 Task: Mix a track in mono and use stereo effects sparingly for focused sound placement.
Action: Mouse moved to (85, 3)
Screenshot: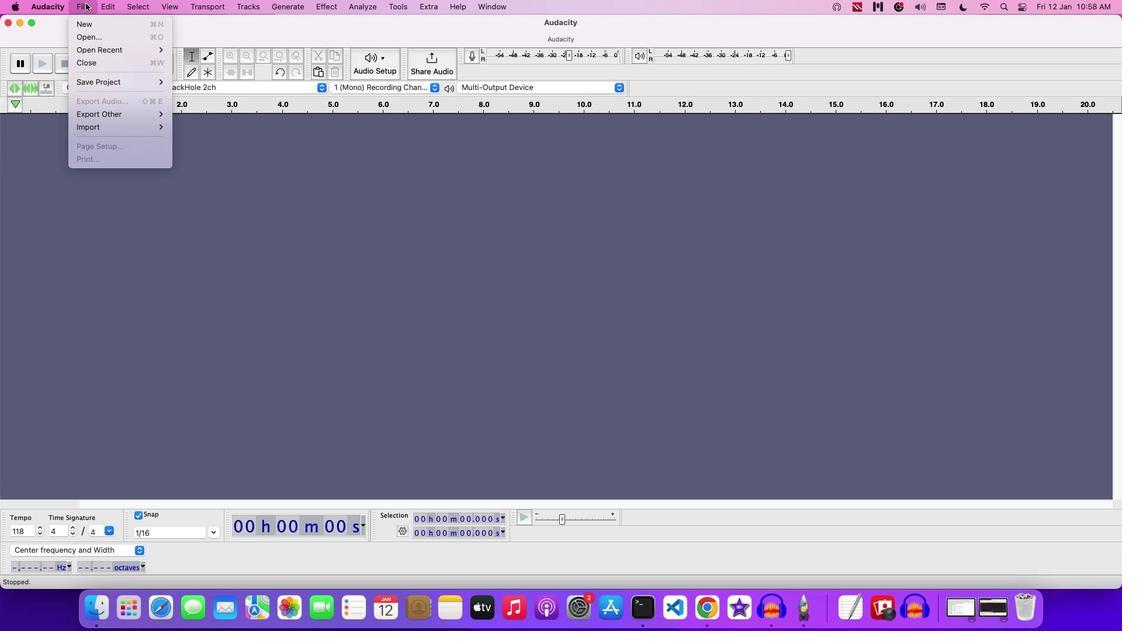 
Action: Mouse pressed left at (85, 3)
Screenshot: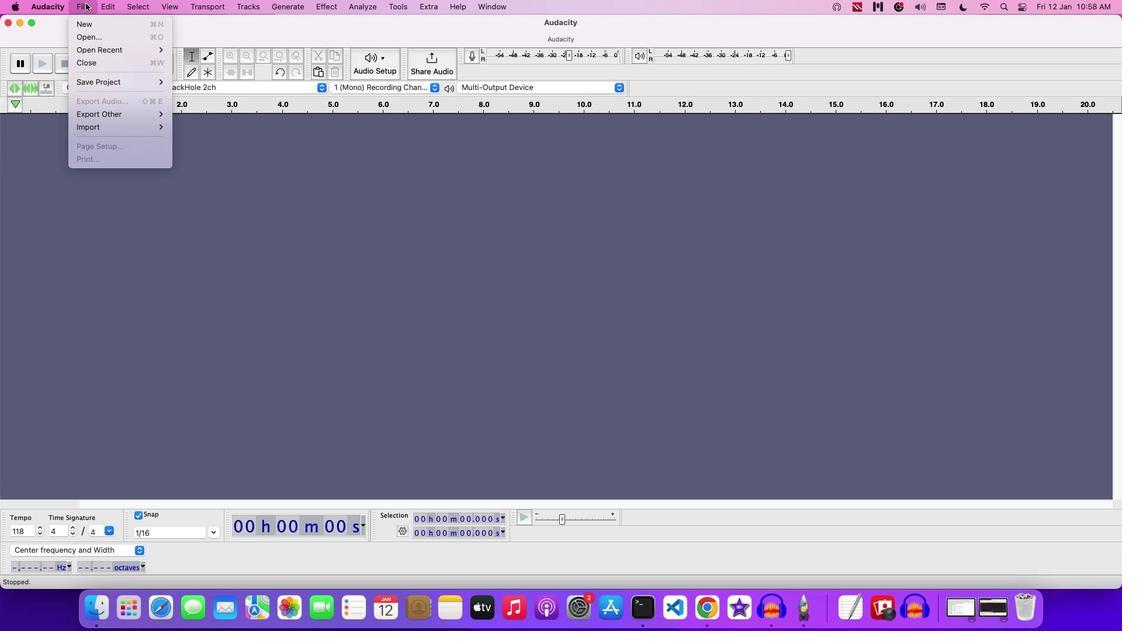 
Action: Mouse moved to (93, 40)
Screenshot: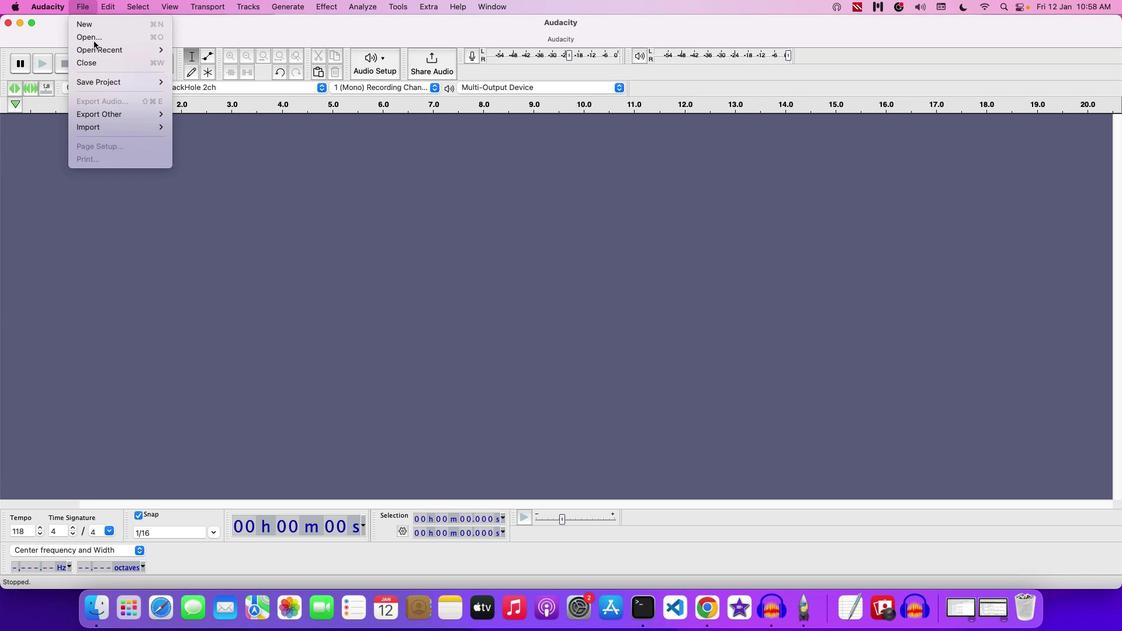 
Action: Mouse pressed left at (93, 40)
Screenshot: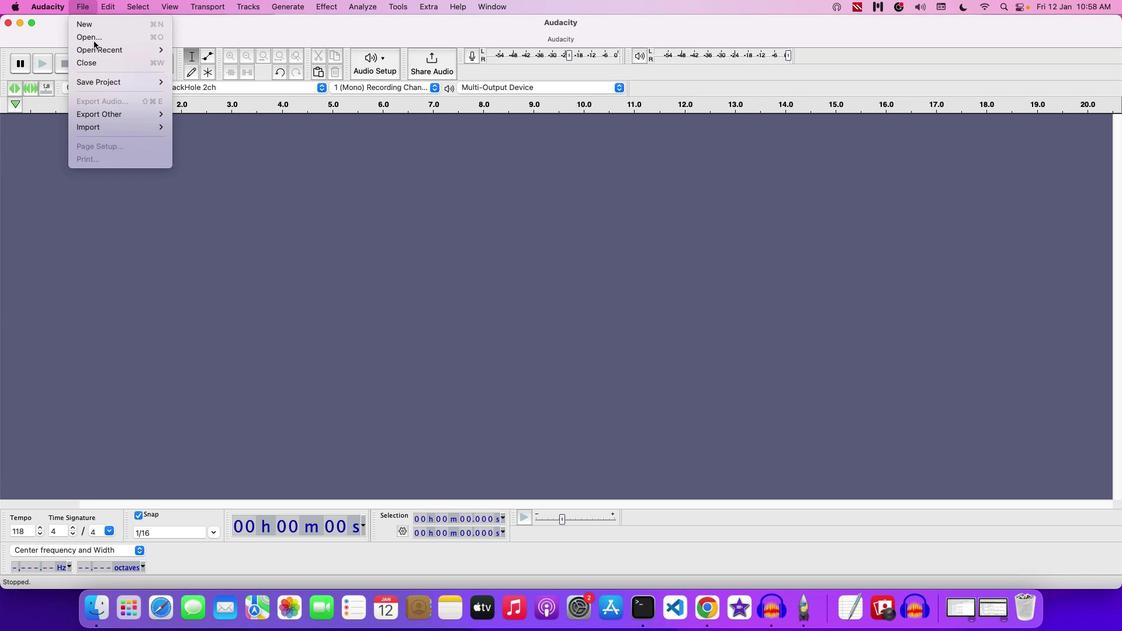 
Action: Mouse moved to (601, 131)
Screenshot: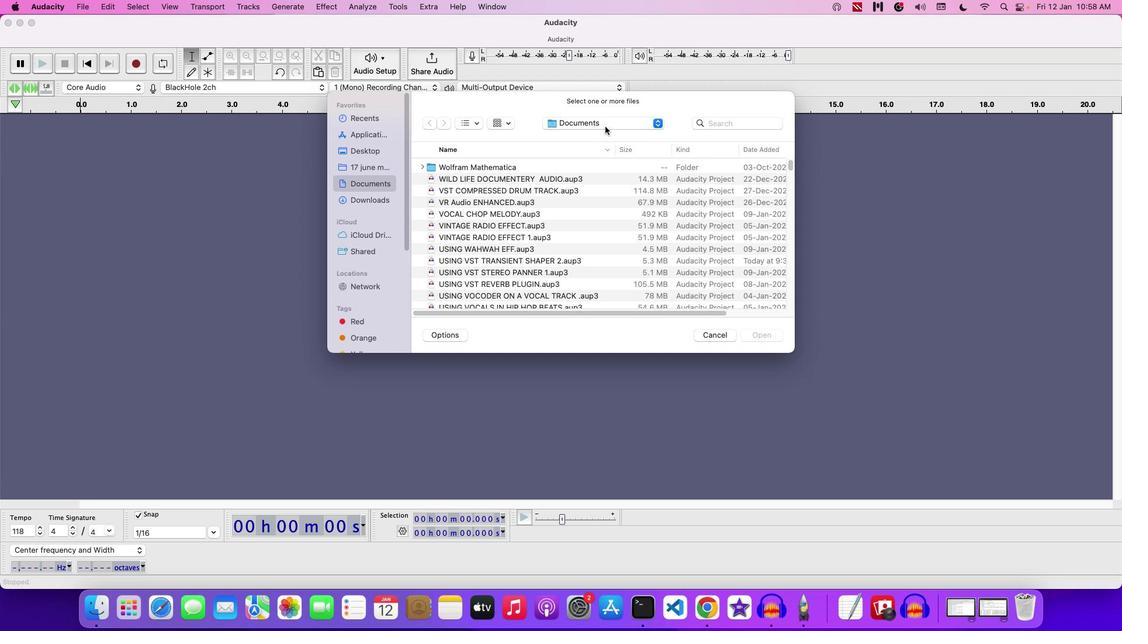 
Action: Mouse pressed left at (601, 131)
Screenshot: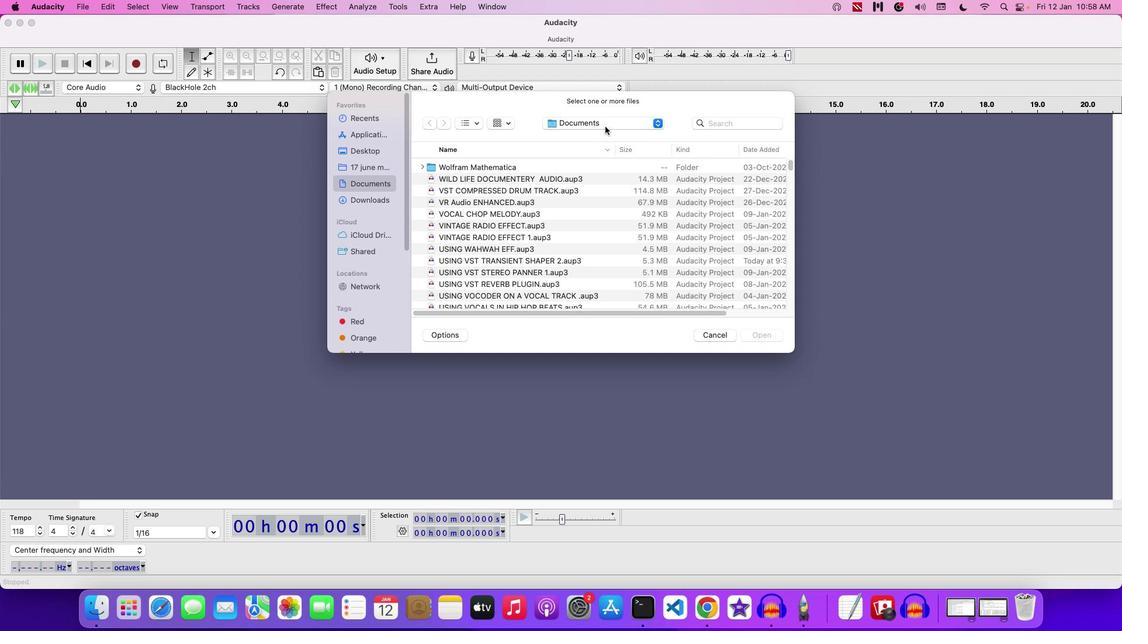 
Action: Mouse moved to (605, 126)
Screenshot: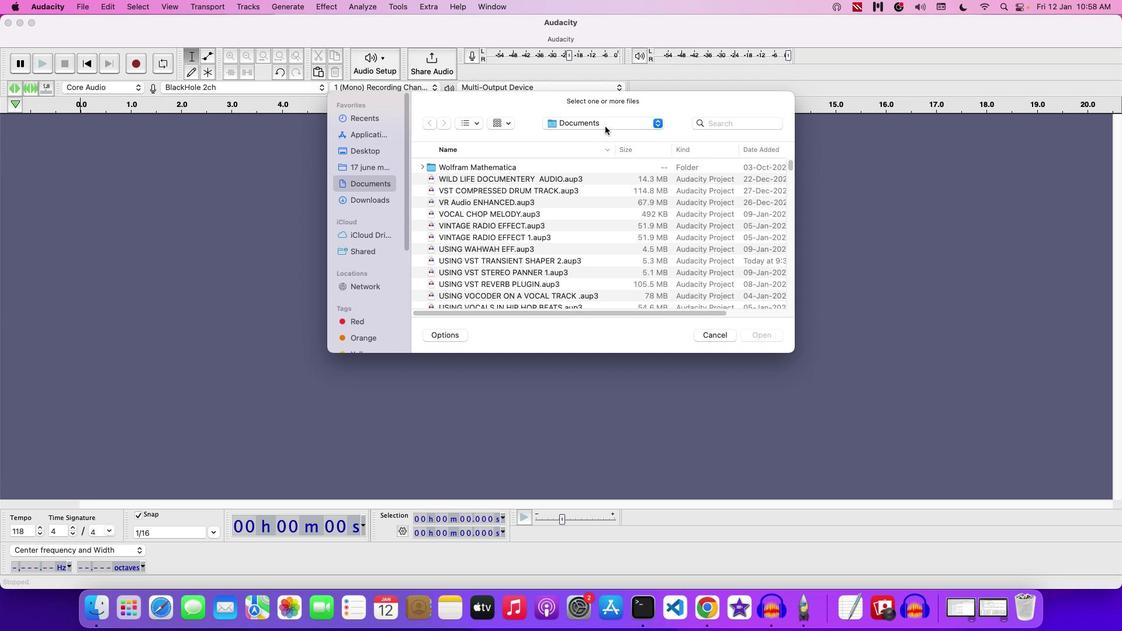 
Action: Mouse pressed left at (605, 126)
Screenshot: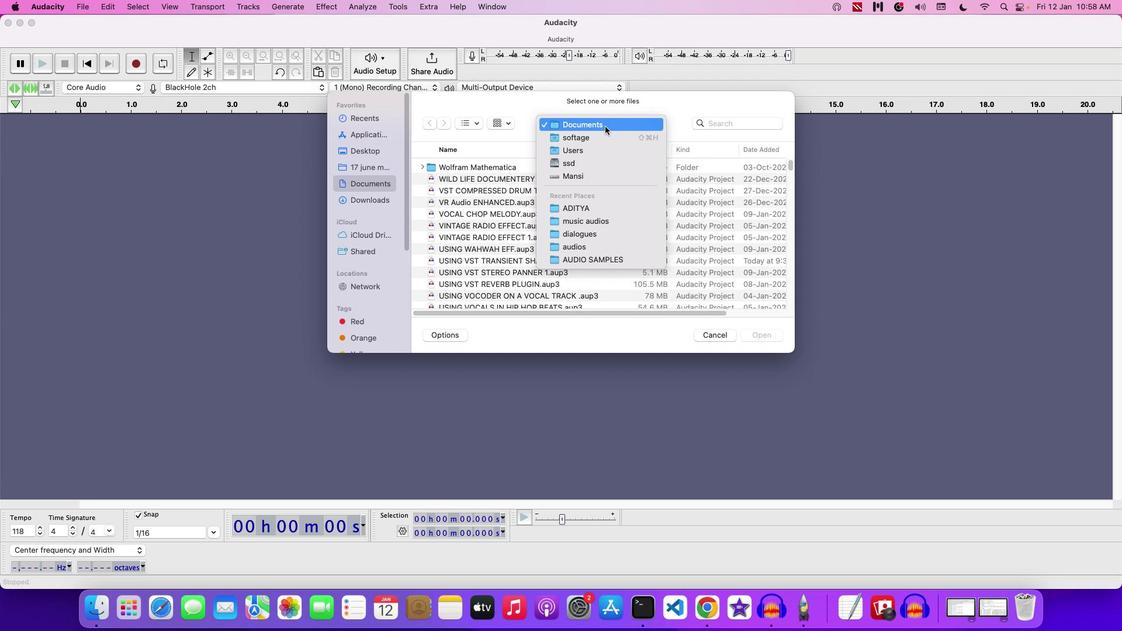 
Action: Mouse moved to (572, 221)
Screenshot: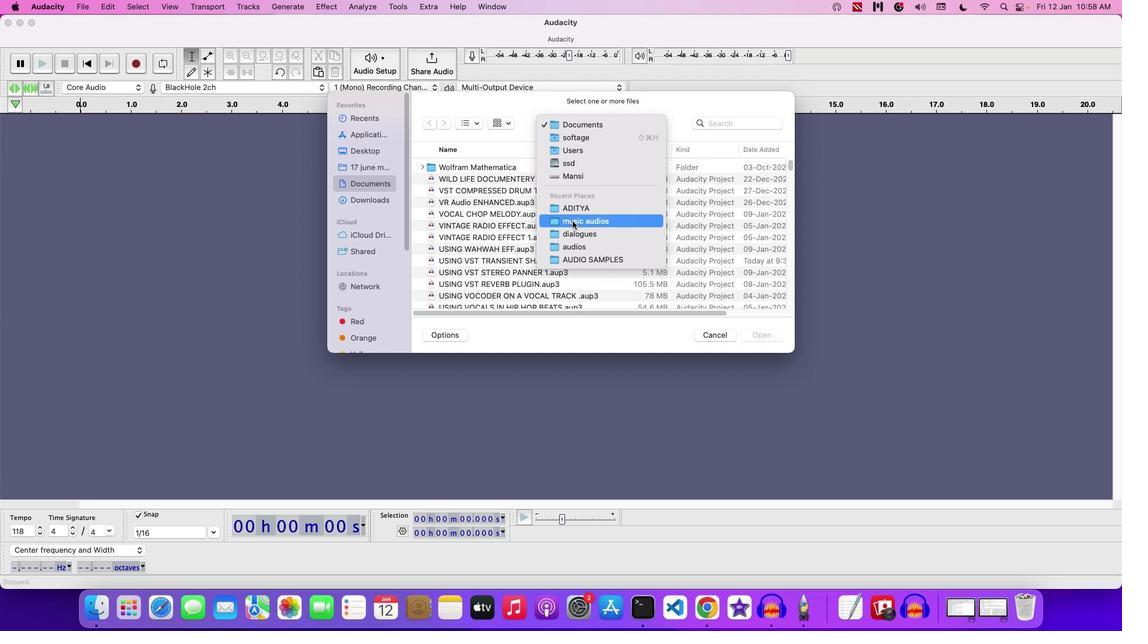 
Action: Mouse pressed left at (572, 221)
Screenshot: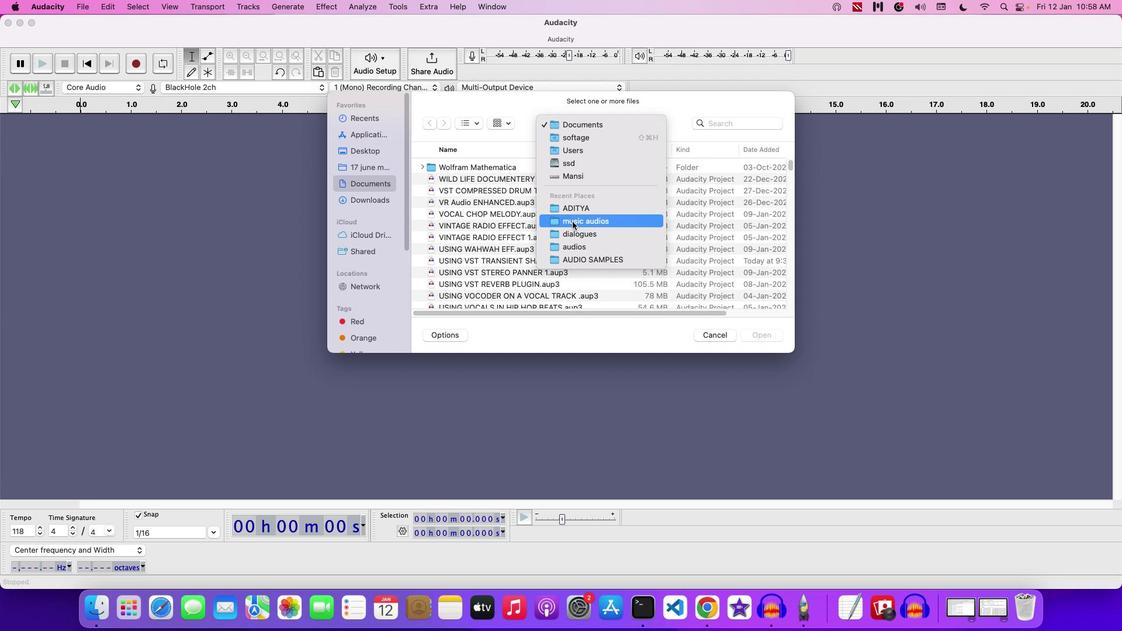 
Action: Mouse moved to (471, 194)
Screenshot: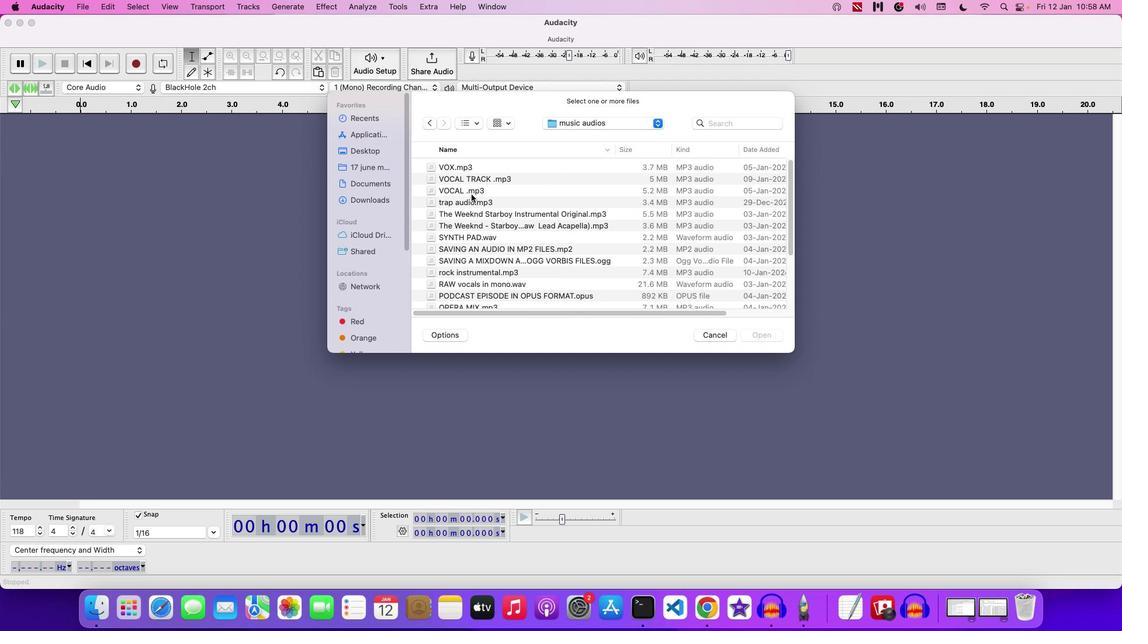
Action: Mouse pressed left at (471, 194)
Screenshot: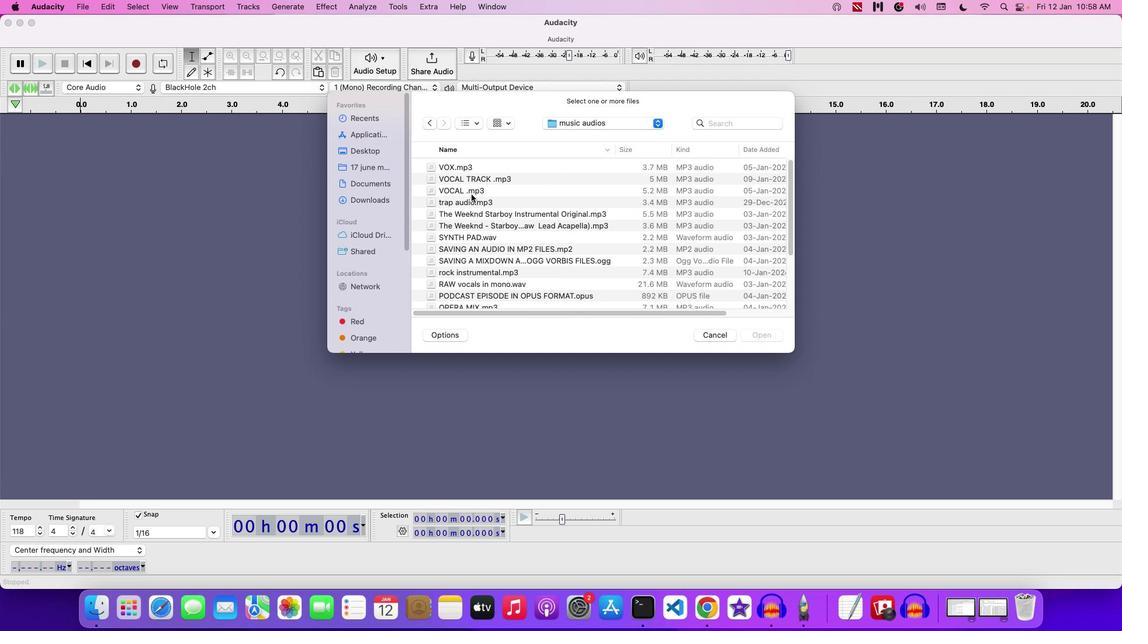 
Action: Mouse moved to (483, 191)
Screenshot: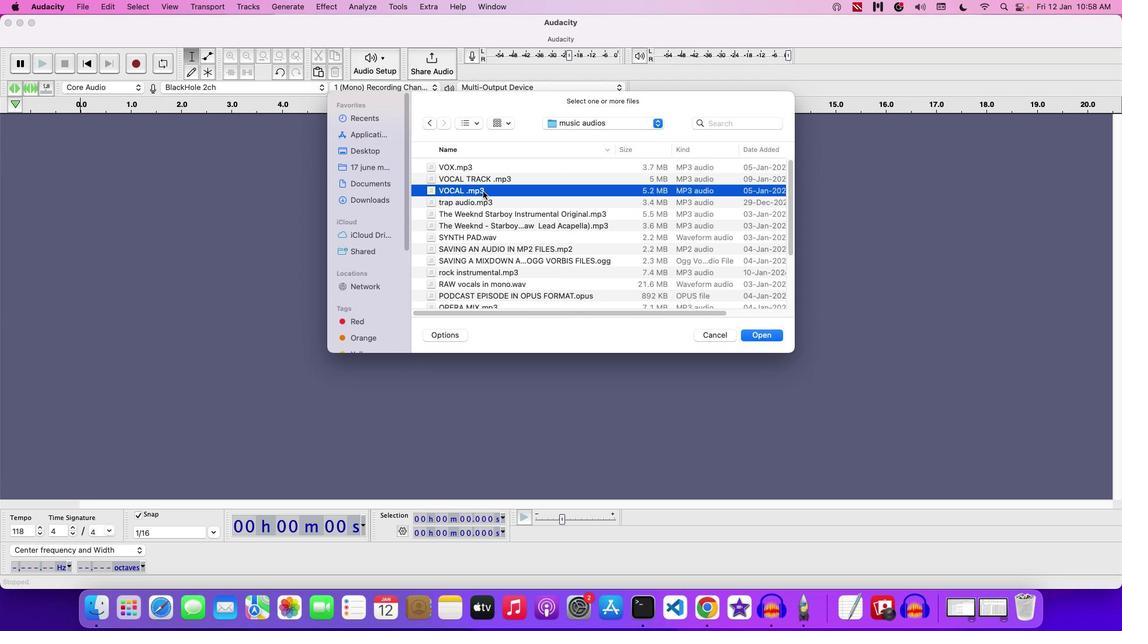 
Action: Mouse pressed left at (483, 191)
Screenshot: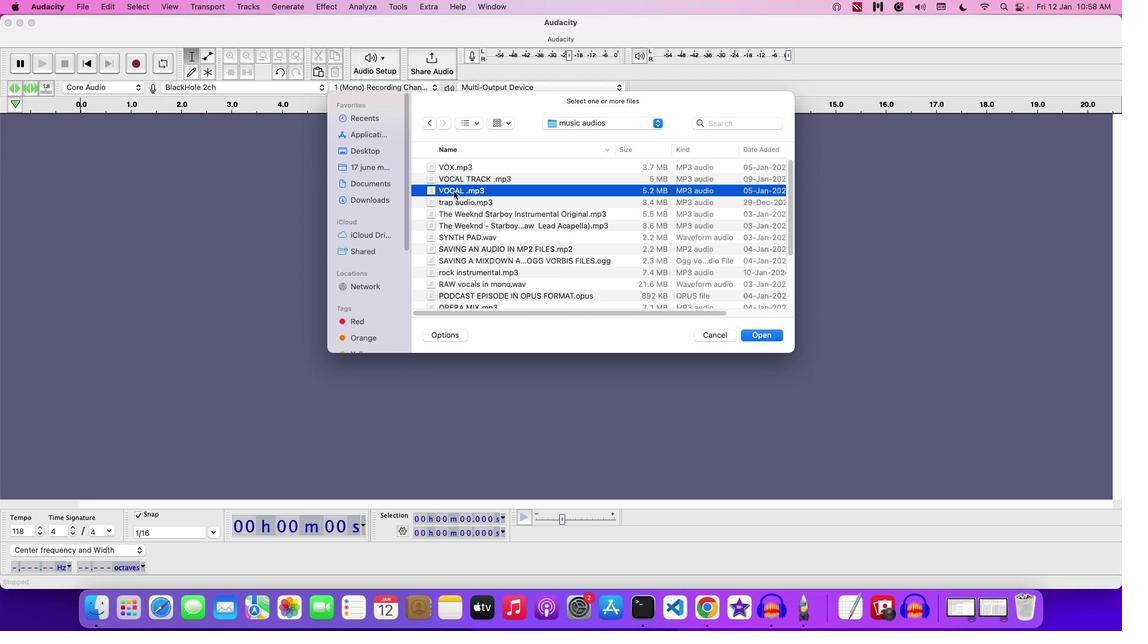 
Action: Mouse moved to (533, 232)
Screenshot: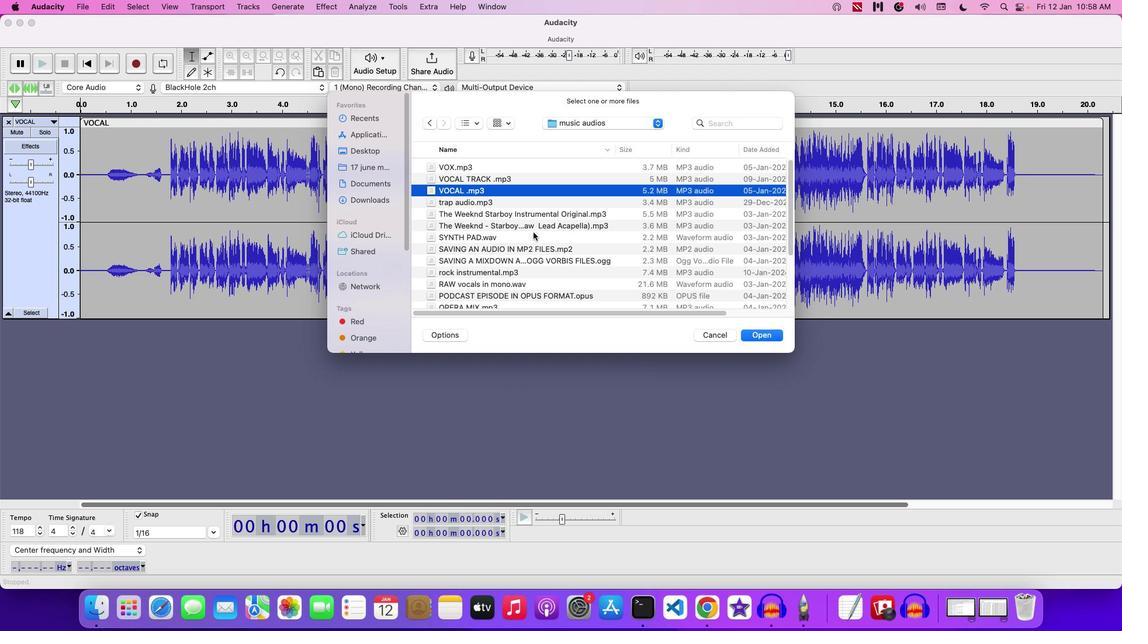 
Action: Mouse scrolled (533, 232) with delta (0, 0)
Screenshot: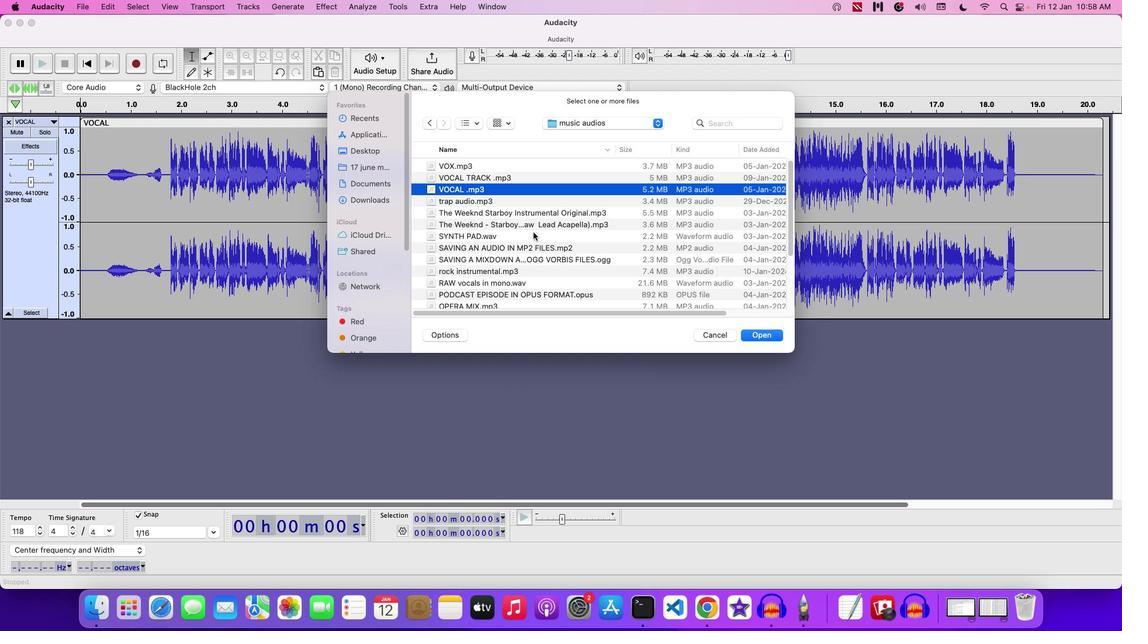 
Action: Mouse scrolled (533, 232) with delta (0, 0)
Screenshot: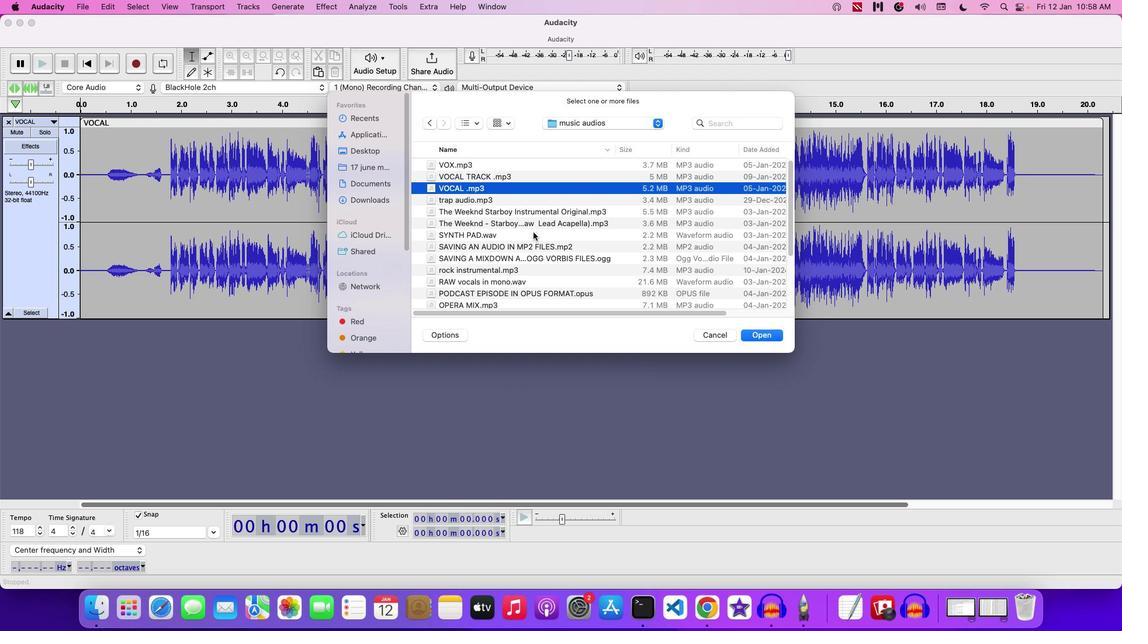 
Action: Mouse scrolled (533, 232) with delta (0, 0)
Screenshot: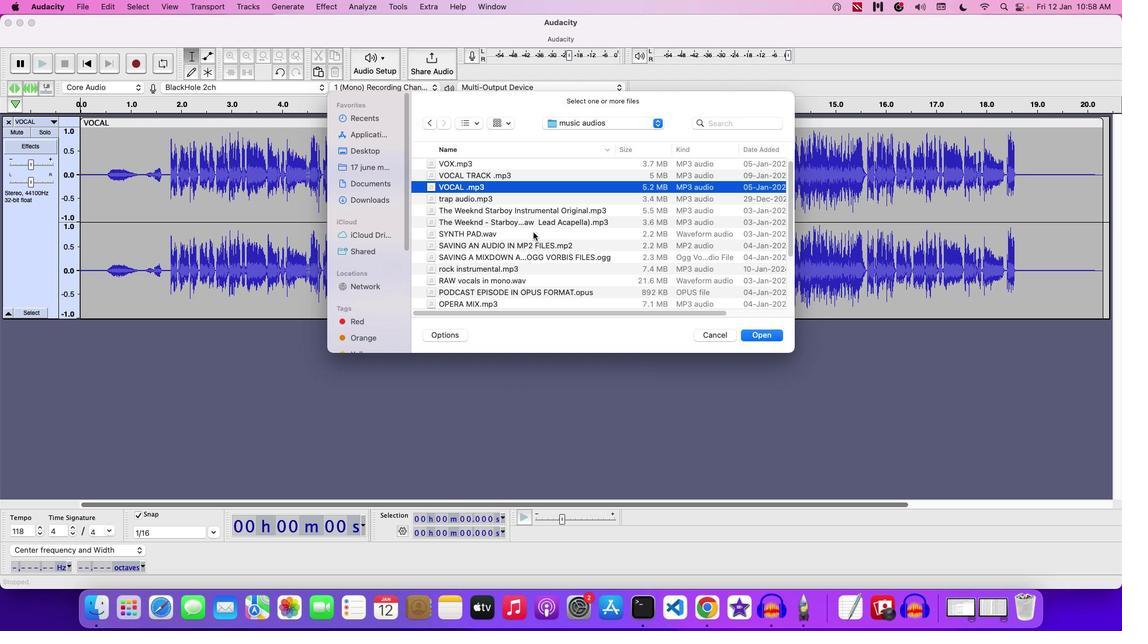 
Action: Mouse scrolled (533, 232) with delta (0, 0)
Screenshot: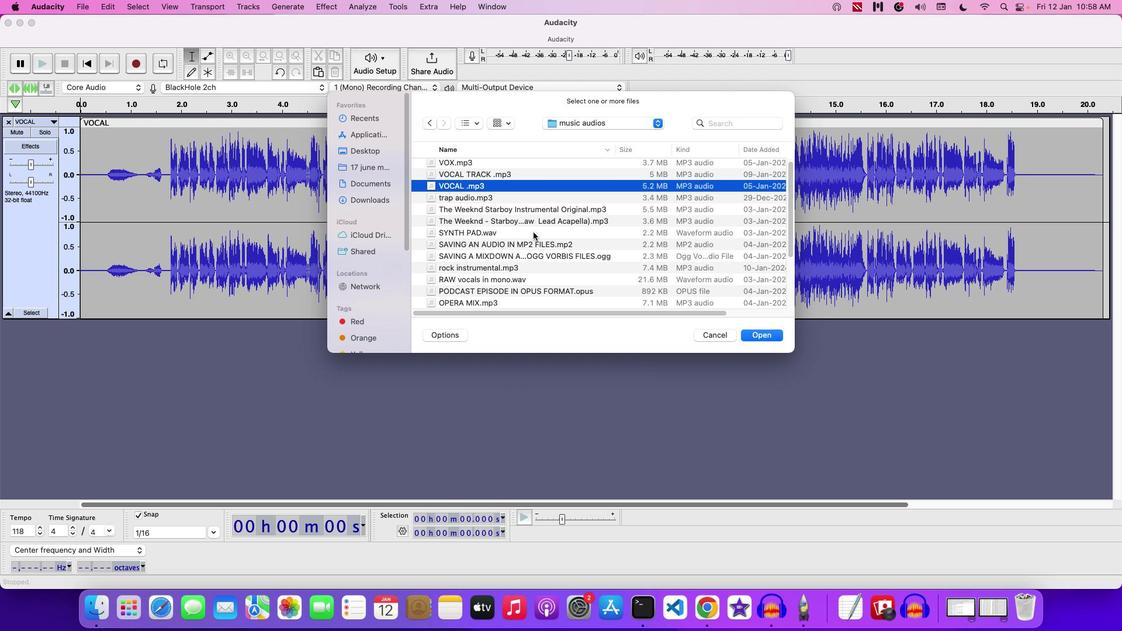 
Action: Mouse scrolled (533, 232) with delta (0, 0)
Screenshot: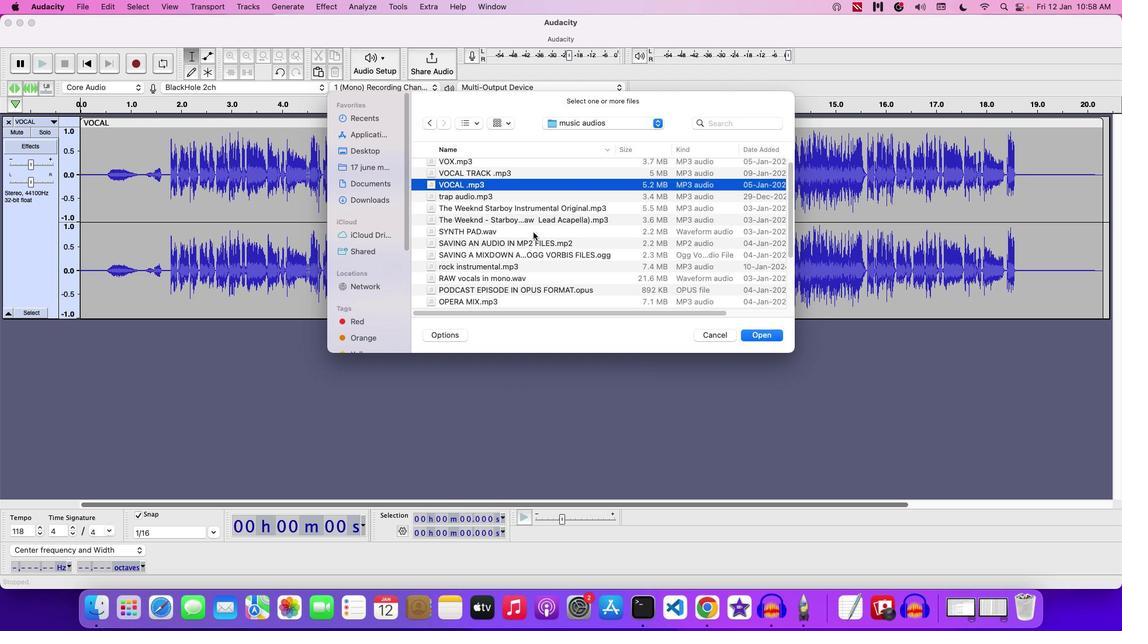 
Action: Mouse scrolled (533, 232) with delta (0, 0)
Screenshot: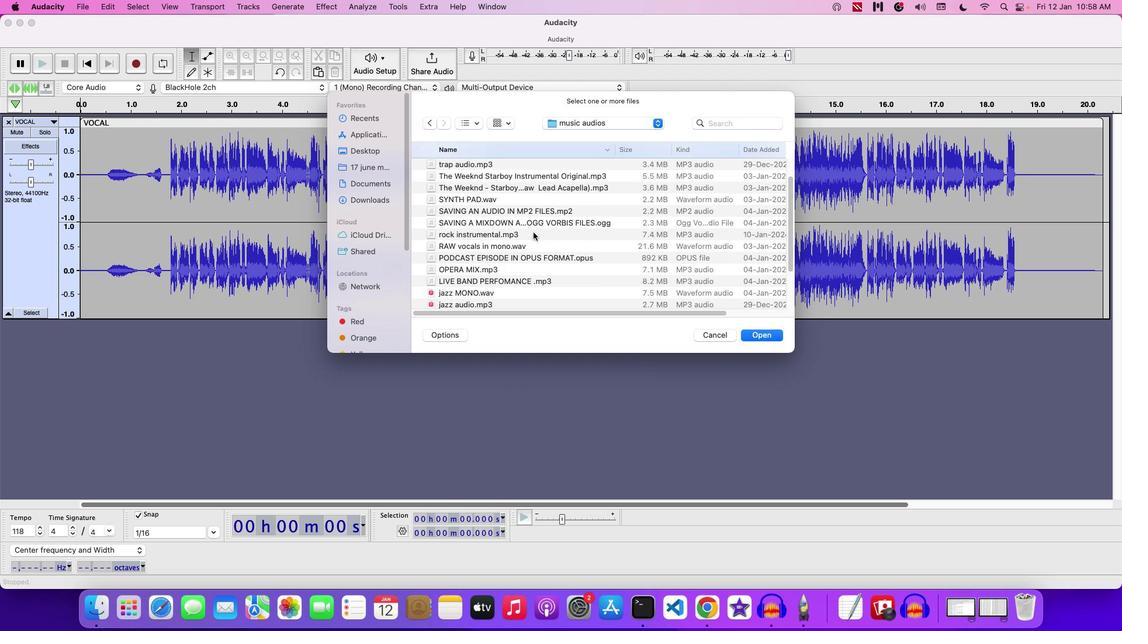 
Action: Mouse scrolled (533, 232) with delta (0, 0)
Screenshot: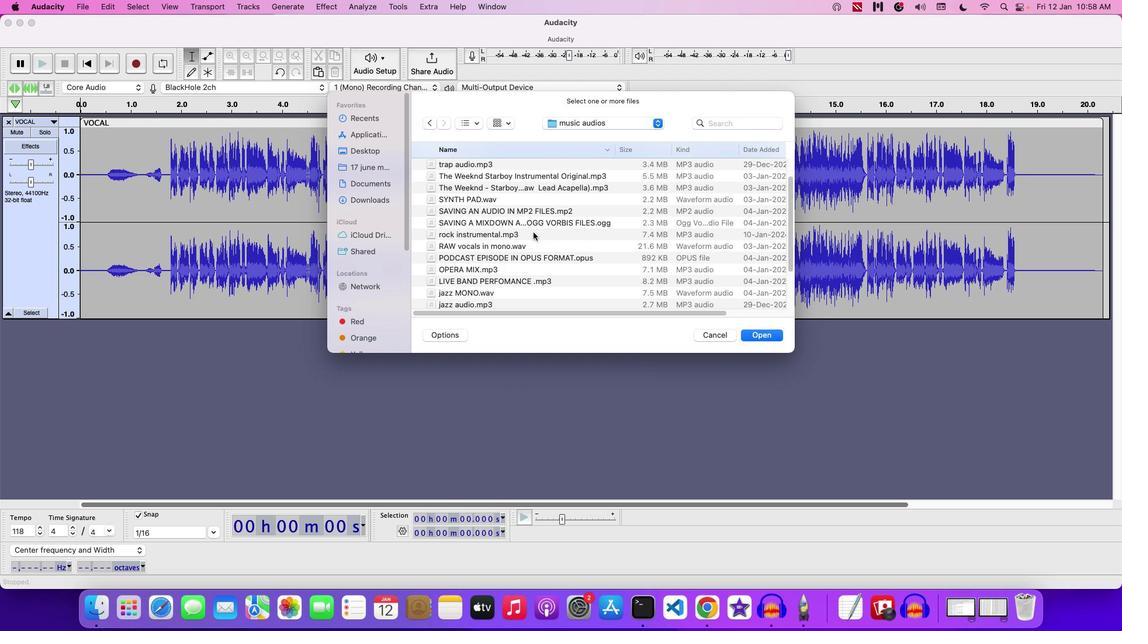 
Action: Mouse scrolled (533, 232) with delta (0, -1)
Screenshot: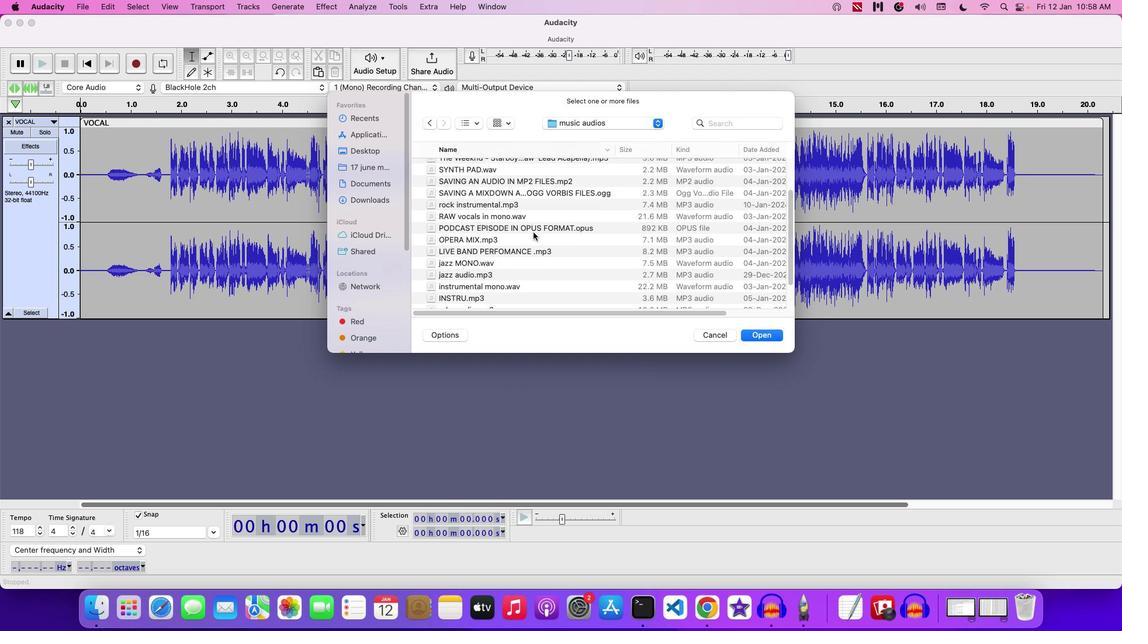 
Action: Mouse scrolled (533, 232) with delta (0, -1)
Screenshot: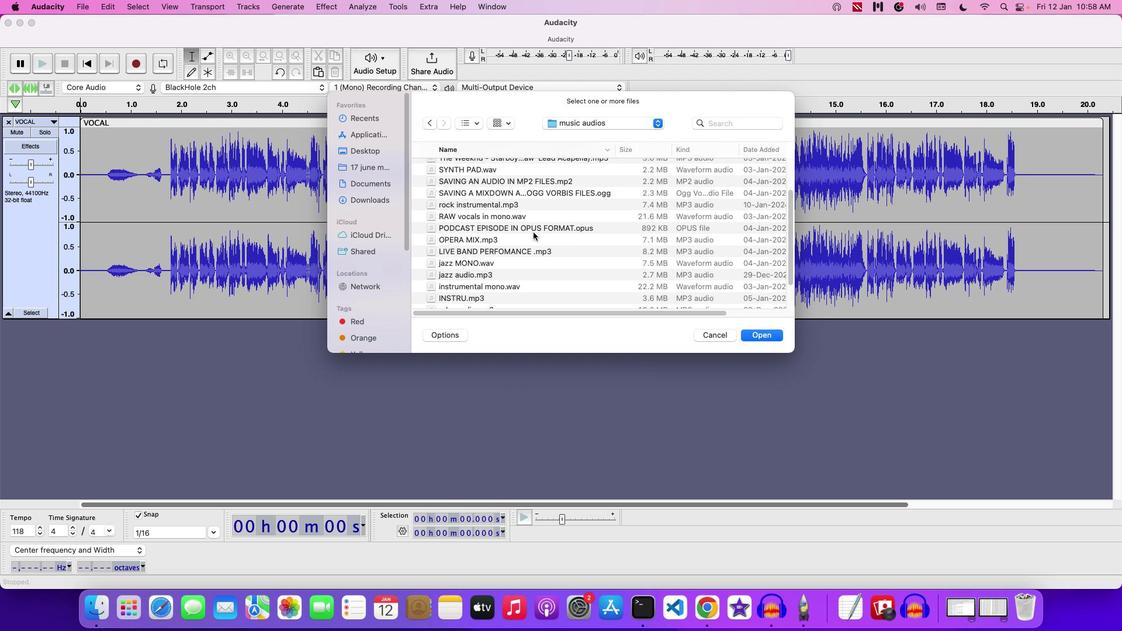 
Action: Mouse scrolled (533, 232) with delta (0, 0)
Screenshot: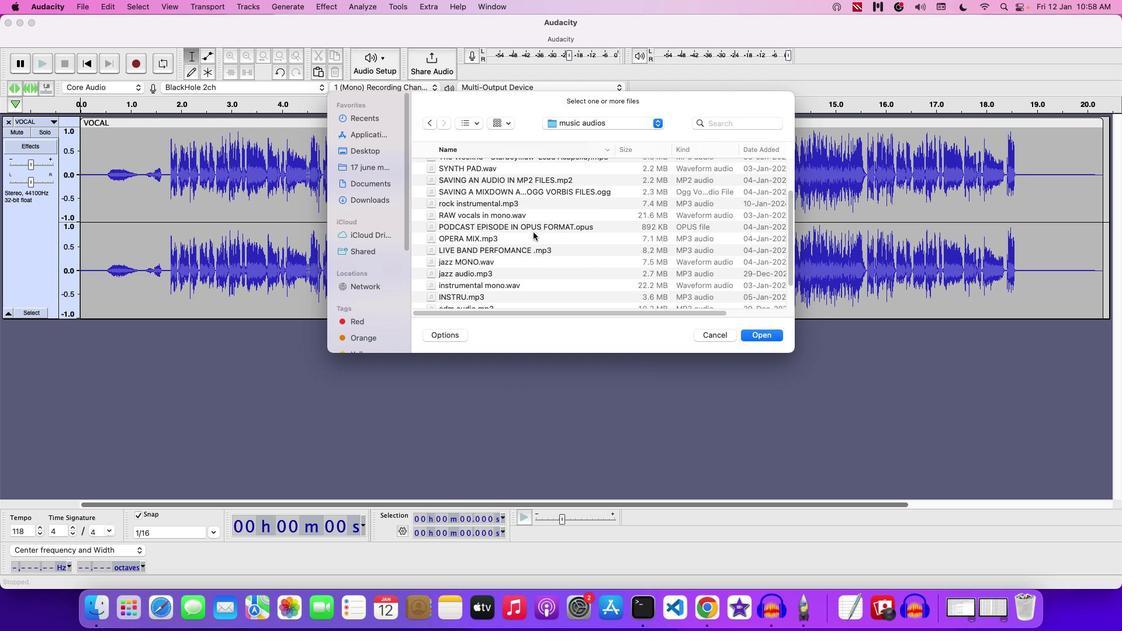 
Action: Mouse scrolled (533, 232) with delta (0, 0)
Screenshot: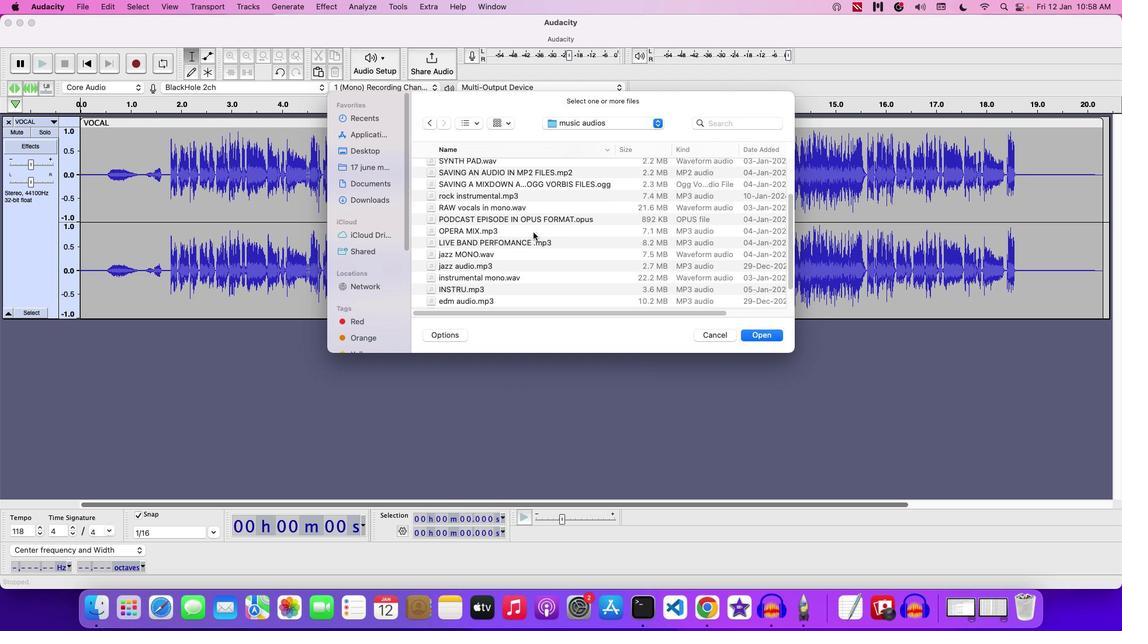 
Action: Mouse scrolled (533, 232) with delta (0, 0)
Screenshot: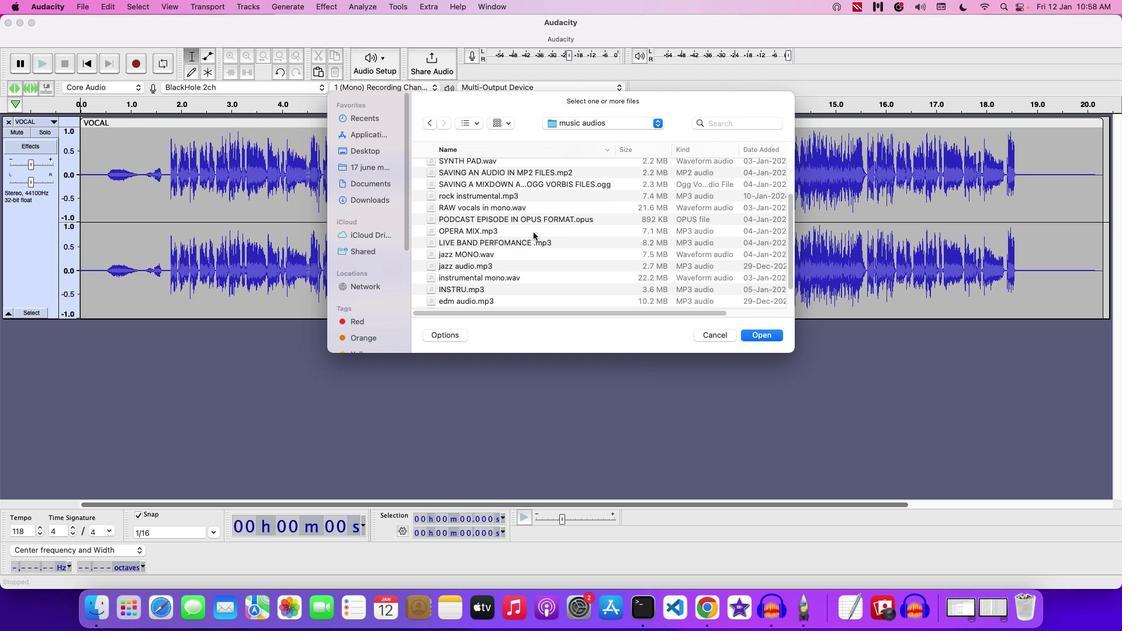 
Action: Mouse scrolled (533, 232) with delta (0, 0)
Screenshot: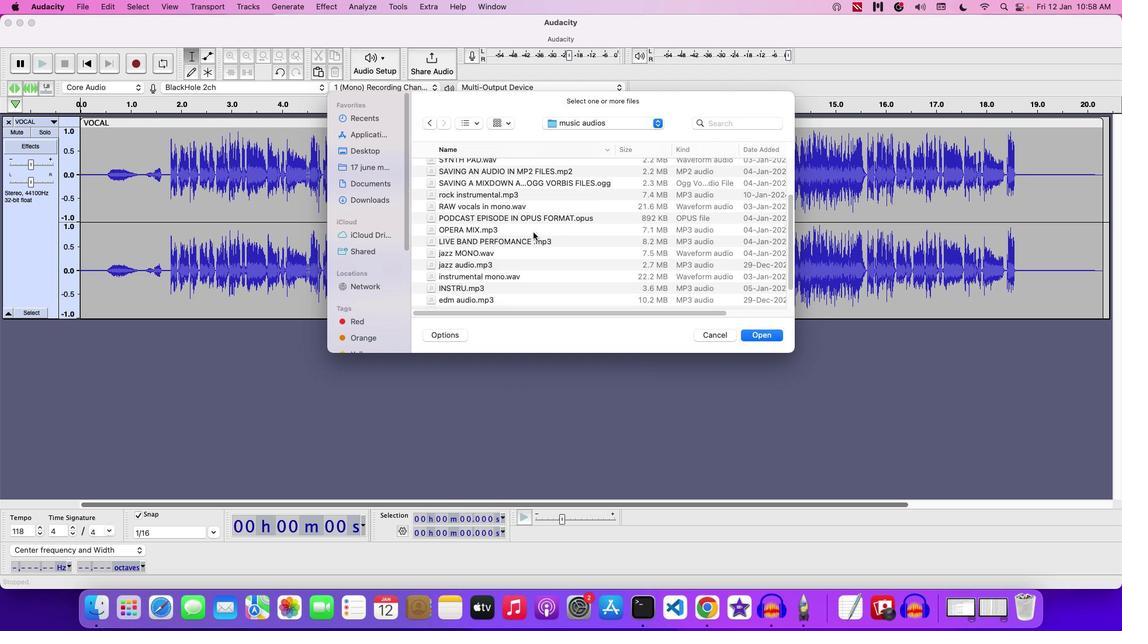 
Action: Mouse scrolled (533, 232) with delta (0, 0)
Screenshot: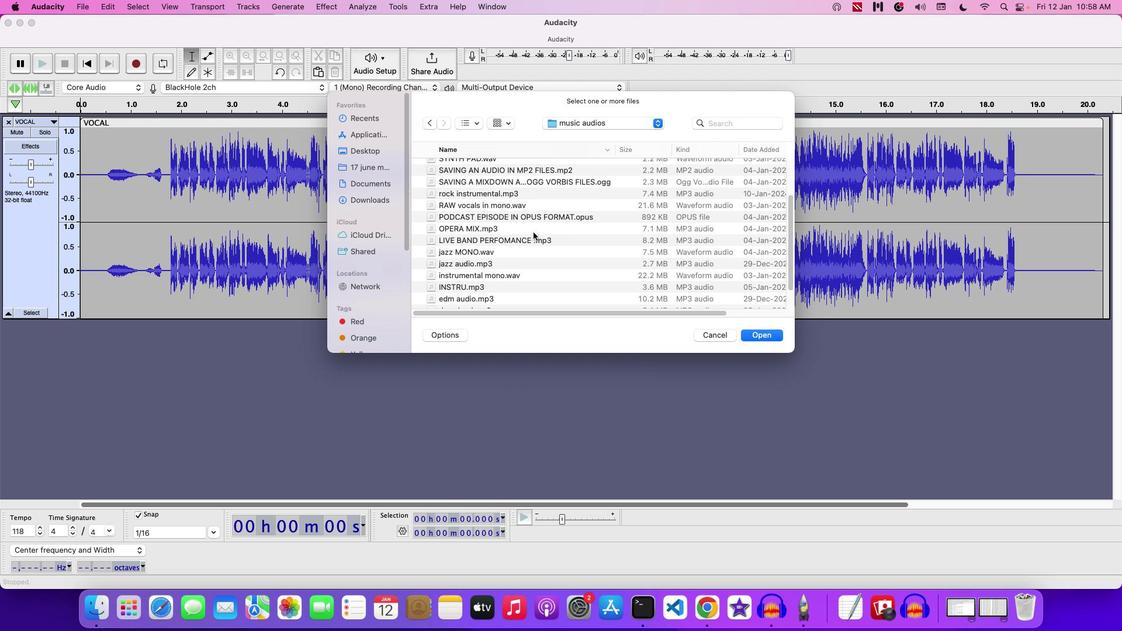 
Action: Mouse scrolled (533, 232) with delta (0, 0)
Screenshot: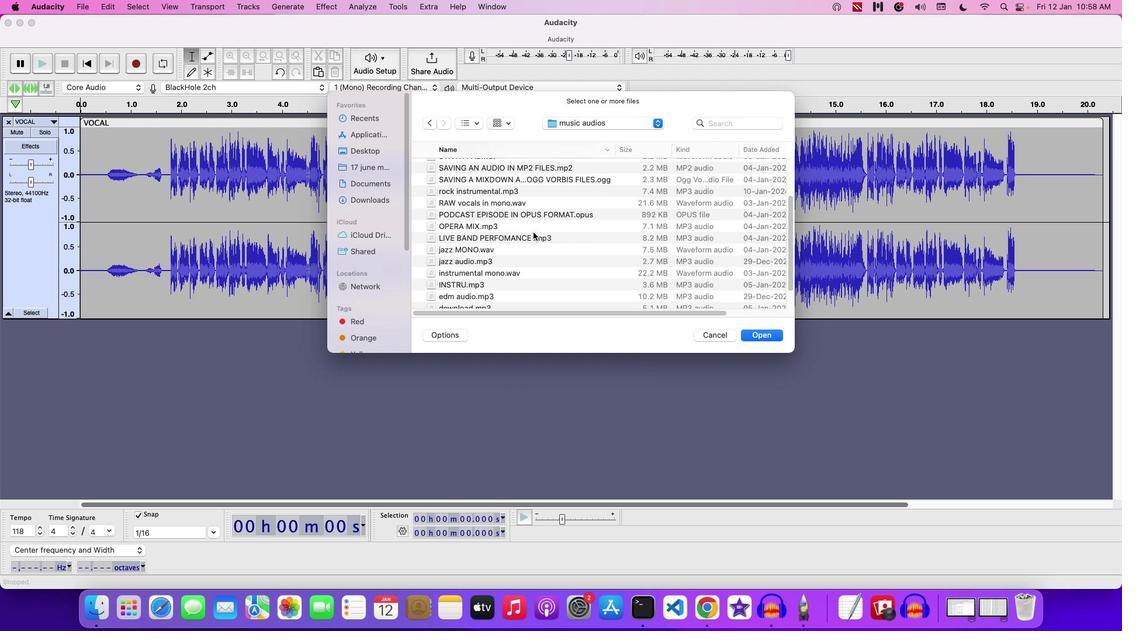 
Action: Mouse scrolled (533, 232) with delta (0, 0)
Screenshot: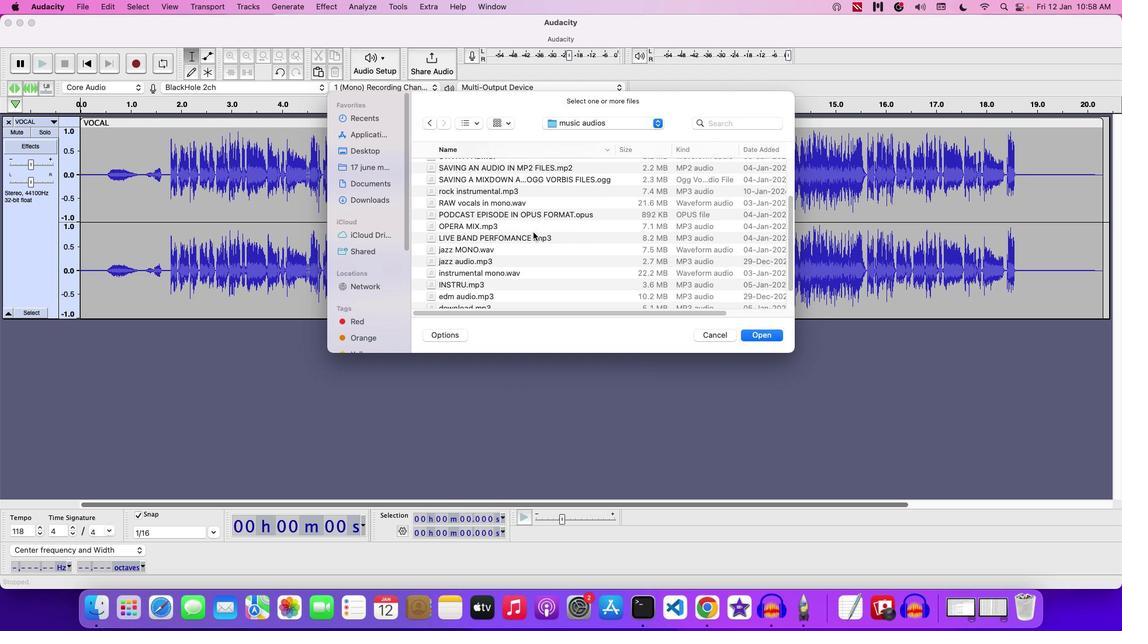 
Action: Mouse scrolled (533, 232) with delta (0, 0)
Screenshot: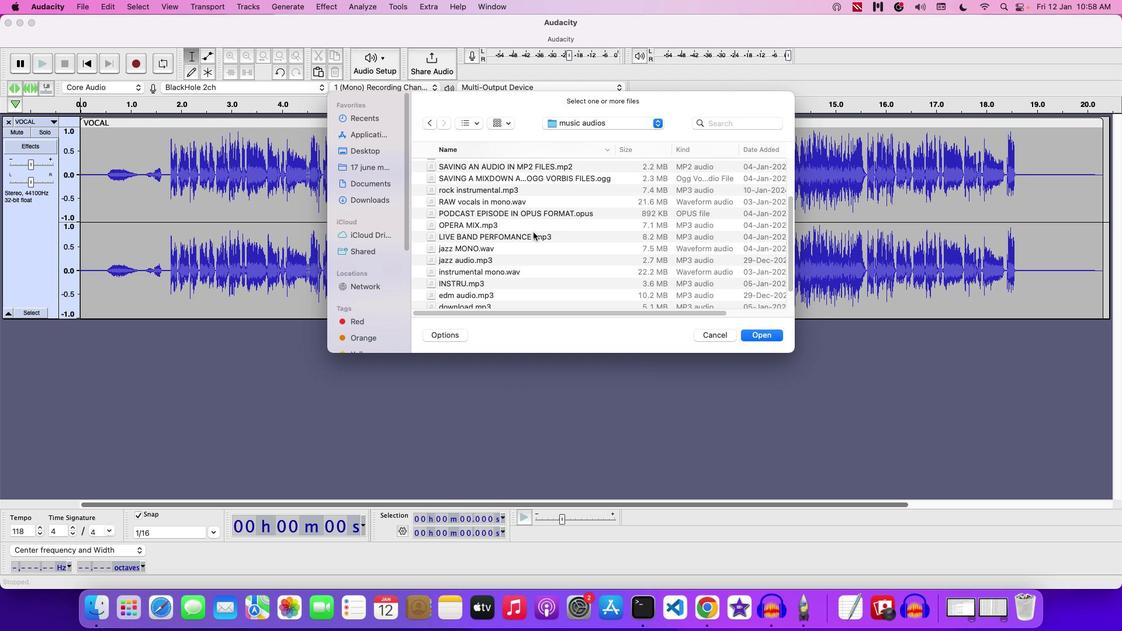 
Action: Mouse scrolled (533, 232) with delta (0, 0)
Screenshot: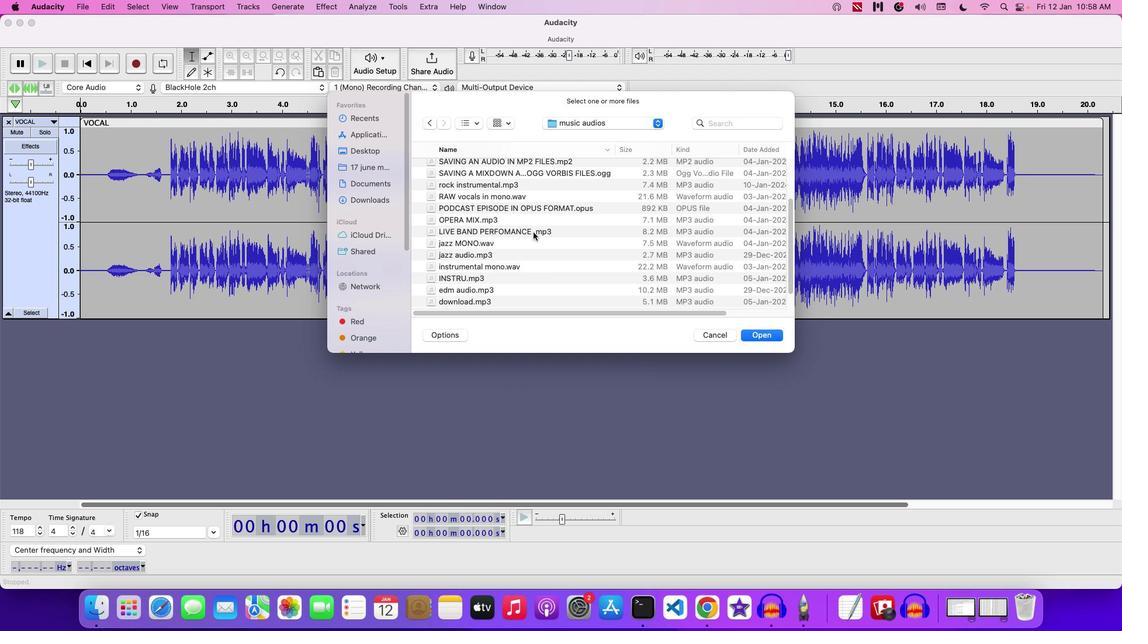 
Action: Mouse scrolled (533, 232) with delta (0, 0)
Screenshot: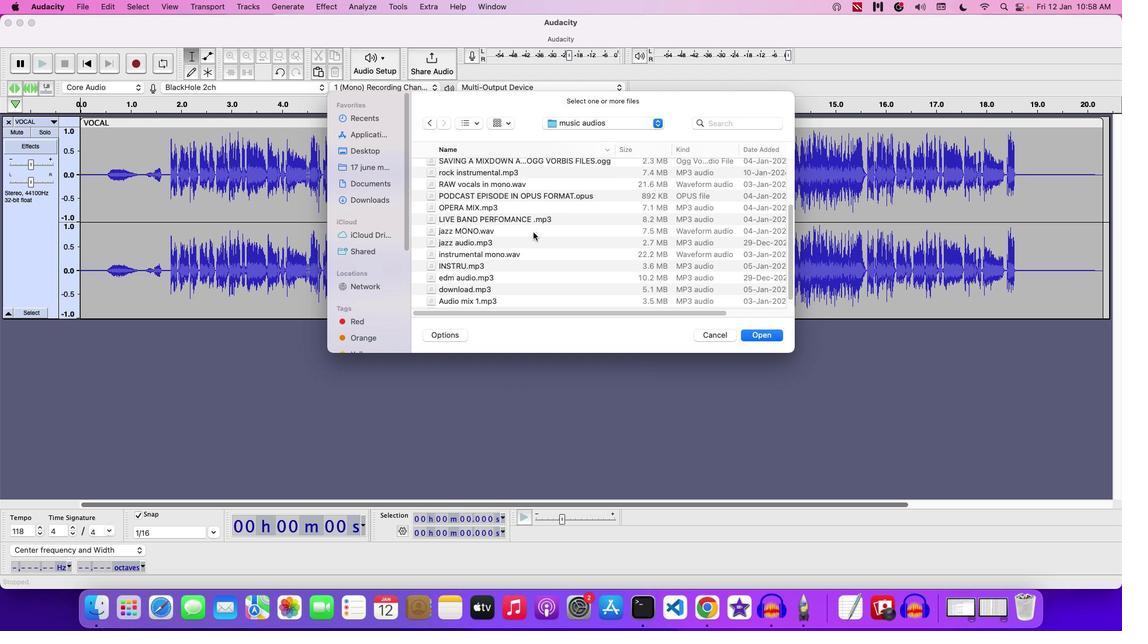 
Action: Mouse scrolled (533, 232) with delta (0, 0)
Screenshot: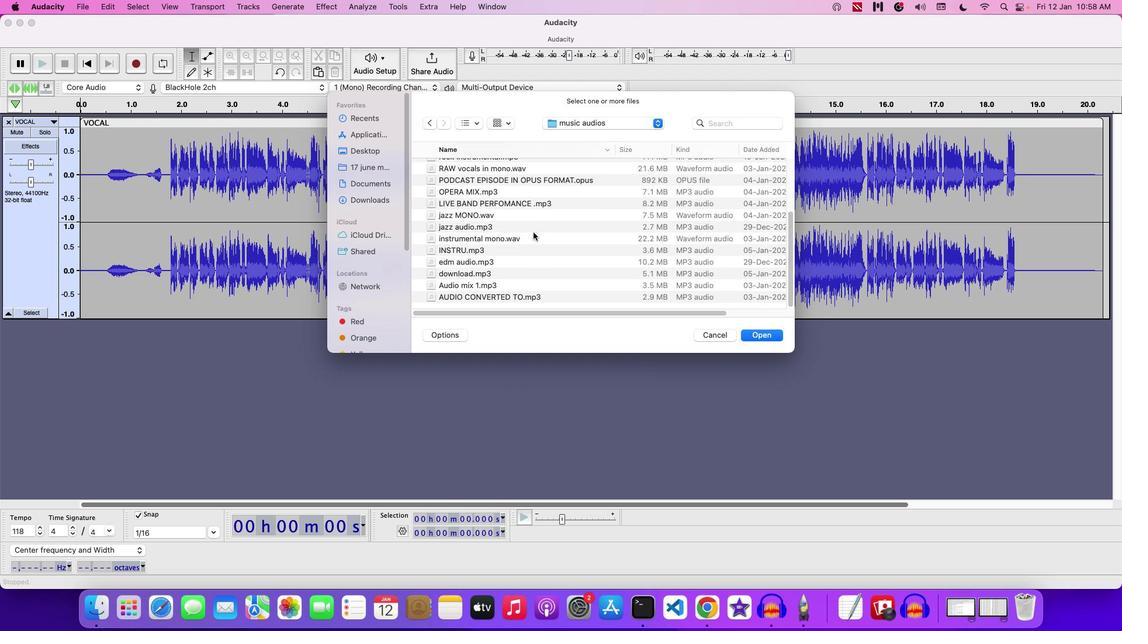 
Action: Mouse scrolled (533, 232) with delta (0, 0)
Screenshot: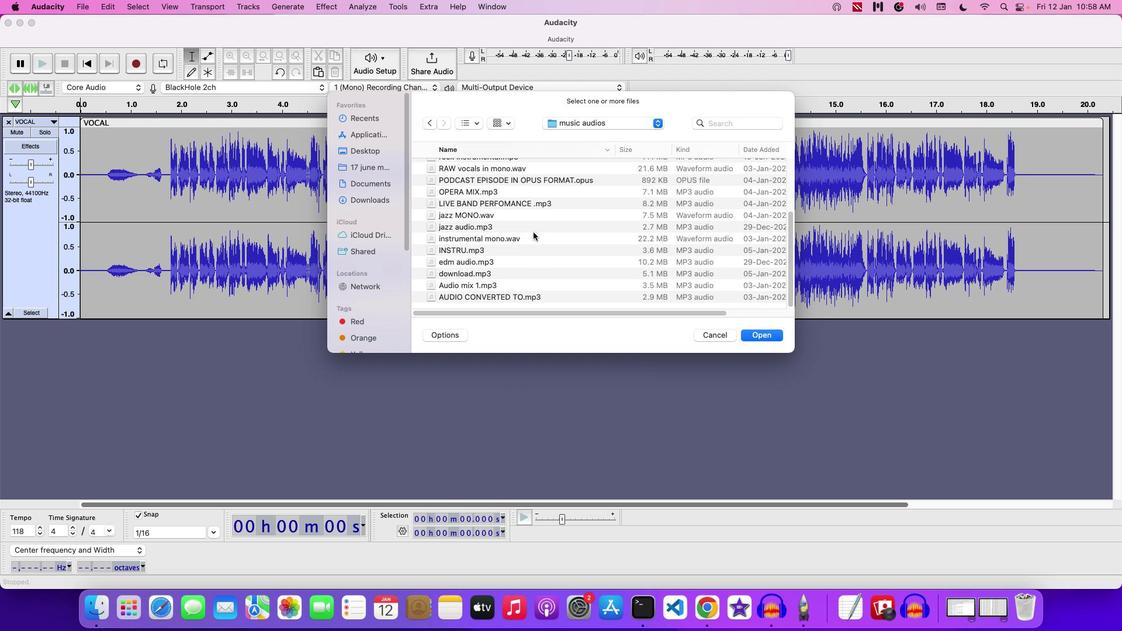 
Action: Mouse scrolled (533, 232) with delta (0, 0)
Screenshot: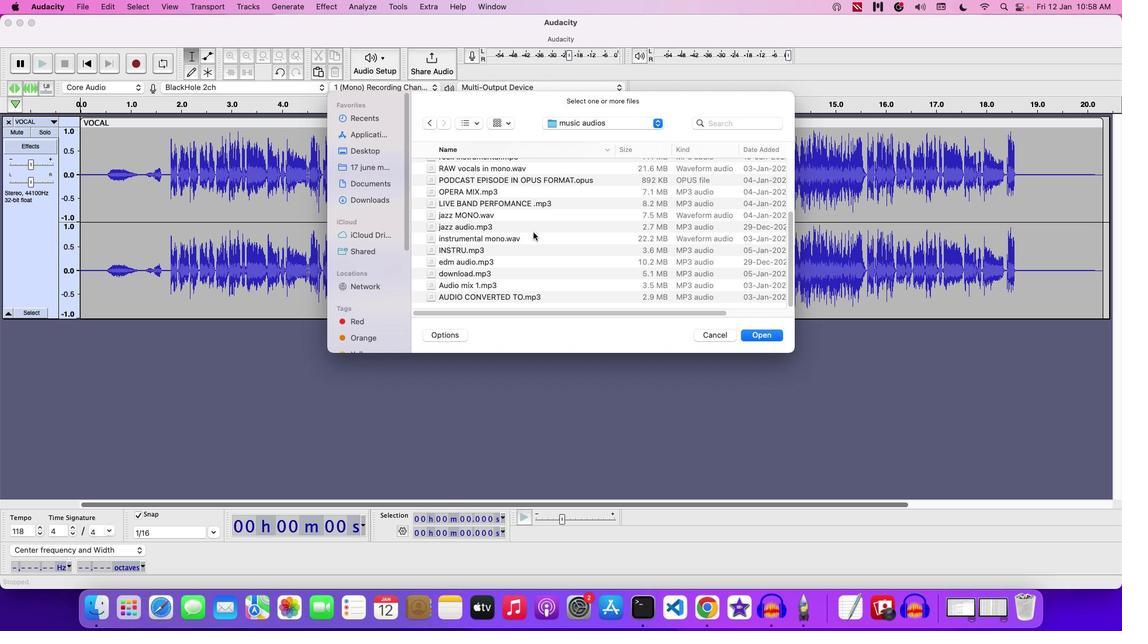 
Action: Mouse scrolled (533, 232) with delta (0, 0)
Screenshot: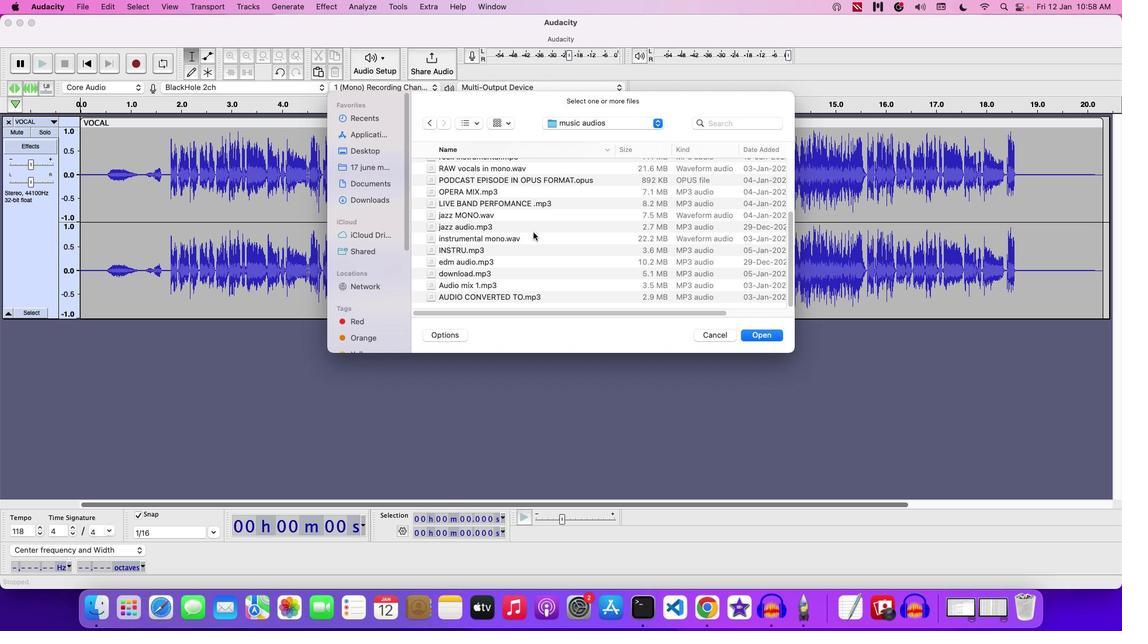 
Action: Mouse scrolled (533, 232) with delta (0, 0)
Screenshot: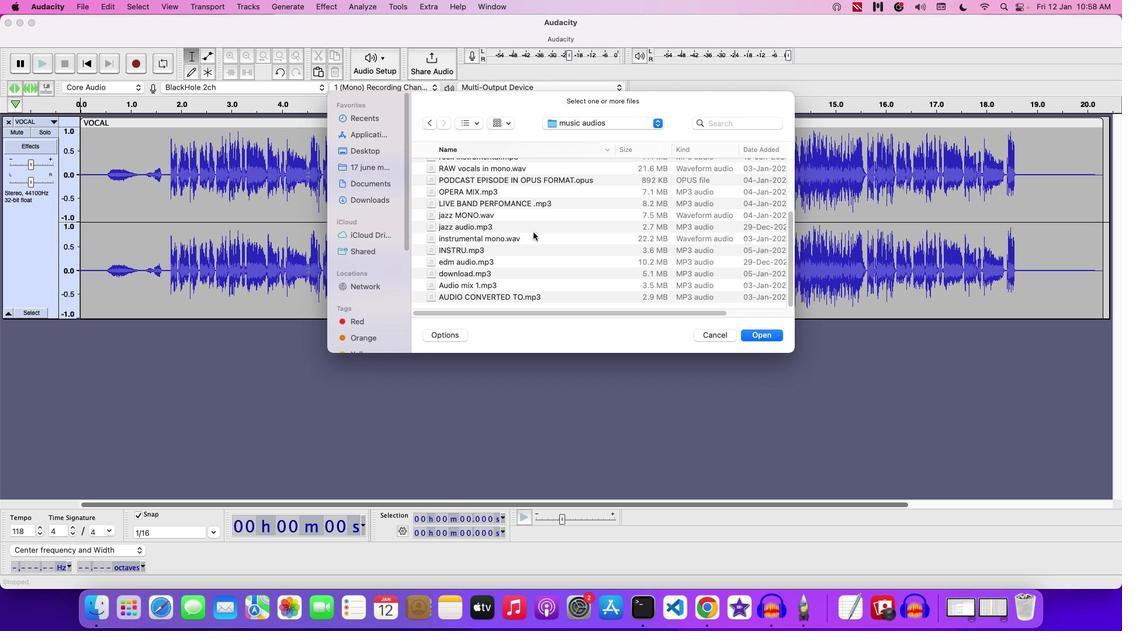 
Action: Mouse scrolled (533, 232) with delta (0, 0)
Screenshot: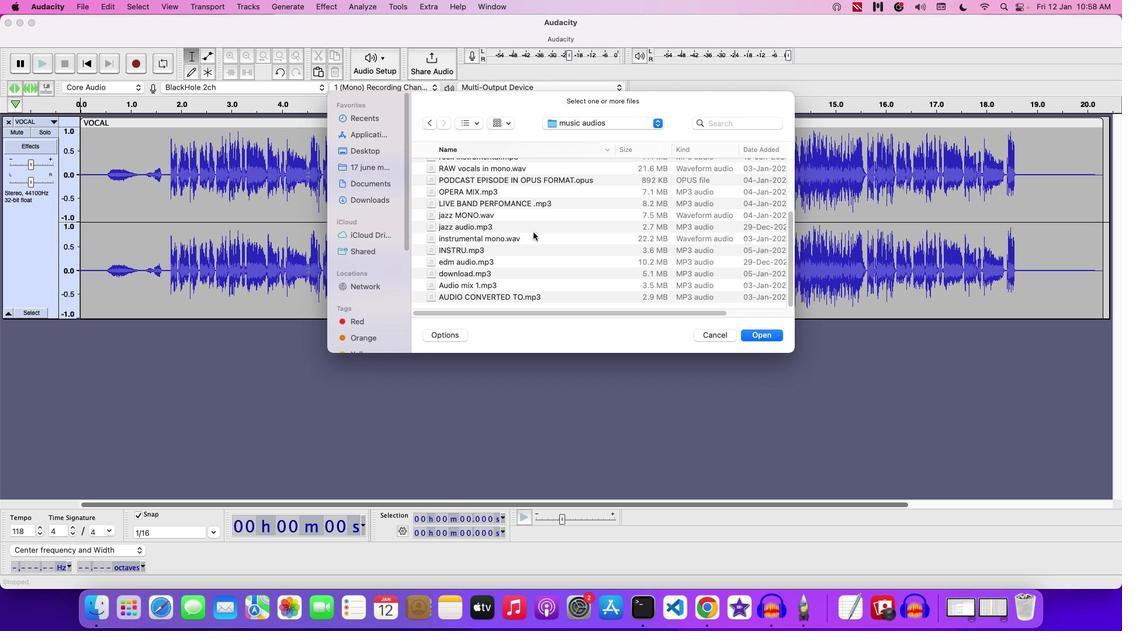 
Action: Mouse moved to (499, 275)
Screenshot: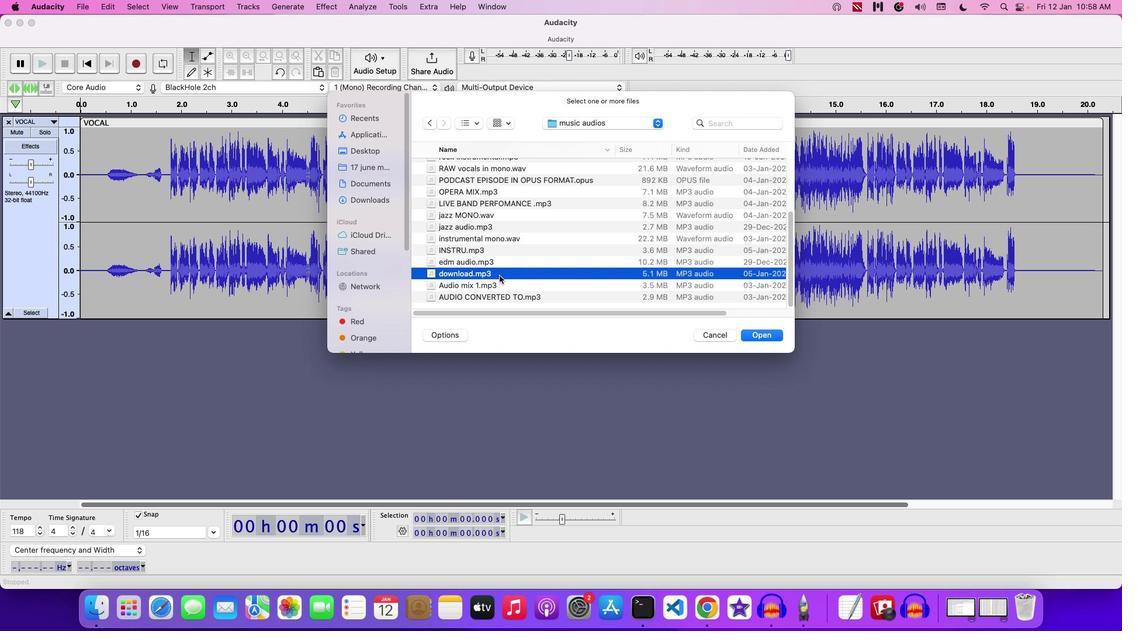 
Action: Mouse pressed left at (499, 275)
Screenshot: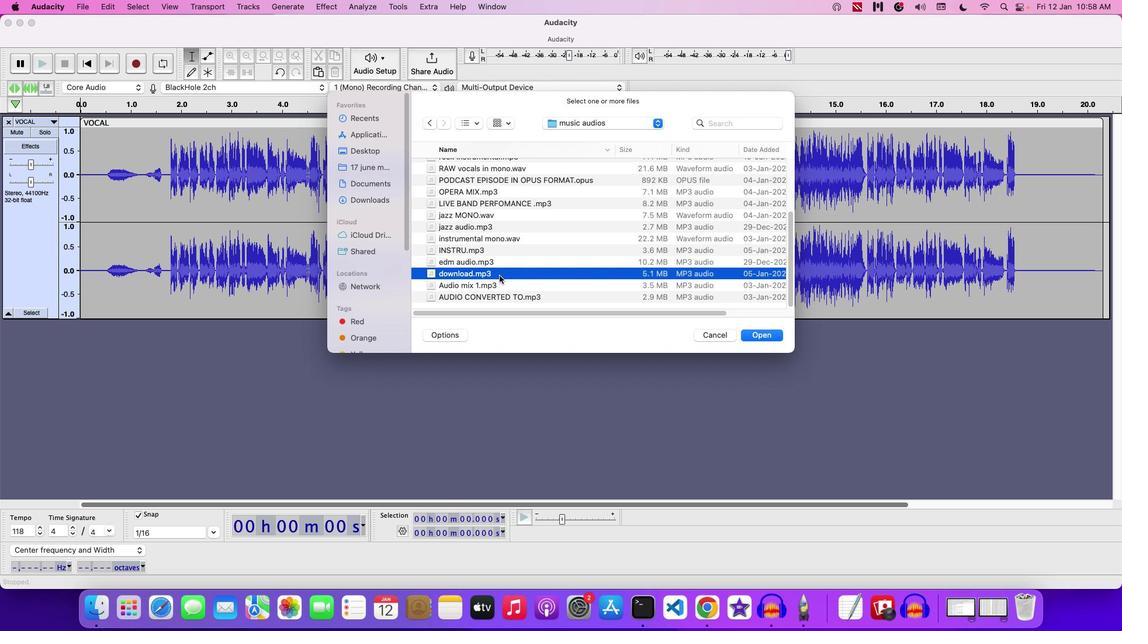 
Action: Mouse moved to (506, 274)
Screenshot: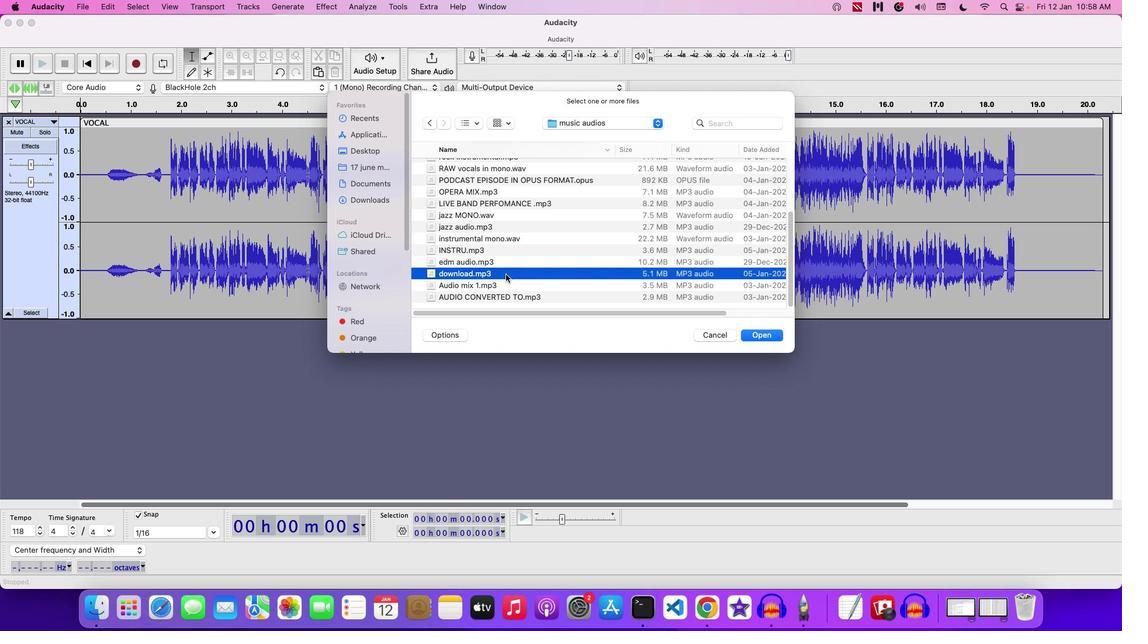 
Action: Mouse pressed left at (506, 274)
Screenshot: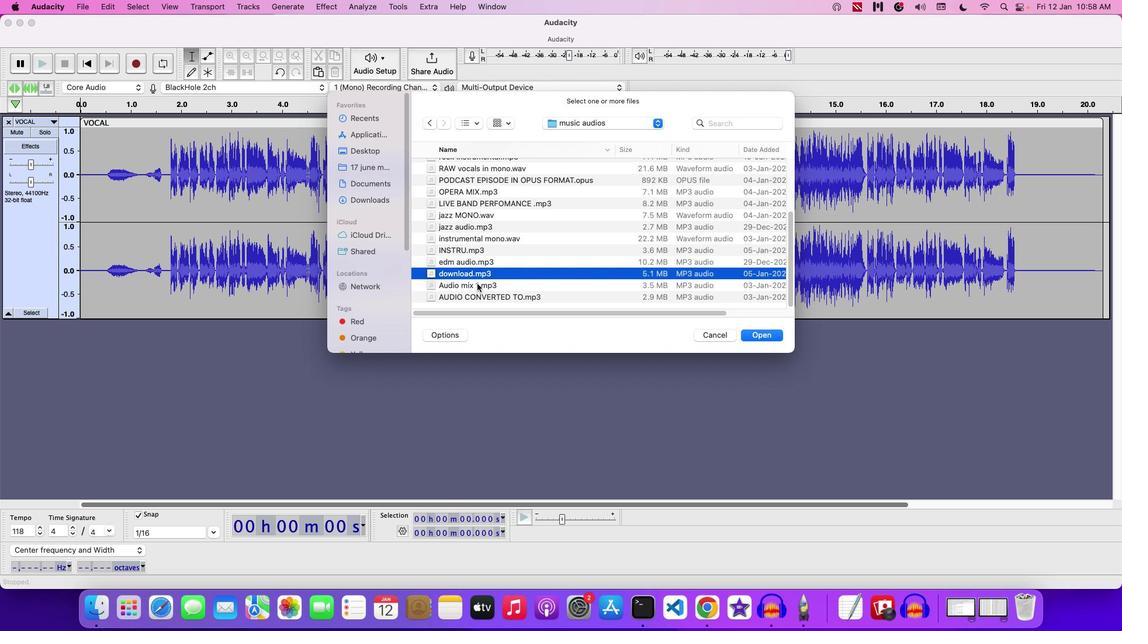 
Action: Mouse moved to (711, 336)
Screenshot: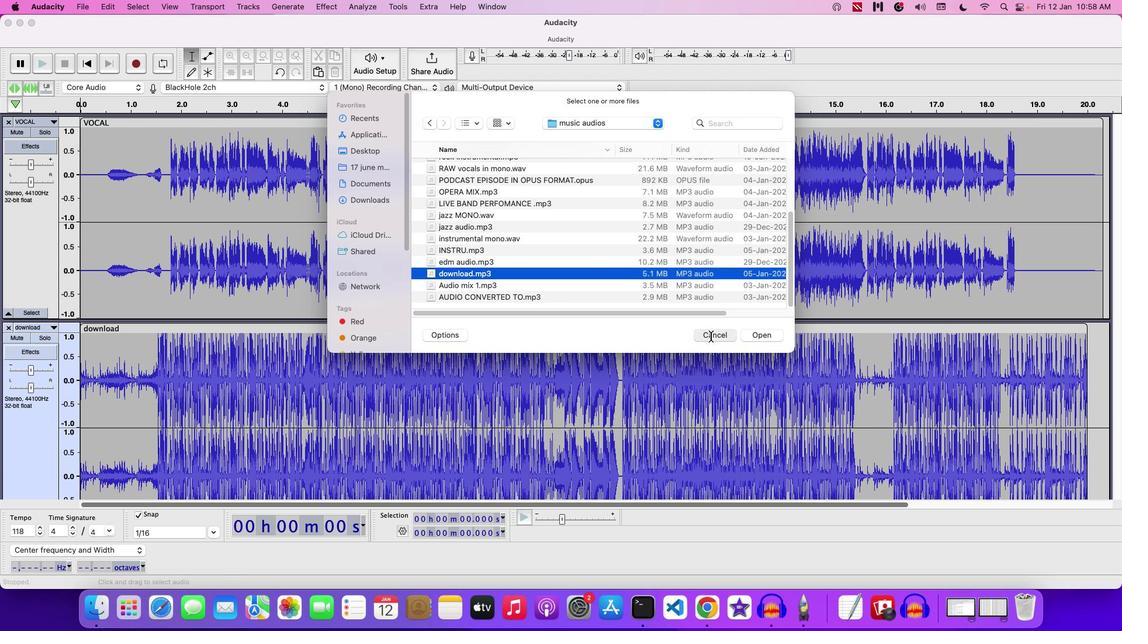 
Action: Mouse pressed left at (711, 336)
Screenshot: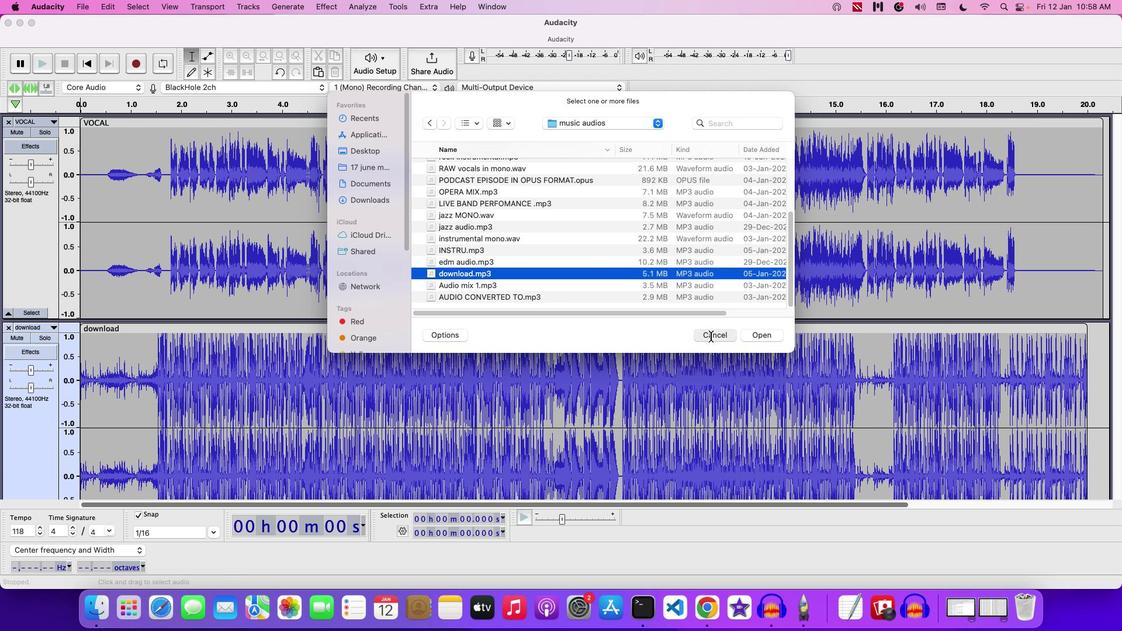 
Action: Mouse moved to (128, 202)
Screenshot: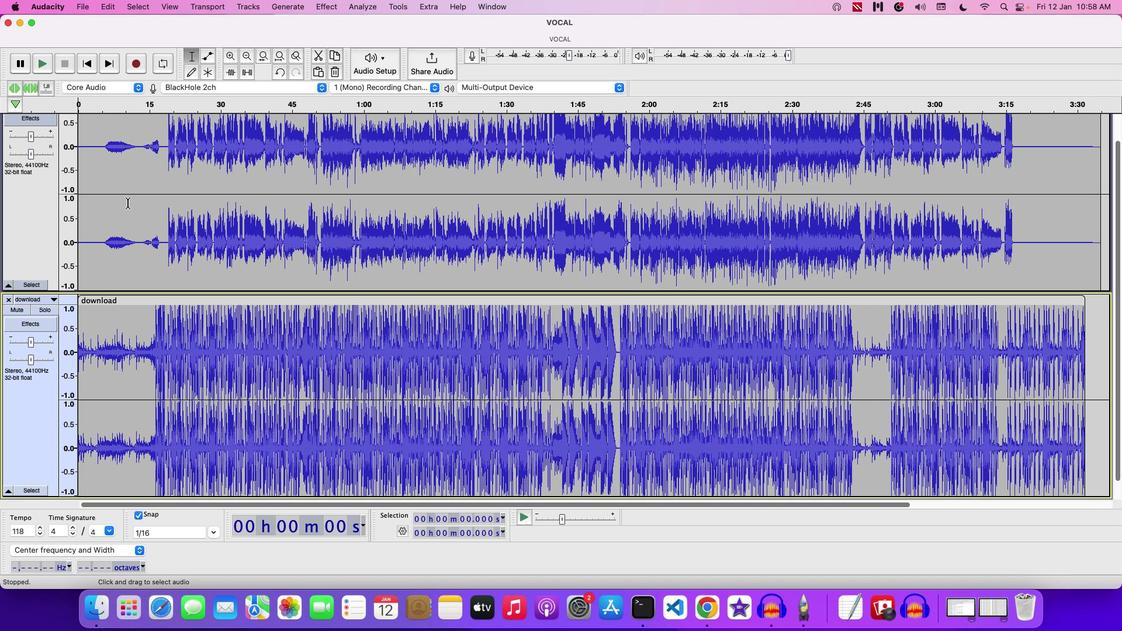
Action: Key pressed Key.space
Screenshot: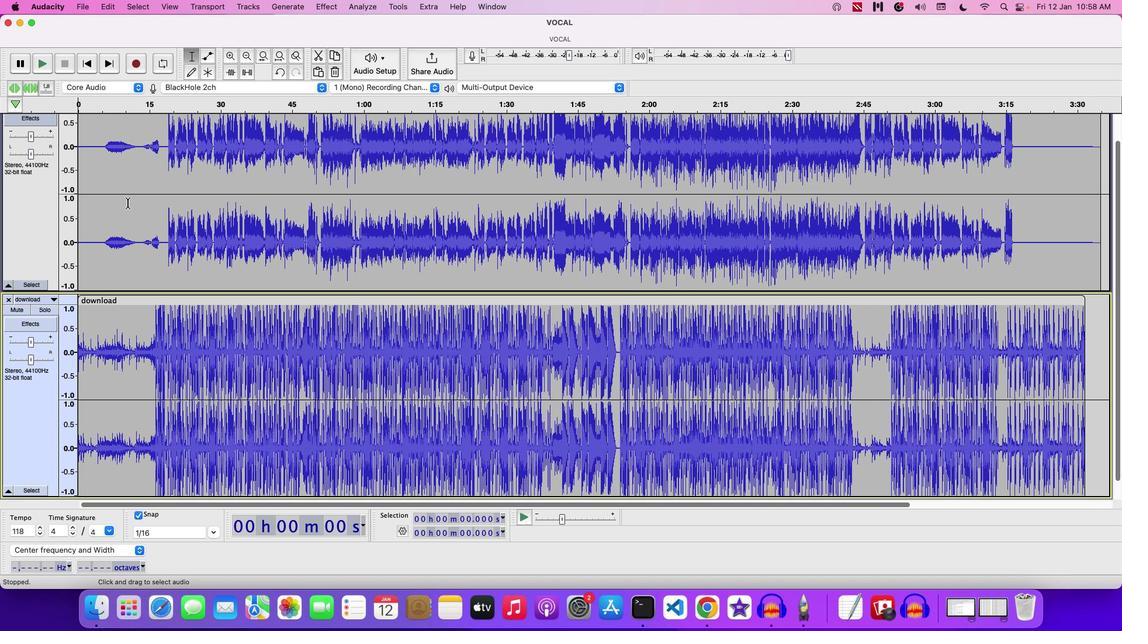 
Action: Mouse moved to (117, 222)
Screenshot: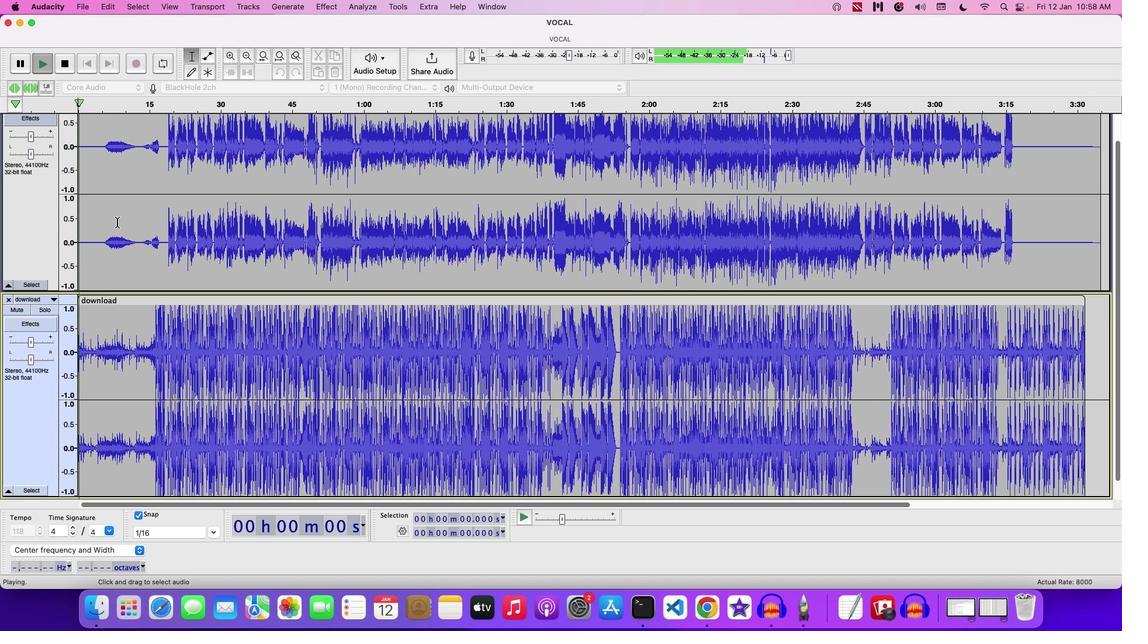 
Action: Key pressed Key.space
Screenshot: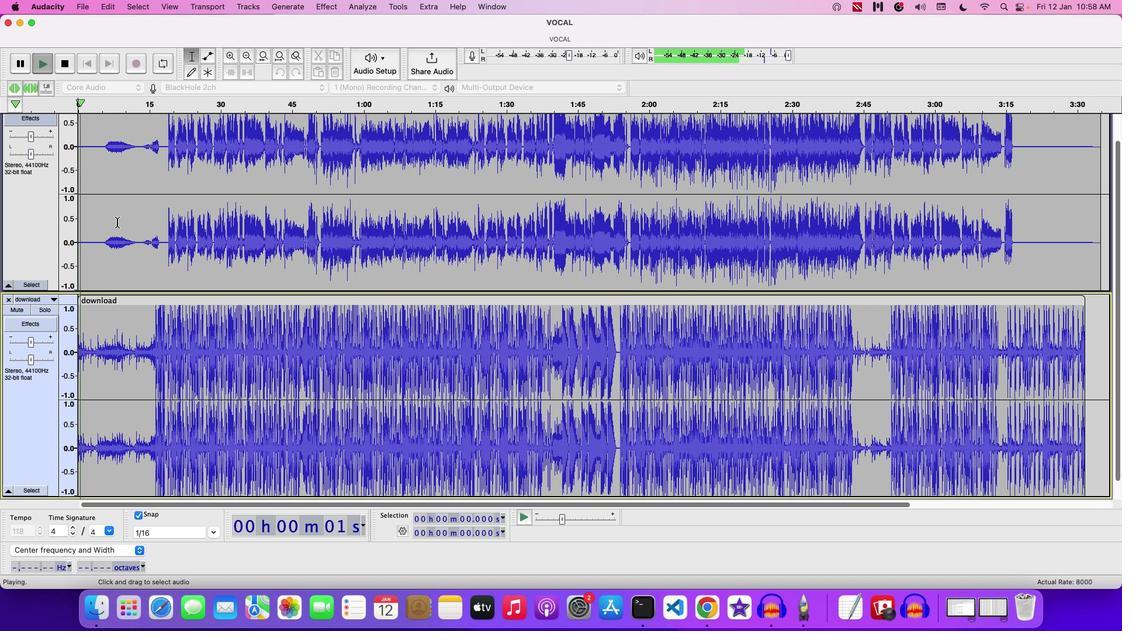 
Action: Mouse scrolled (117, 222) with delta (0, 0)
Screenshot: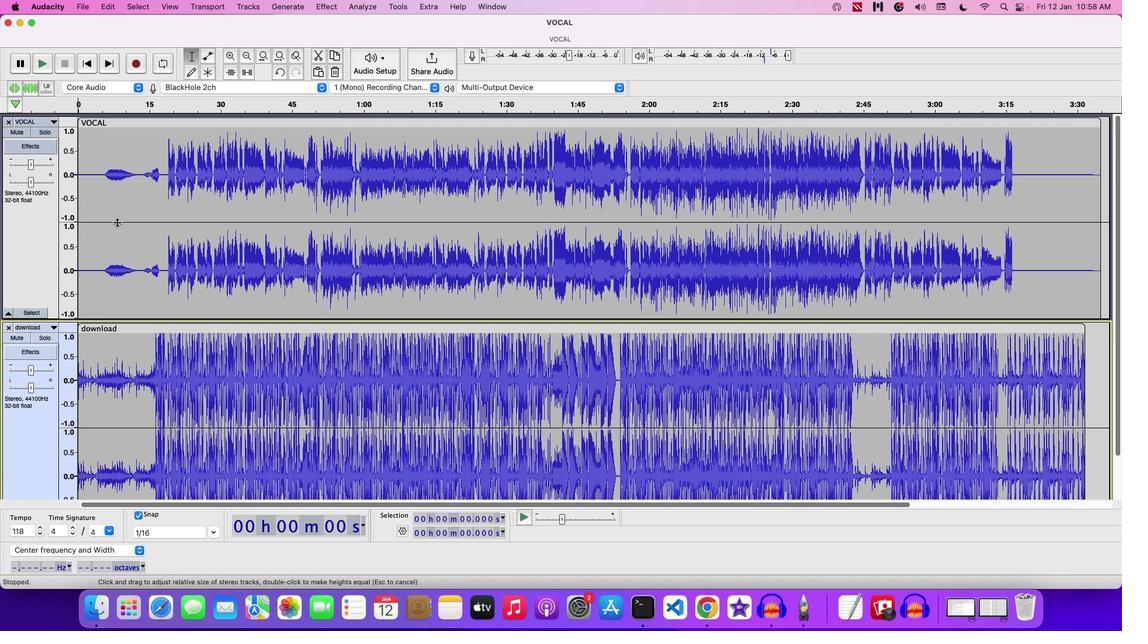 
Action: Mouse scrolled (117, 222) with delta (0, 2)
Screenshot: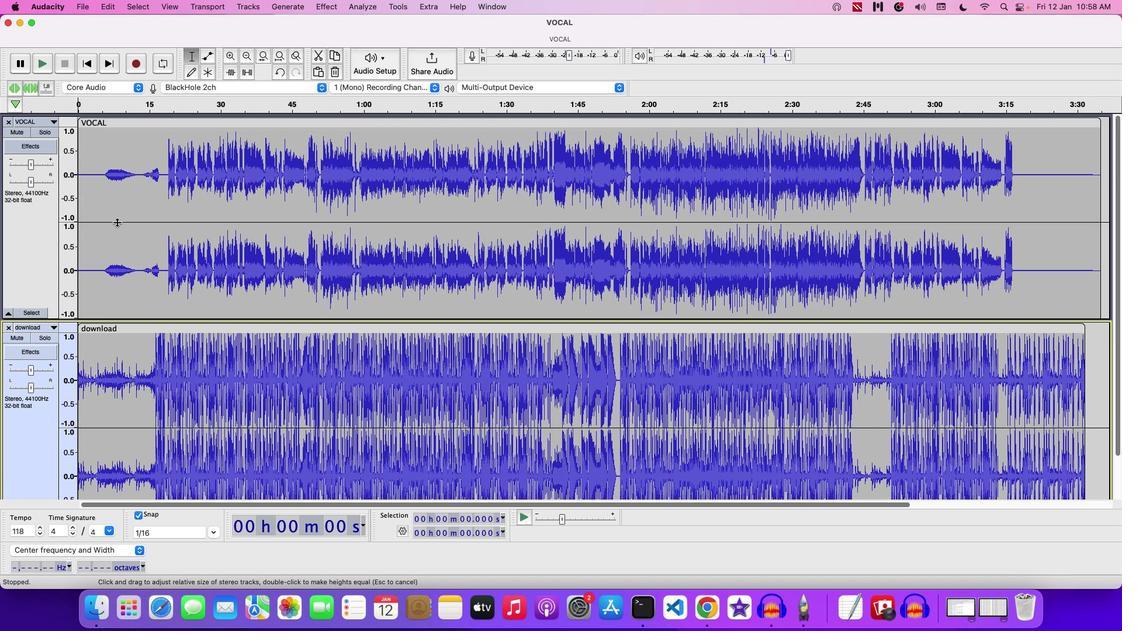 
Action: Mouse scrolled (117, 222) with delta (0, 1)
Screenshot: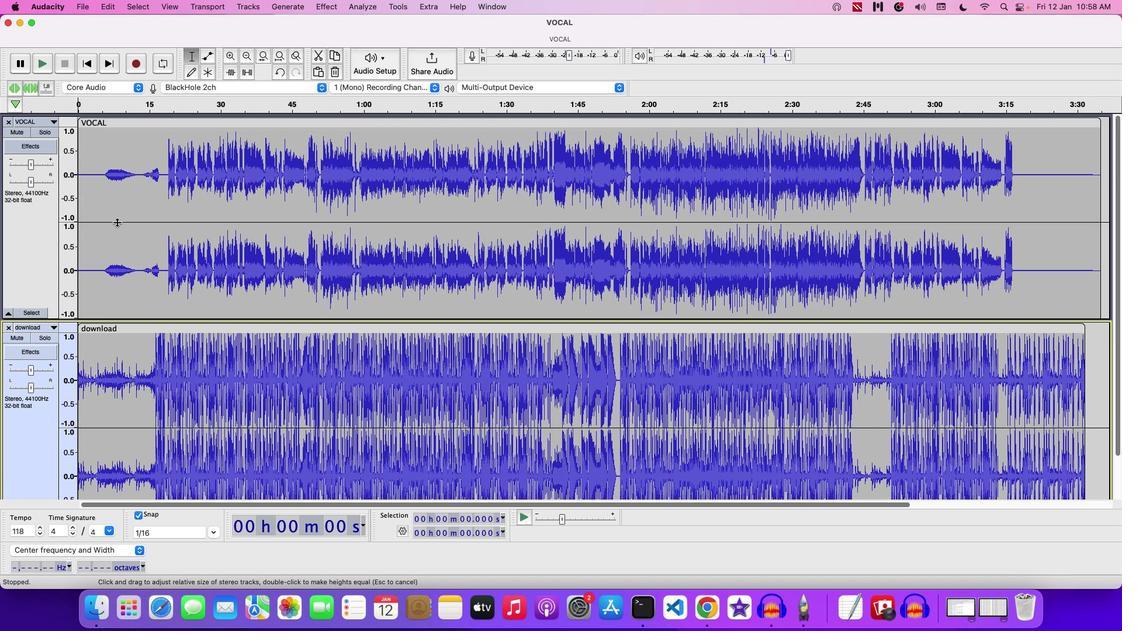 
Action: Mouse moved to (99, 175)
Screenshot: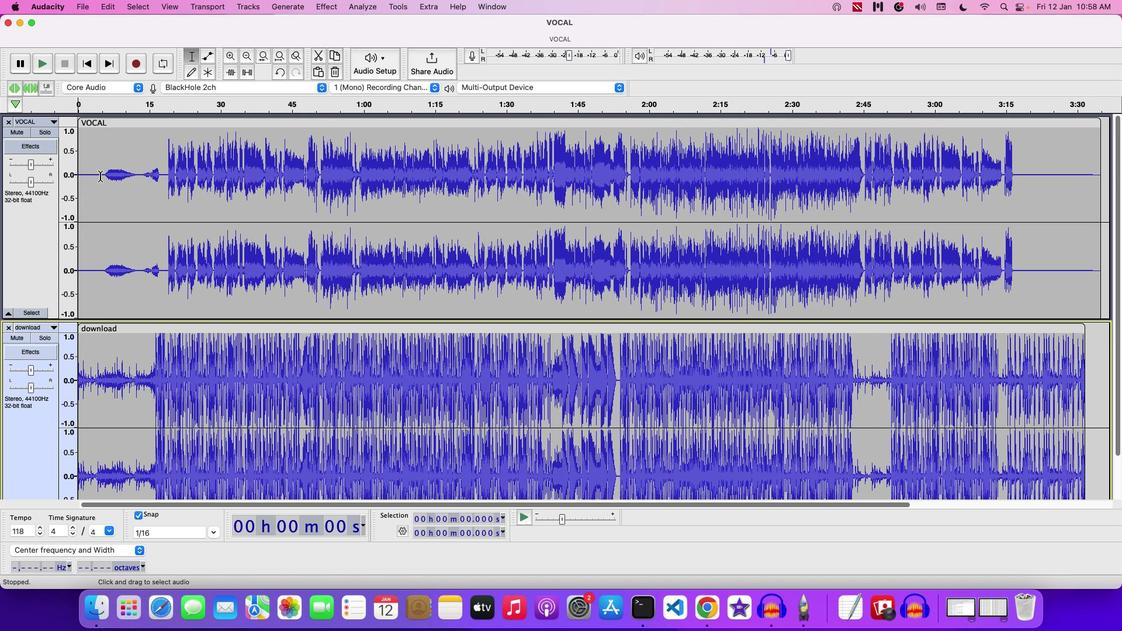 
Action: Mouse pressed left at (99, 175)
Screenshot: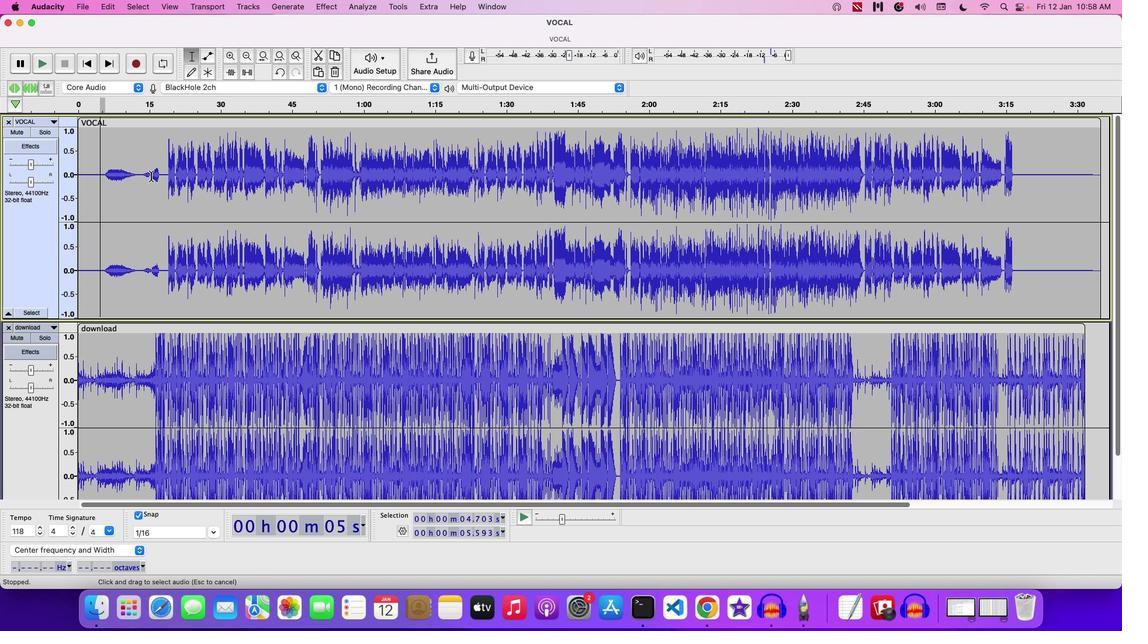 
Action: Mouse moved to (150, 175)
Screenshot: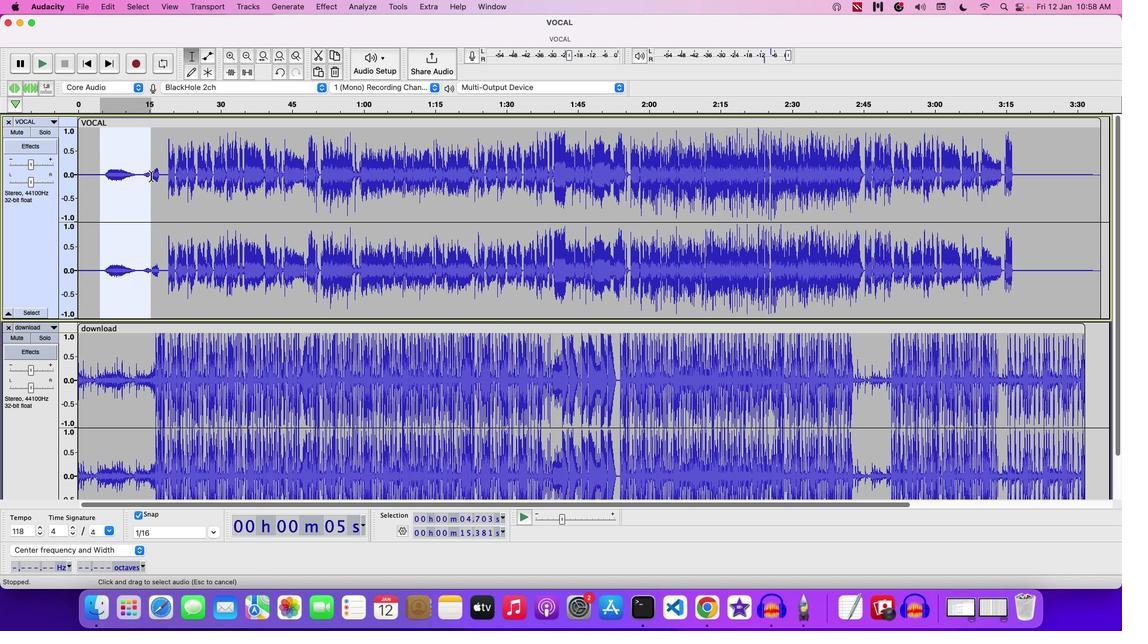
Action: Key pressed Key.space
Screenshot: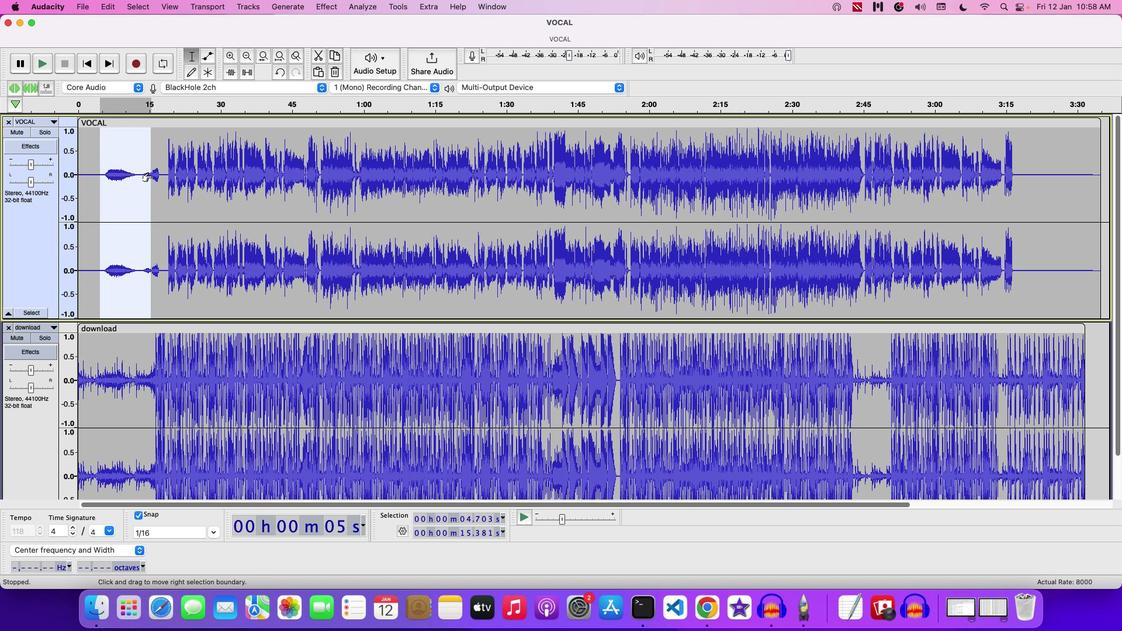 
Action: Mouse moved to (151, 256)
Screenshot: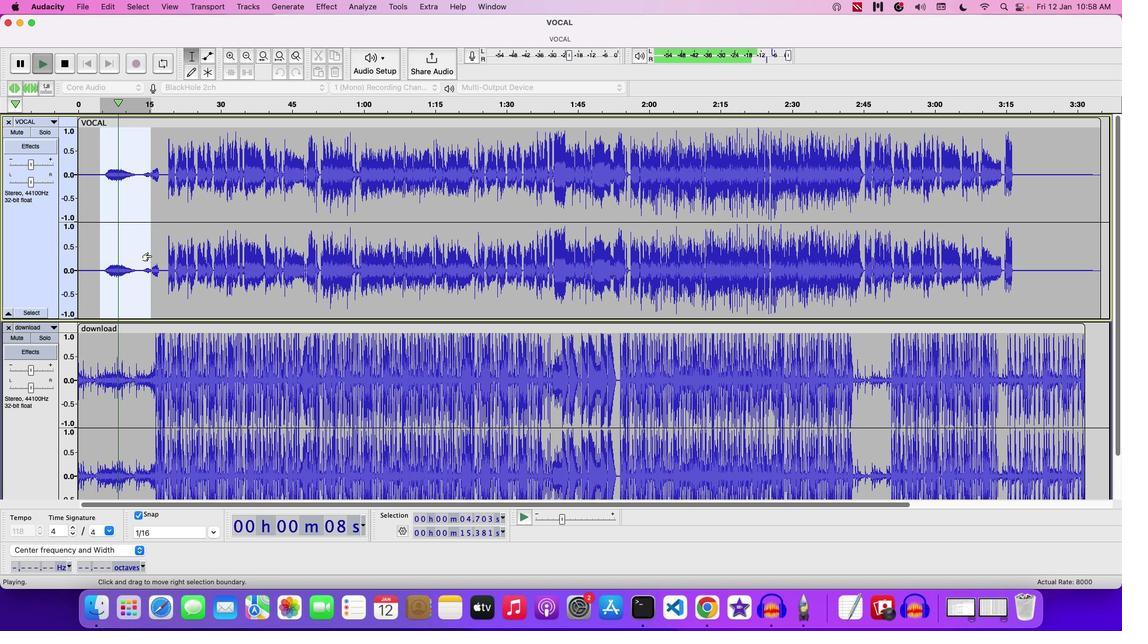 
Action: Key pressed Key.space
Screenshot: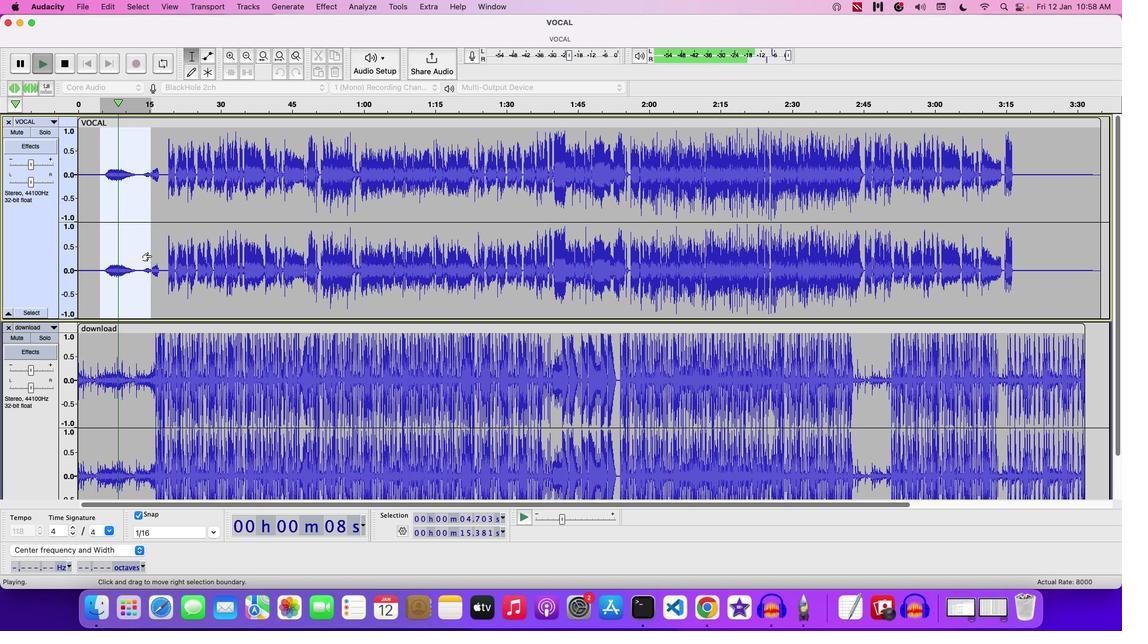 
Action: Mouse moved to (79, 125)
Screenshot: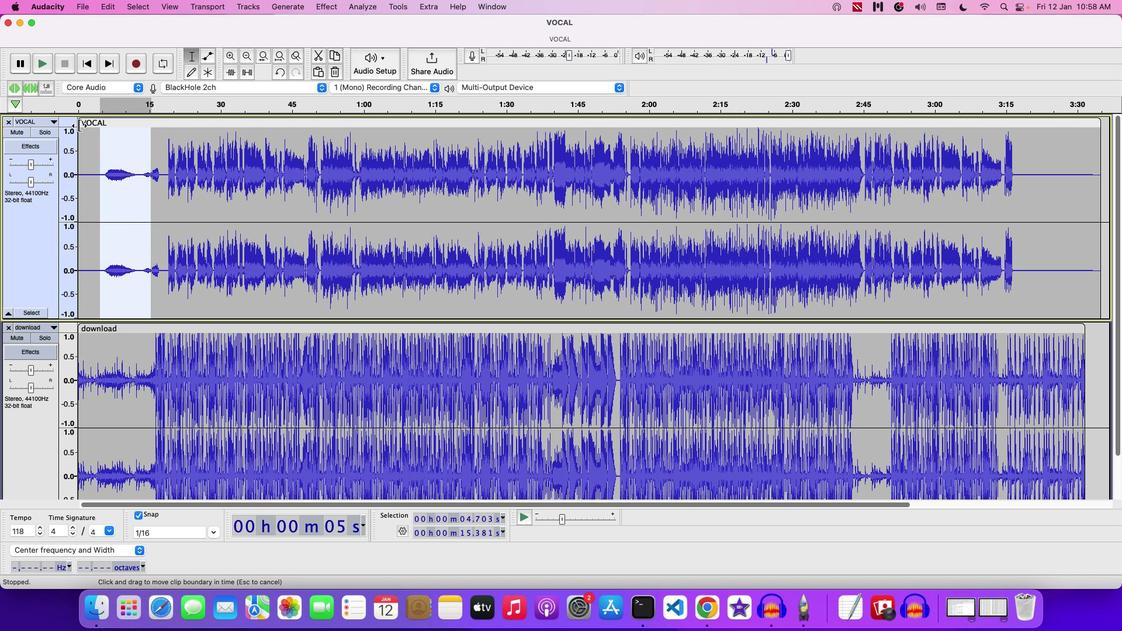 
Action: Mouse pressed left at (79, 125)
Screenshot: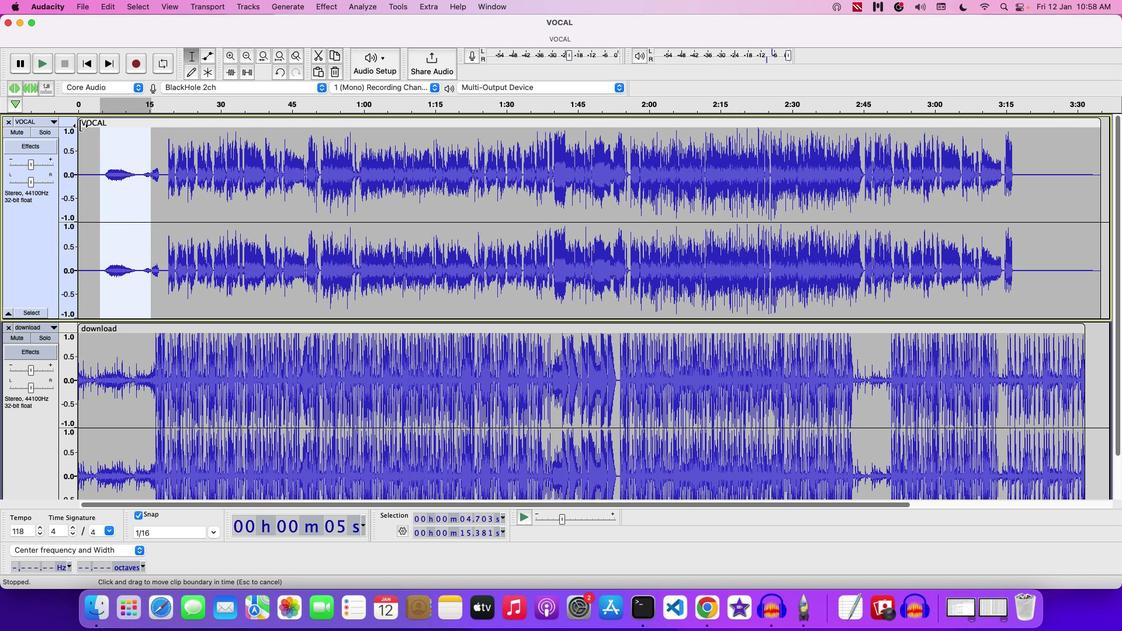
Action: Mouse moved to (42, 230)
Screenshot: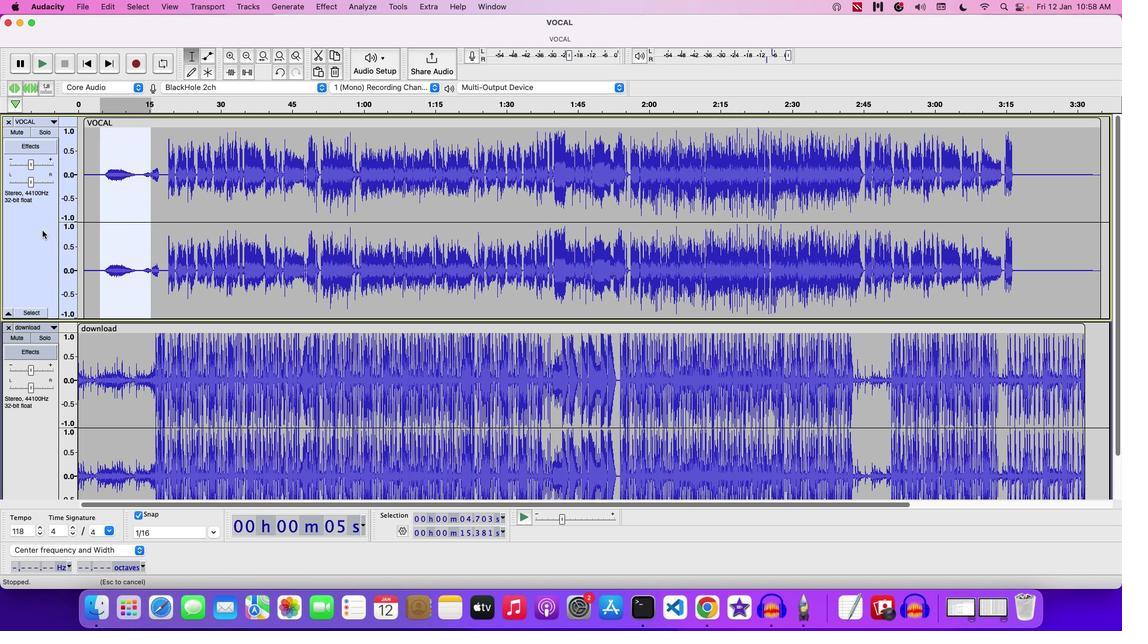 
Action: Mouse pressed right at (42, 230)
Screenshot: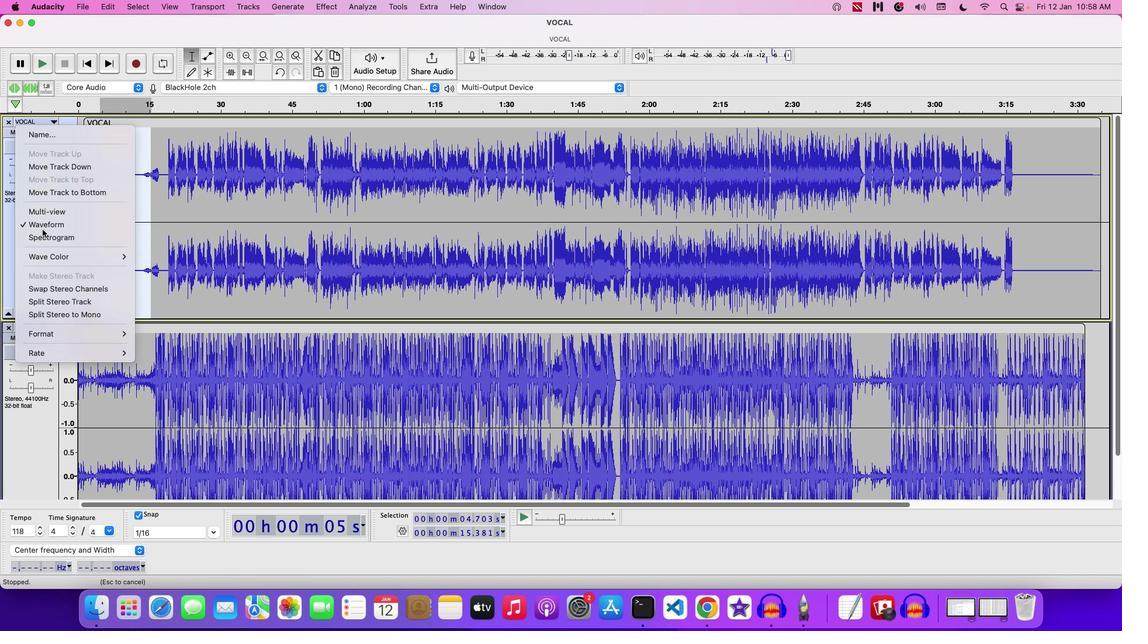 
Action: Mouse moved to (84, 311)
Screenshot: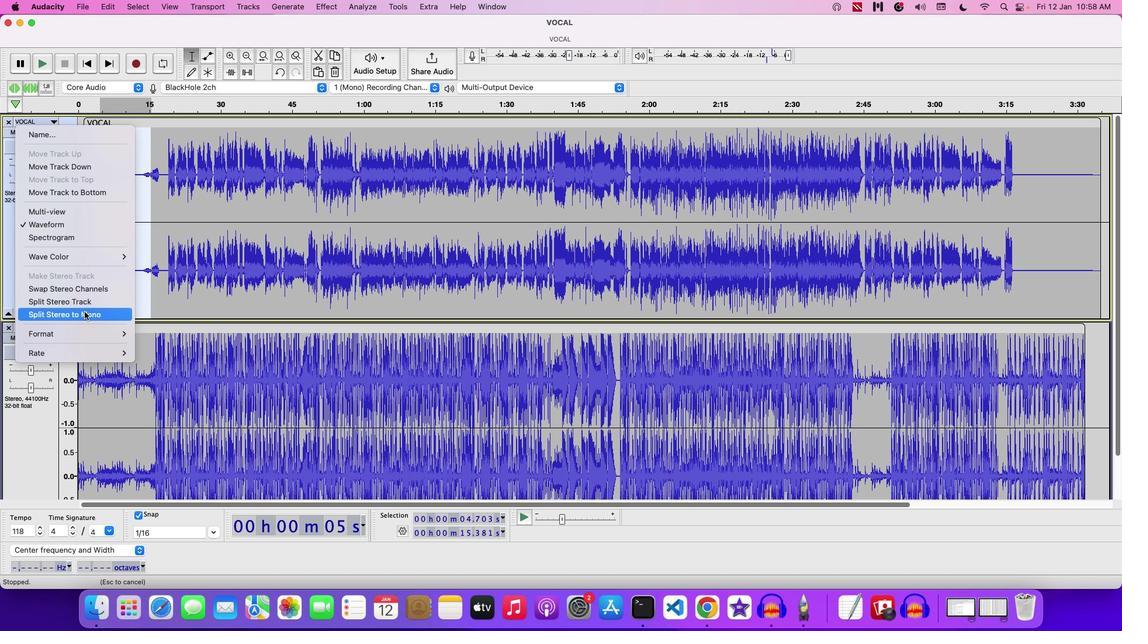 
Action: Mouse pressed left at (84, 311)
Screenshot: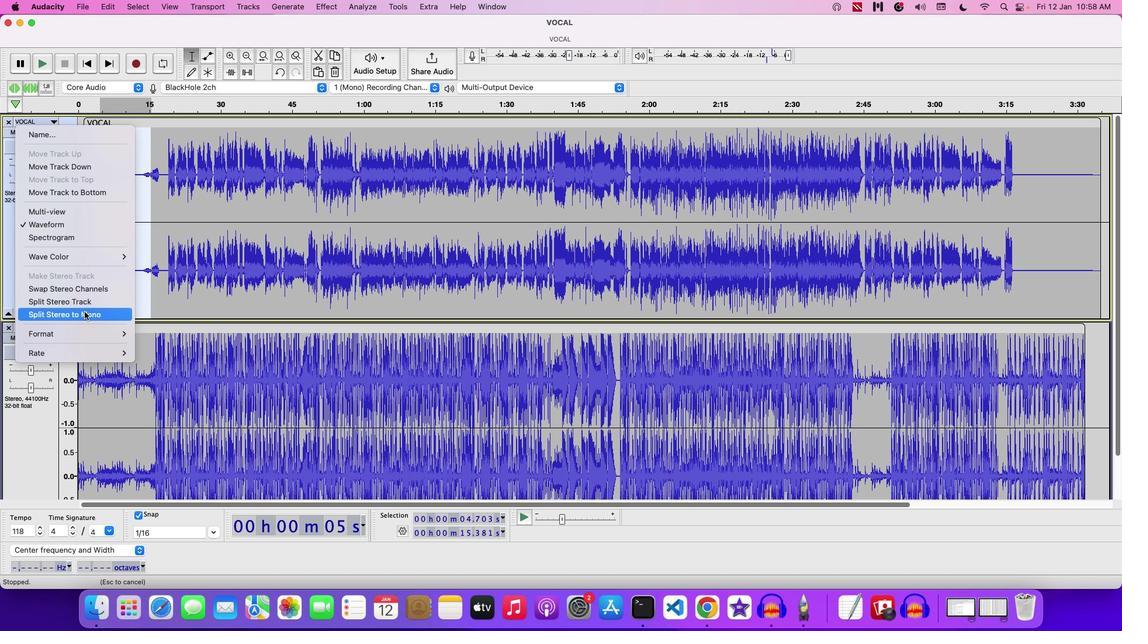 
Action: Mouse moved to (31, 436)
Screenshot: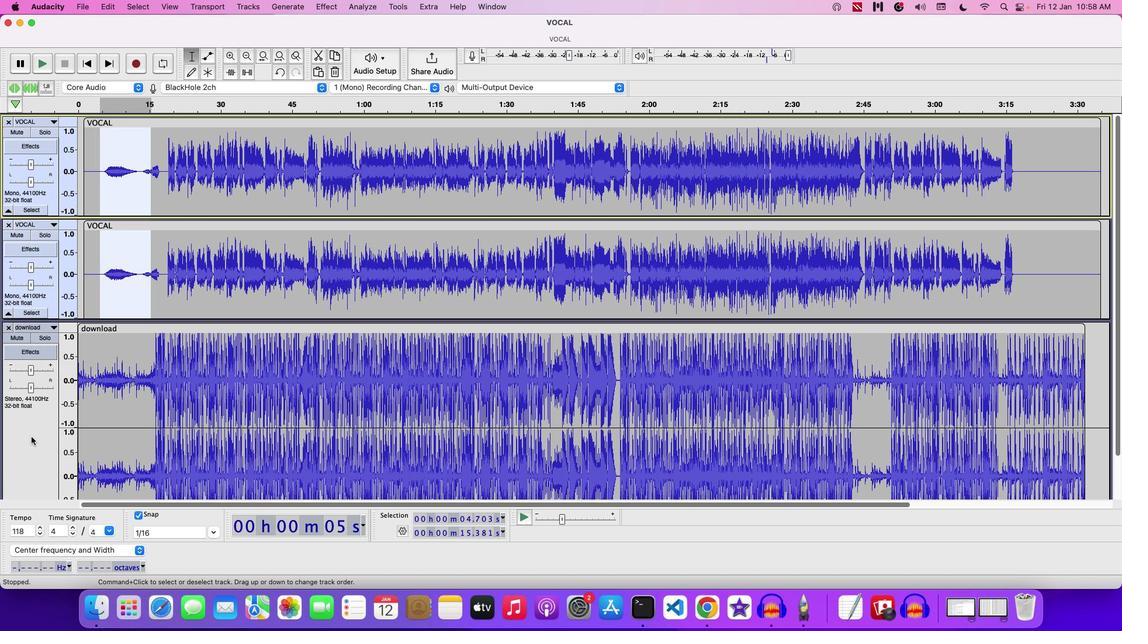 
Action: Mouse pressed right at (31, 436)
Screenshot: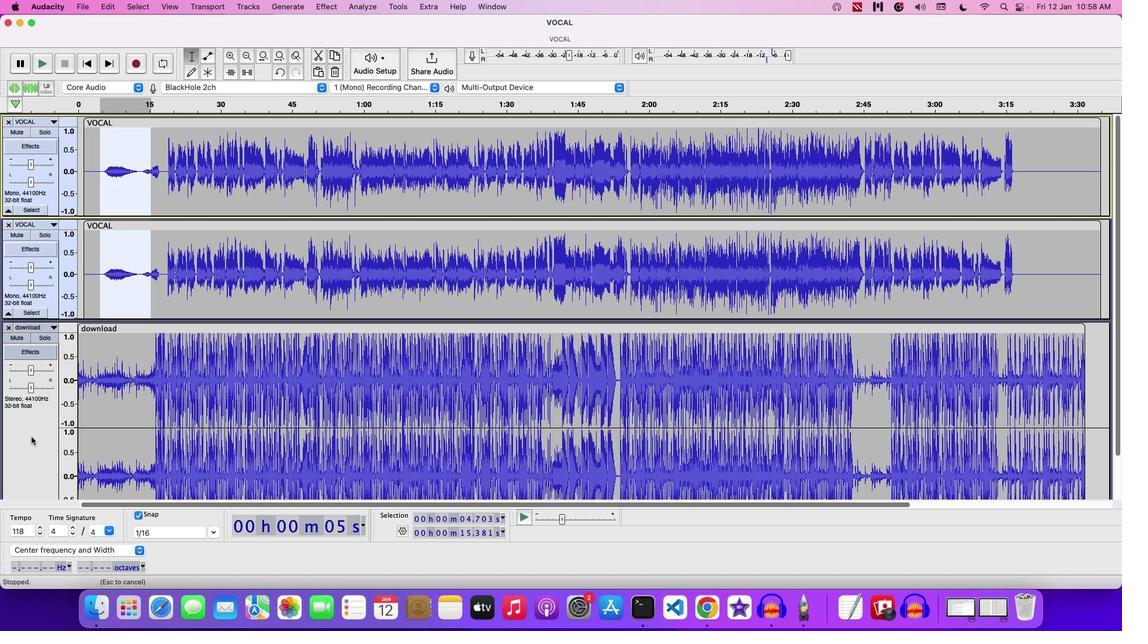
Action: Mouse moved to (60, 520)
Screenshot: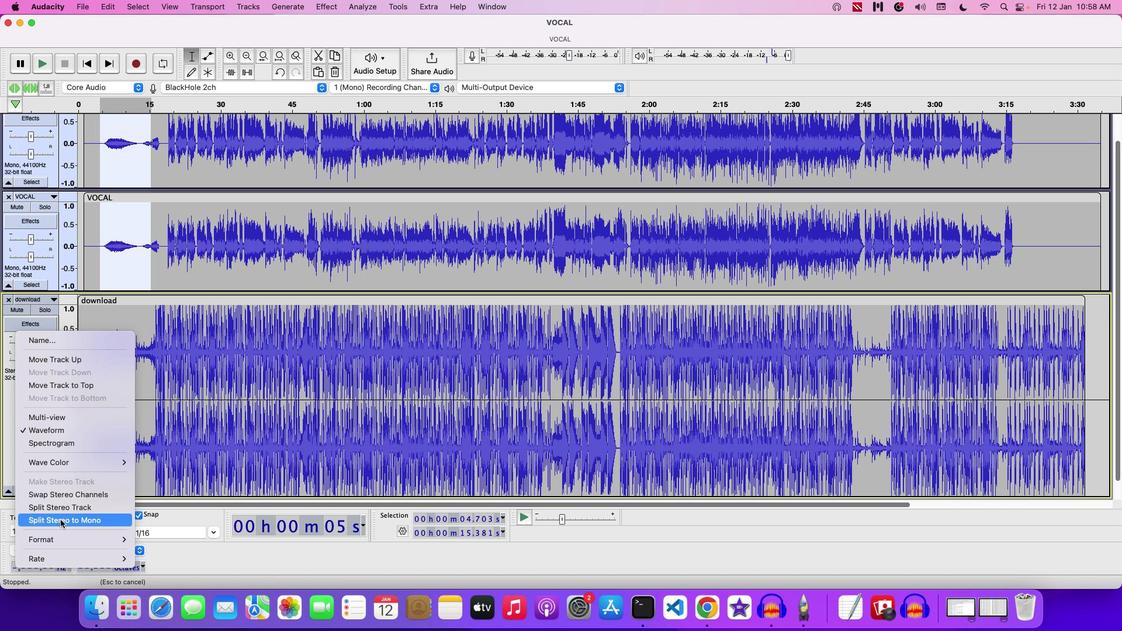 
Action: Mouse pressed left at (60, 520)
Screenshot: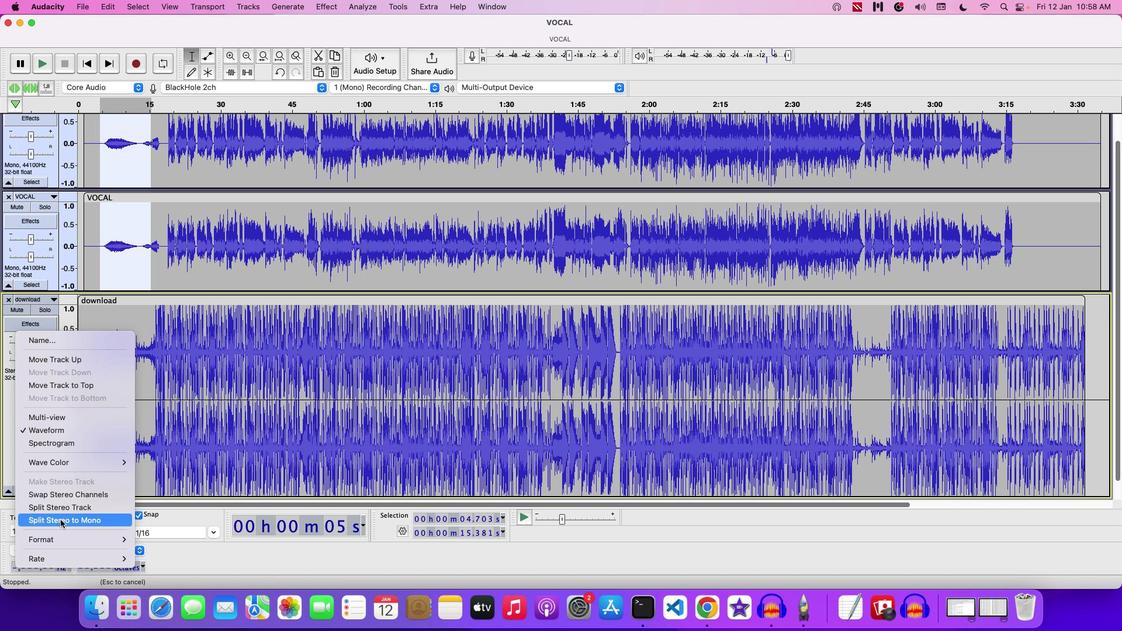 
Action: Mouse moved to (5, 403)
Screenshot: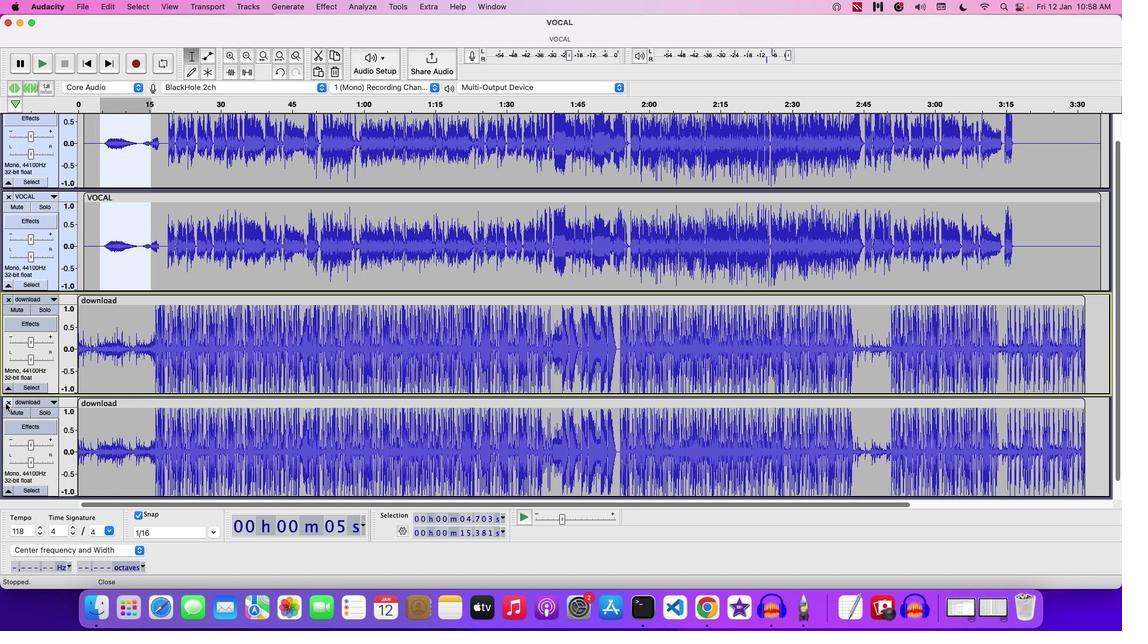
Action: Mouse pressed left at (5, 403)
Screenshot: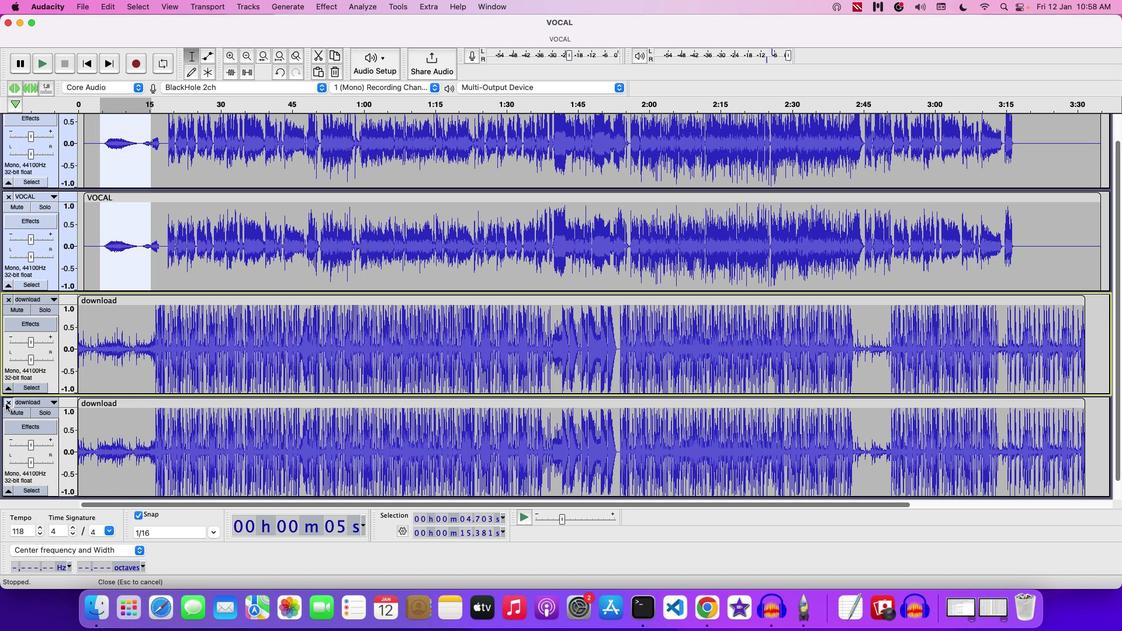 
Action: Mouse moved to (7, 225)
Screenshot: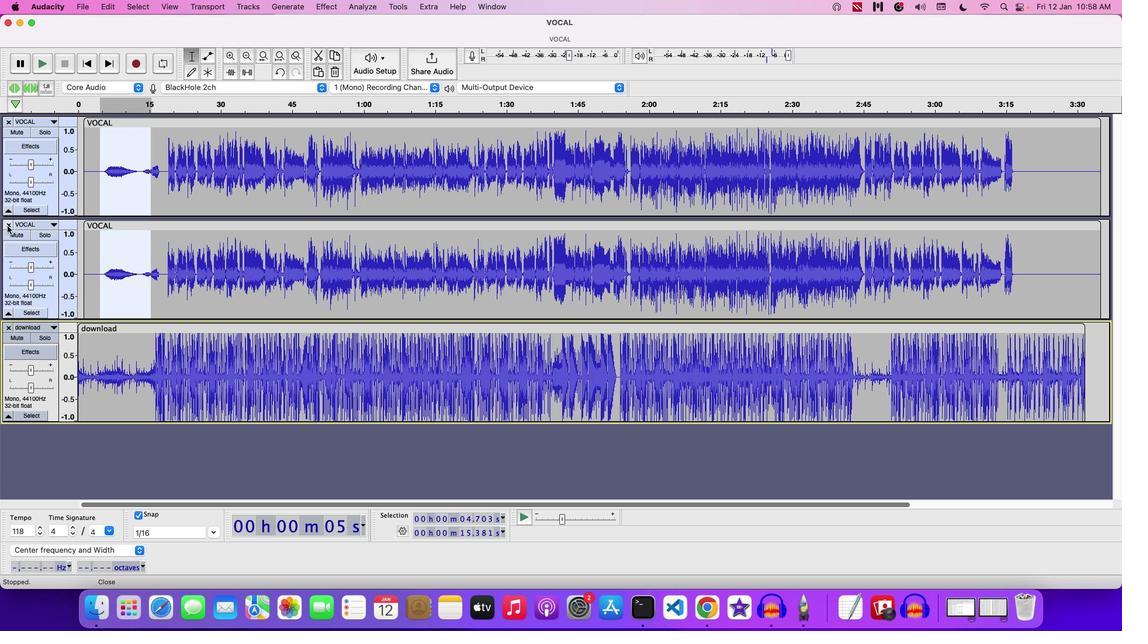 
Action: Mouse pressed left at (7, 225)
Screenshot: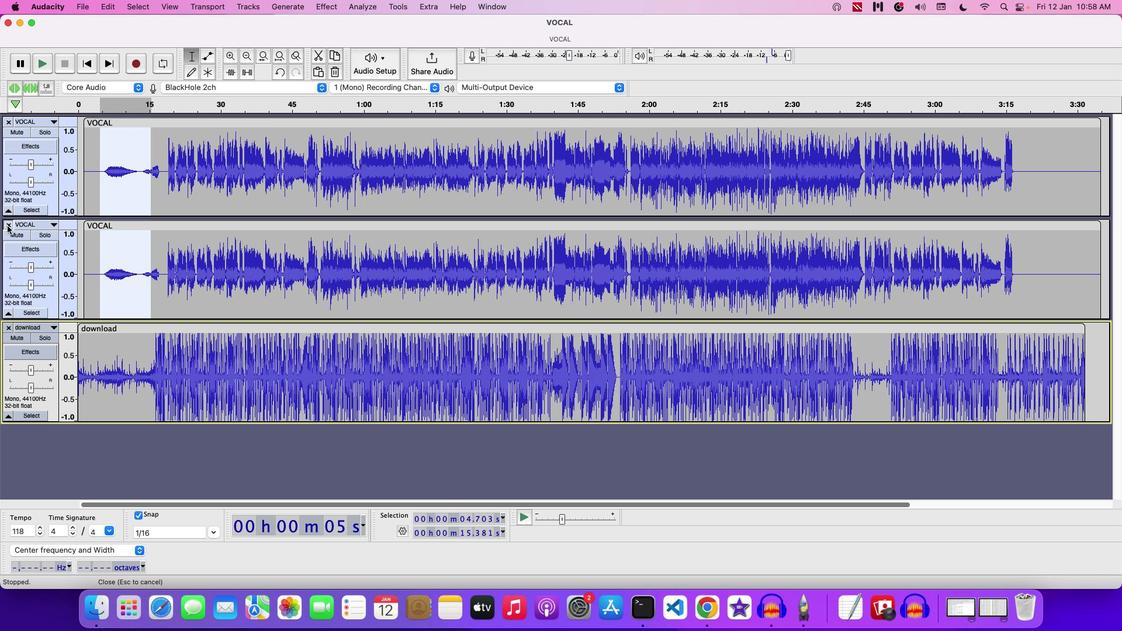 
Action: Mouse moved to (161, 150)
Screenshot: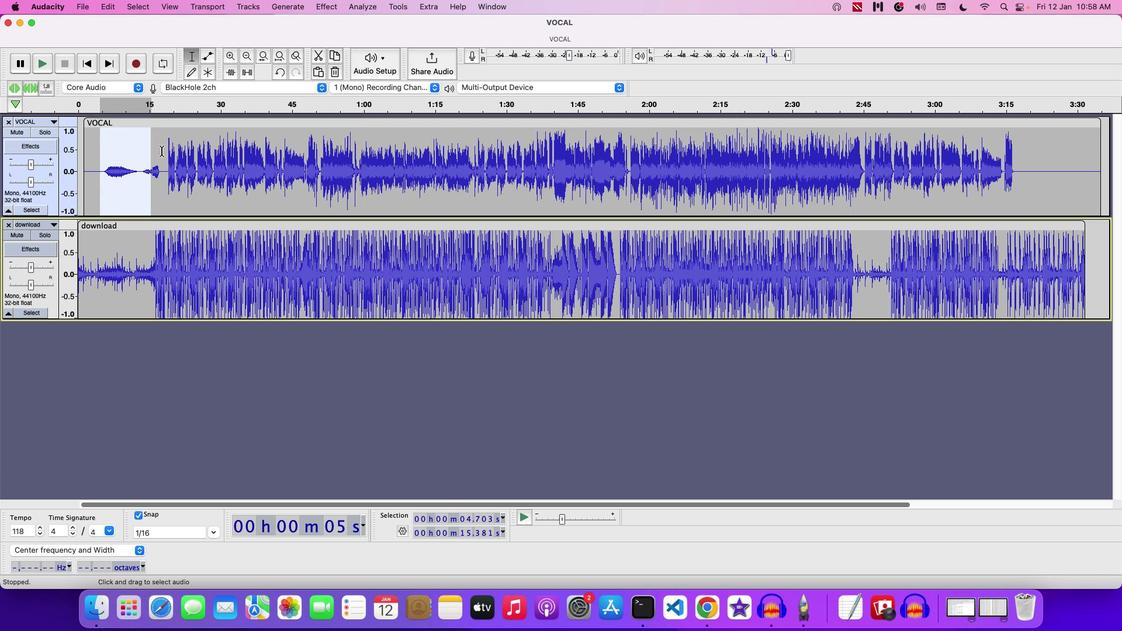 
Action: Mouse pressed left at (161, 150)
Screenshot: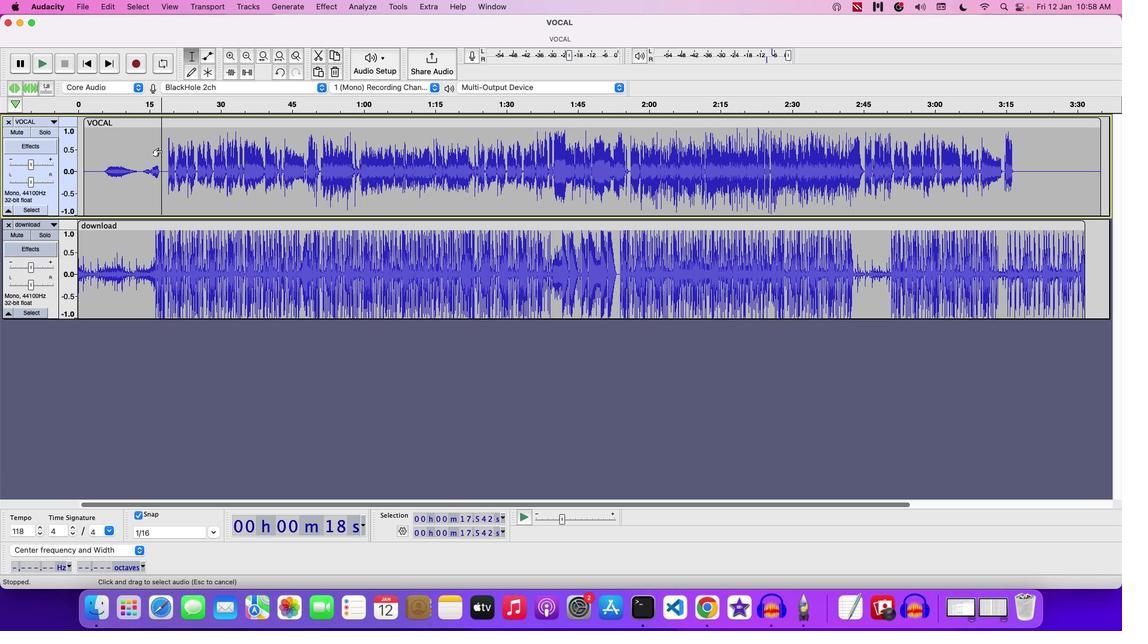 
Action: Key pressed Key.space
Screenshot: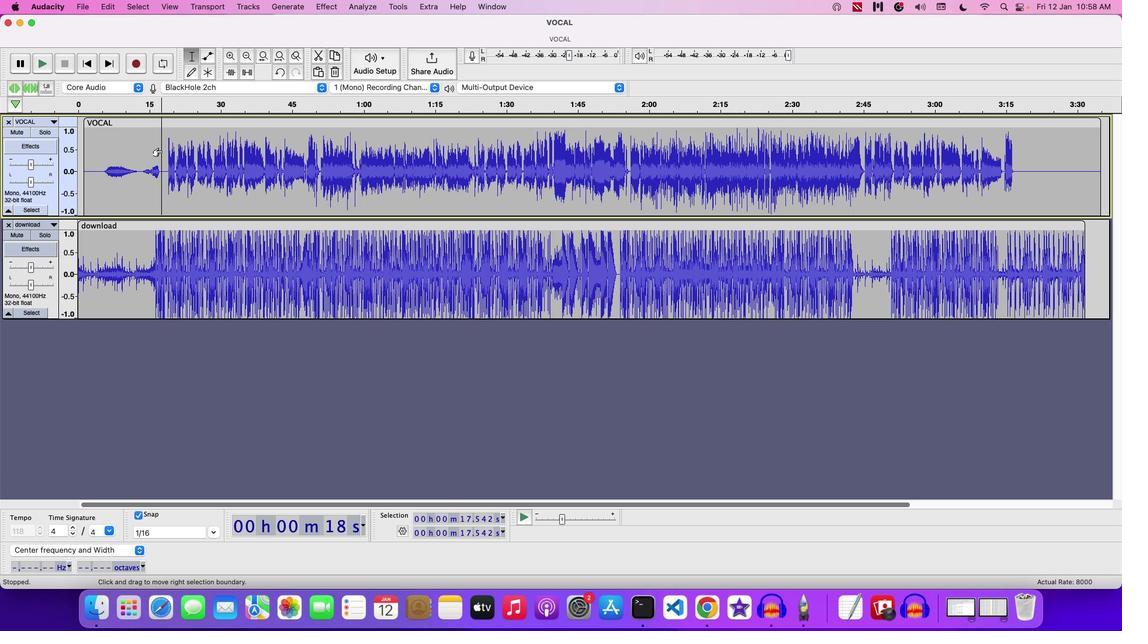 
Action: Mouse moved to (155, 153)
Screenshot: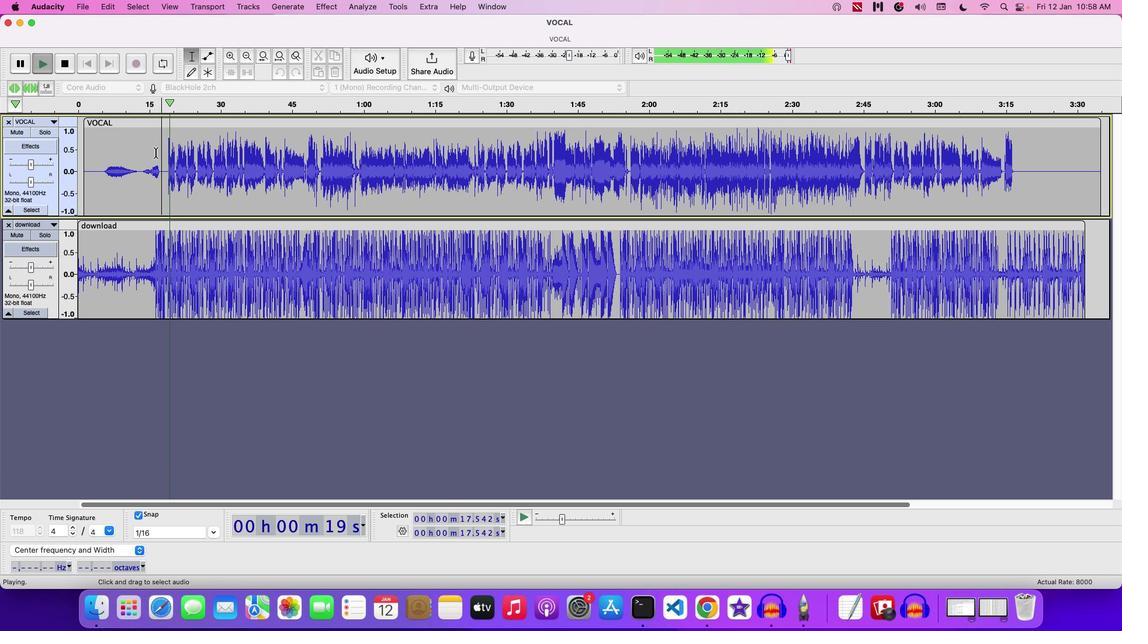 
Action: Key pressed Key.space
Screenshot: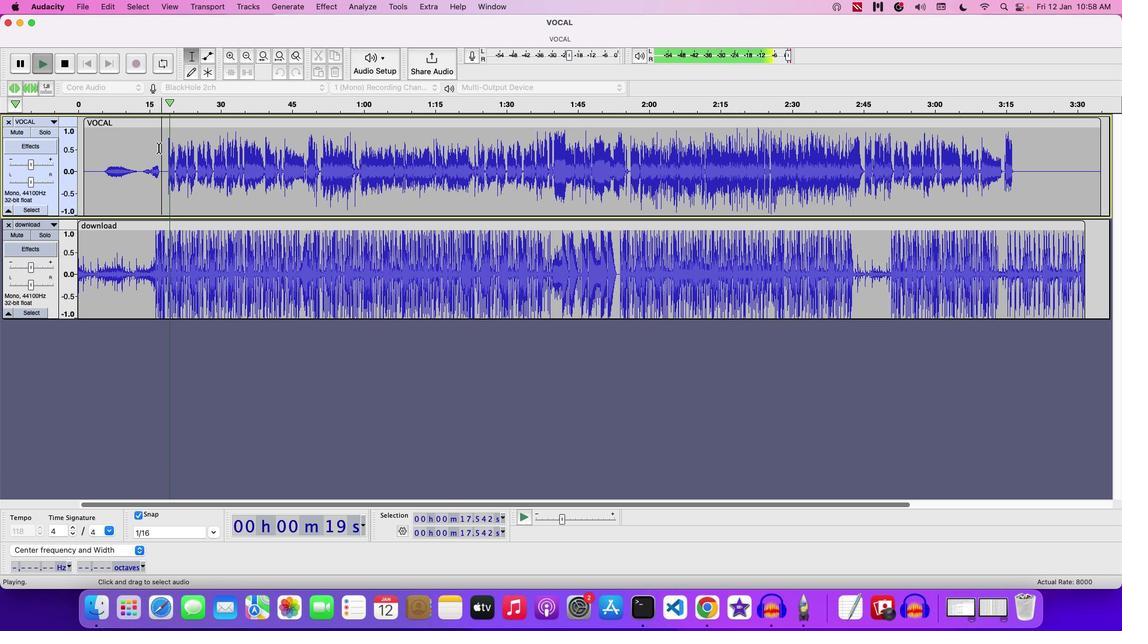 
Action: Mouse moved to (146, 142)
Screenshot: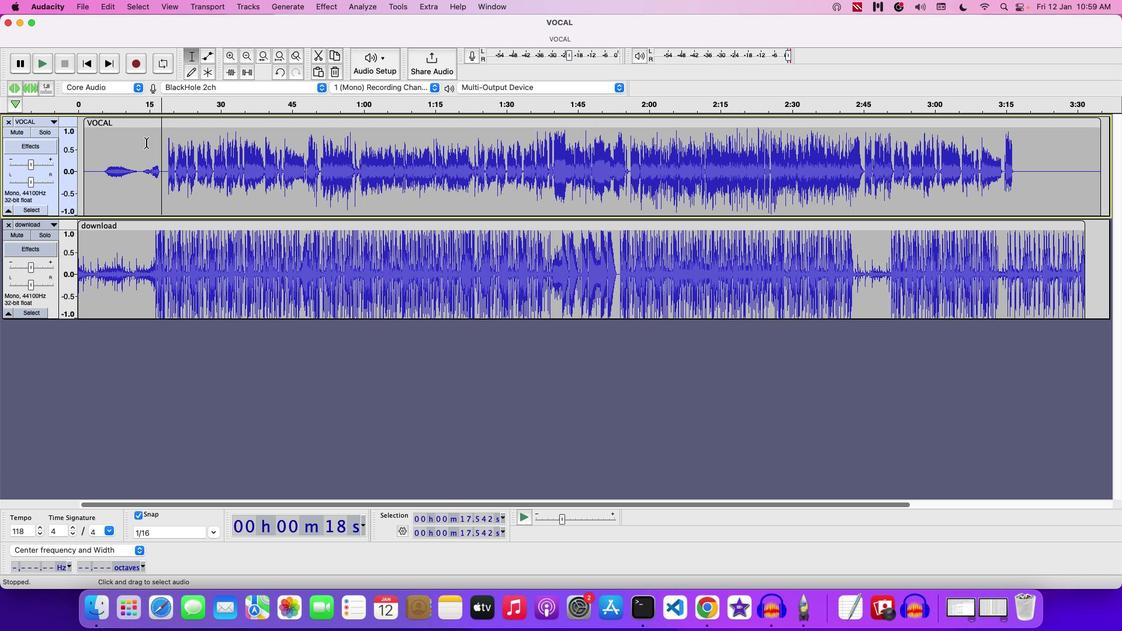 
Action: Mouse pressed left at (146, 142)
Screenshot: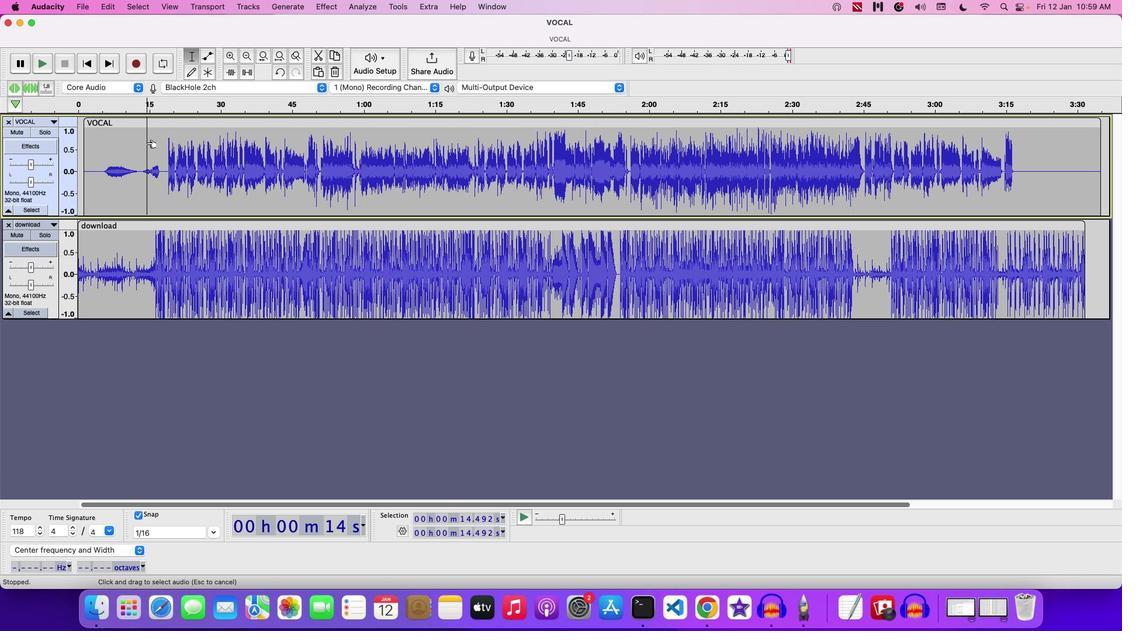 
Action: Key pressed Key.space
Screenshot: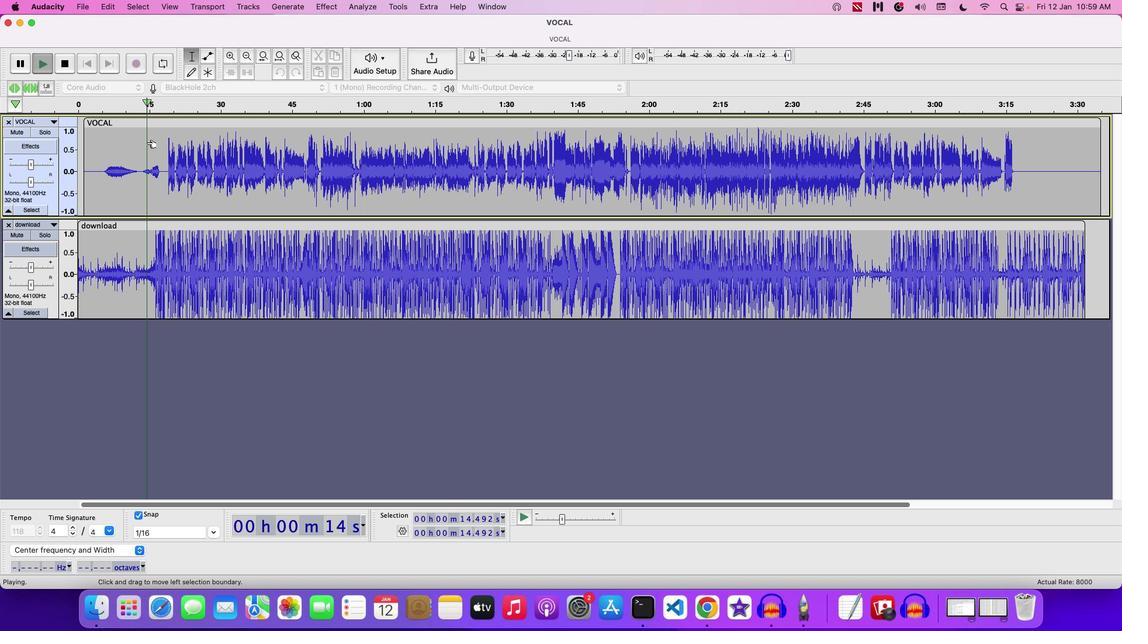 
Action: Mouse moved to (172, 166)
Screenshot: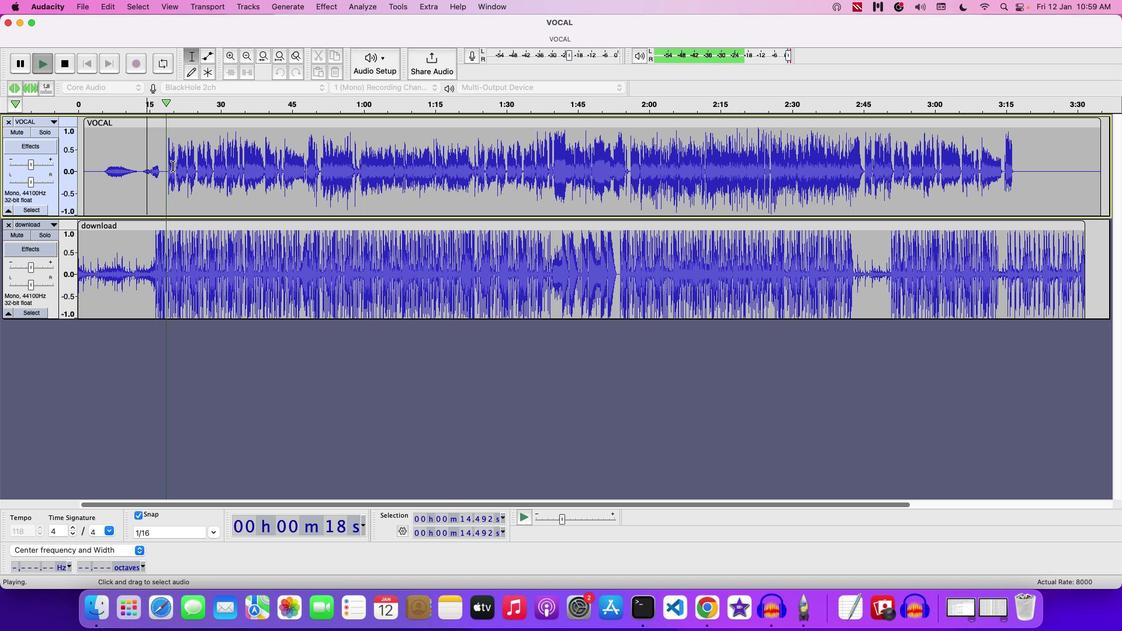 
Action: Key pressed Key.space
Screenshot: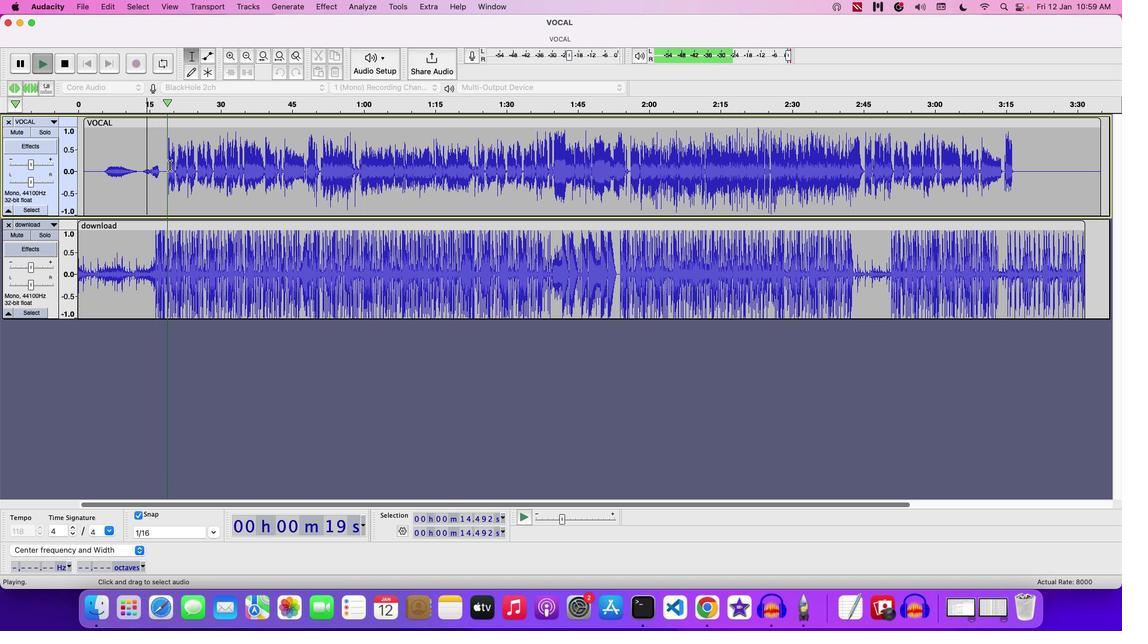
Action: Mouse moved to (169, 123)
Screenshot: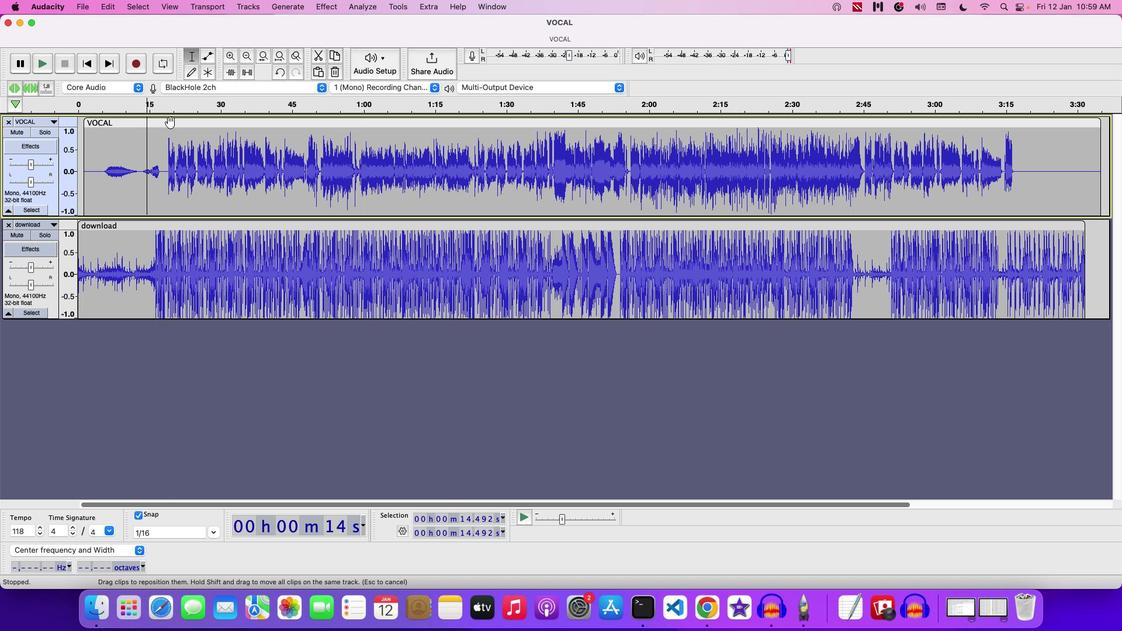 
Action: Mouse pressed left at (169, 123)
Screenshot: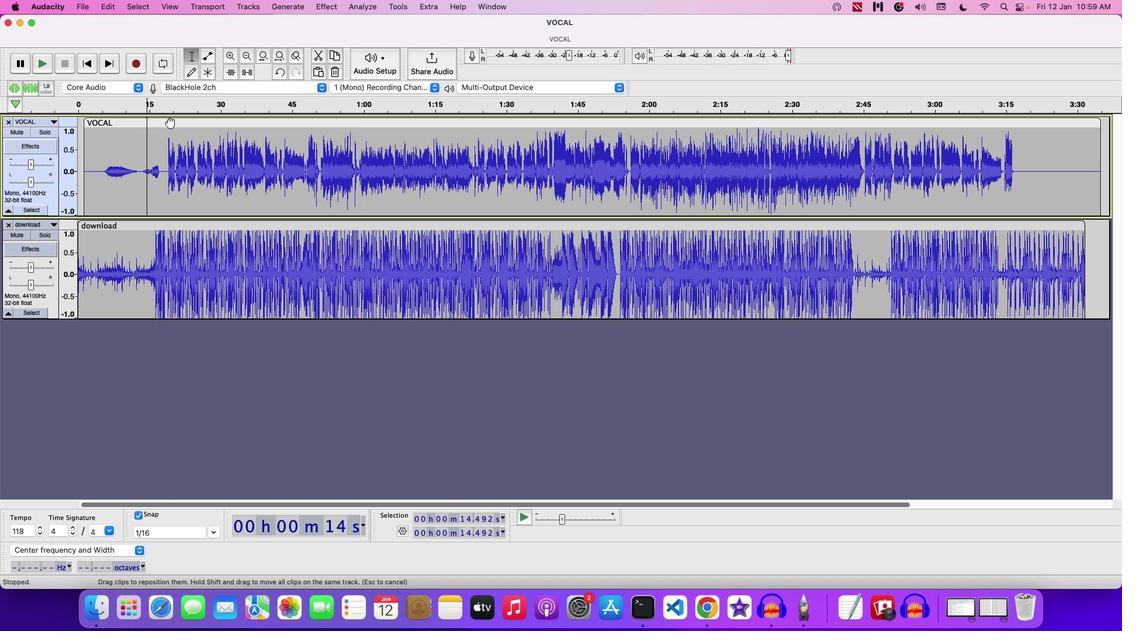 
Action: Mouse moved to (160, 123)
Screenshot: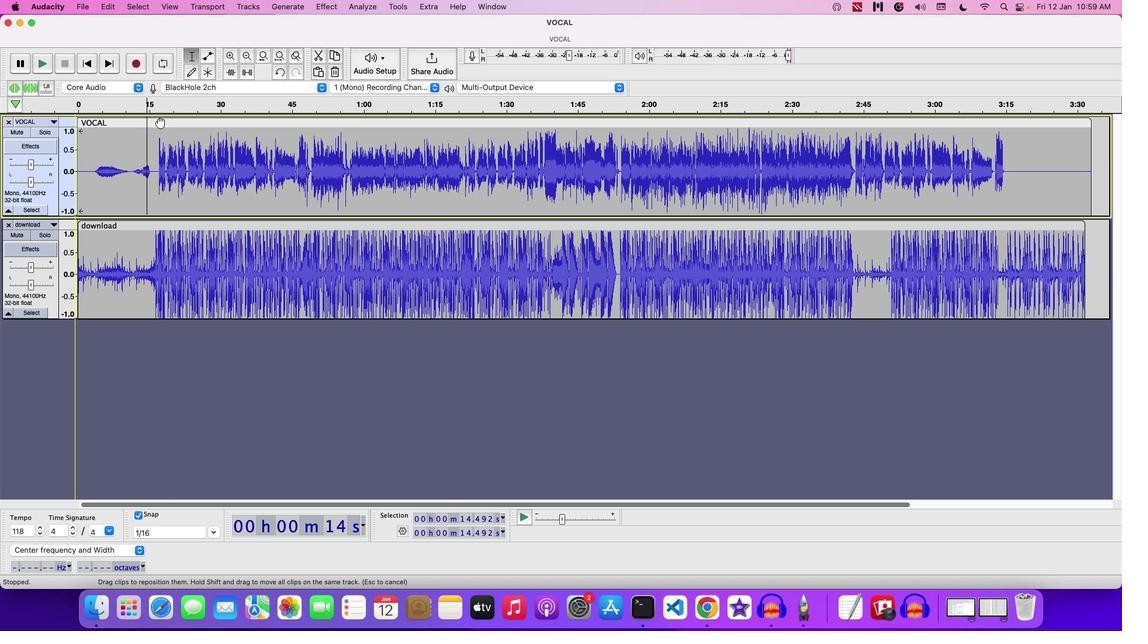 
Action: Key pressed Key.space
Screenshot: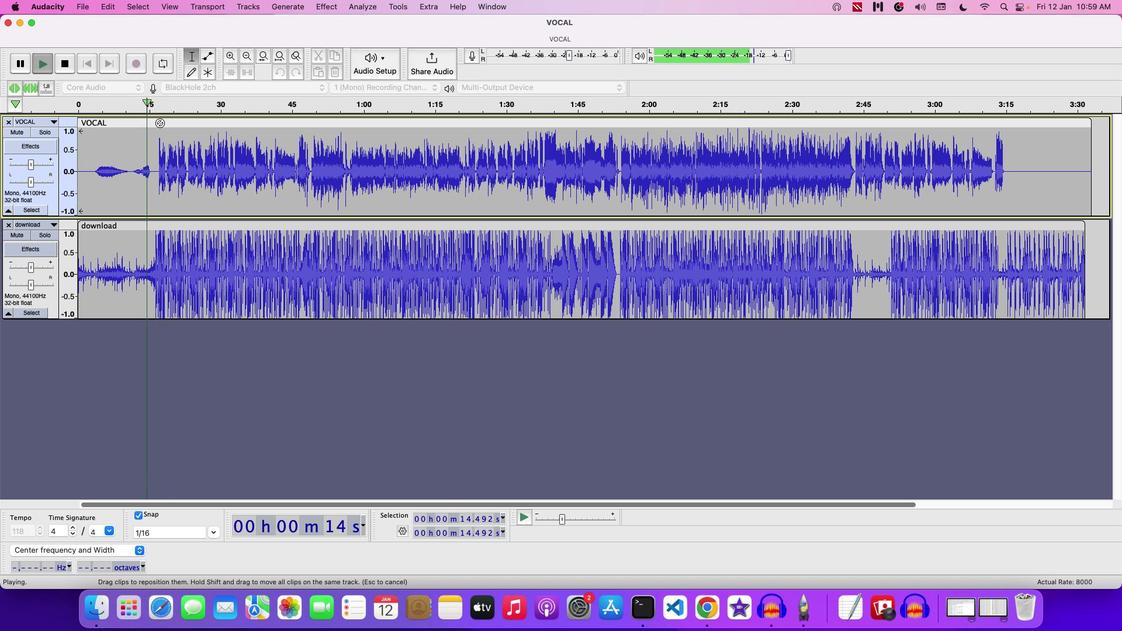 
Action: Mouse moved to (165, 124)
Screenshot: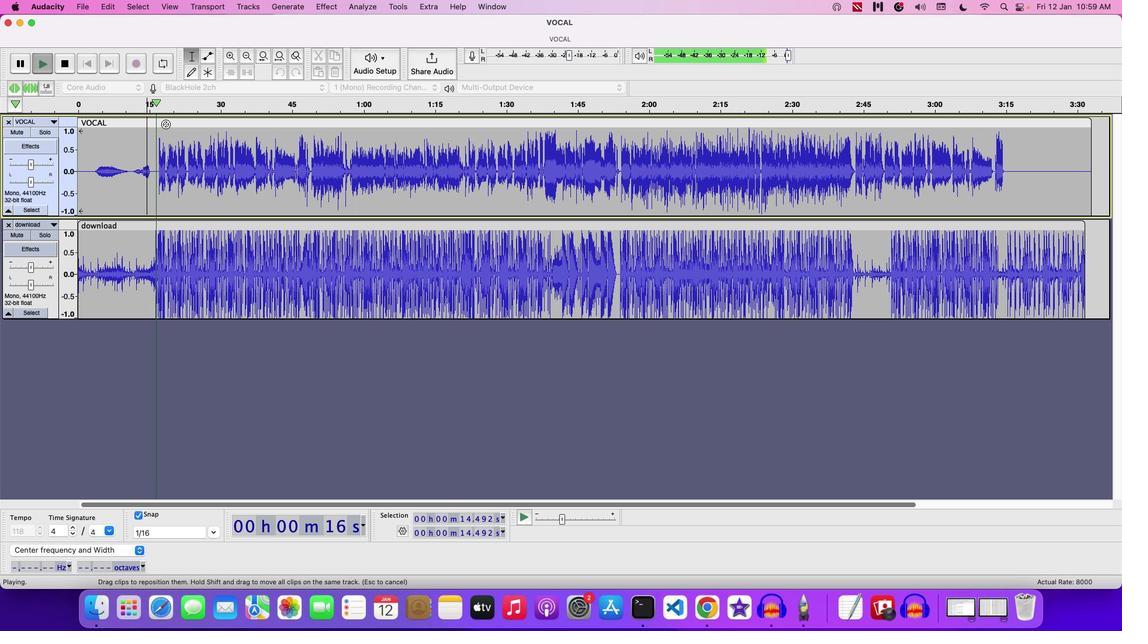 
Action: Key pressed Key.space
Screenshot: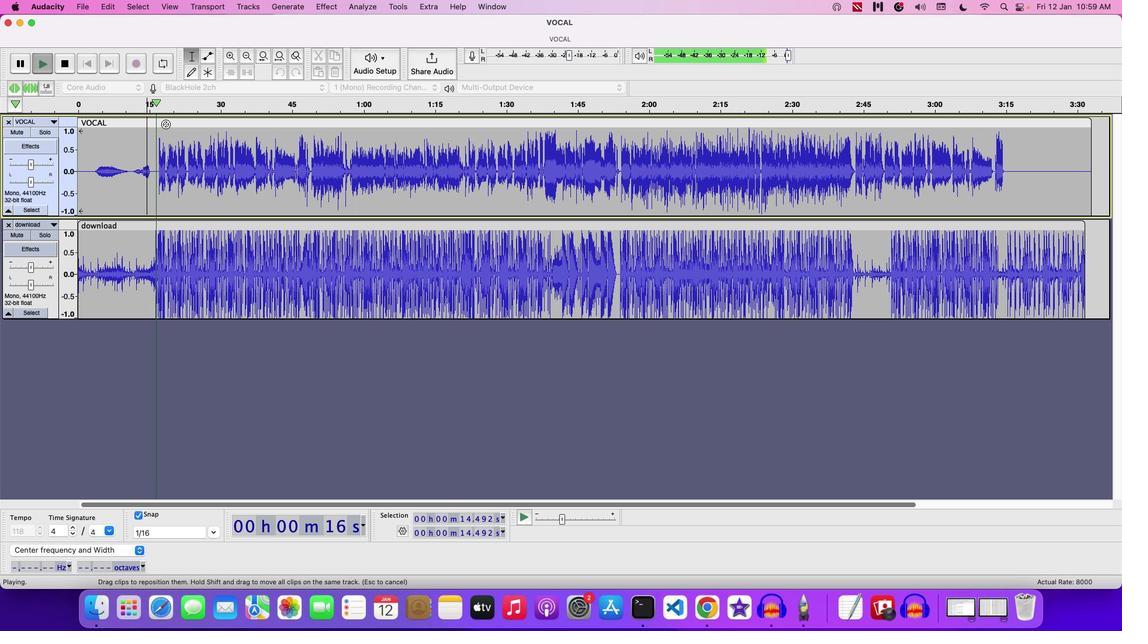
Action: Mouse moved to (166, 123)
Screenshot: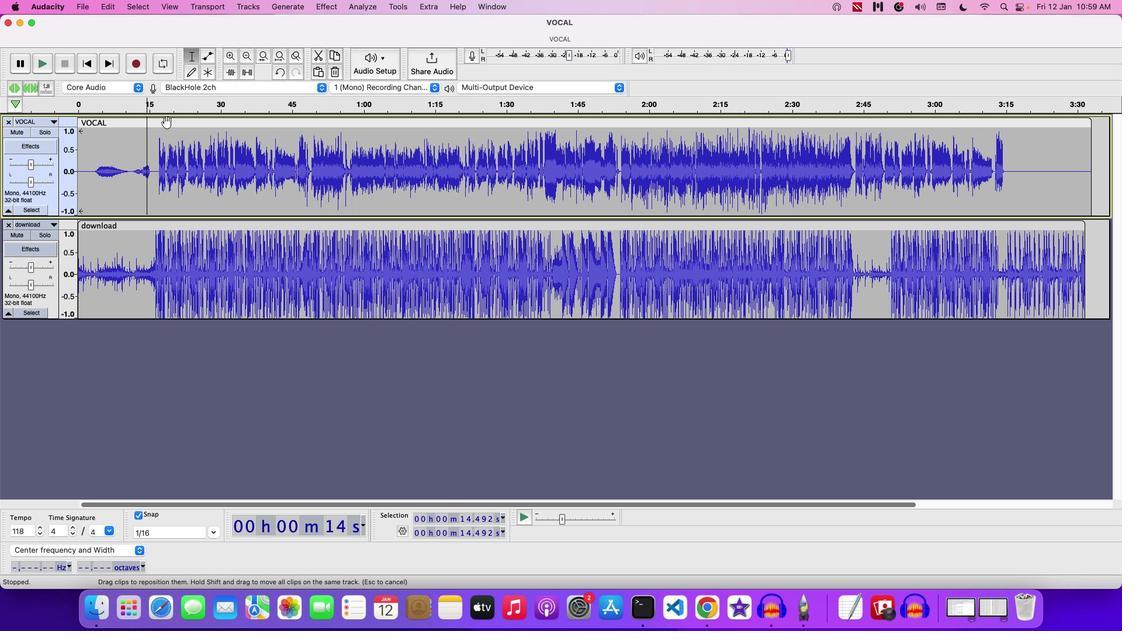 
Action: Mouse pressed left at (166, 123)
Screenshot: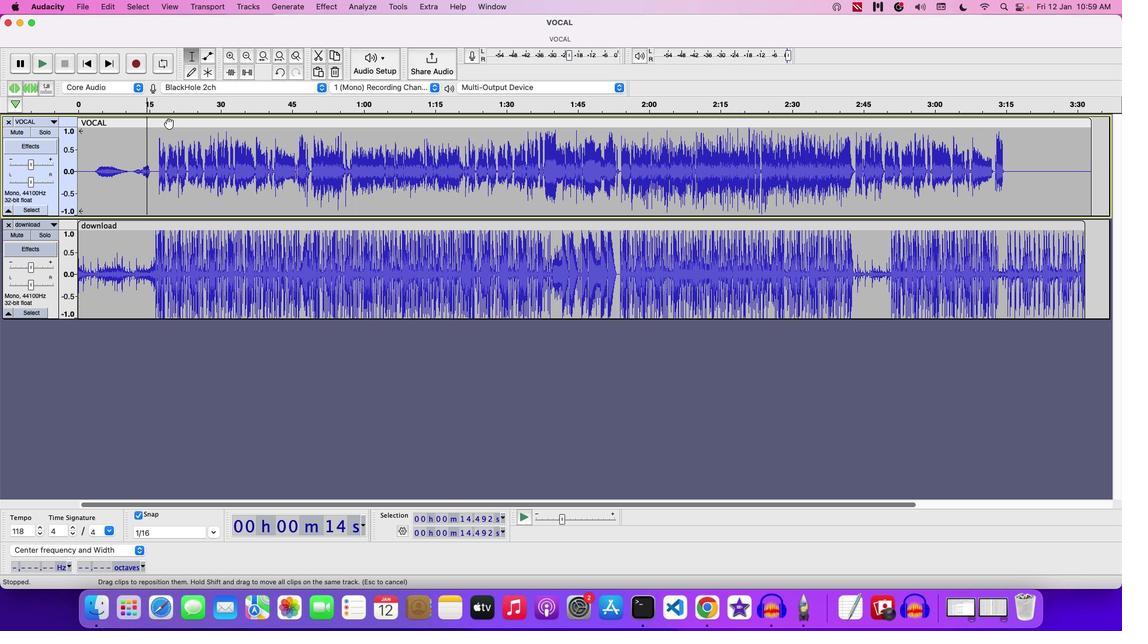 
Action: Mouse moved to (170, 123)
Screenshot: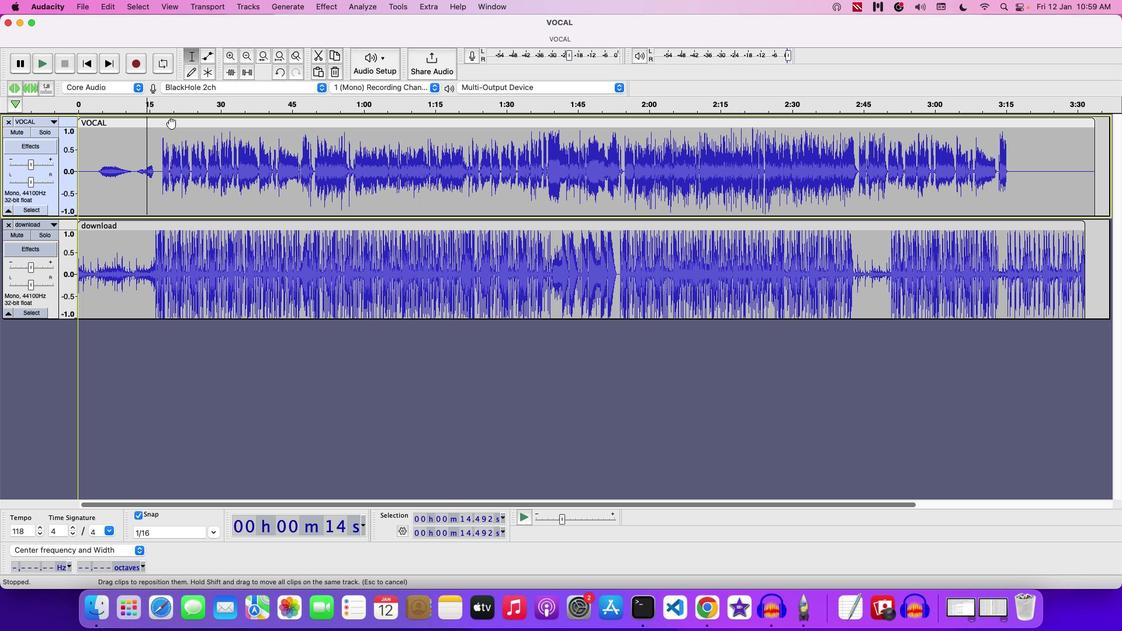 
Action: Key pressed Key.space
Screenshot: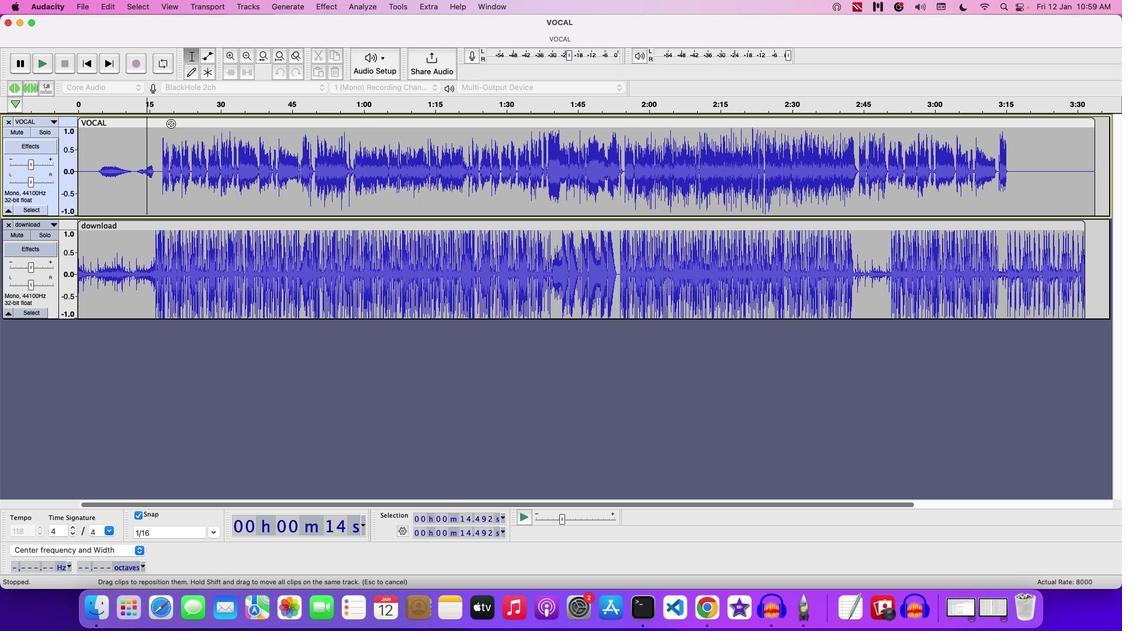 
Action: Mouse moved to (126, 126)
Screenshot: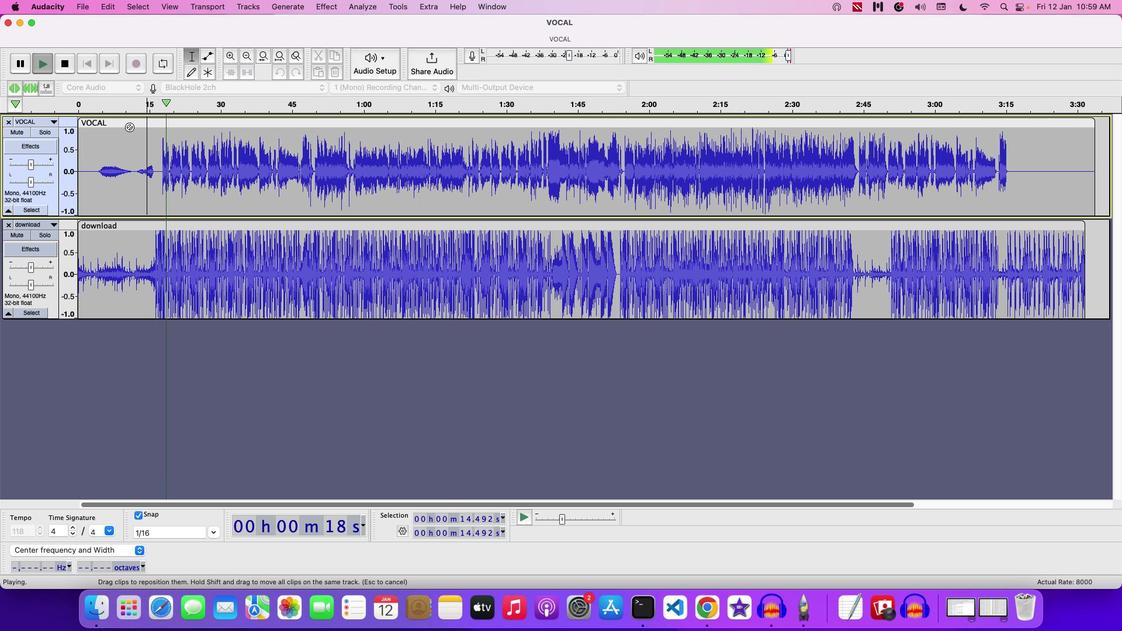 
Action: Key pressed Key.space
Screenshot: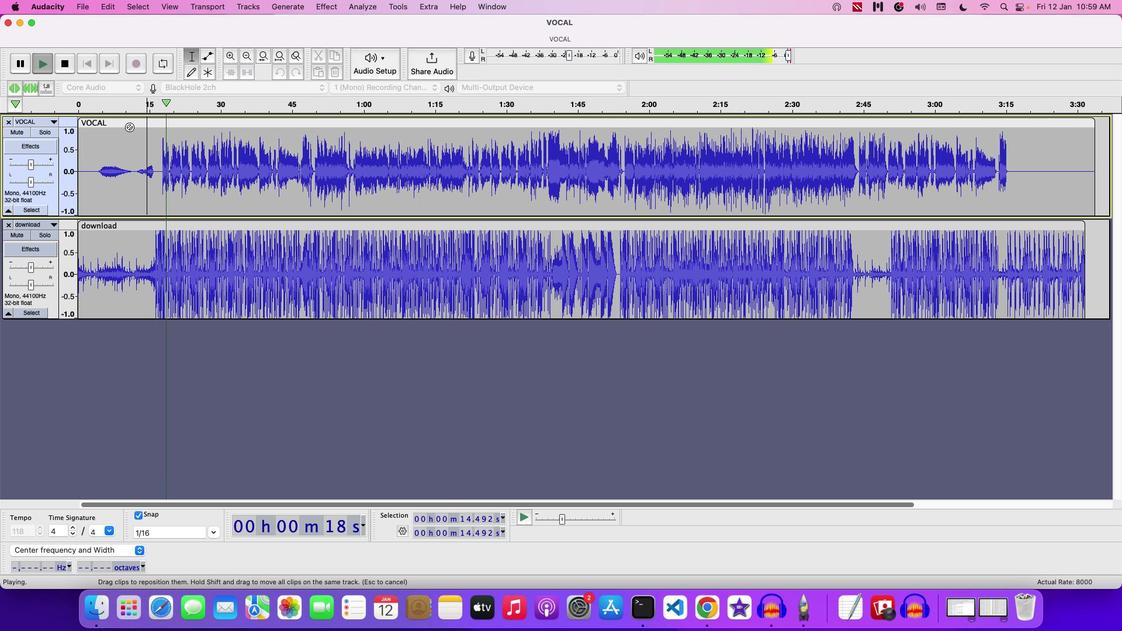 
Action: Mouse moved to (226, 53)
Screenshot: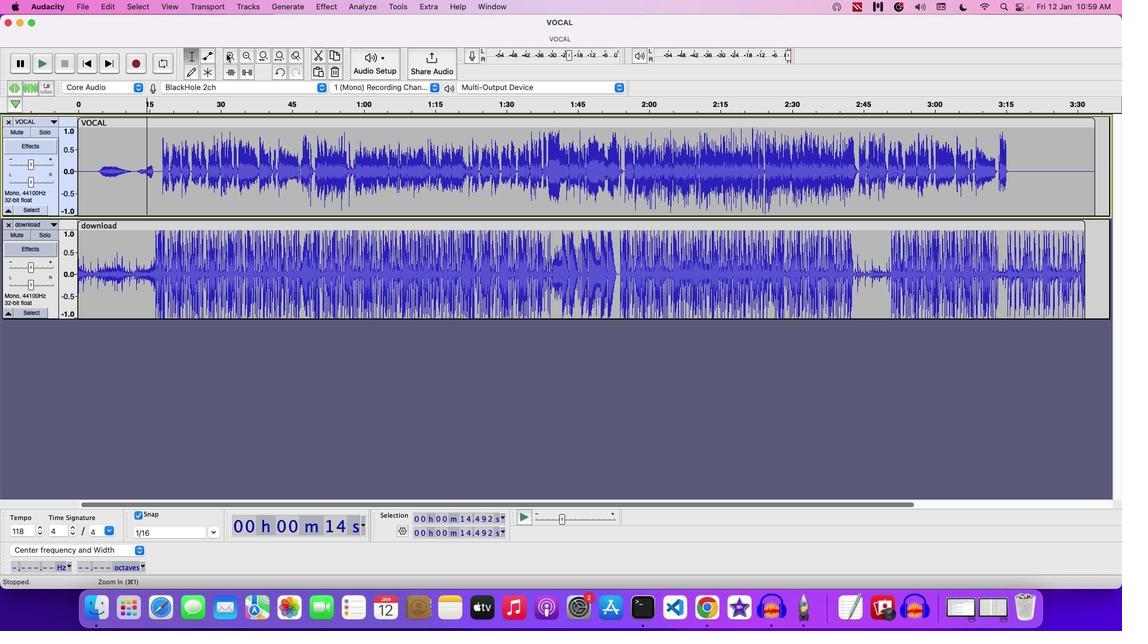 
Action: Mouse pressed left at (226, 53)
Screenshot: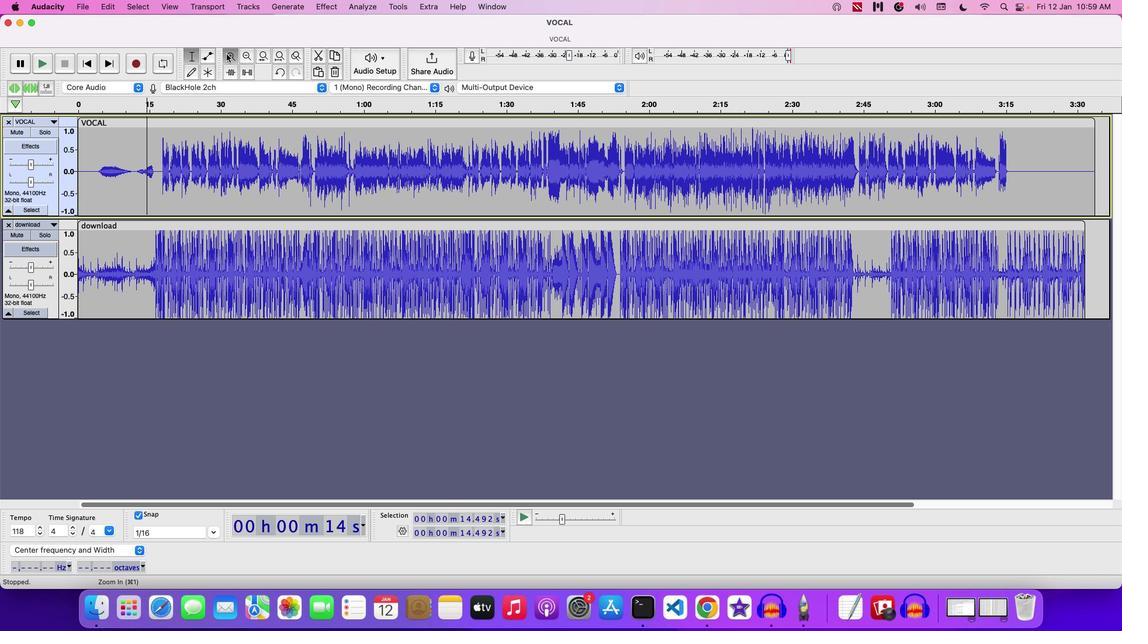
Action: Mouse pressed left at (226, 53)
Screenshot: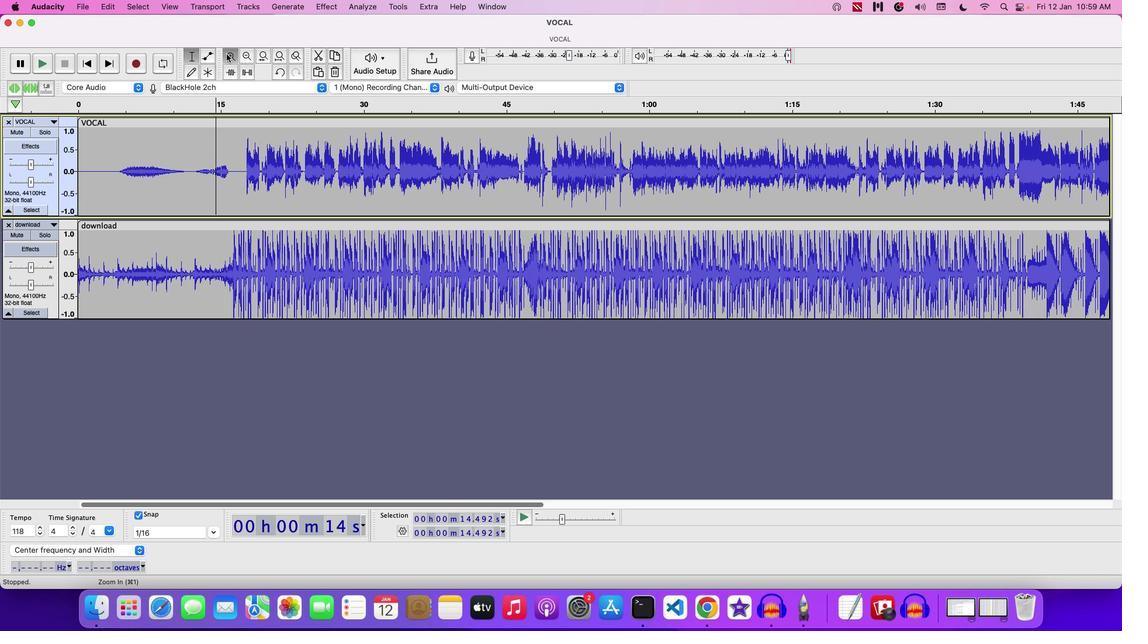 
Action: Mouse moved to (389, 129)
Screenshot: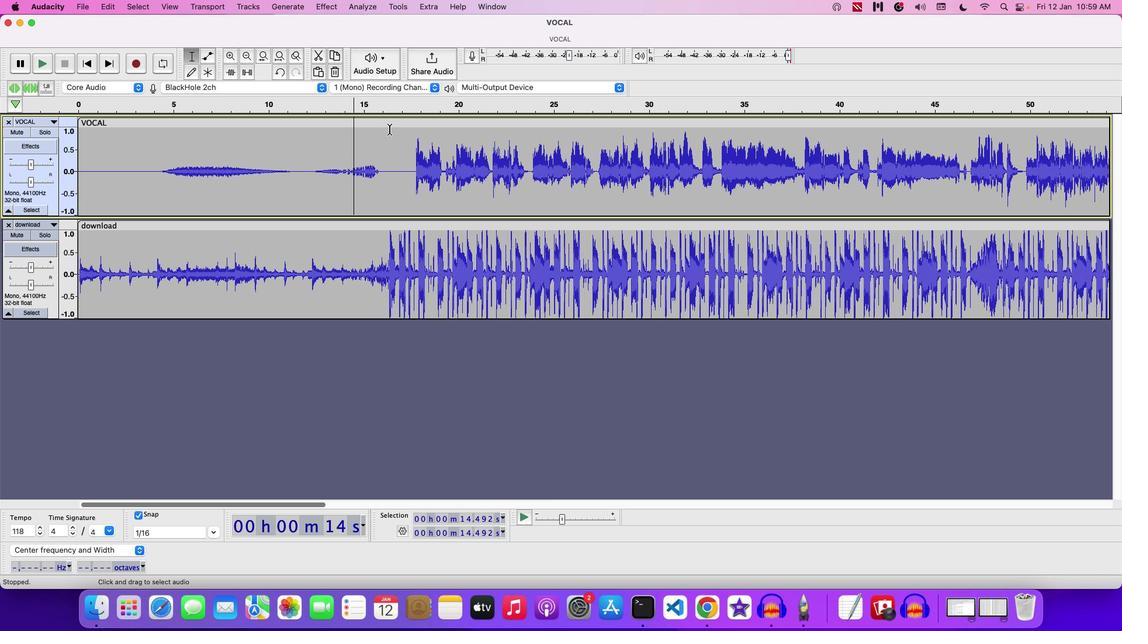 
Action: Mouse pressed left at (389, 129)
Screenshot: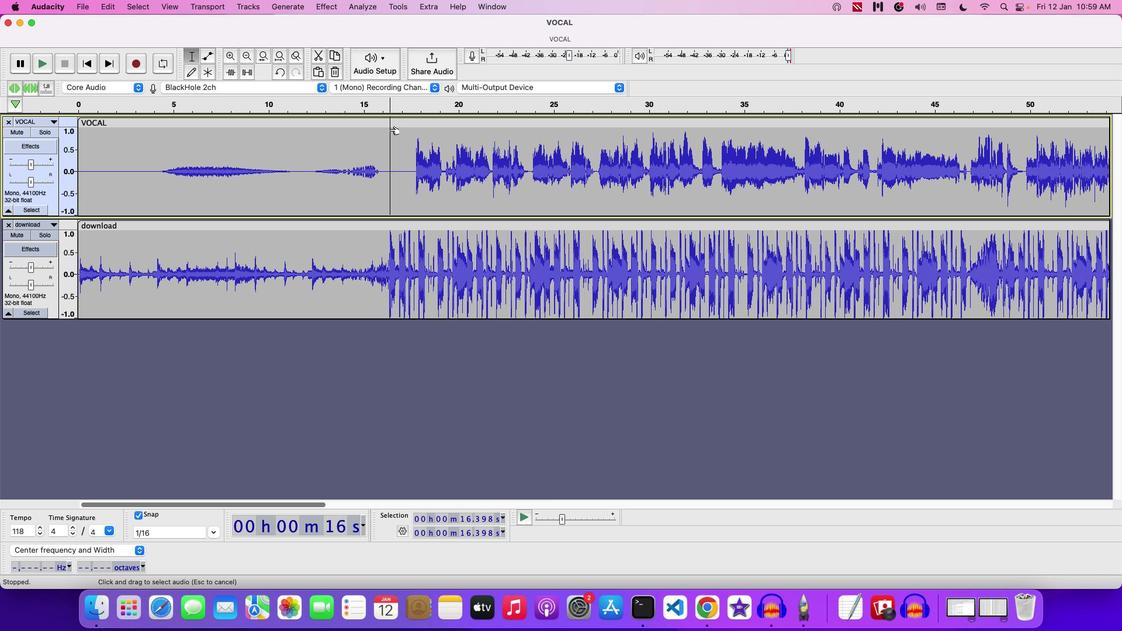 
Action: Mouse moved to (393, 125)
Screenshot: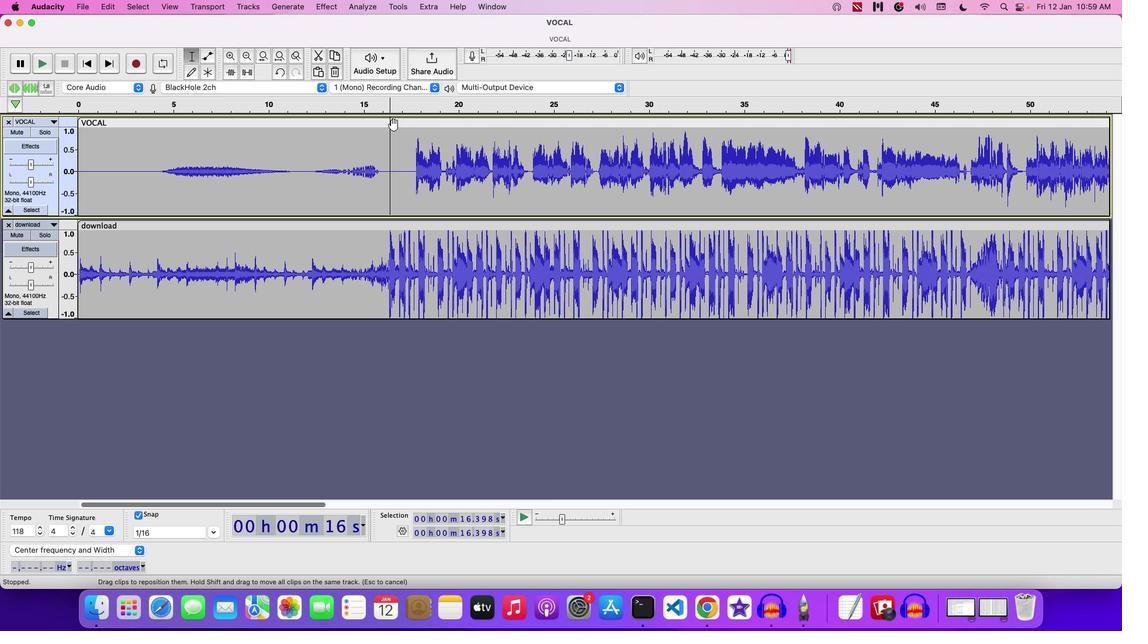
Action: Mouse pressed left at (393, 125)
Screenshot: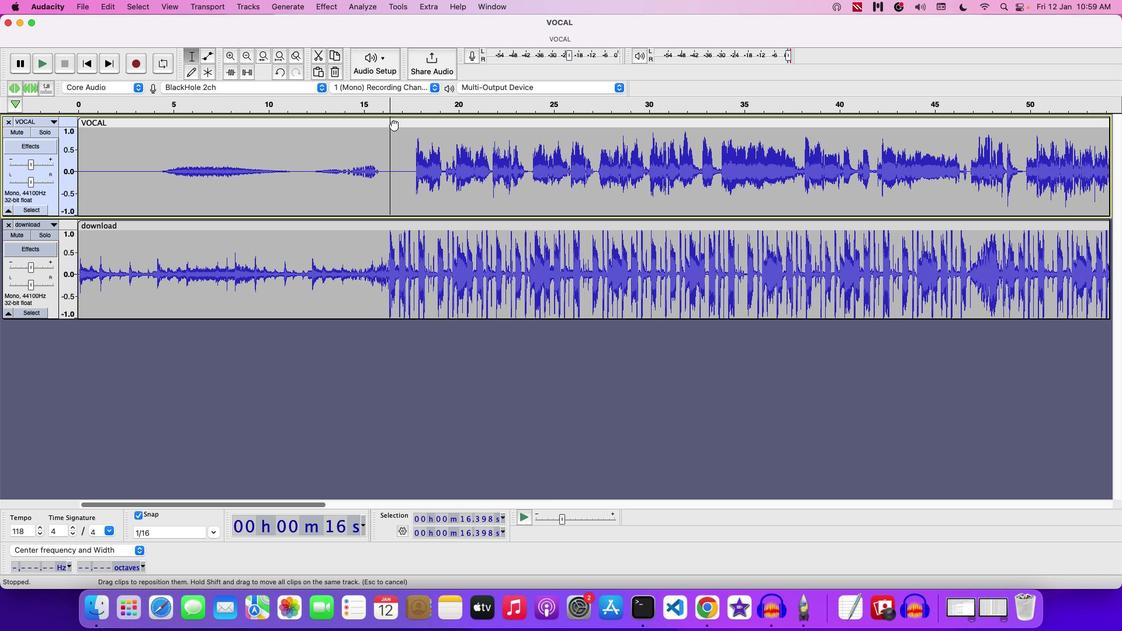 
Action: Mouse moved to (401, 123)
Screenshot: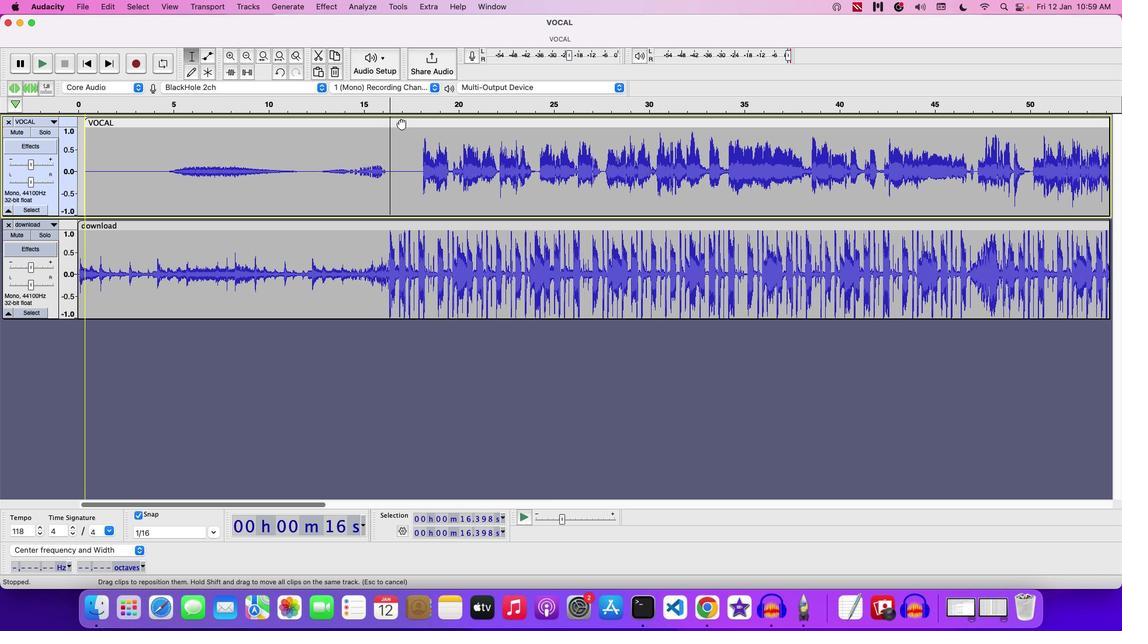 
Action: Key pressed Key.space
Screenshot: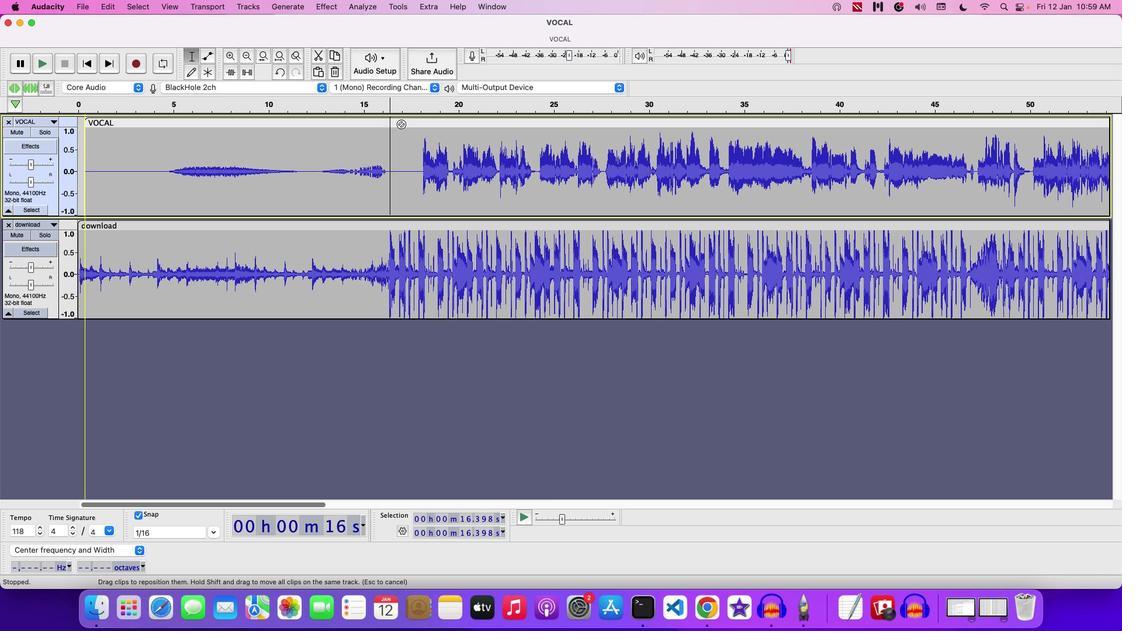 
Action: Mouse moved to (405, 123)
Screenshot: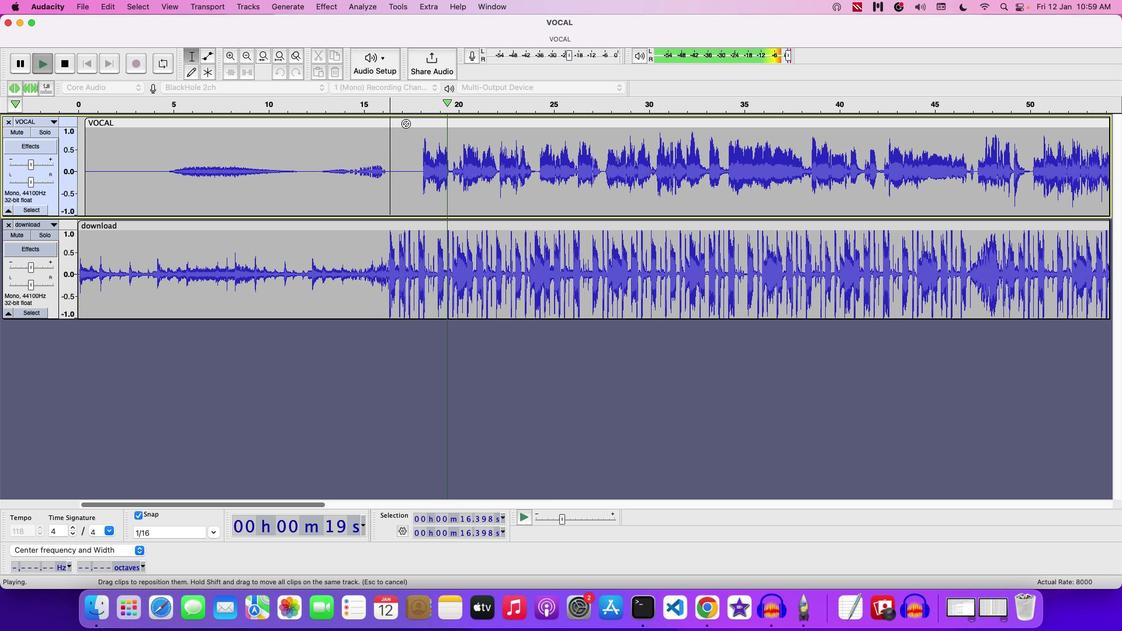 
Action: Key pressed Key.space
Screenshot: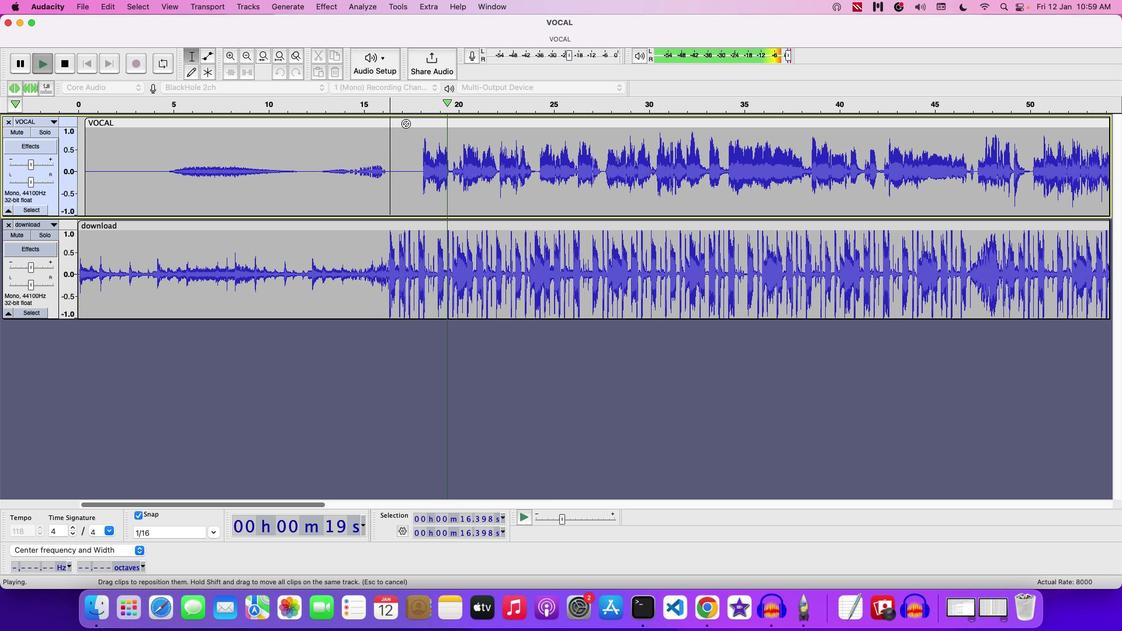 
Action: Mouse moved to (247, 141)
Screenshot: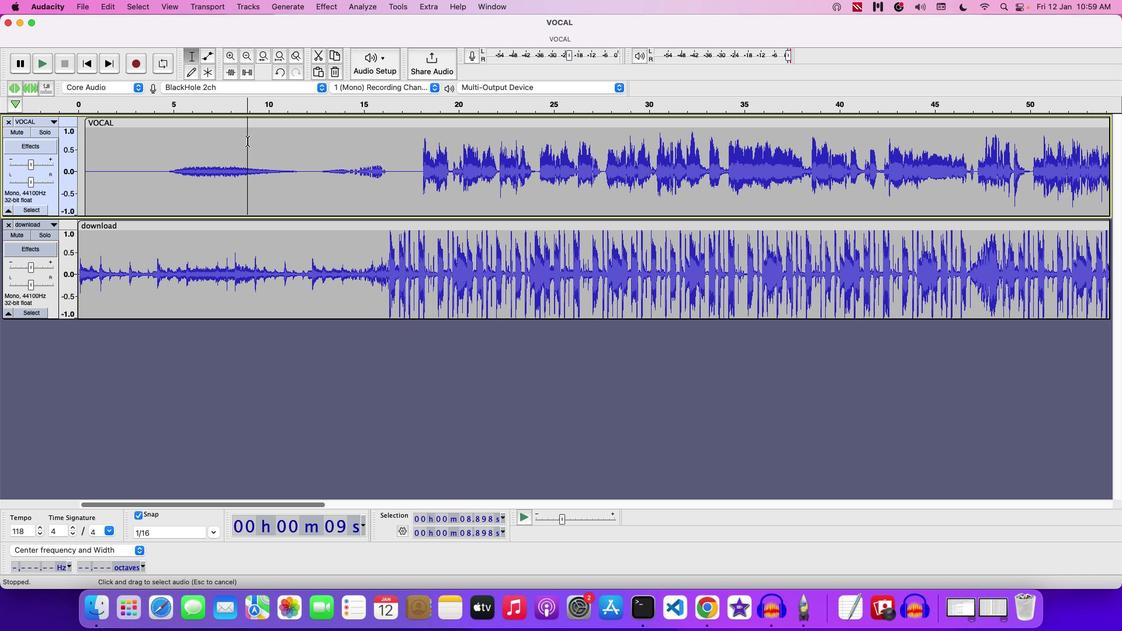 
Action: Mouse pressed left at (247, 141)
Screenshot: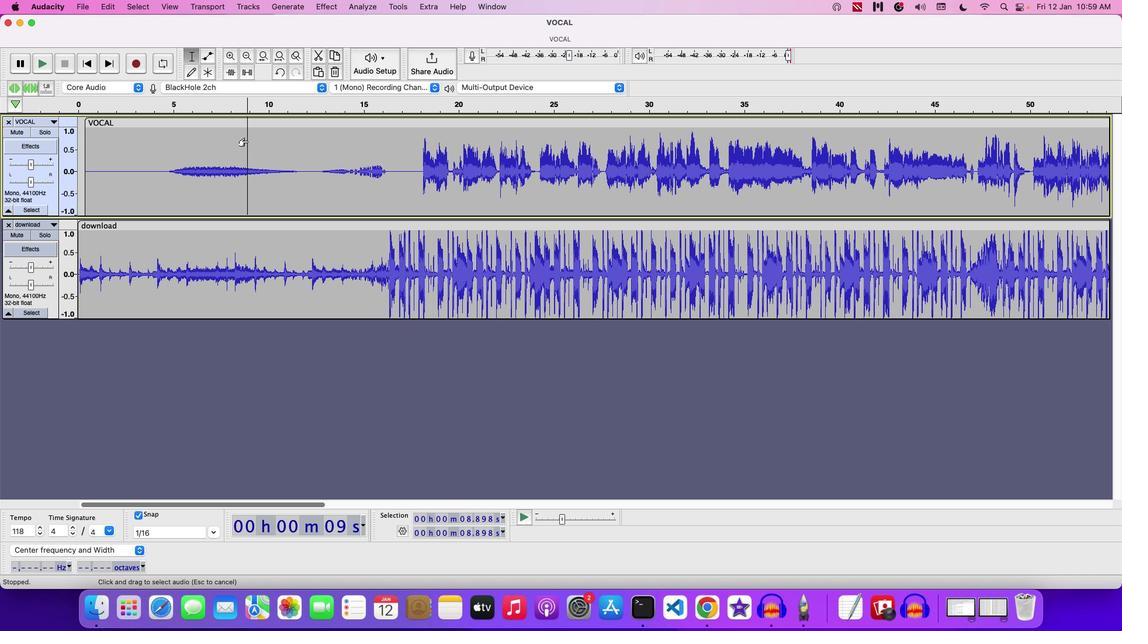
Action: Key pressed Key.space
Screenshot: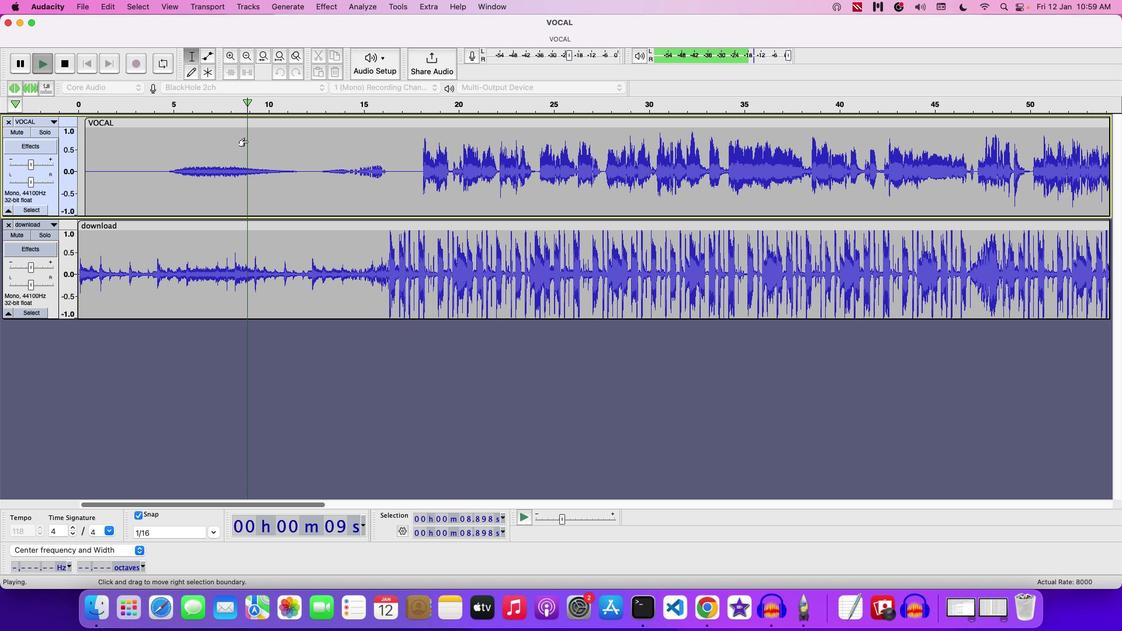 
Action: Mouse moved to (418, 118)
Screenshot: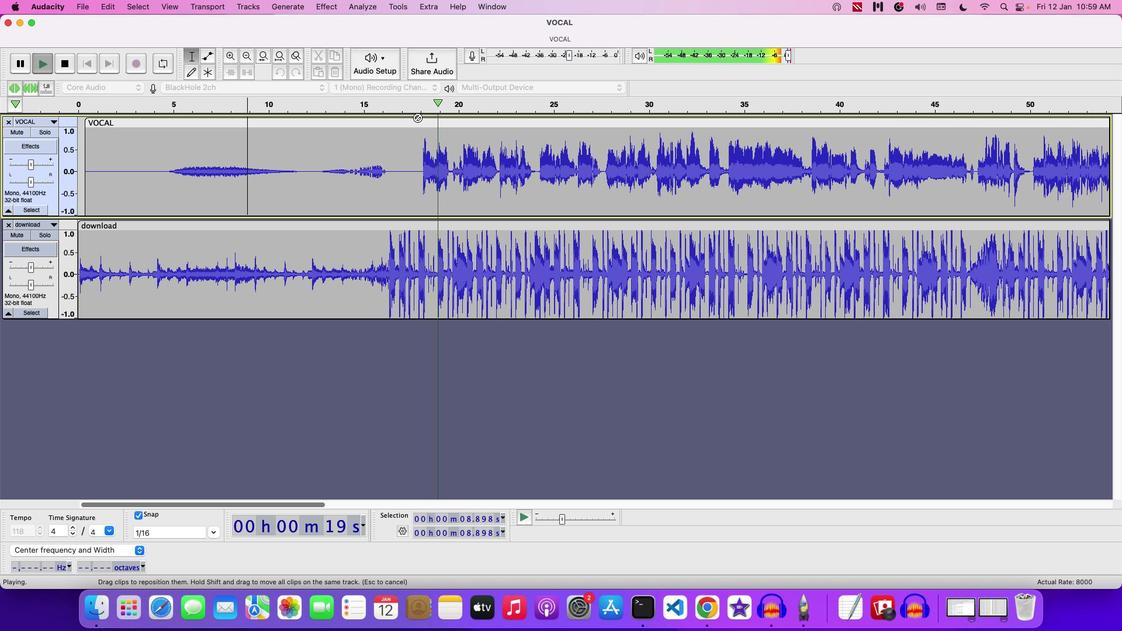 
Action: Key pressed Key.space
Screenshot: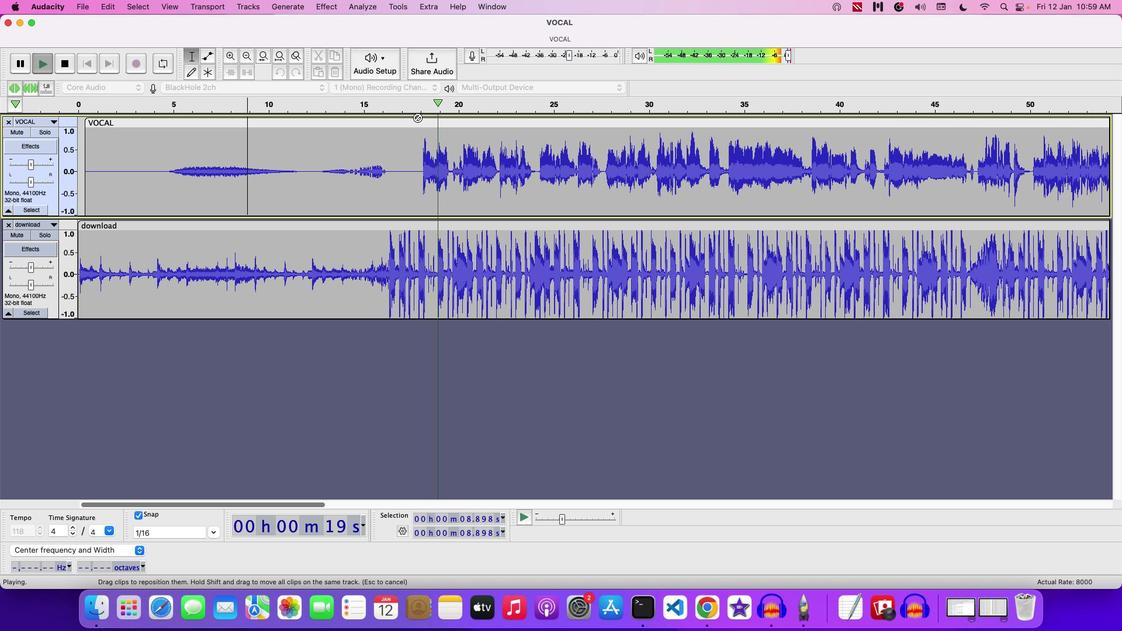 
Action: Mouse moved to (419, 121)
Screenshot: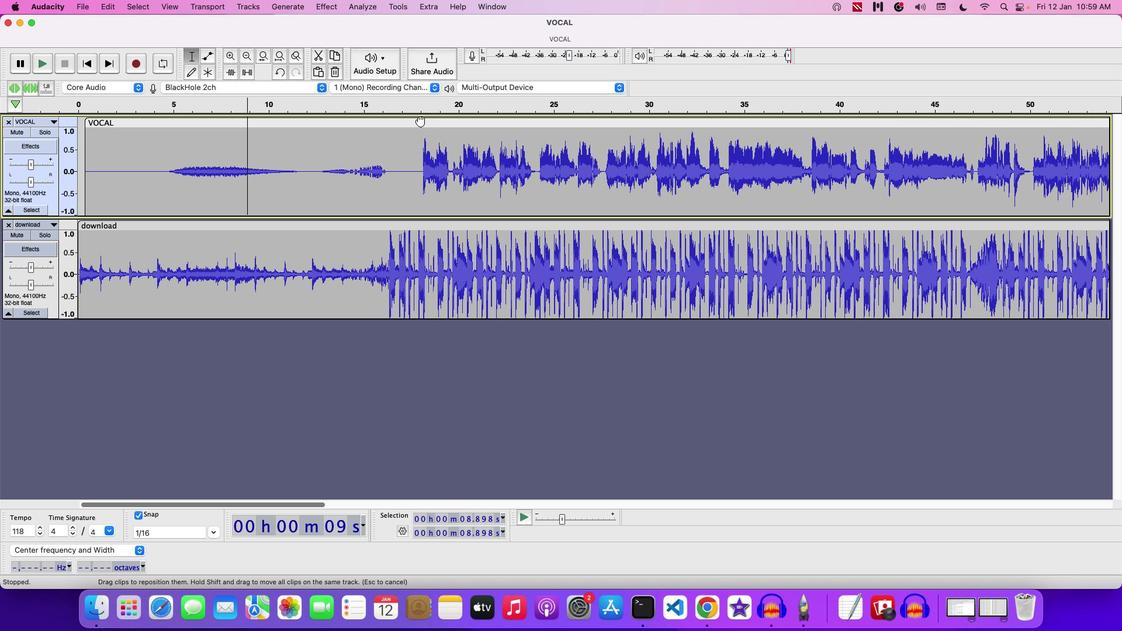 
Action: Mouse pressed left at (419, 121)
Screenshot: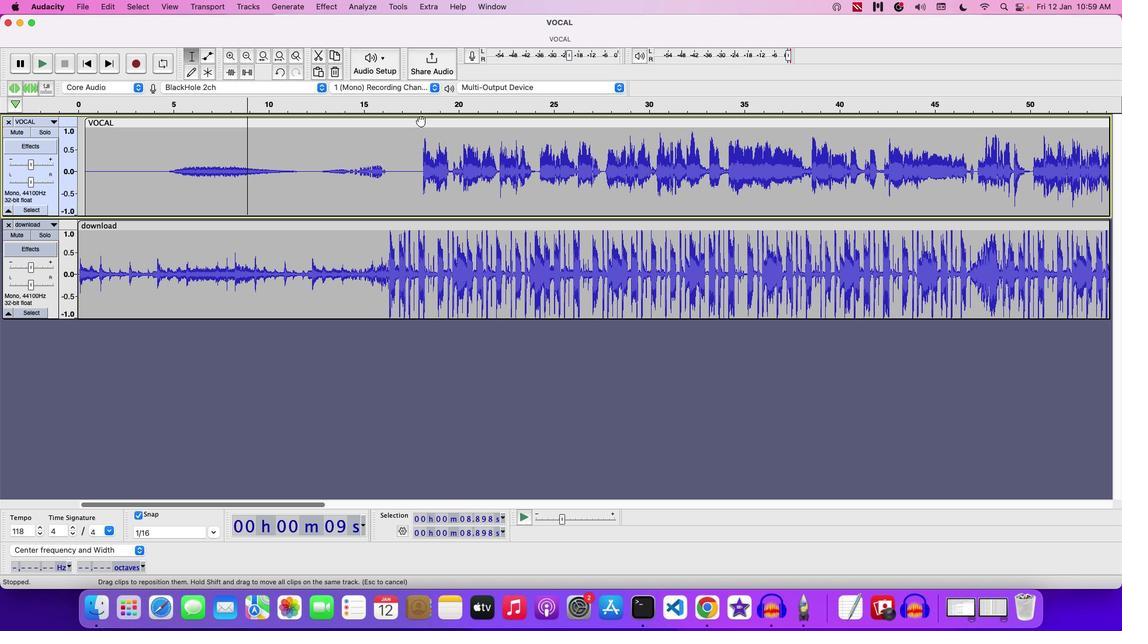 
Action: Mouse moved to (422, 120)
Screenshot: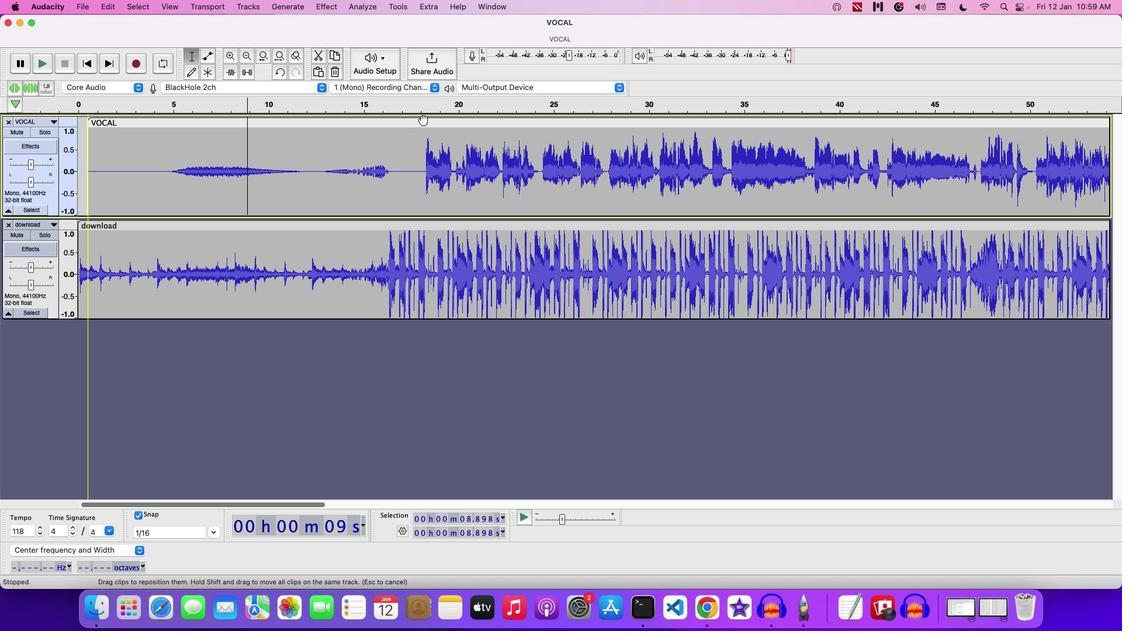 
Action: Key pressed Key.space
Screenshot: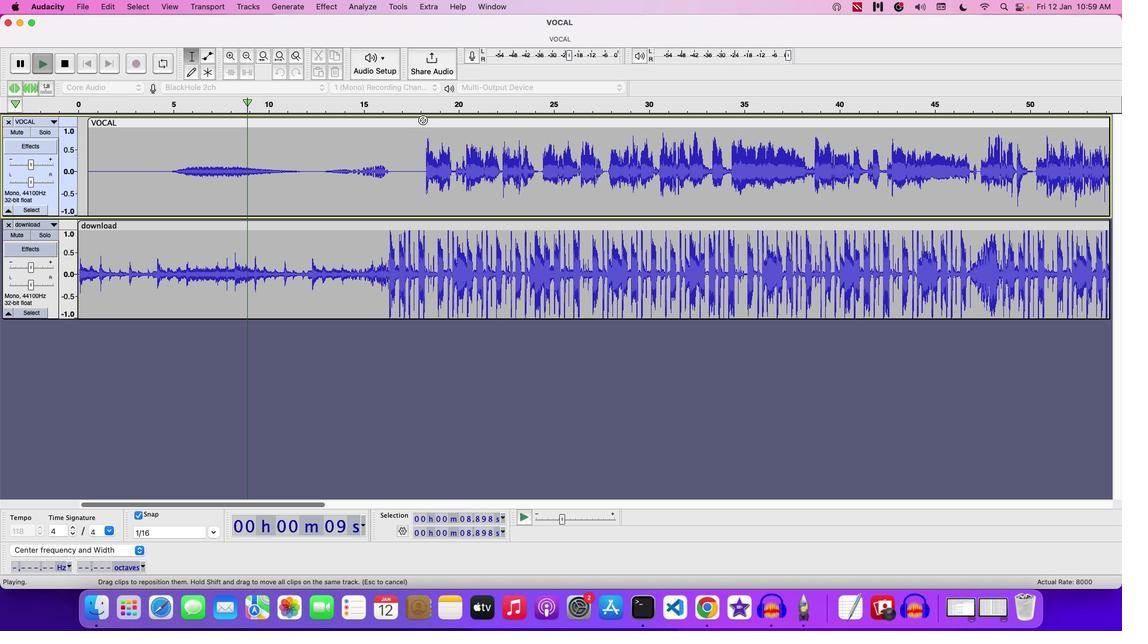 
Action: Mouse moved to (423, 119)
Screenshot: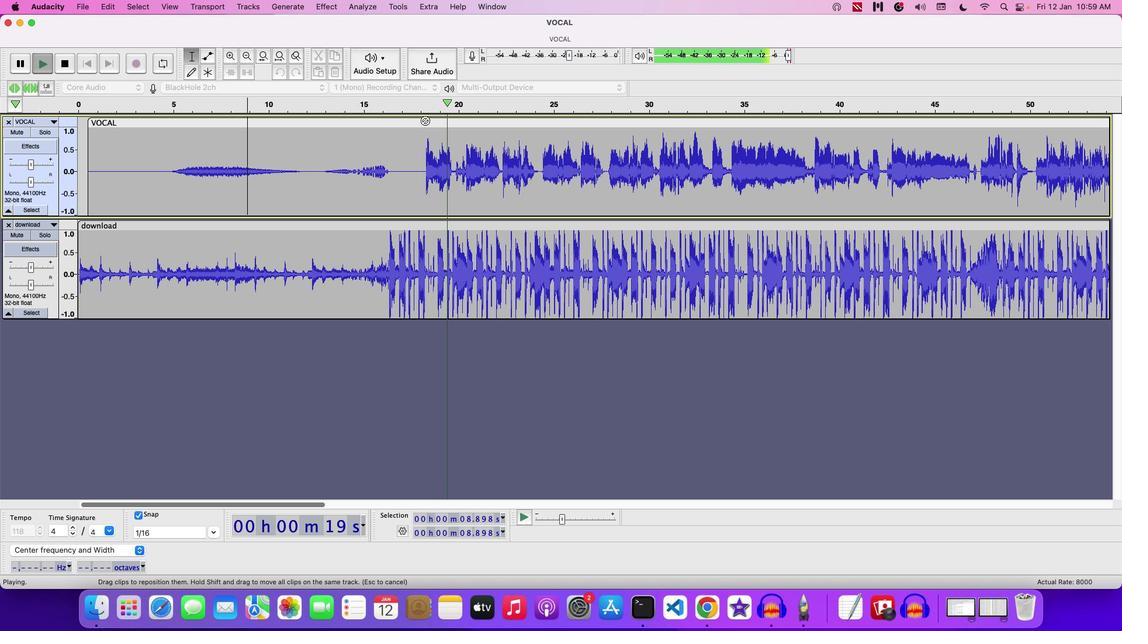 
Action: Key pressed Key.space
Screenshot: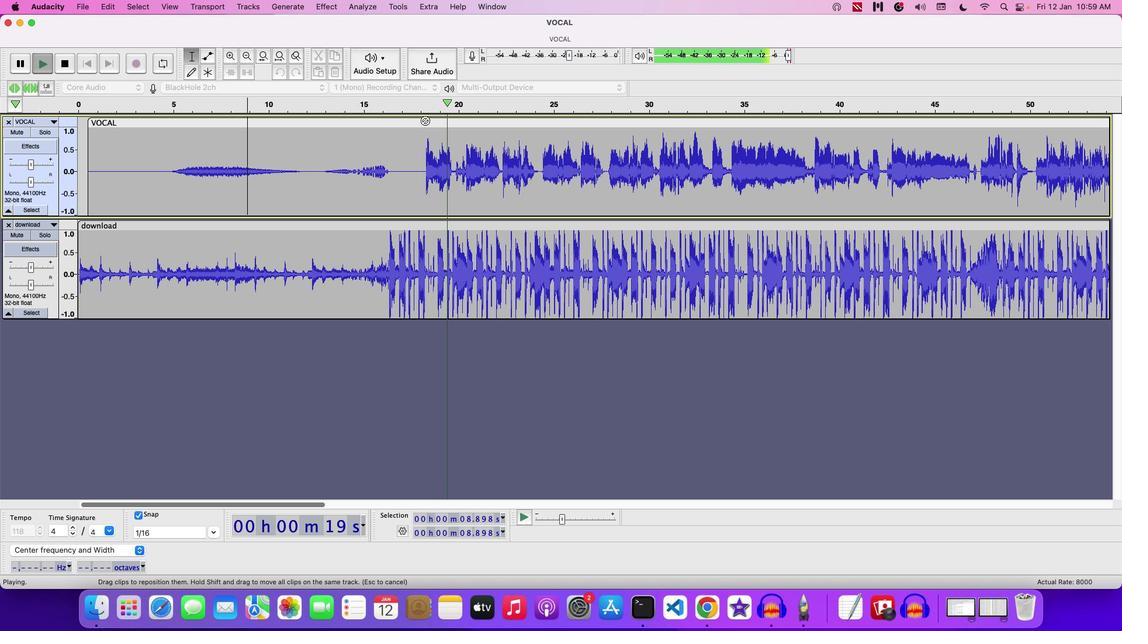 
Action: Mouse moved to (425, 120)
Screenshot: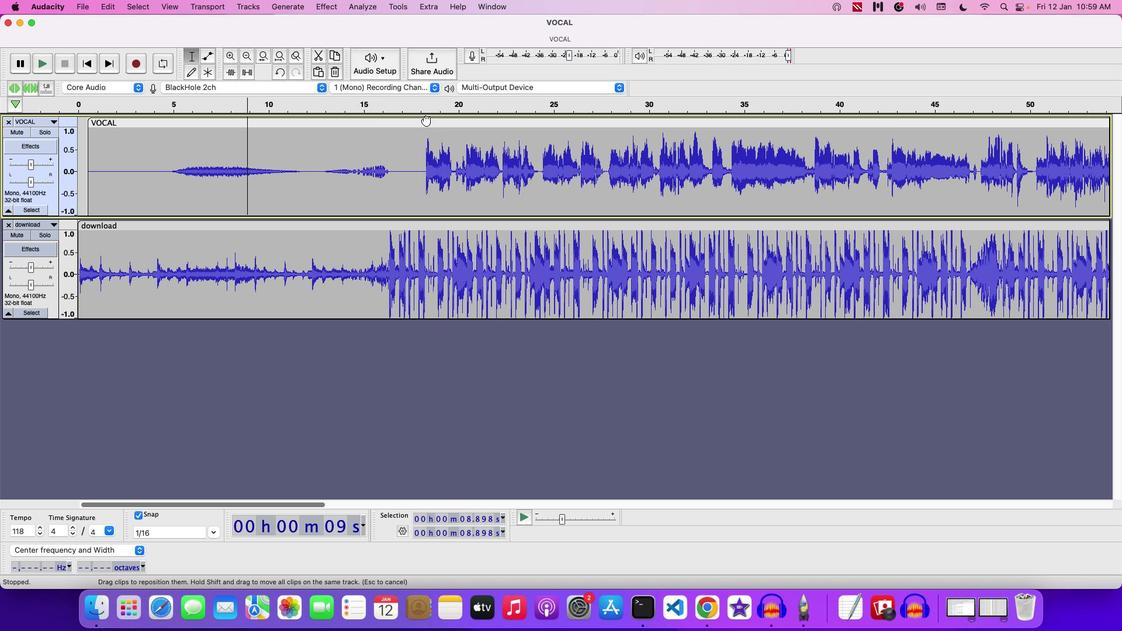 
Action: Mouse pressed left at (425, 120)
Screenshot: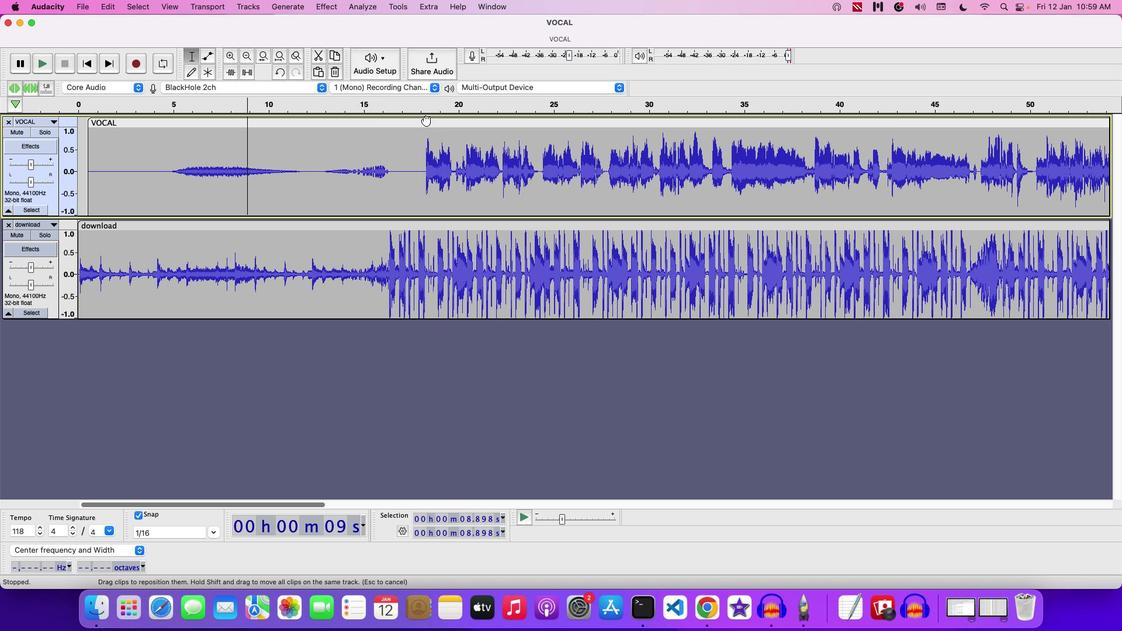 
Action: Mouse moved to (429, 119)
Screenshot: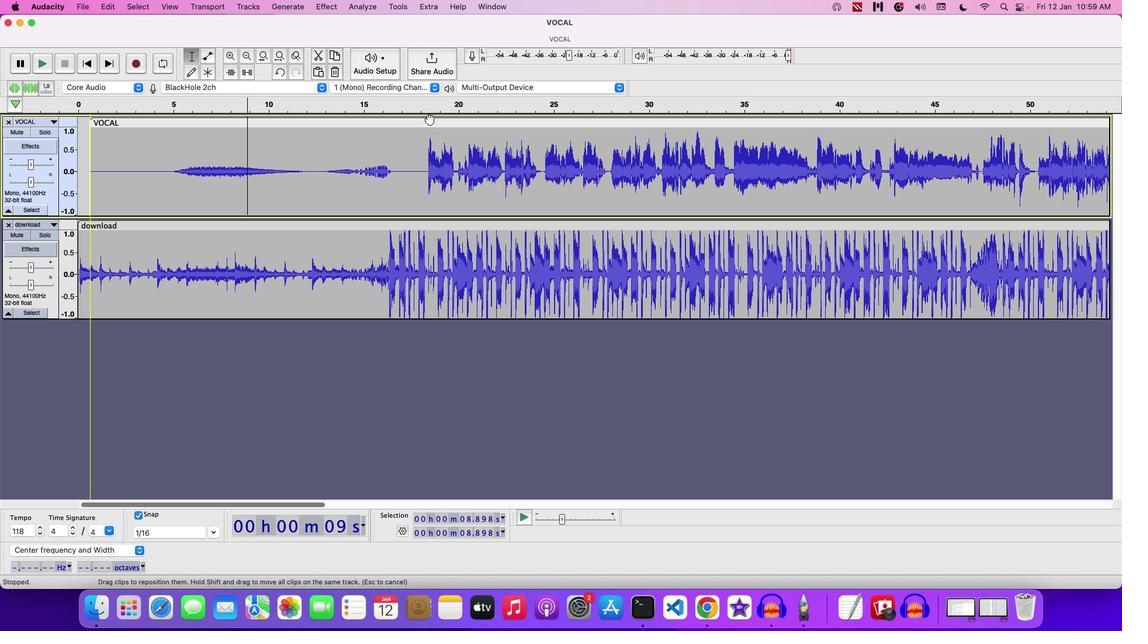
Action: Key pressed Key.space
Screenshot: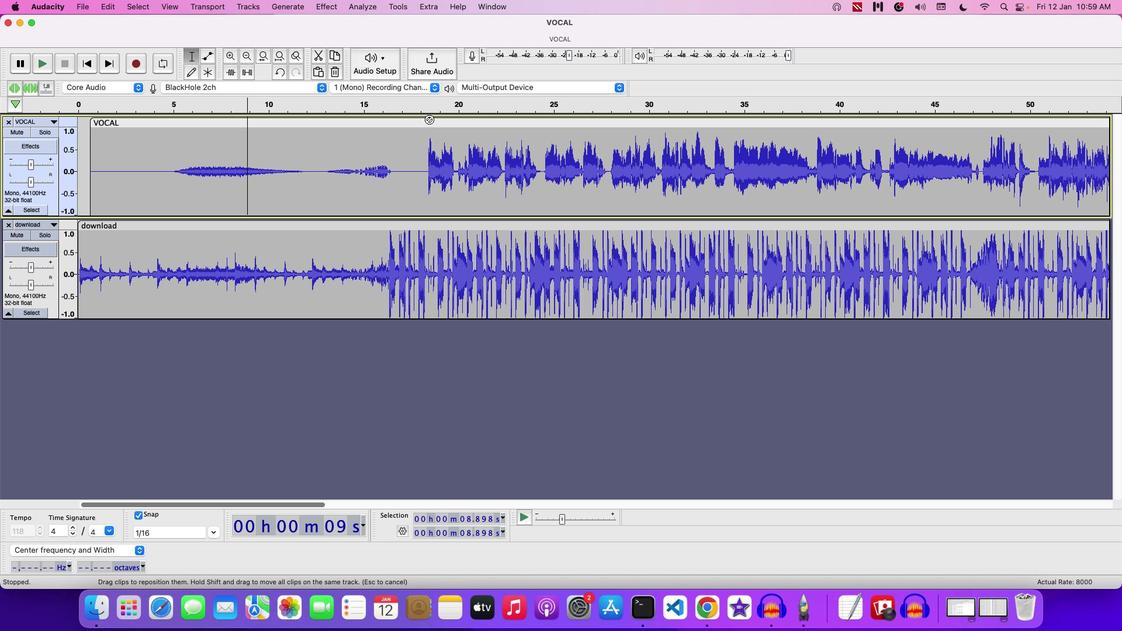 
Action: Mouse moved to (49, 130)
Screenshot: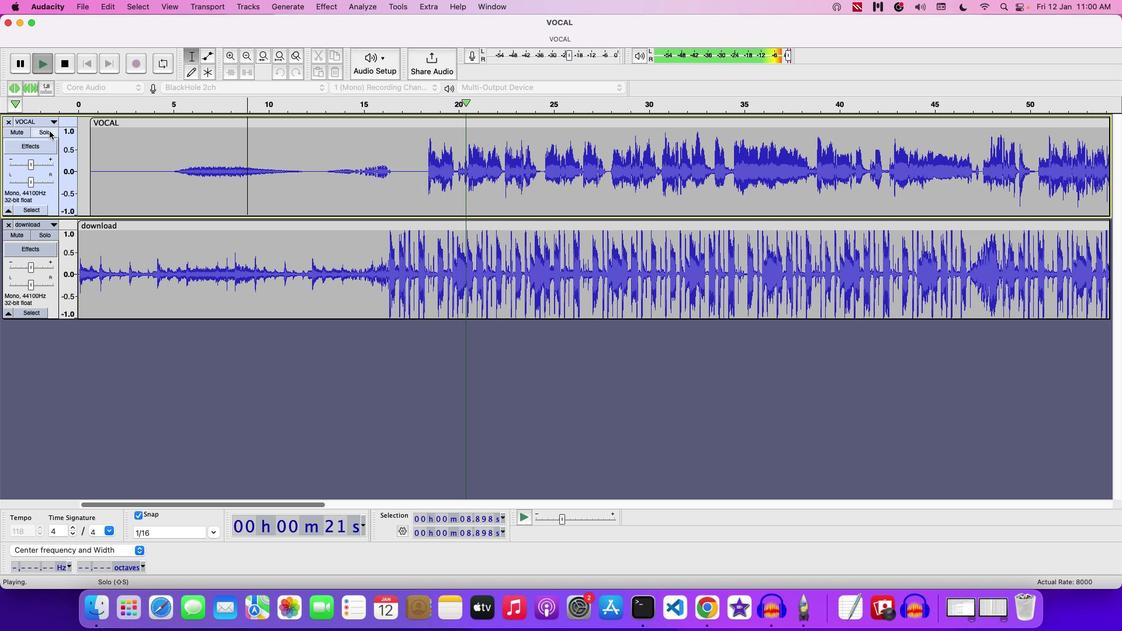 
Action: Mouse pressed left at (49, 130)
Screenshot: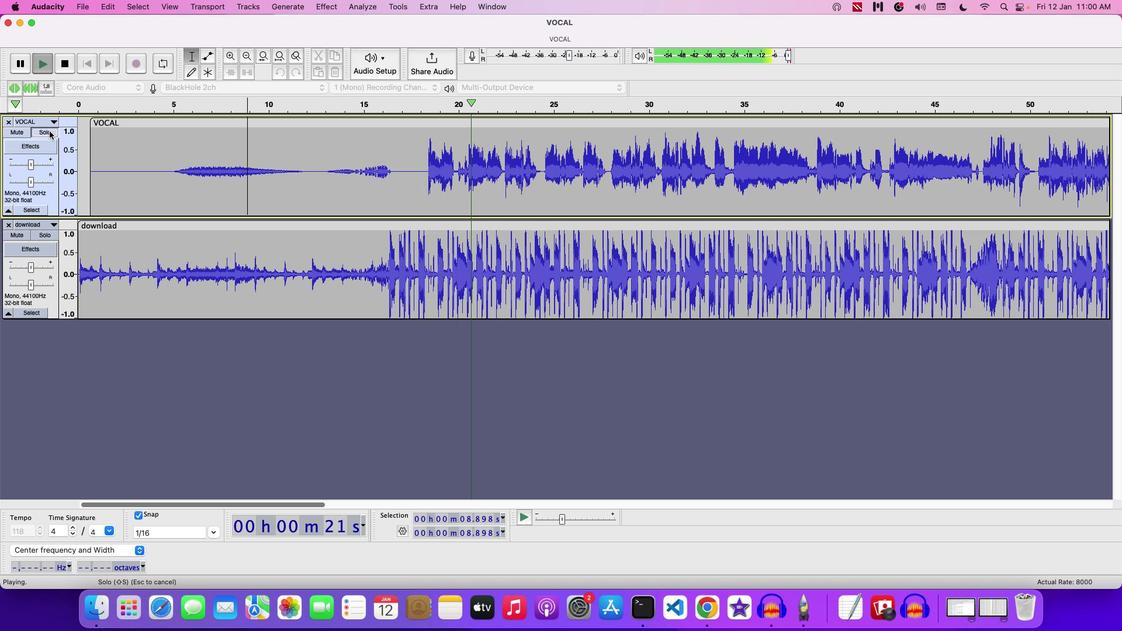 
Action: Mouse moved to (422, 139)
Screenshot: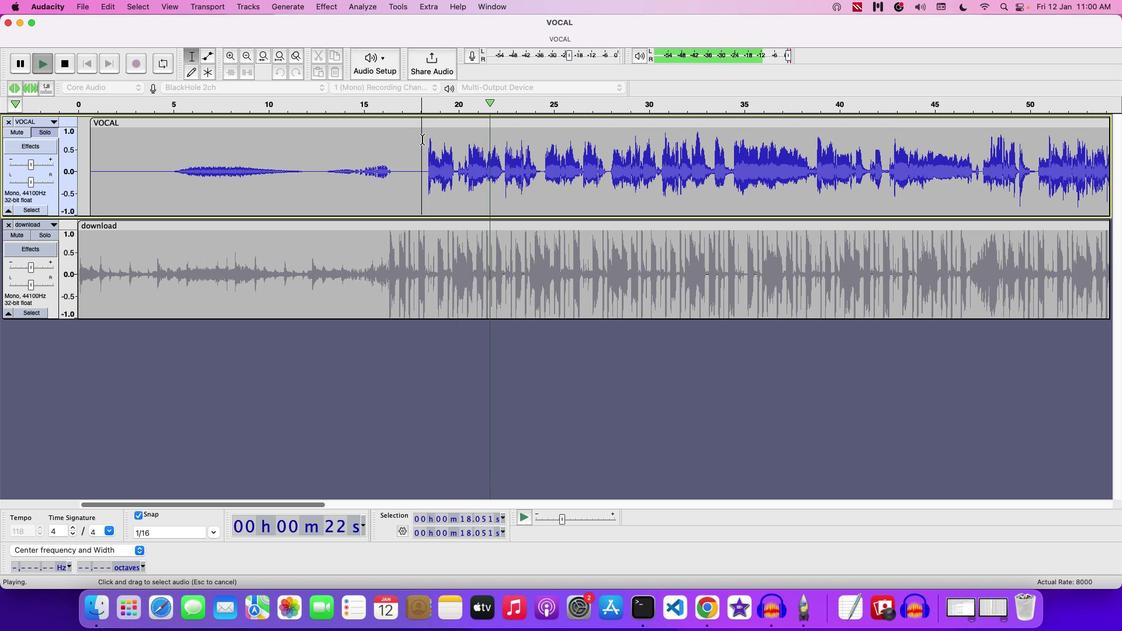 
Action: Mouse pressed left at (422, 139)
Screenshot: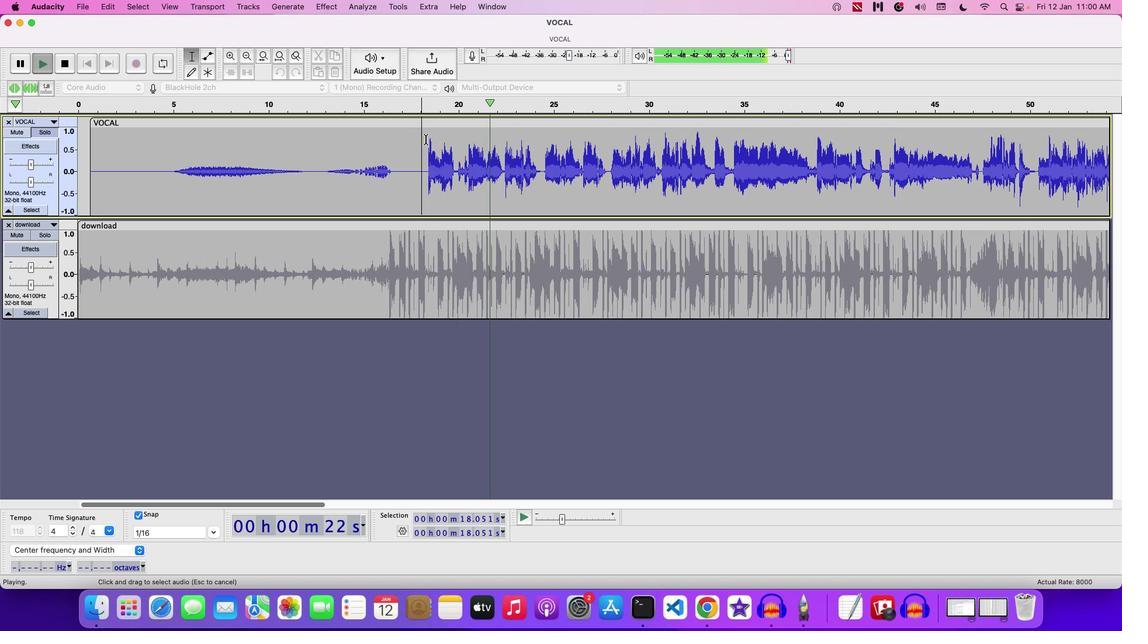
Action: Mouse moved to (505, 150)
Screenshot: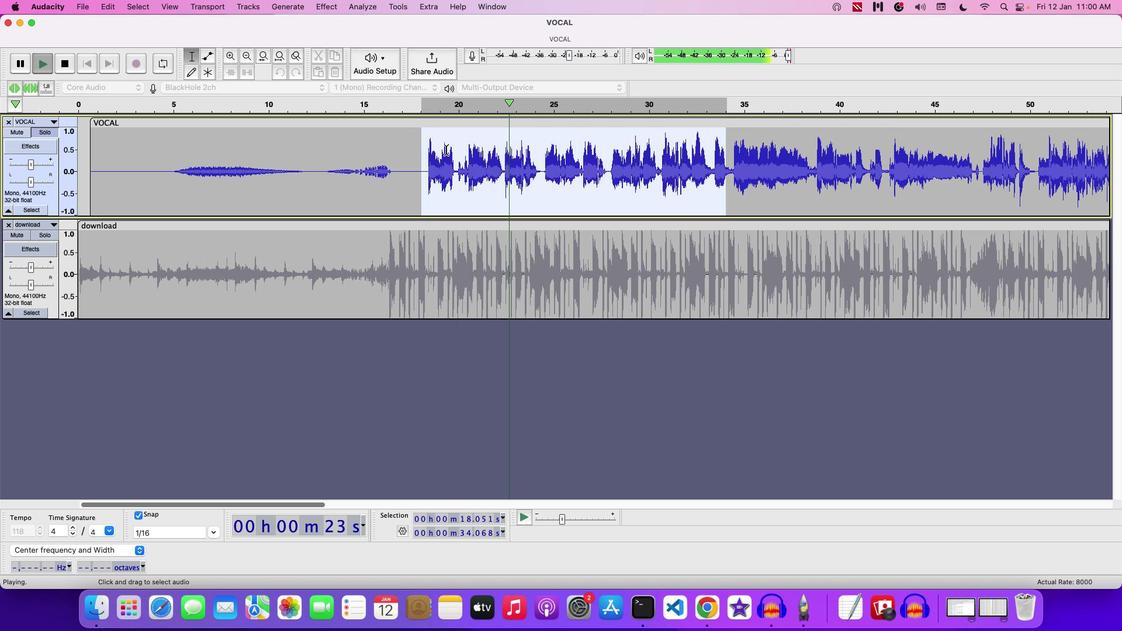 
Action: Key pressed Key.space
Screenshot: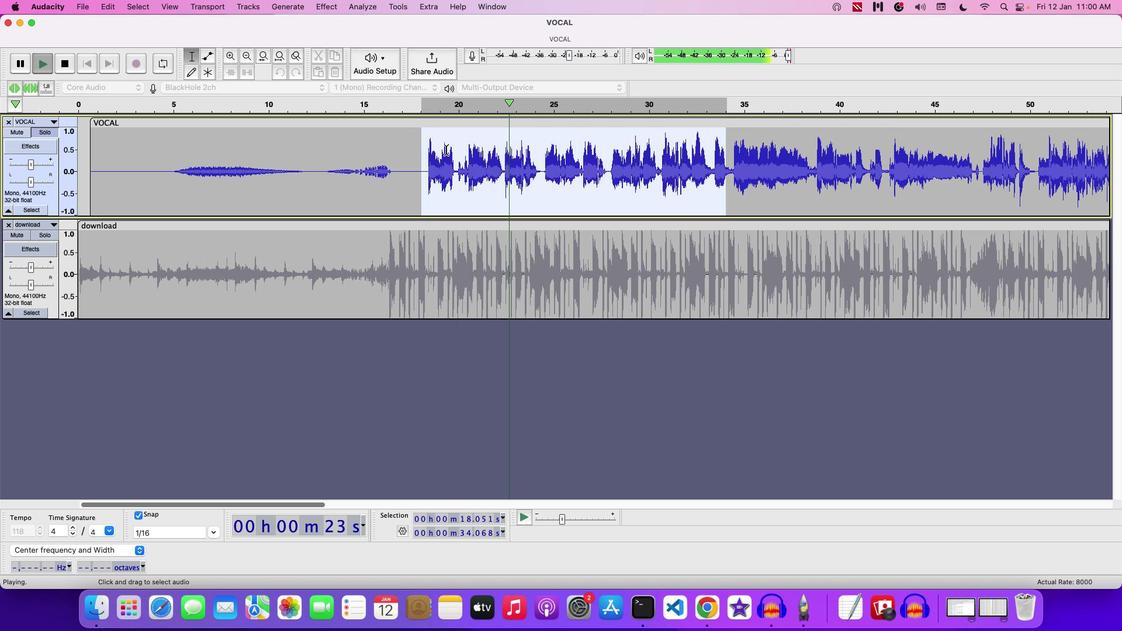 
Action: Mouse moved to (432, 150)
Screenshot: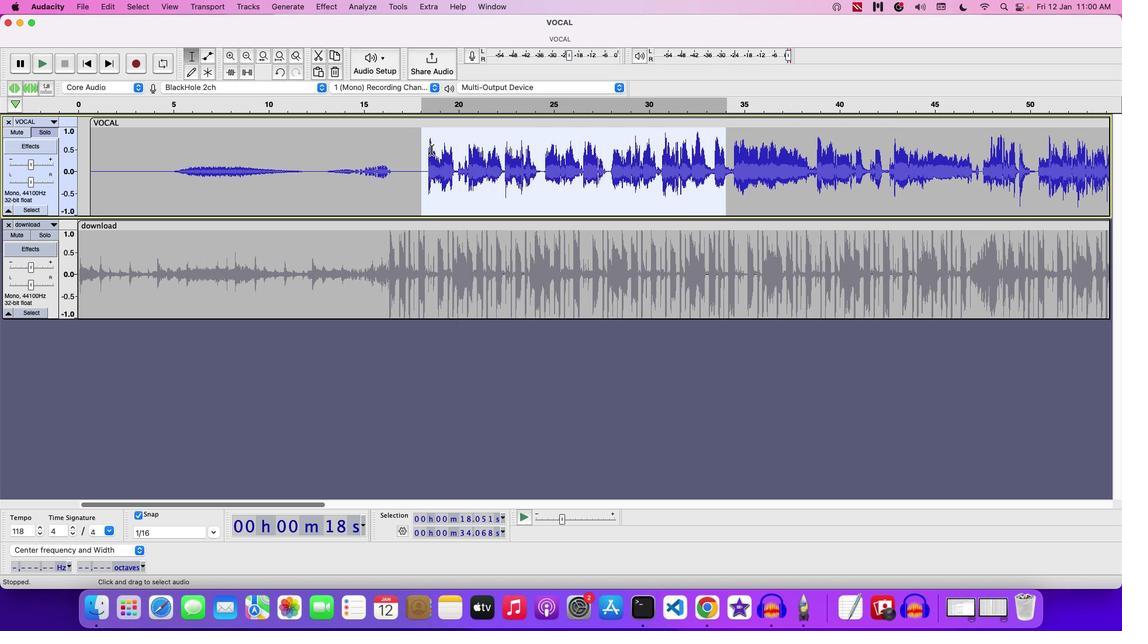 
Action: Mouse pressed left at (432, 150)
Screenshot: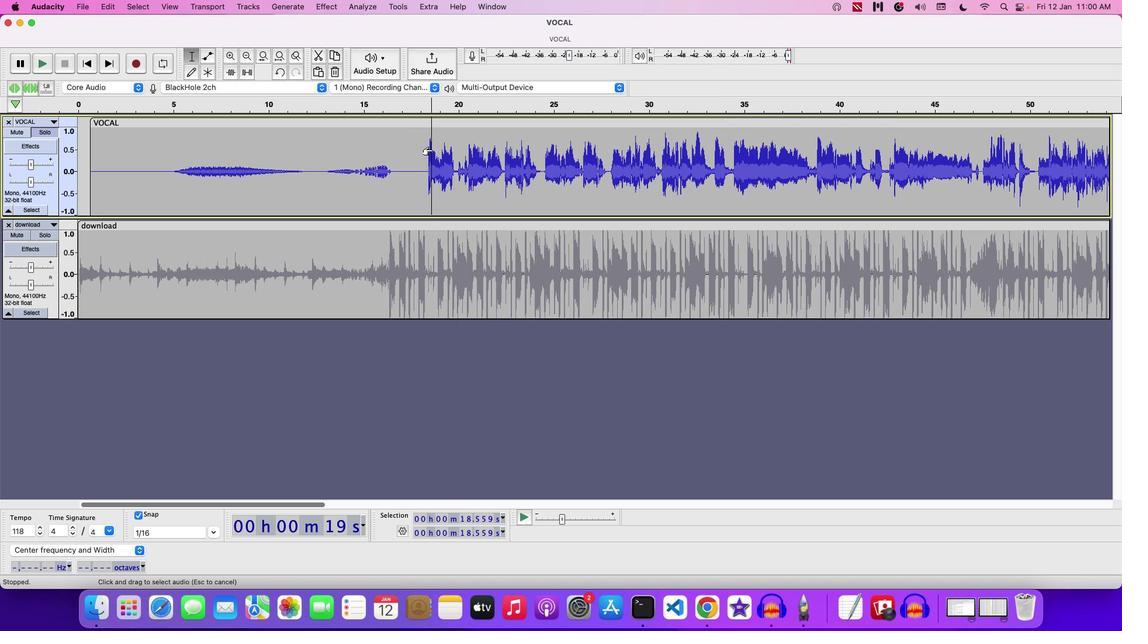 
Action: Mouse pressed left at (432, 150)
Screenshot: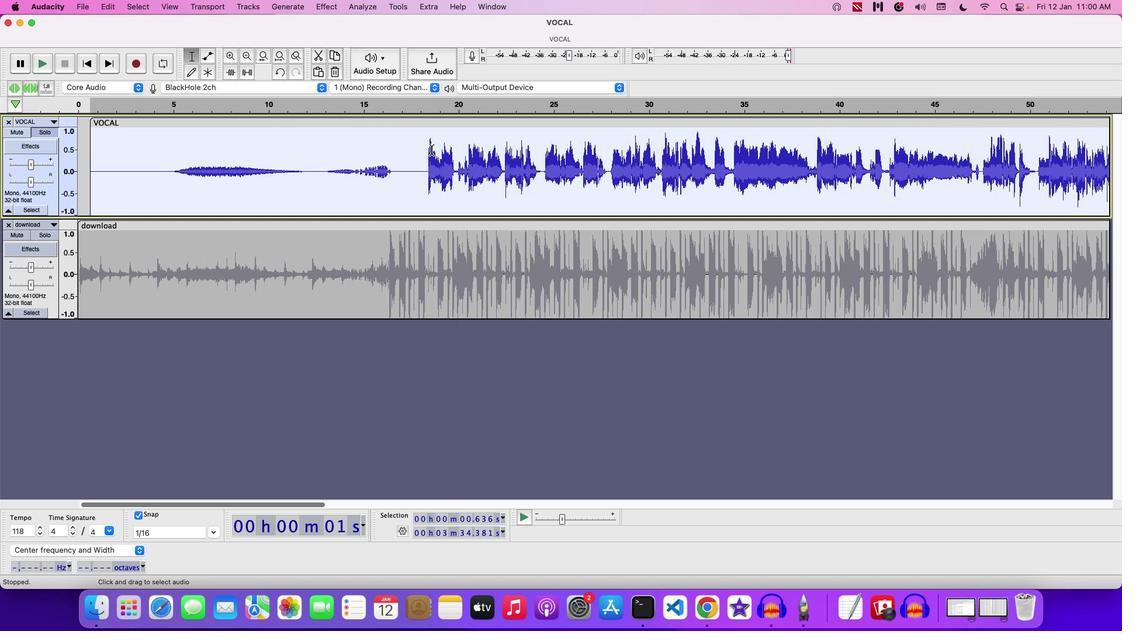 
Action: Mouse moved to (92, 125)
Screenshot: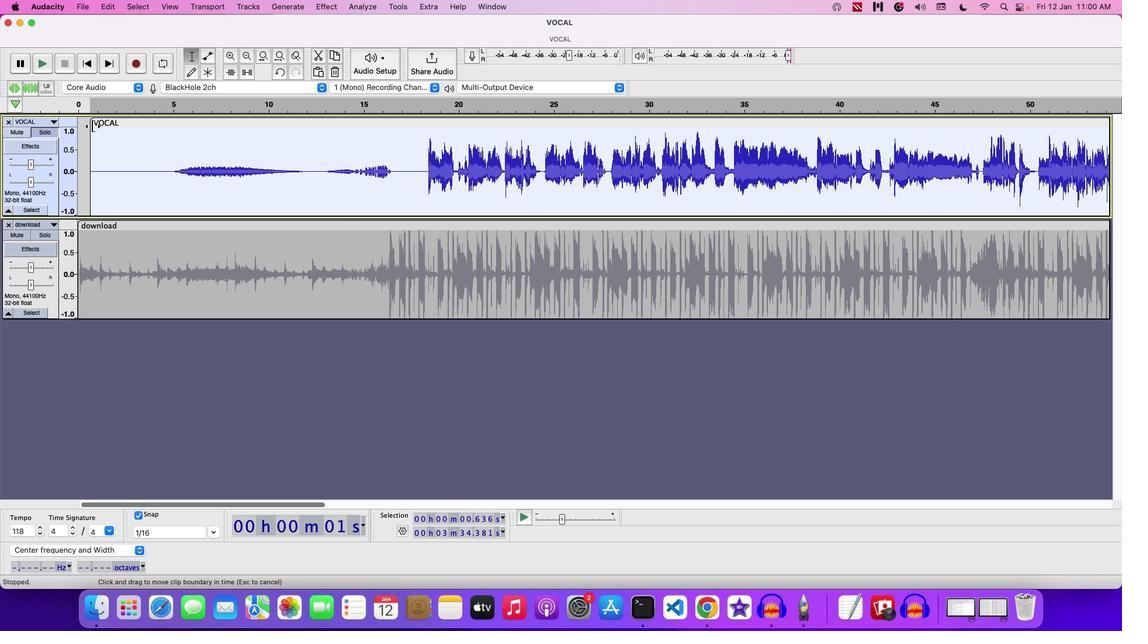 
Action: Mouse pressed left at (92, 125)
Screenshot: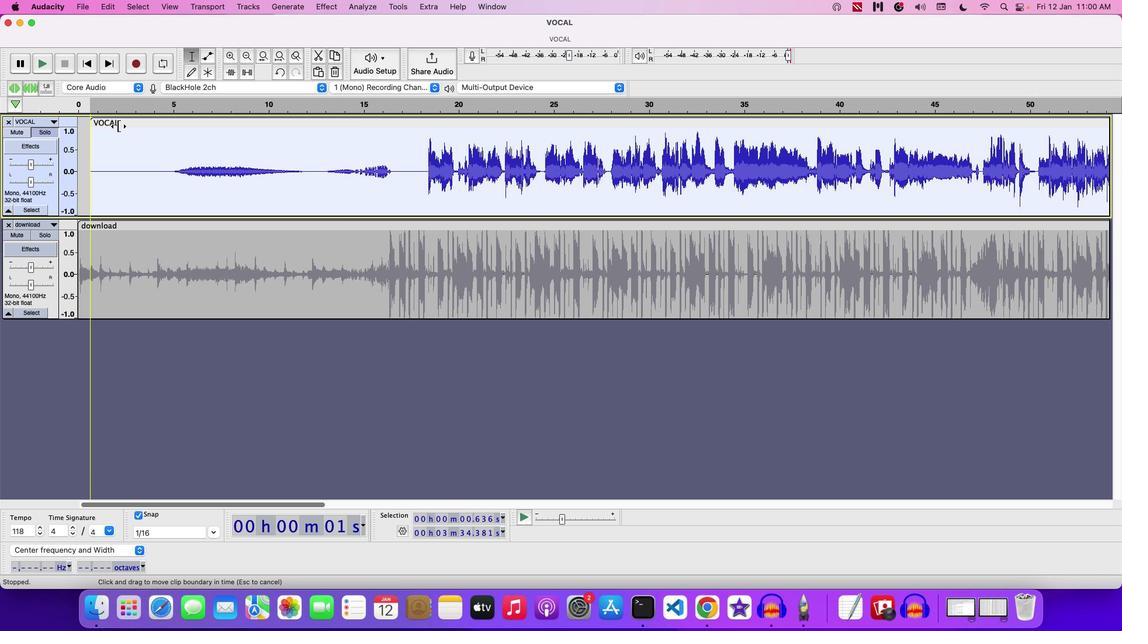 
Action: Mouse moved to (427, 145)
Screenshot: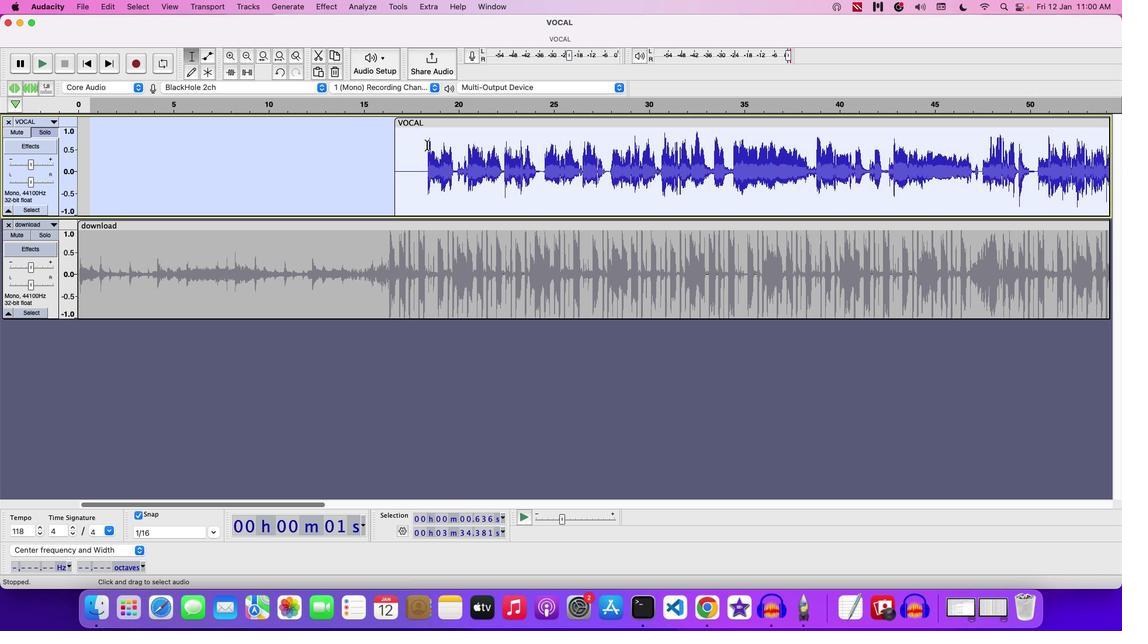 
Action: Key pressed Key.space
Screenshot: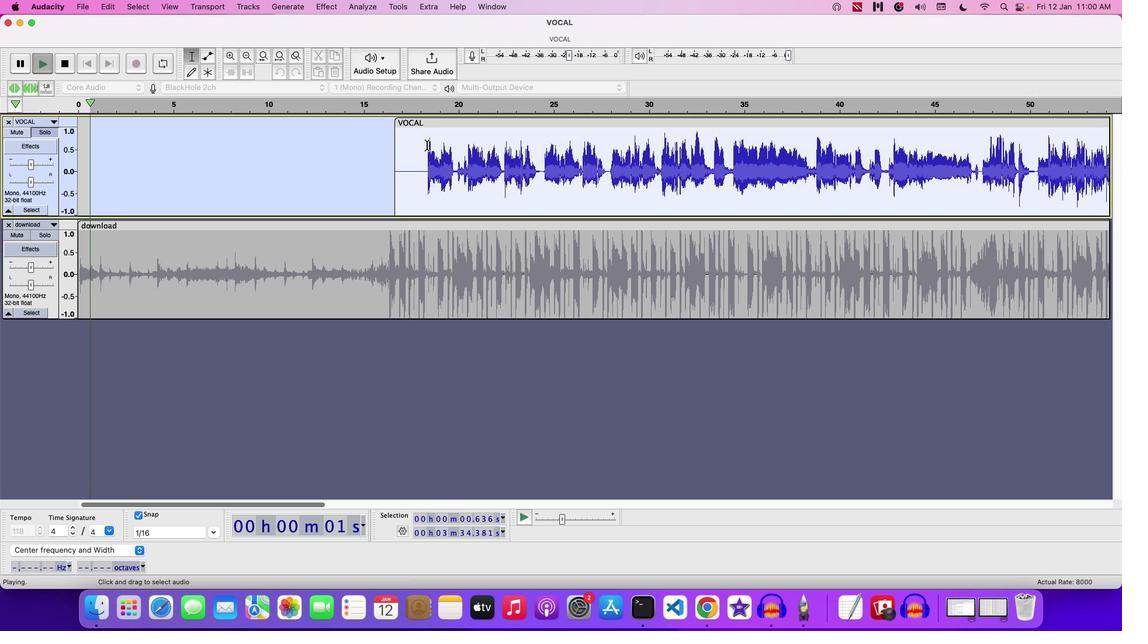 
Action: Mouse moved to (424, 145)
Screenshot: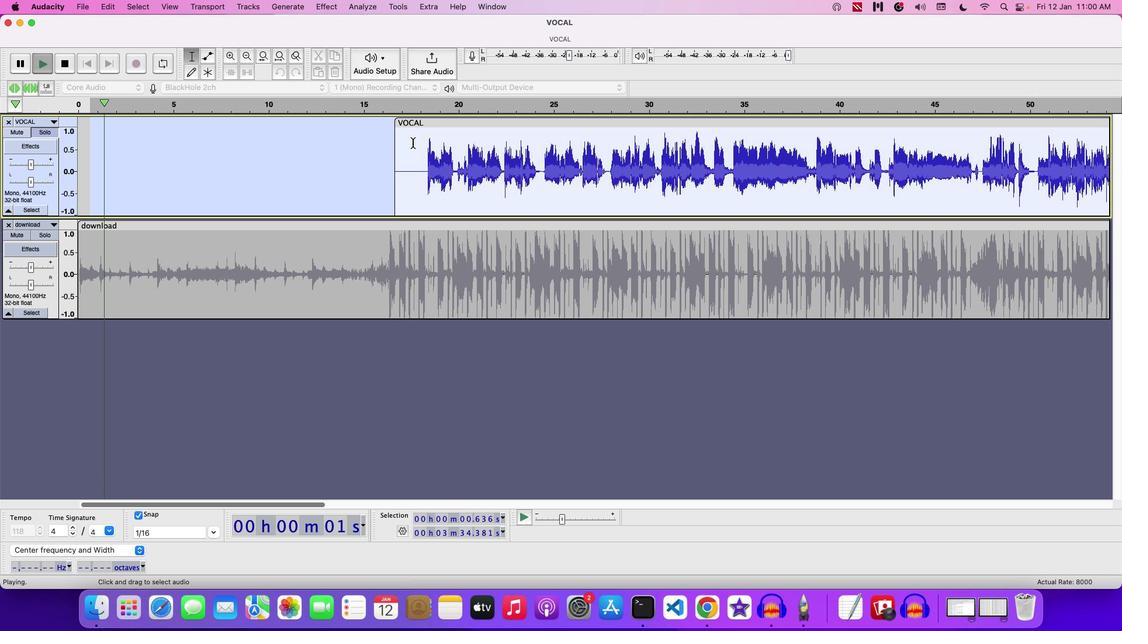 
Action: Key pressed Key.space
Screenshot: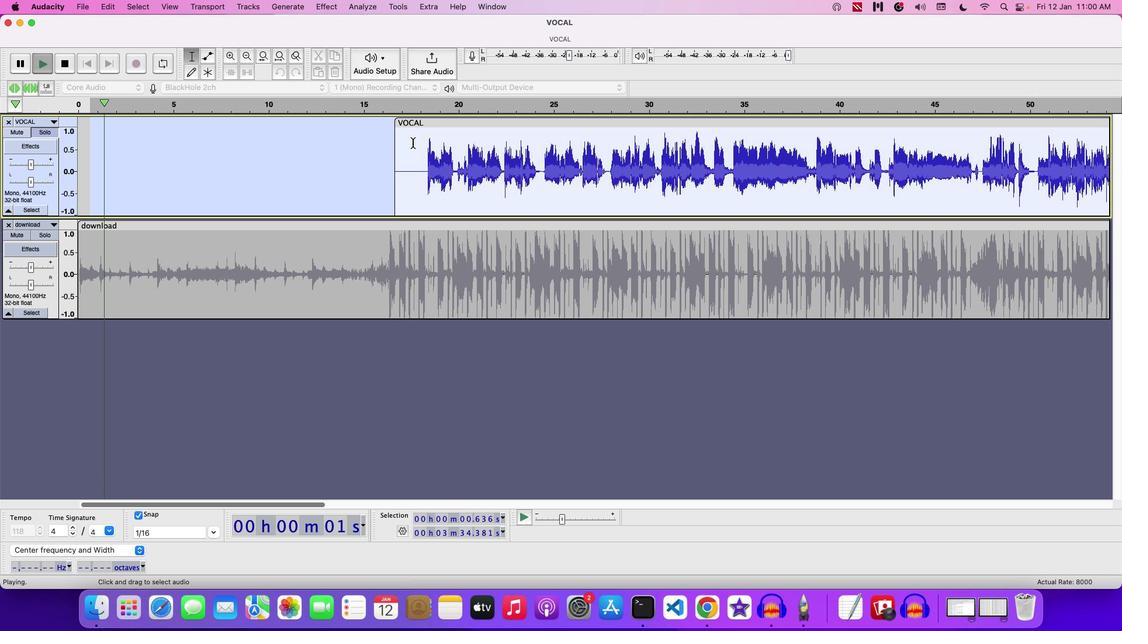 
Action: Mouse moved to (412, 143)
Screenshot: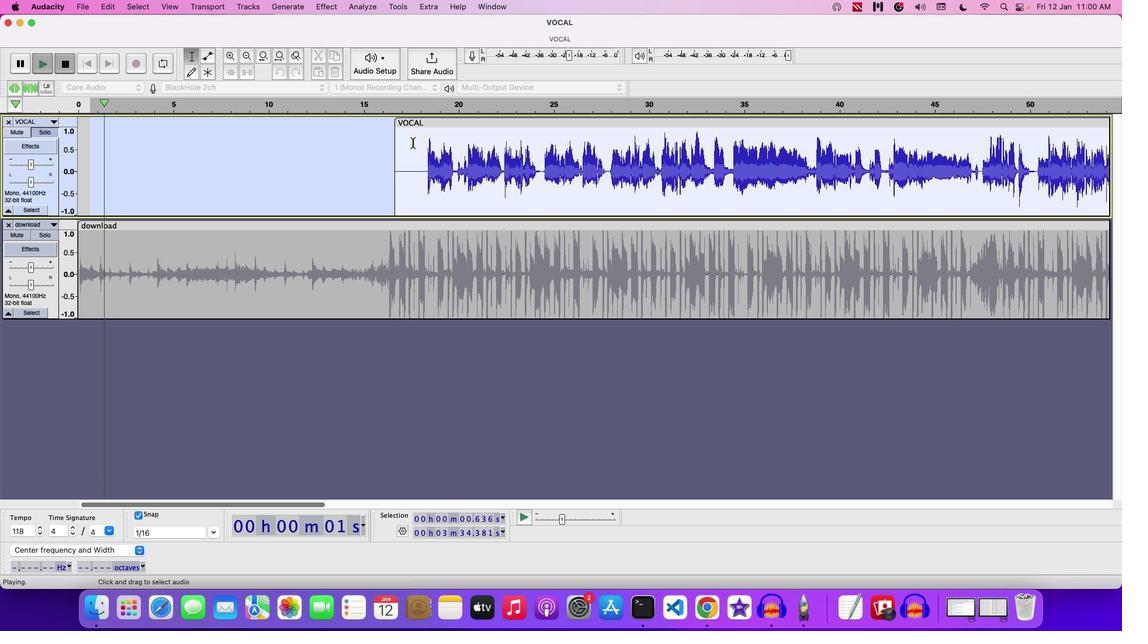 
Action: Mouse pressed left at (412, 143)
Screenshot: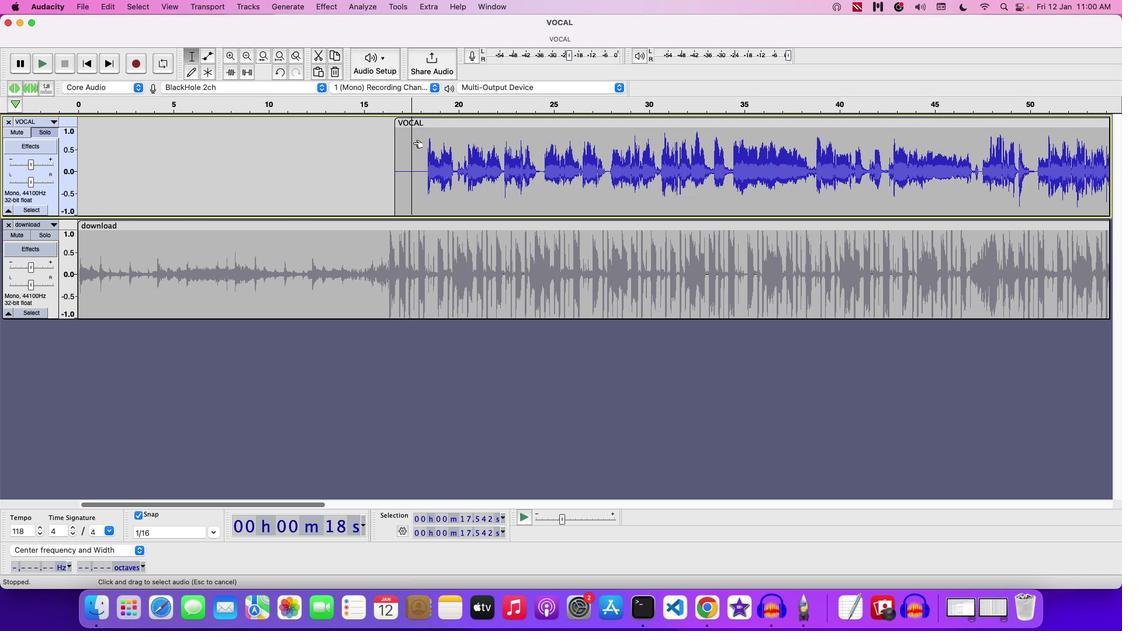 
Action: Mouse pressed left at (412, 143)
Screenshot: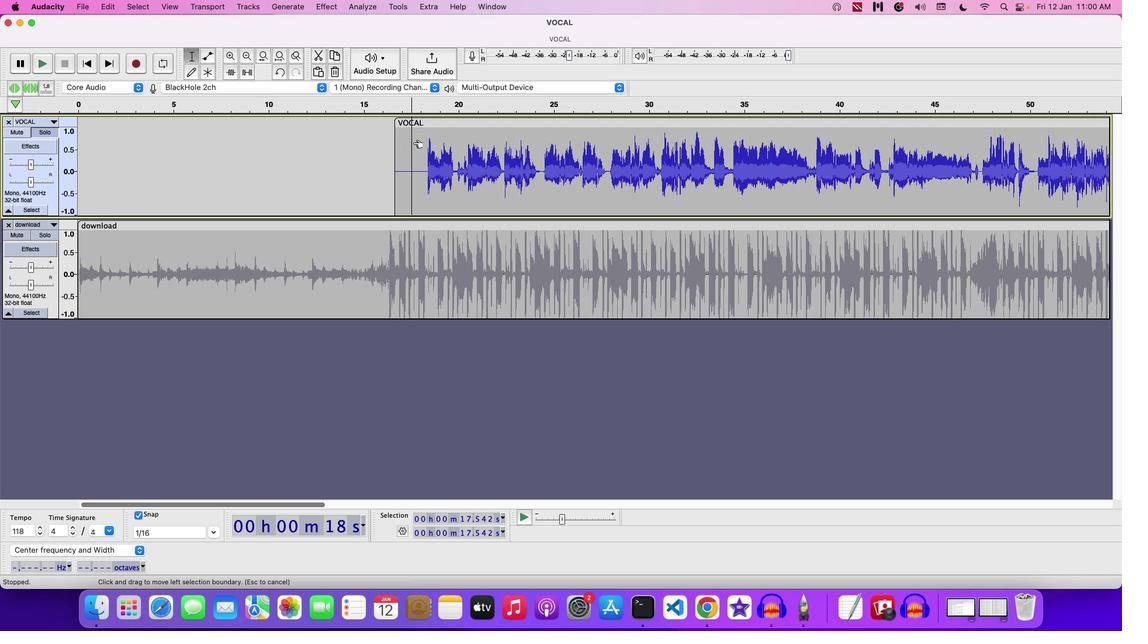 
Action: Mouse moved to (396, 151)
Screenshot: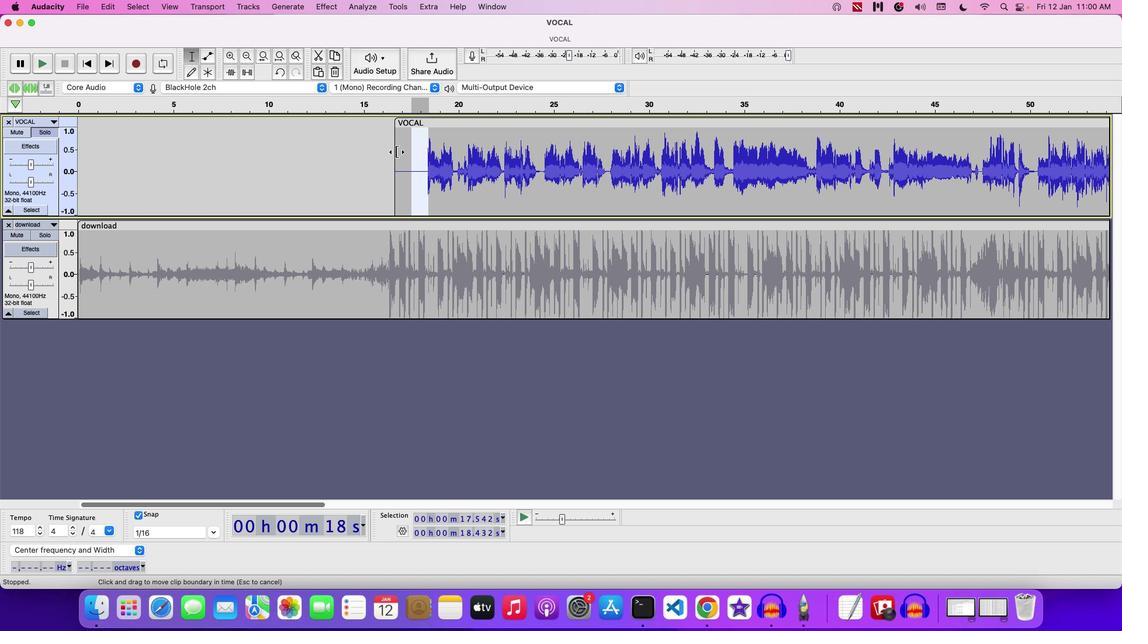 
Action: Mouse pressed left at (396, 151)
Screenshot: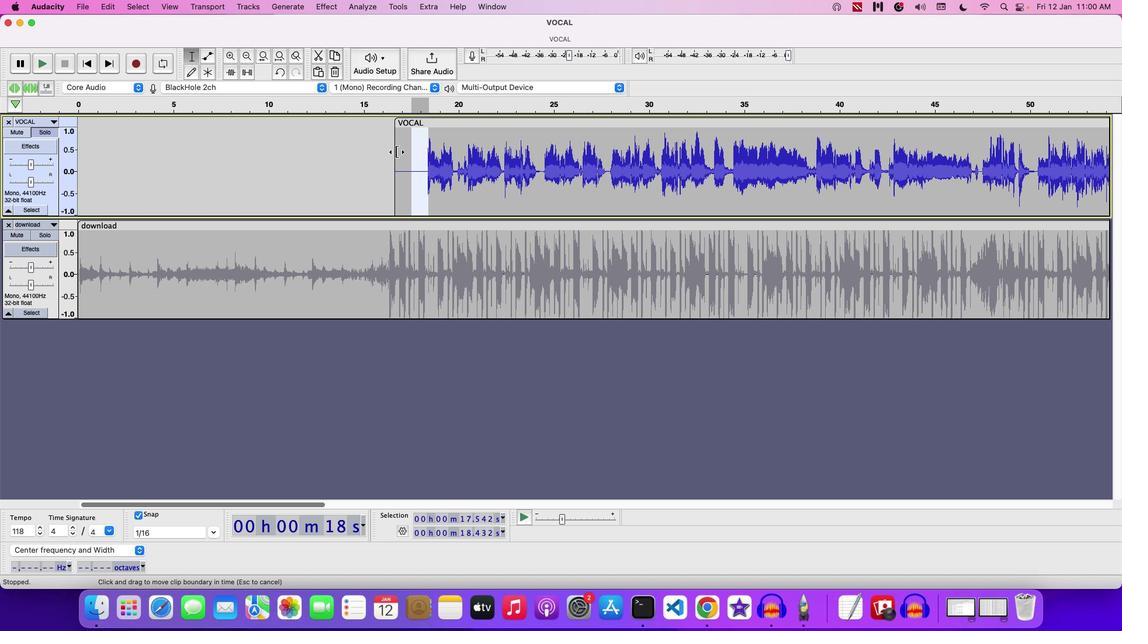 
Action: Mouse pressed left at (396, 151)
Screenshot: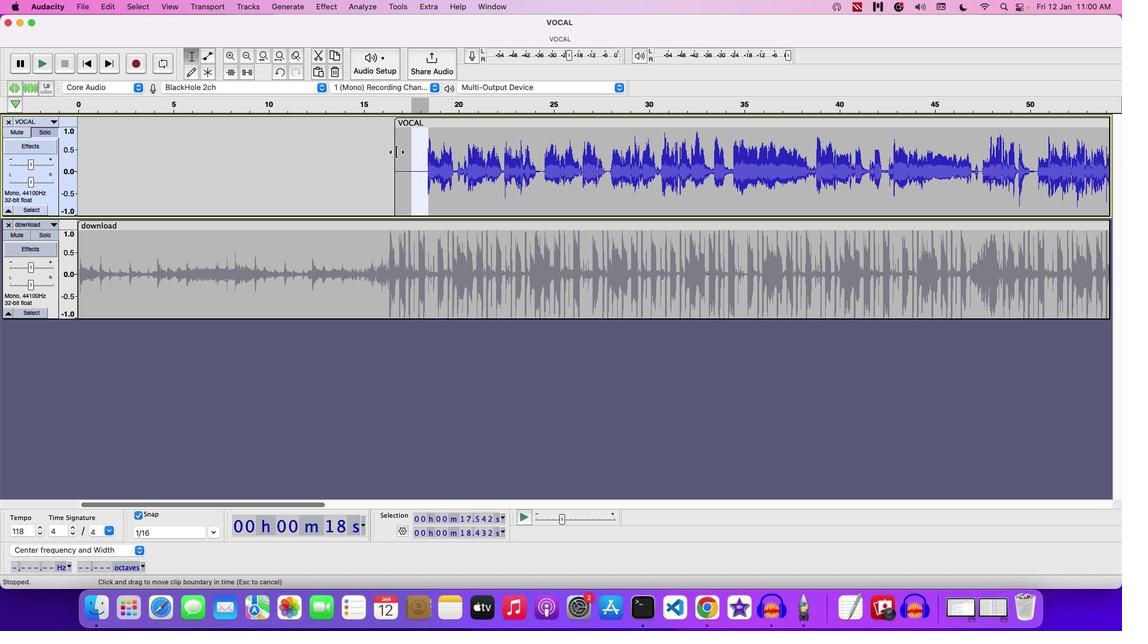 
Action: Mouse moved to (401, 149)
Screenshot: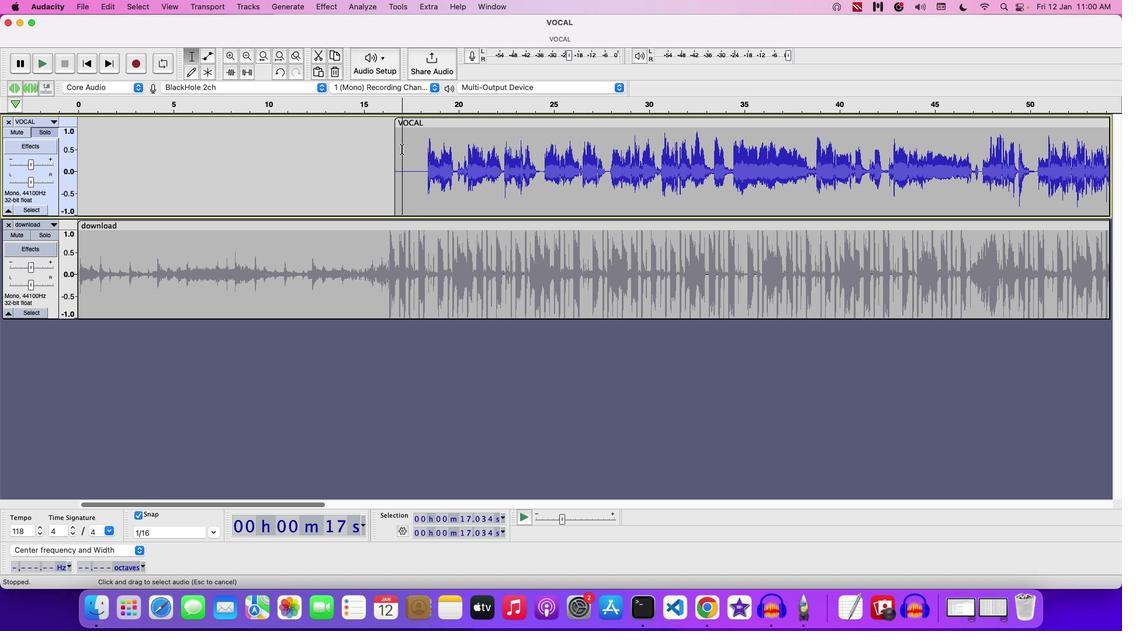 
Action: Mouse pressed left at (401, 149)
Screenshot: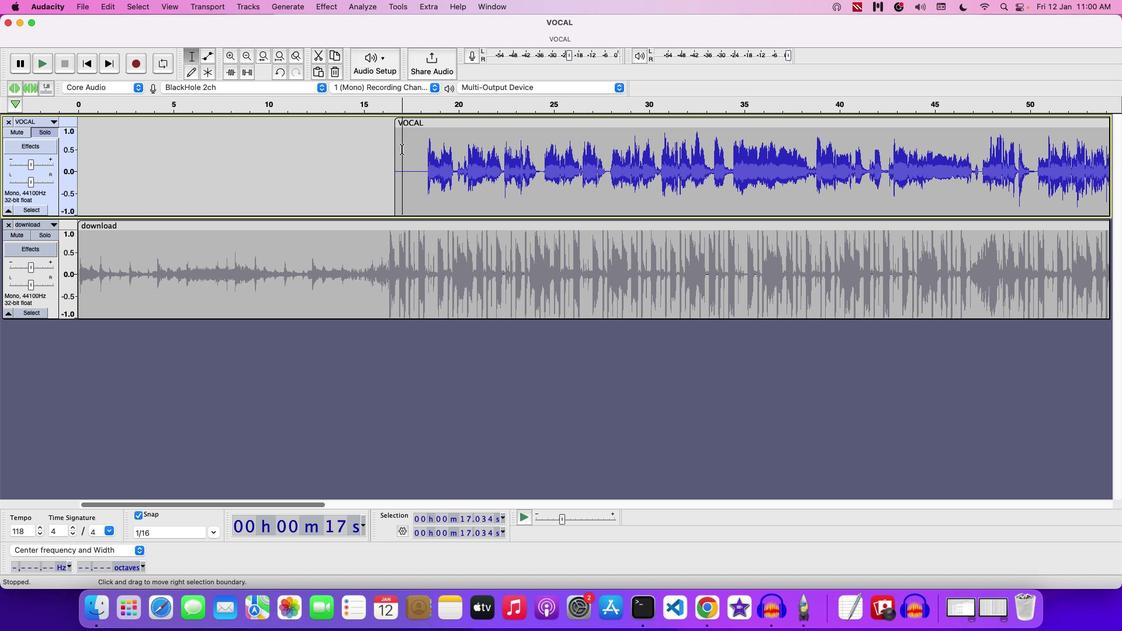 
Action: Mouse pressed left at (401, 149)
Screenshot: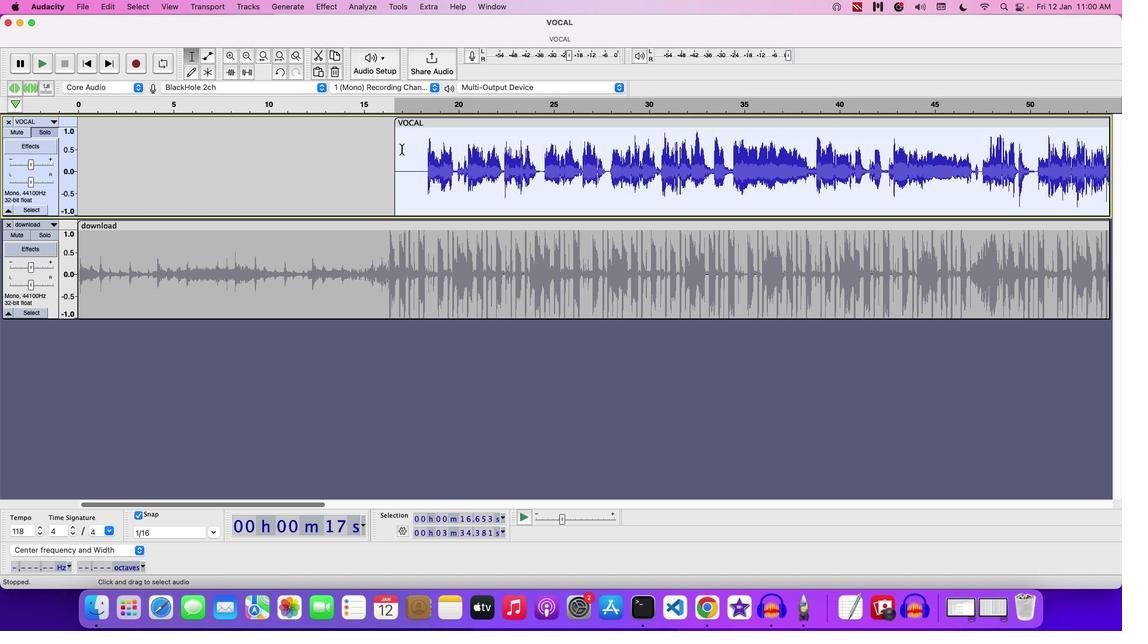 
Action: Mouse moved to (393, 144)
Screenshot: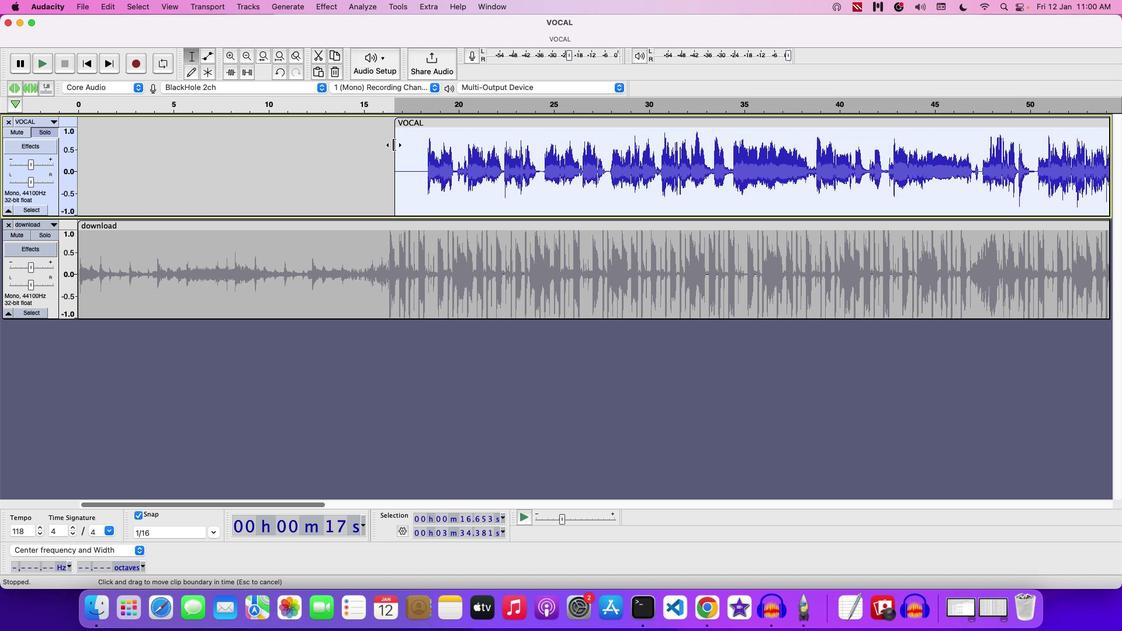 
Action: Mouse pressed left at (393, 144)
Screenshot: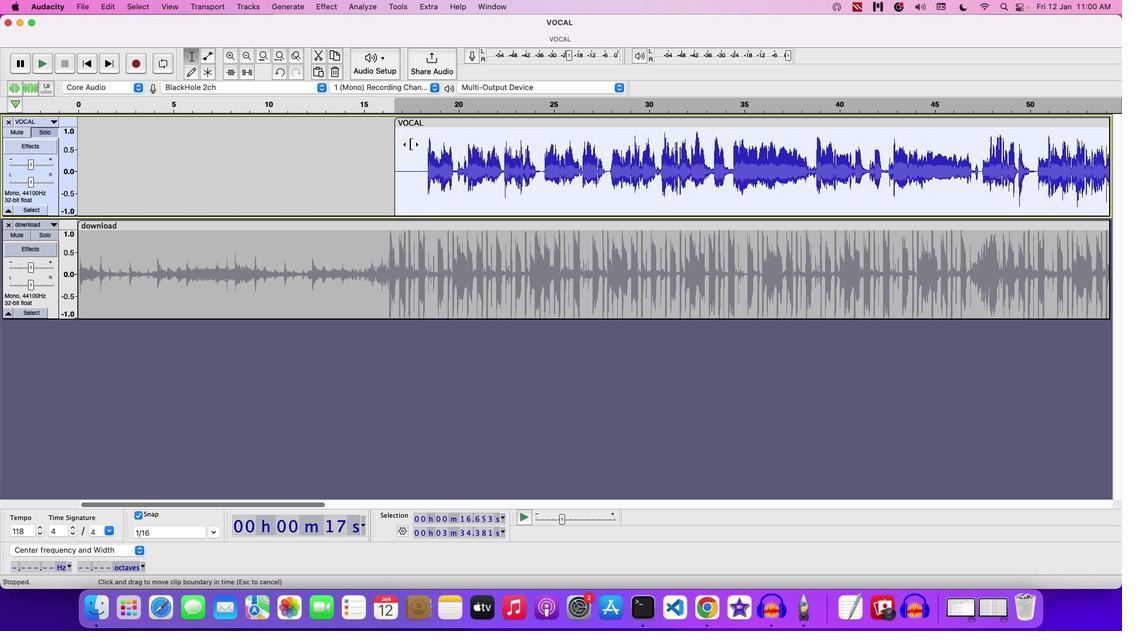 
Action: Mouse moved to (433, 141)
Screenshot: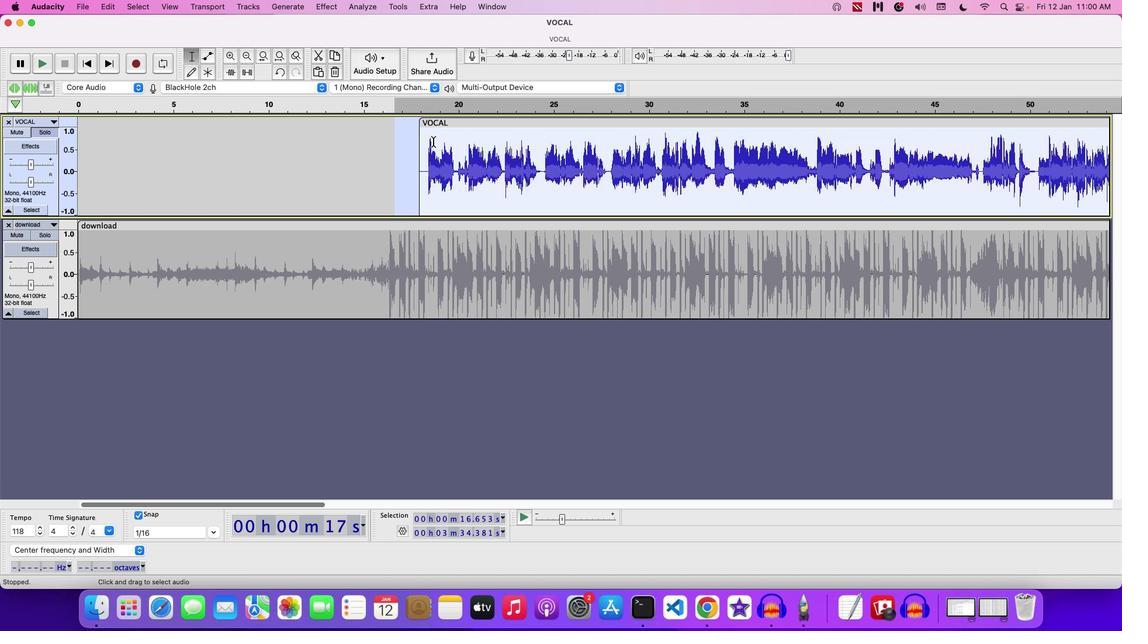 
Action: Mouse pressed left at (433, 141)
Screenshot: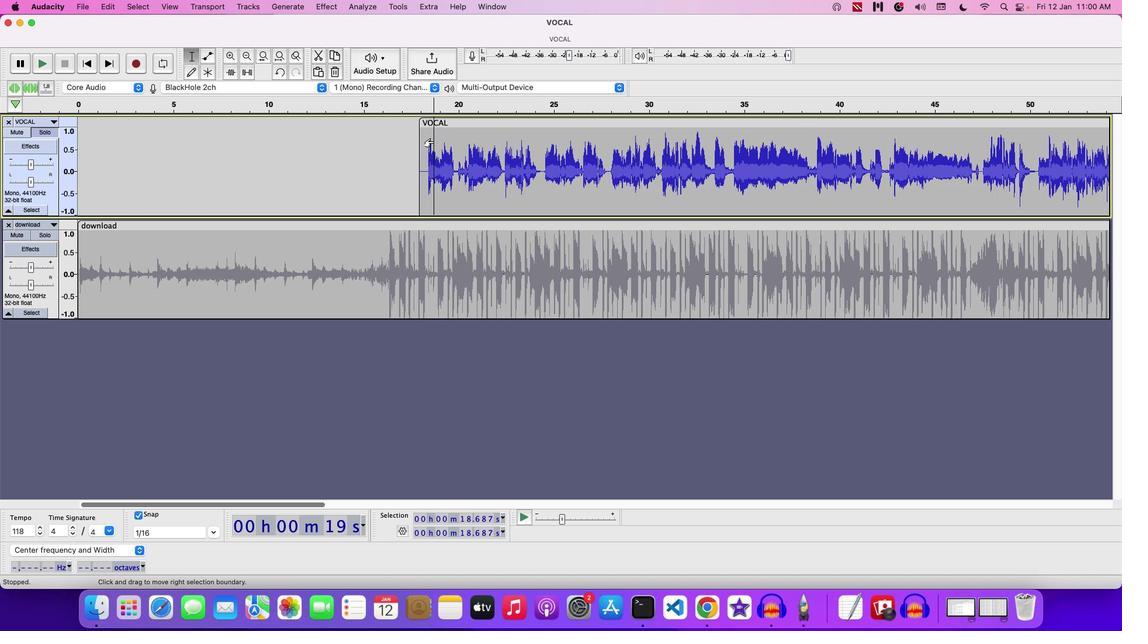 
Action: Mouse pressed left at (433, 141)
Screenshot: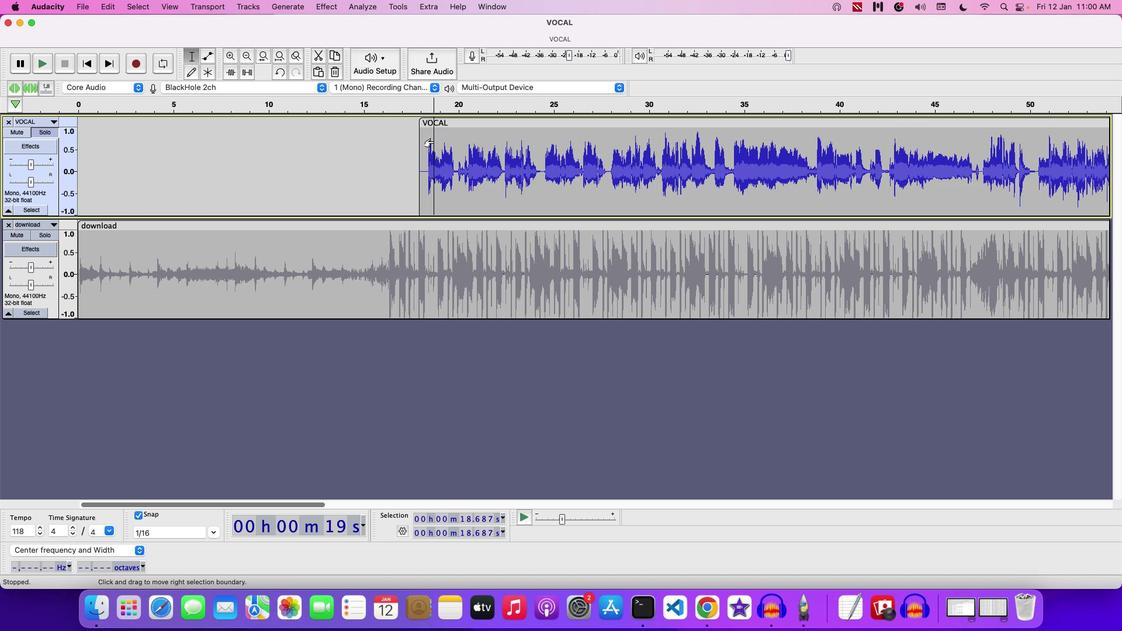 
Action: Mouse pressed left at (433, 141)
Screenshot: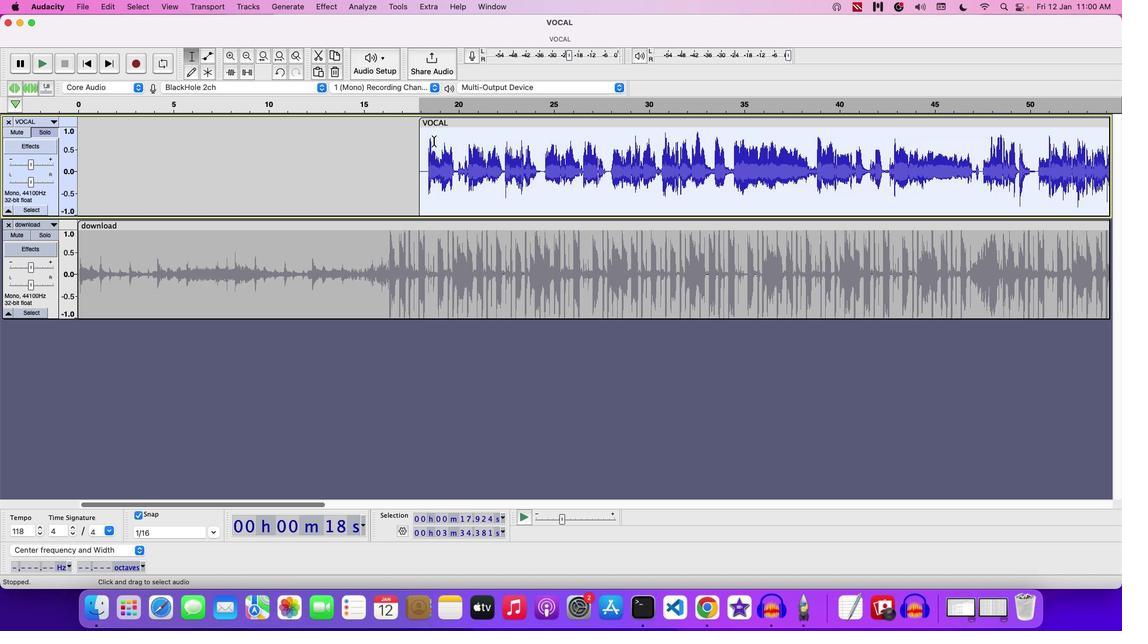 
Action: Mouse moved to (348, 46)
Screenshot: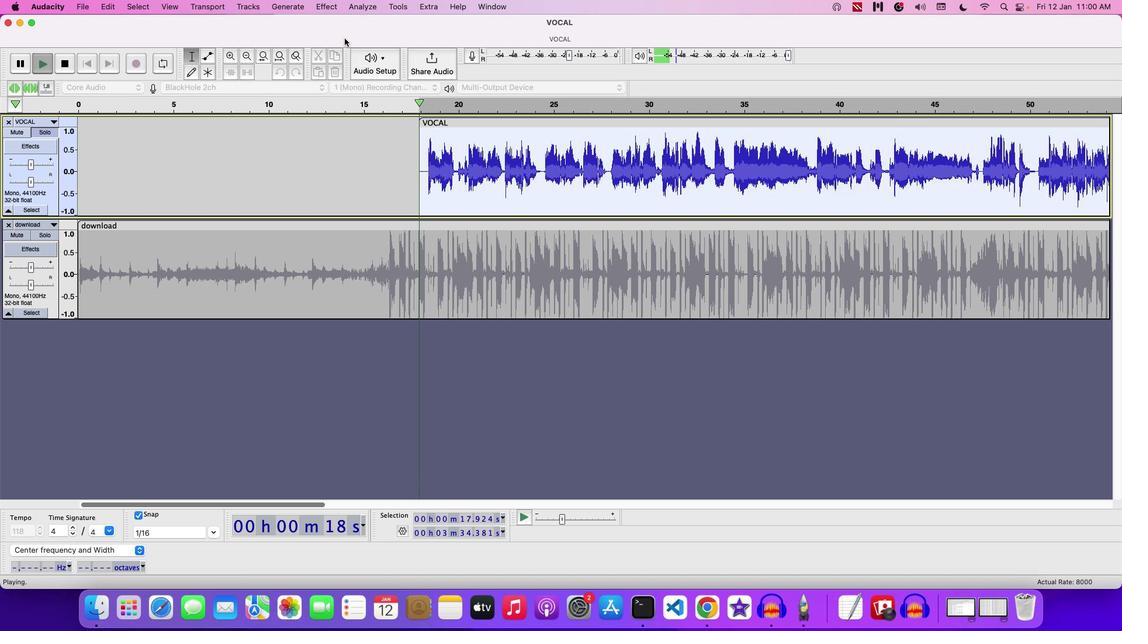 
Action: Key pressed Key.space
Screenshot: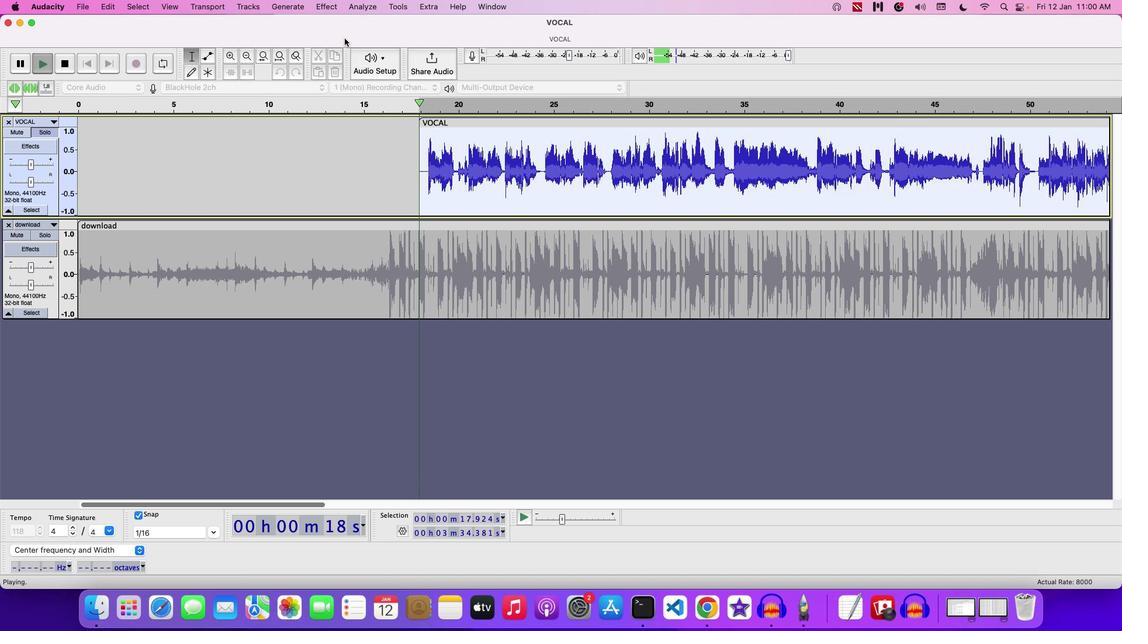 
Action: Mouse moved to (330, 11)
Screenshot: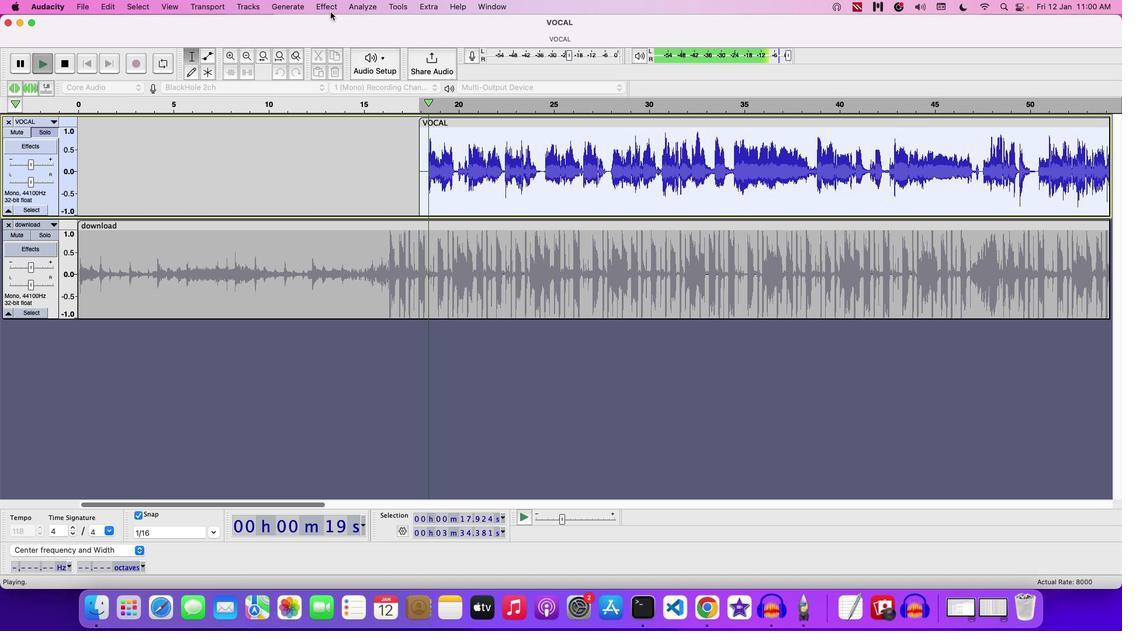 
Action: Key pressed Key.space
Screenshot: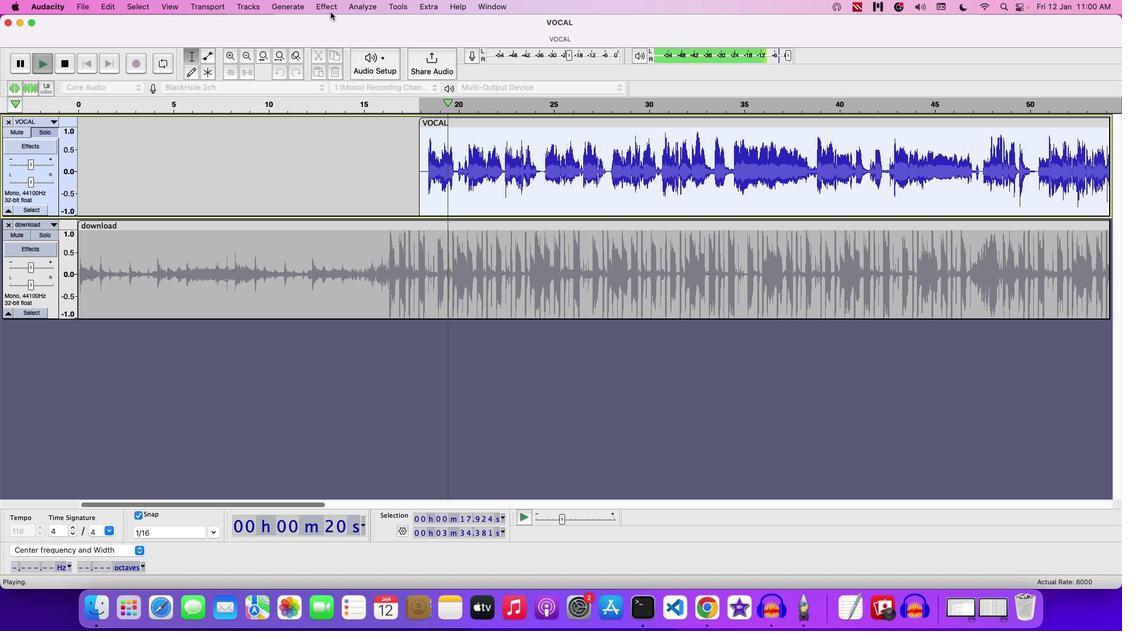 
Action: Mouse moved to (335, 9)
Screenshot: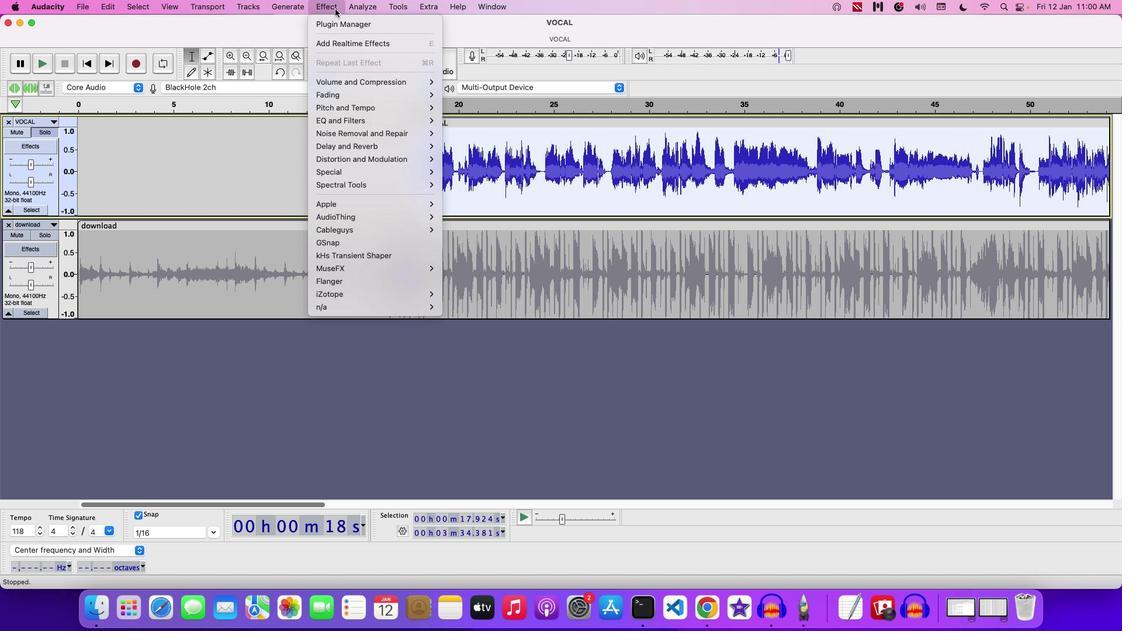 
Action: Mouse pressed left at (335, 9)
Screenshot: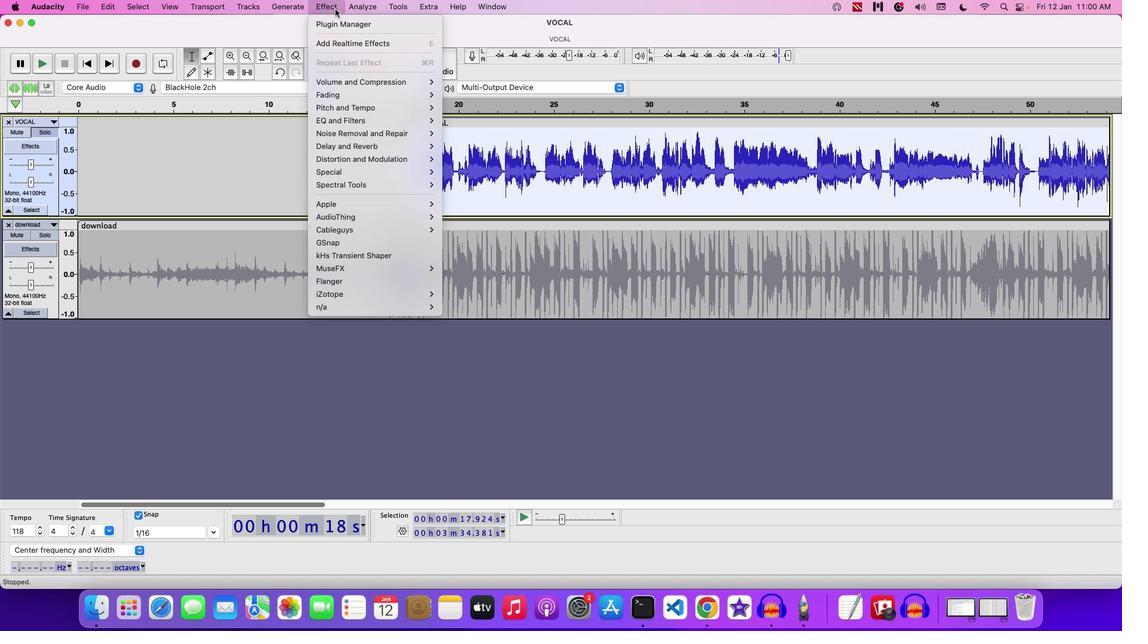 
Action: Mouse moved to (468, 127)
Screenshot: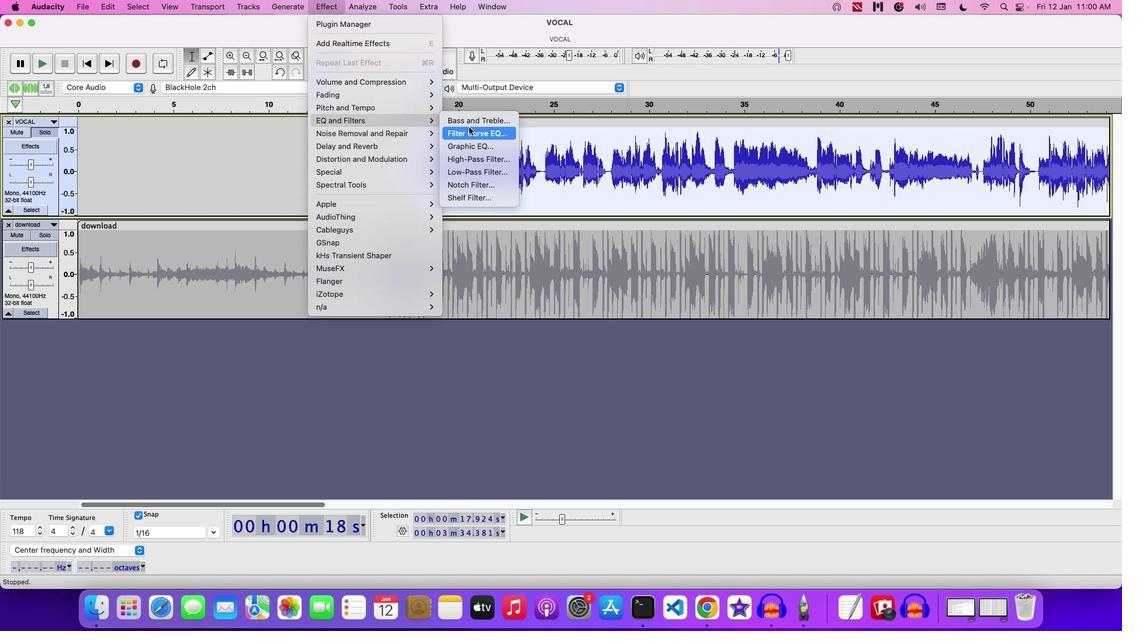 
Action: Mouse pressed left at (468, 127)
Screenshot: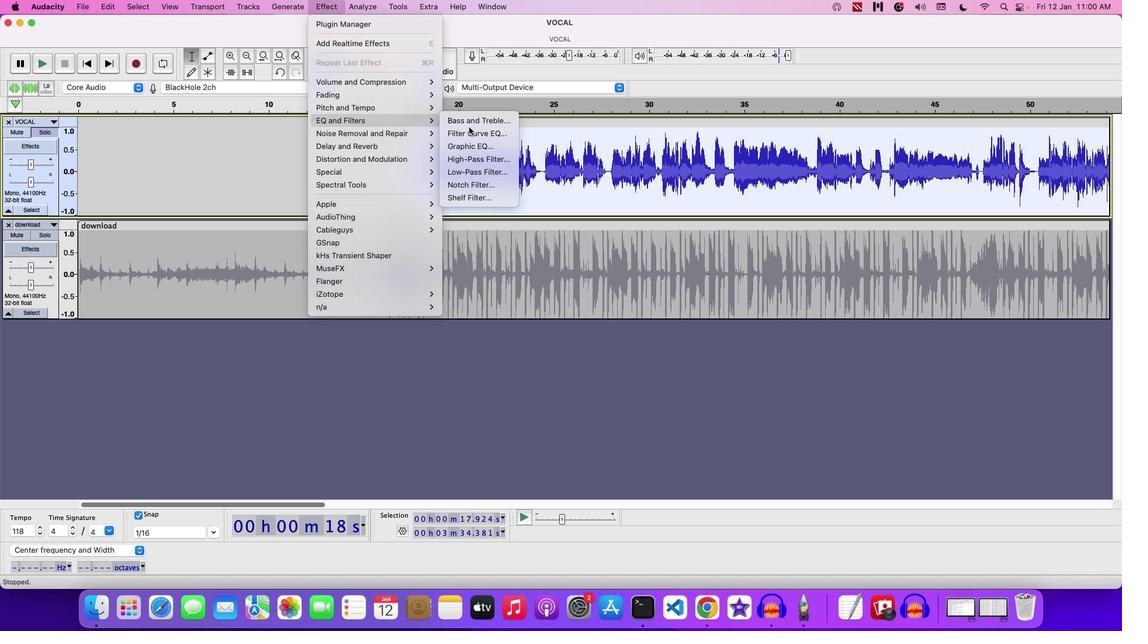 
Action: Mouse moved to (545, 457)
Screenshot: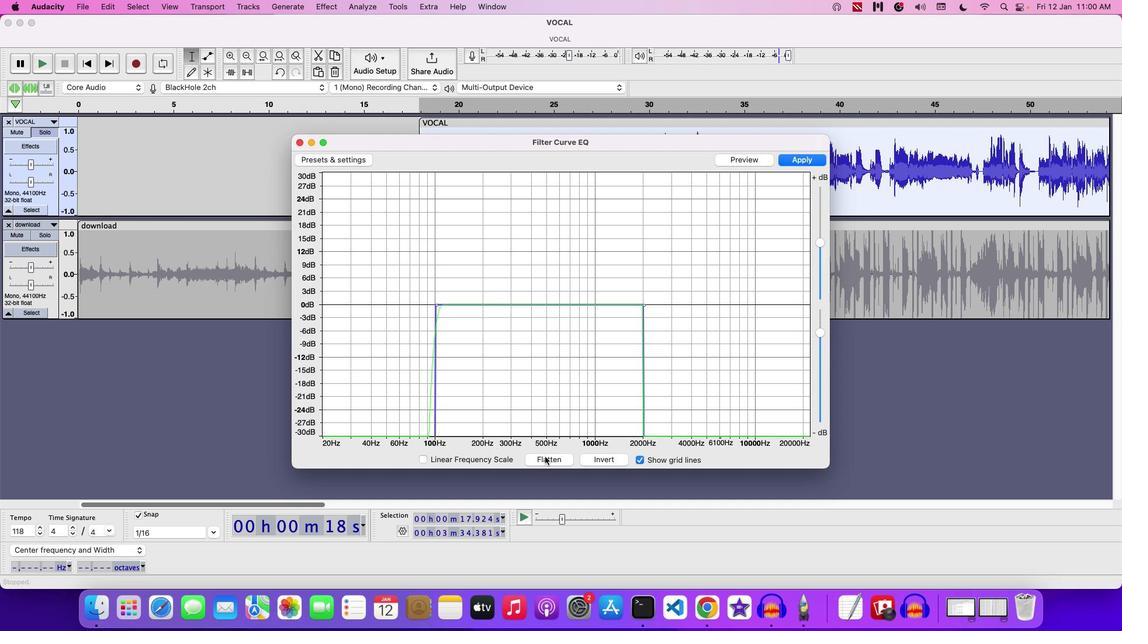 
Action: Mouse pressed left at (545, 457)
Screenshot: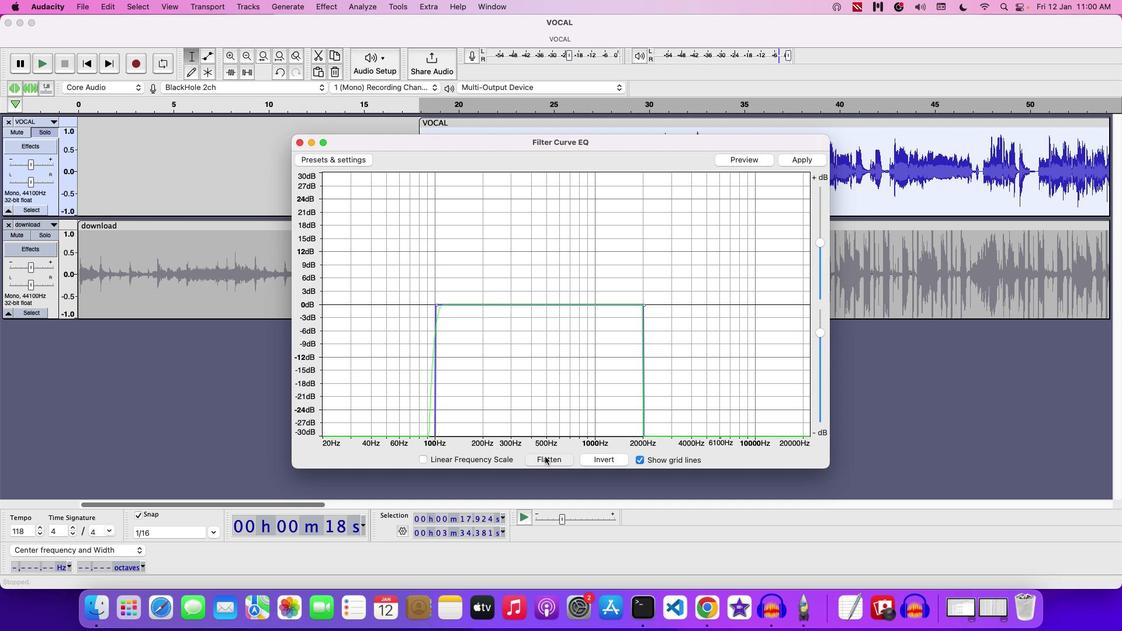 
Action: Mouse moved to (828, 136)
Screenshot: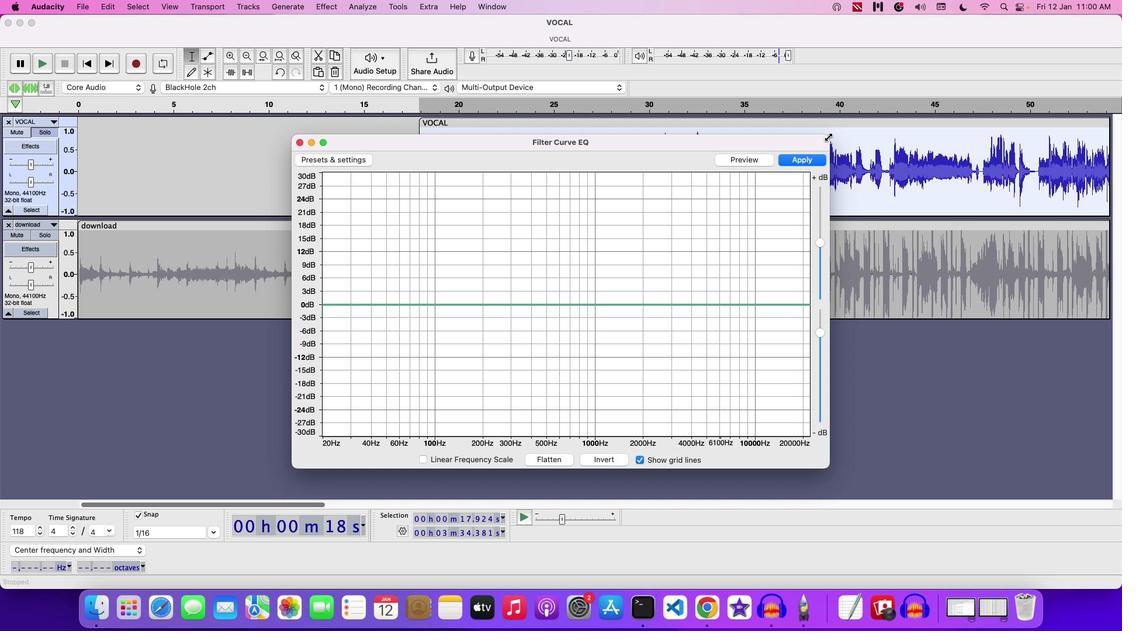 
Action: Mouse pressed left at (828, 136)
Screenshot: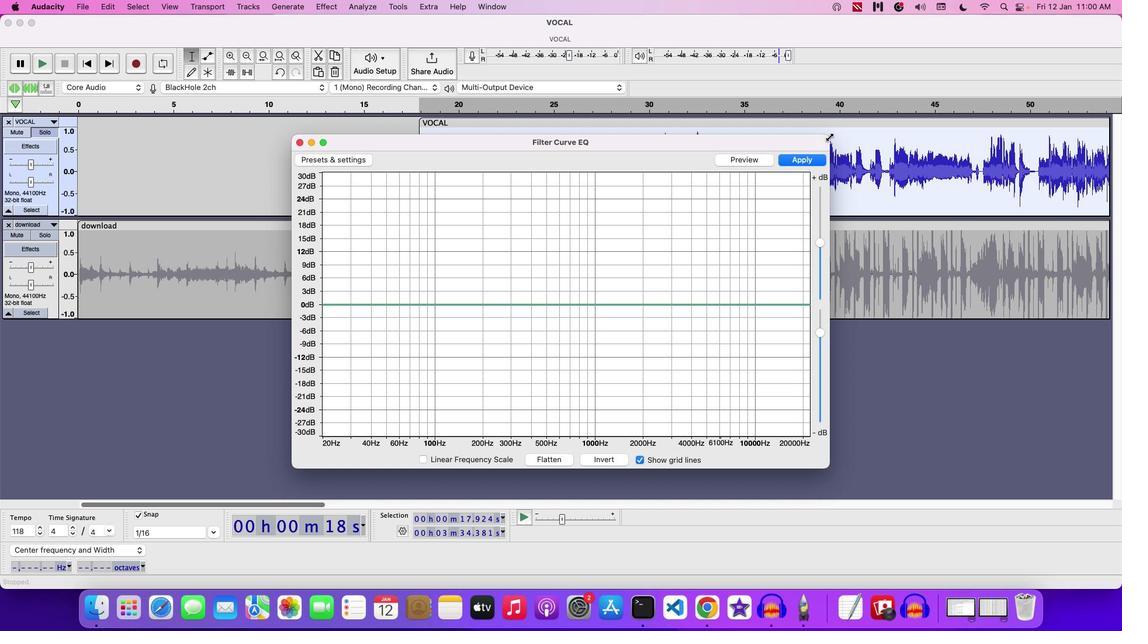 
Action: Mouse moved to (594, 463)
Screenshot: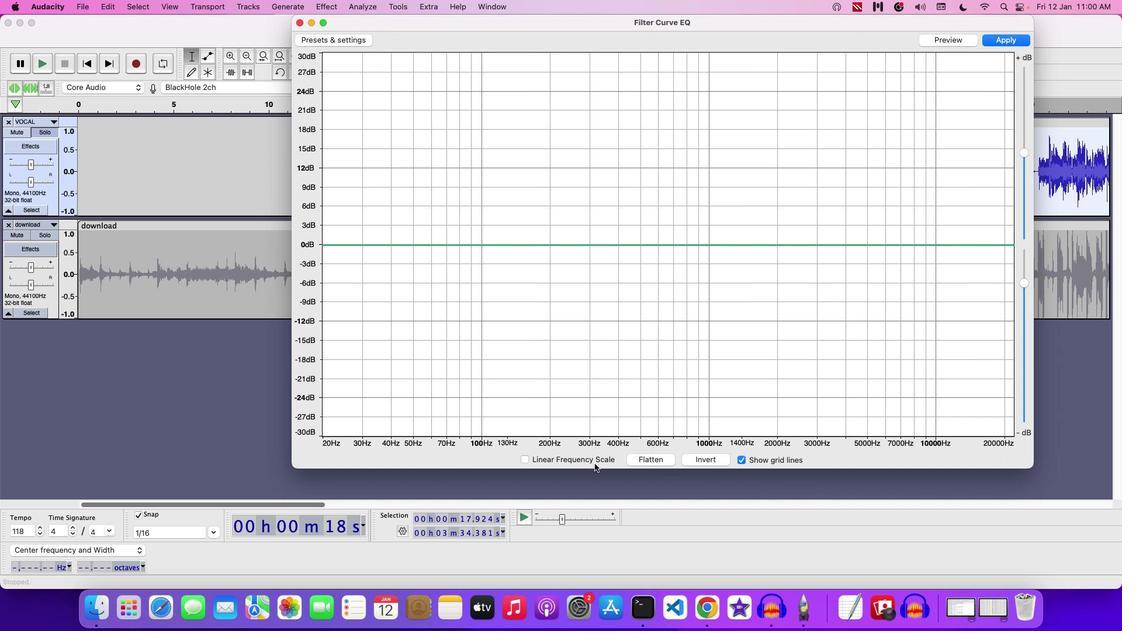 
Action: Mouse pressed left at (594, 463)
Screenshot: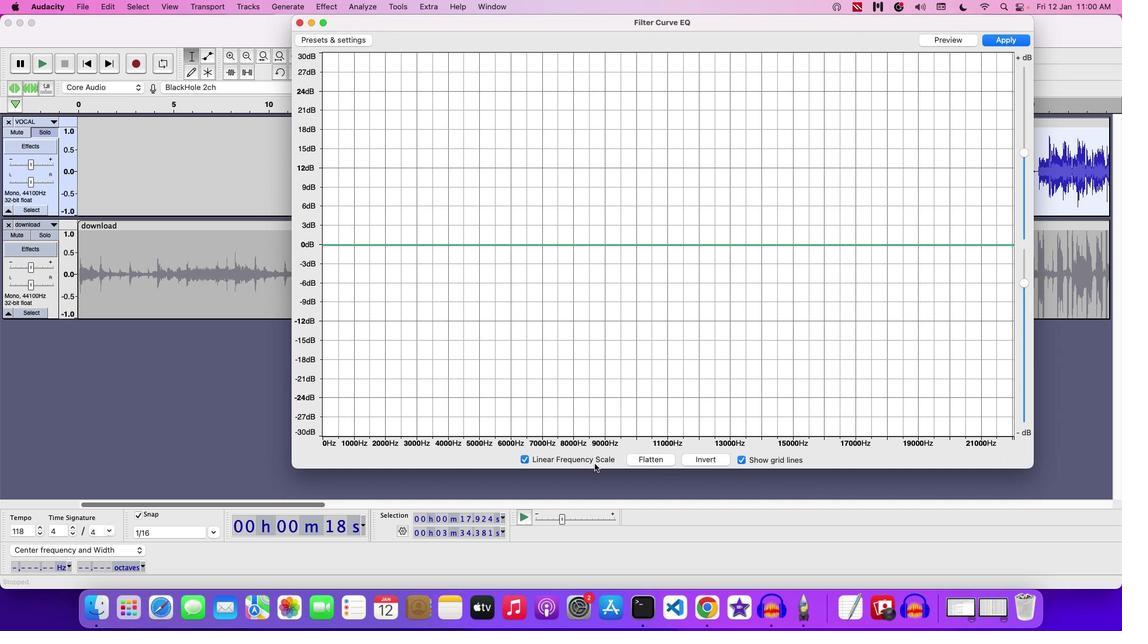 
Action: Mouse moved to (594, 462)
Screenshot: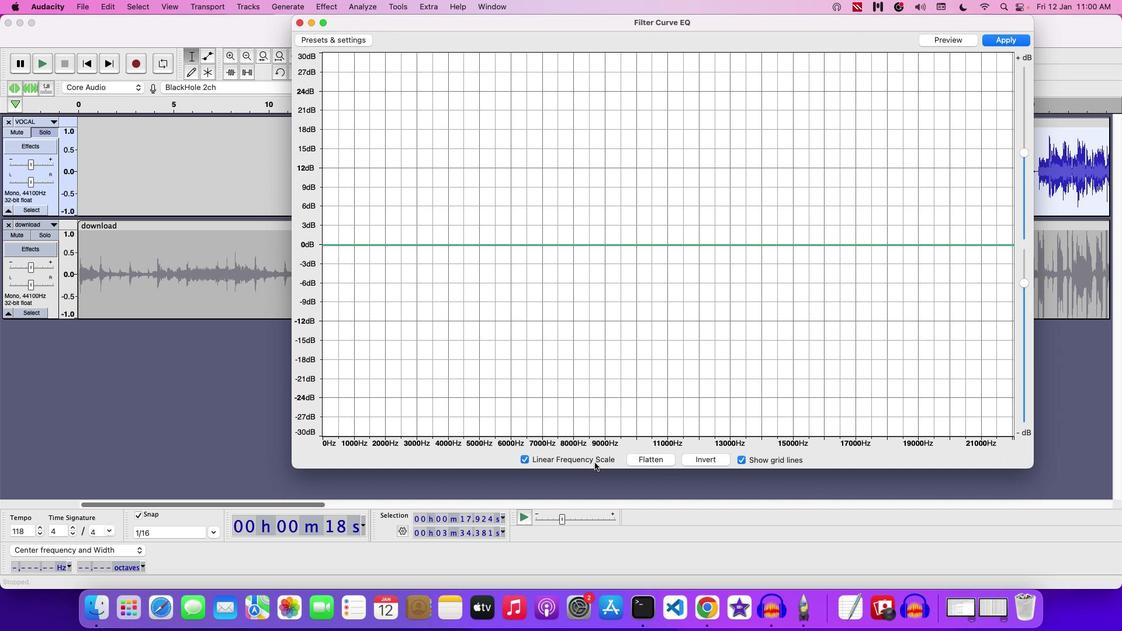 
Action: Mouse pressed left at (594, 462)
Screenshot: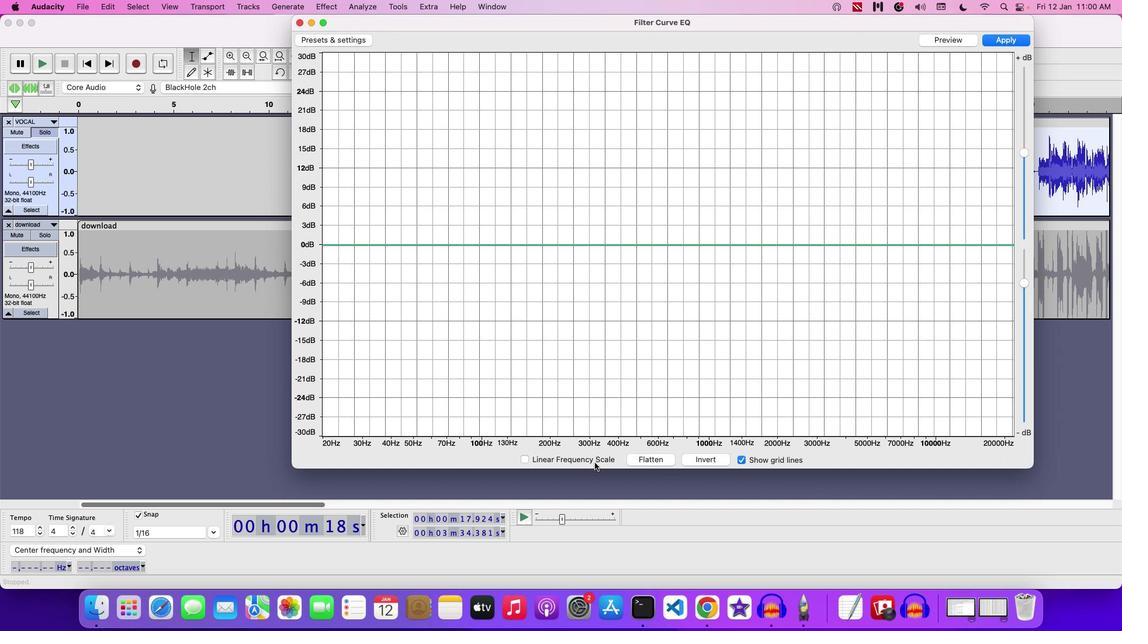 
Action: Mouse pressed left at (594, 462)
Screenshot: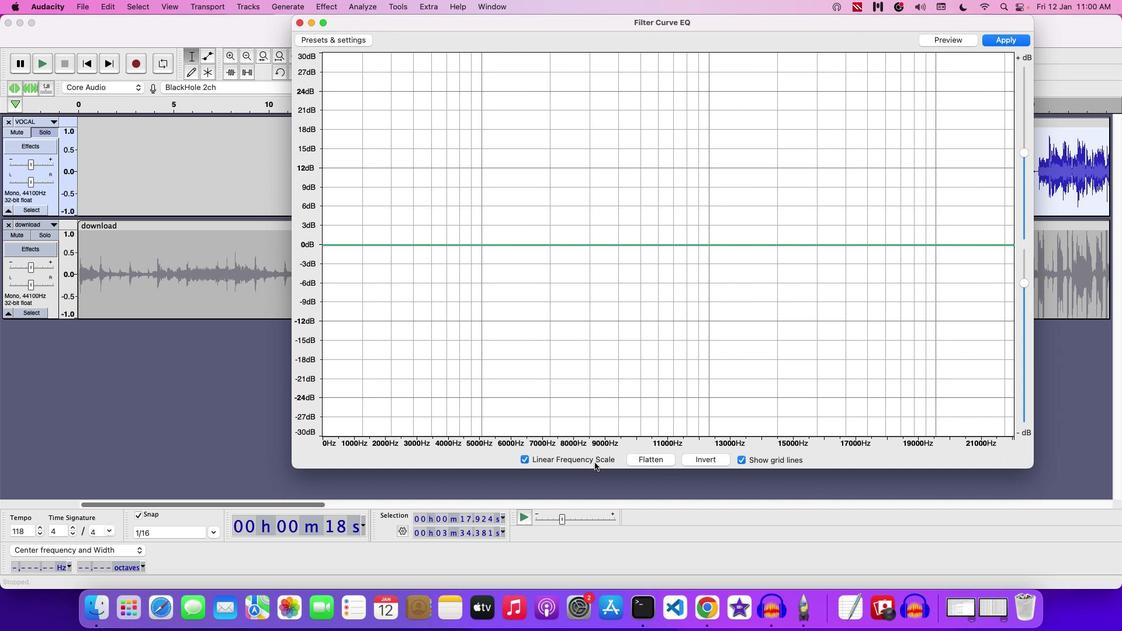 
Action: Mouse moved to (579, 464)
Screenshot: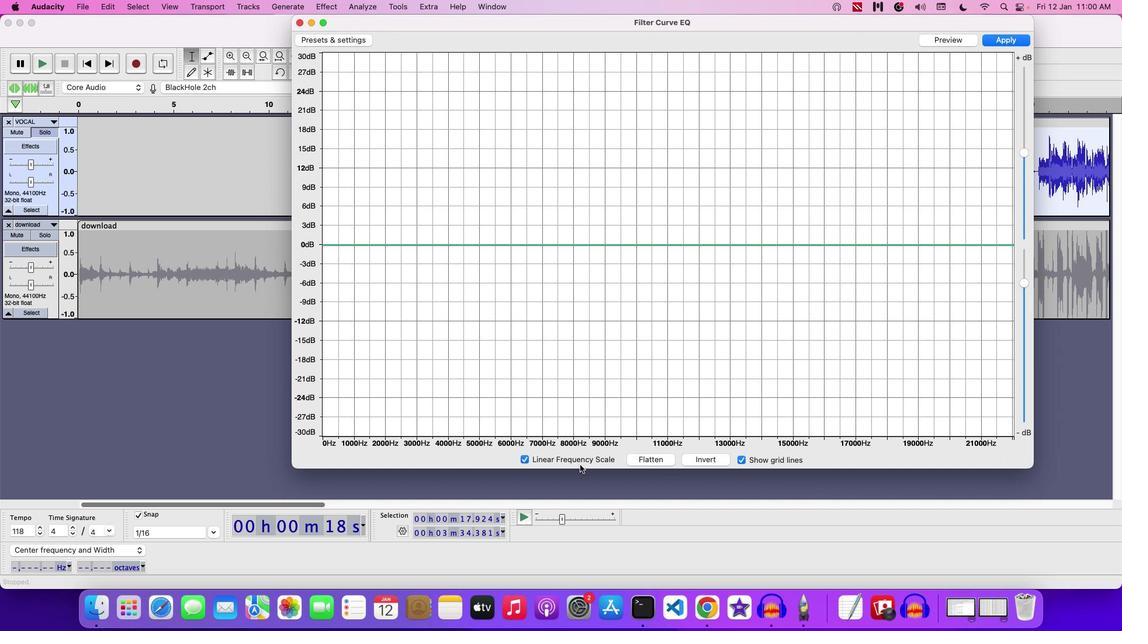 
Action: Mouse pressed left at (579, 464)
Screenshot: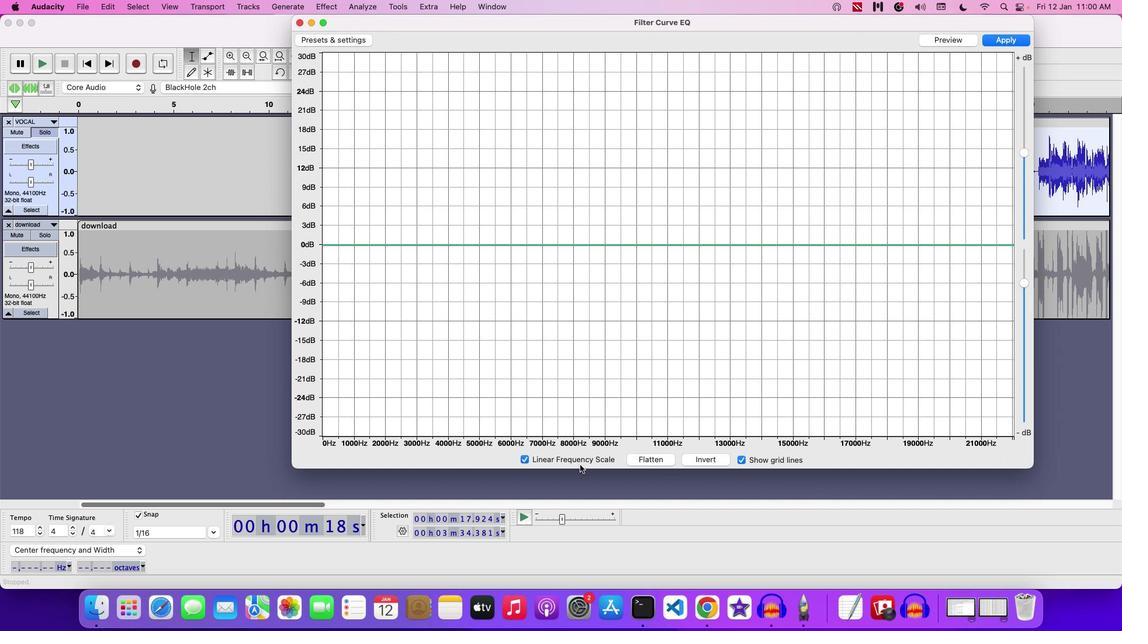 
Action: Mouse moved to (579, 463)
Screenshot: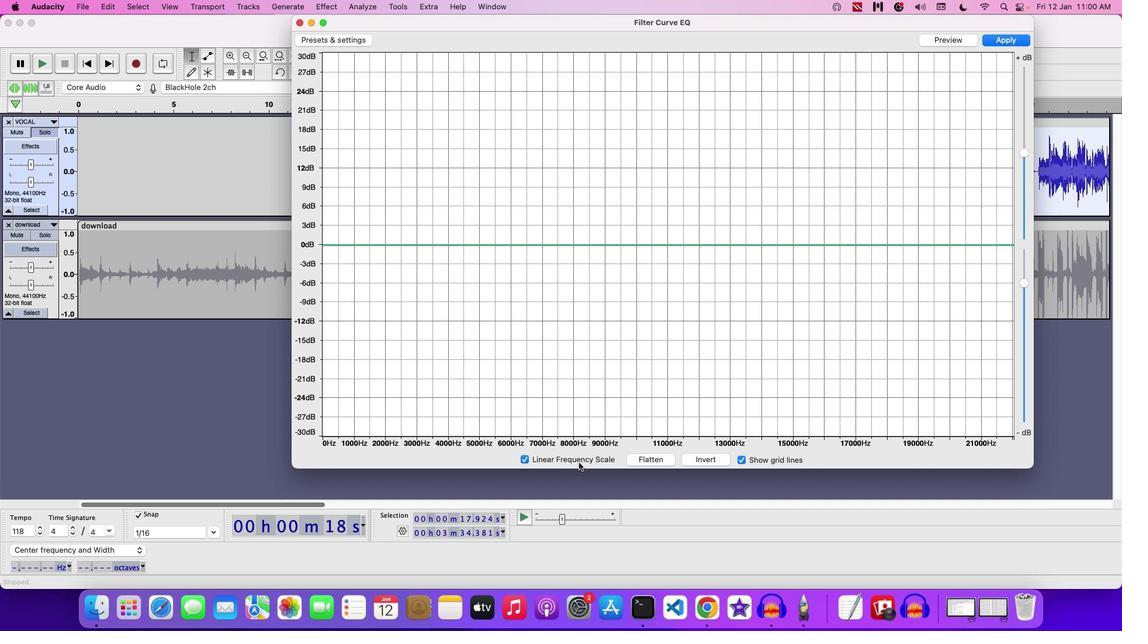 
Action: Mouse pressed left at (579, 463)
Screenshot: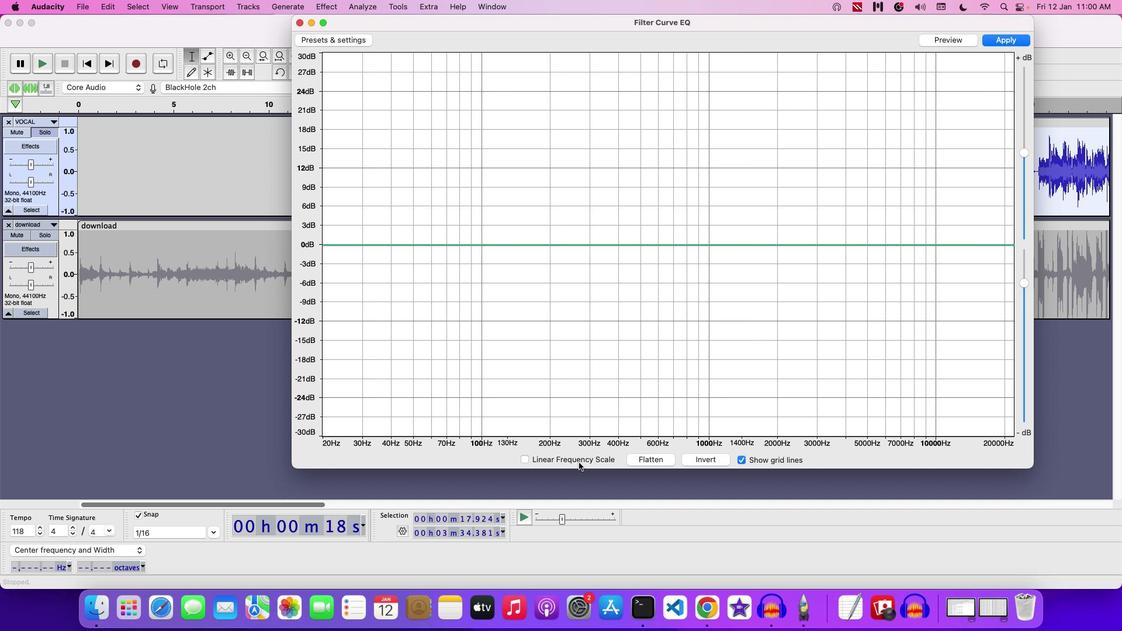 
Action: Mouse moved to (291, 468)
Screenshot: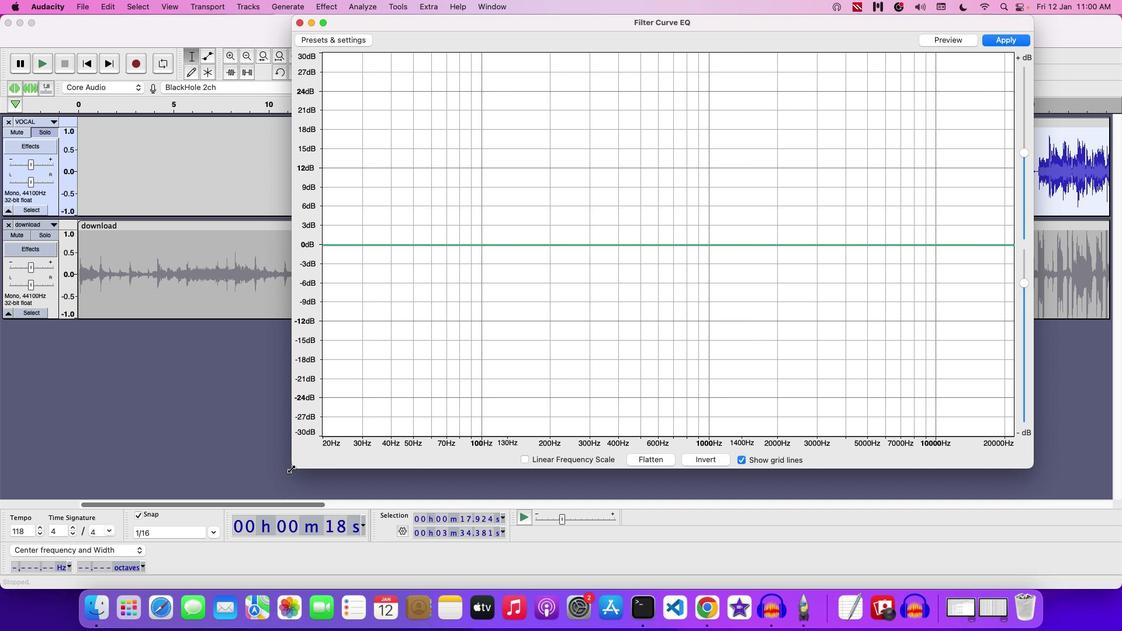 
Action: Mouse pressed left at (291, 468)
Screenshot: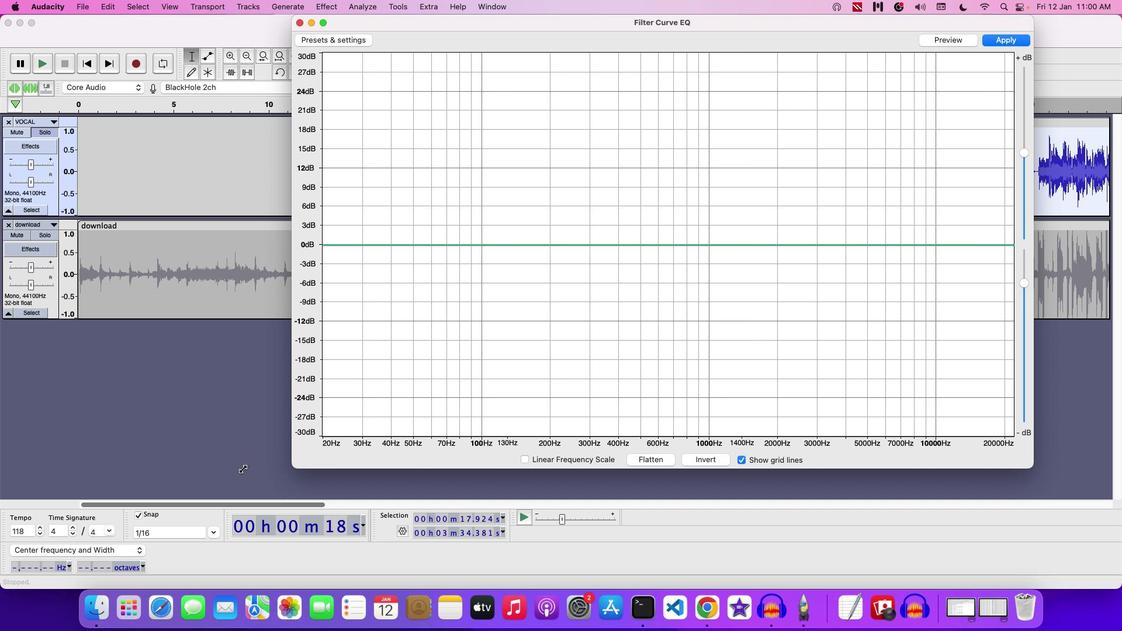 
Action: Mouse moved to (129, 254)
Screenshot: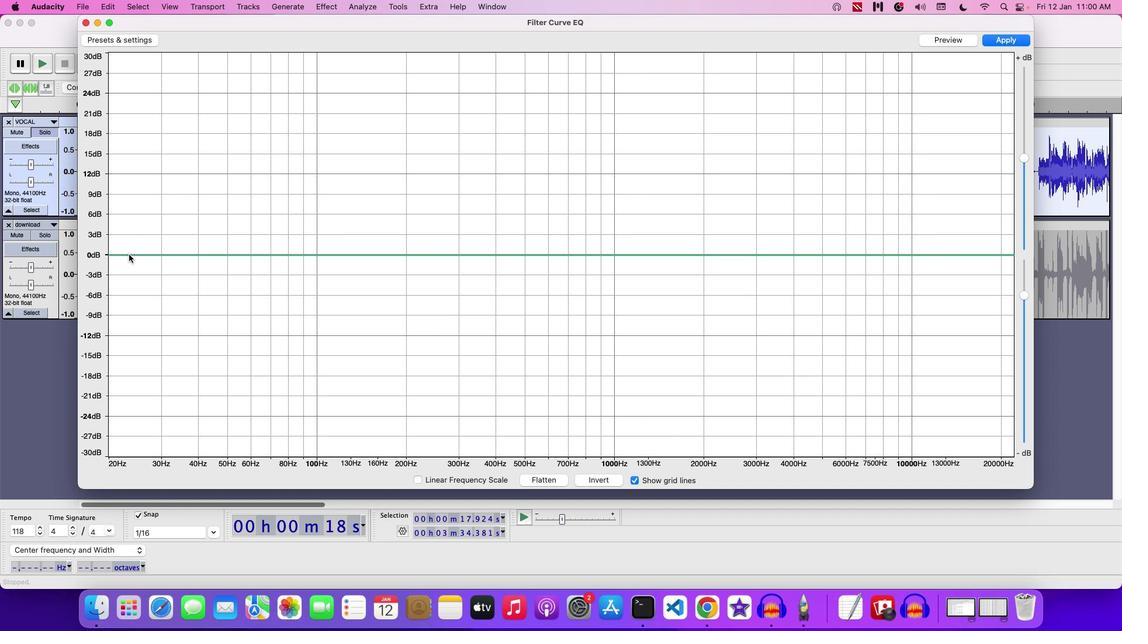 
Action: Mouse pressed left at (129, 254)
Screenshot: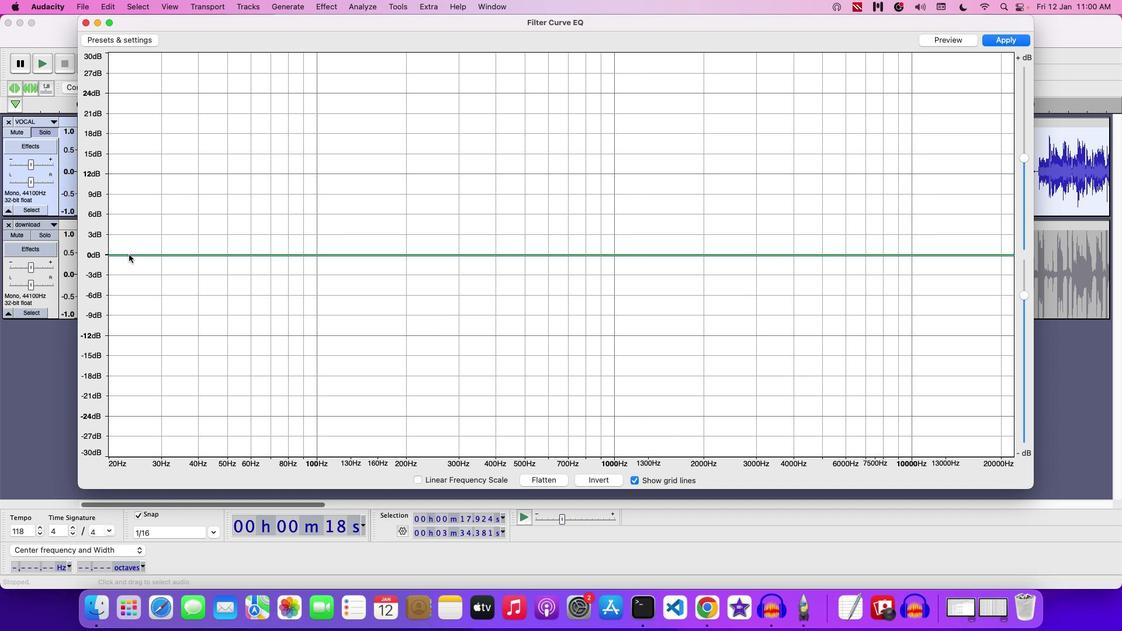 
Action: Mouse moved to (142, 254)
Screenshot: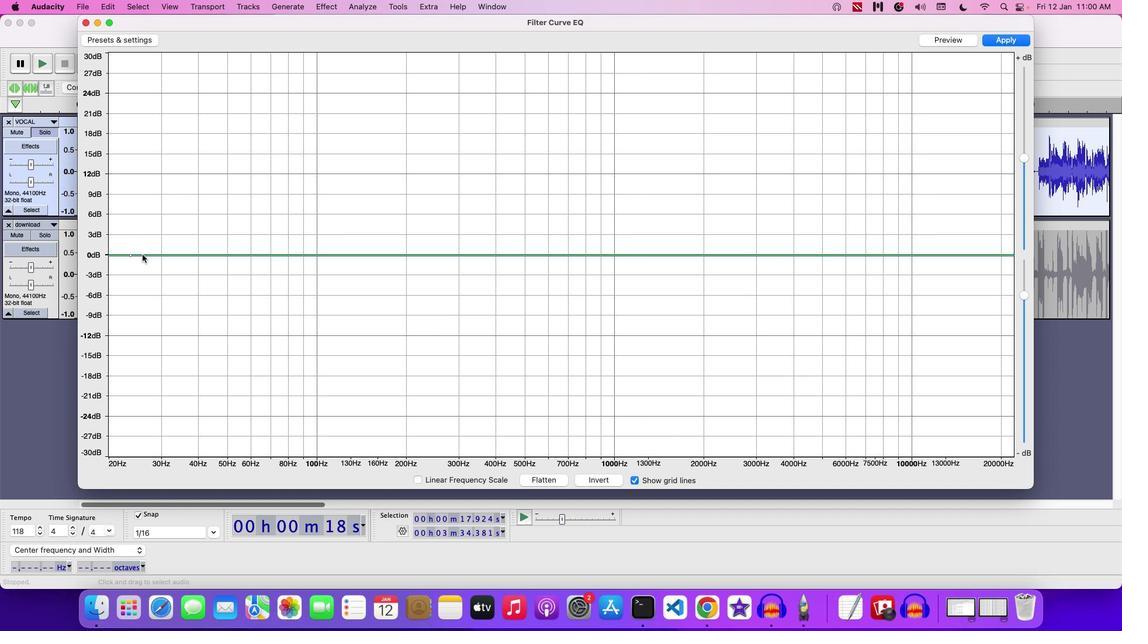 
Action: Mouse pressed left at (142, 254)
Screenshot: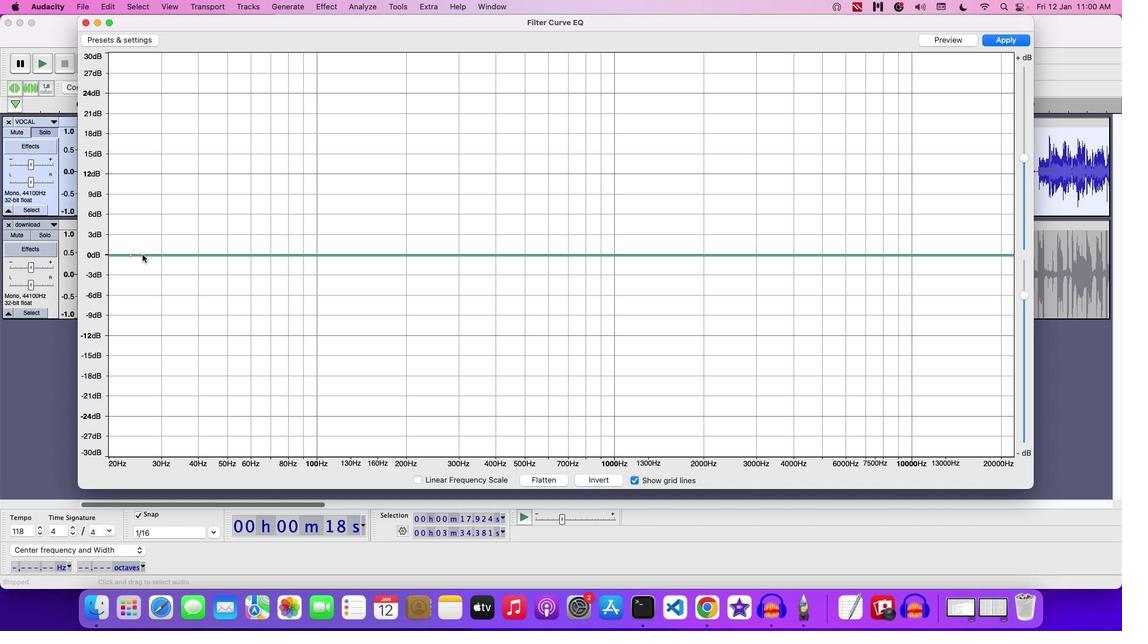 
Action: Mouse moved to (154, 254)
Screenshot: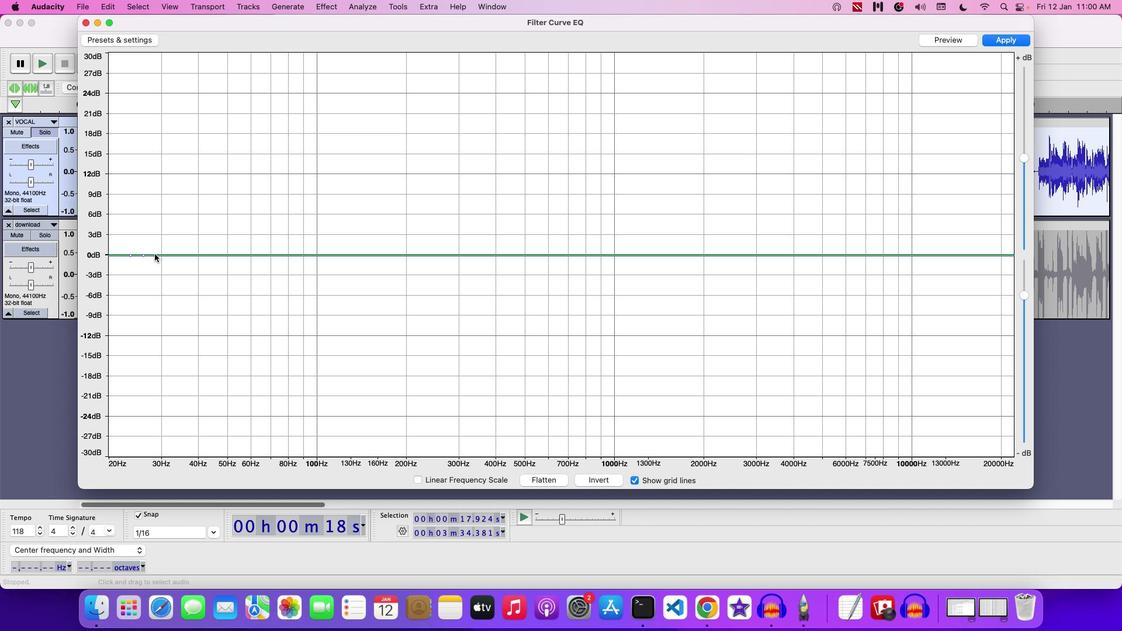 
Action: Mouse pressed left at (154, 254)
Screenshot: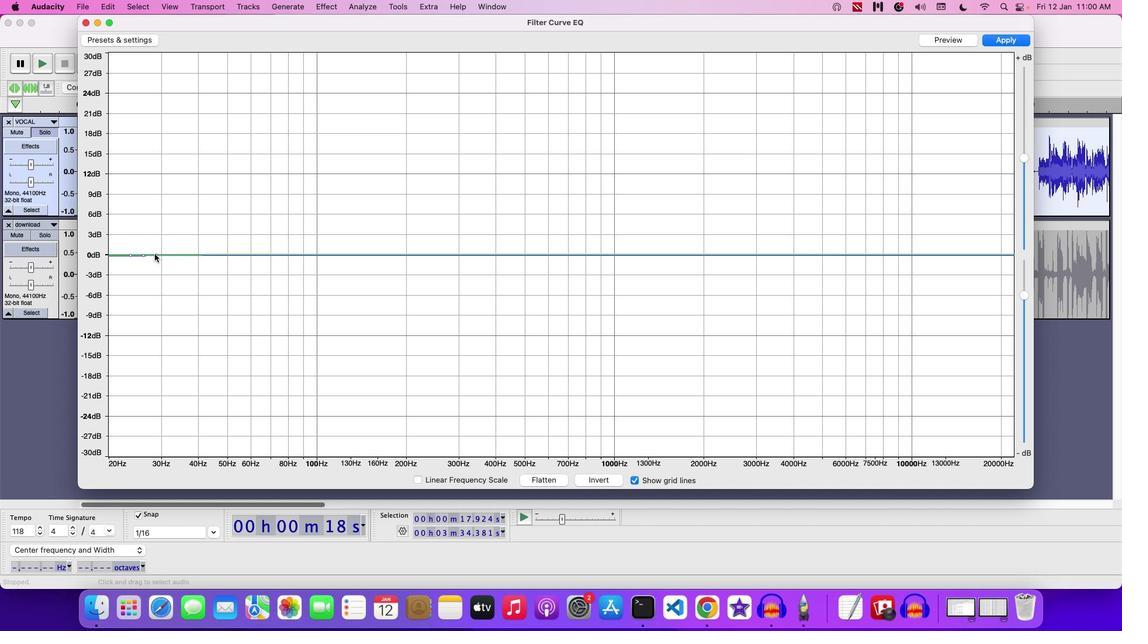 
Action: Mouse moved to (128, 254)
Screenshot: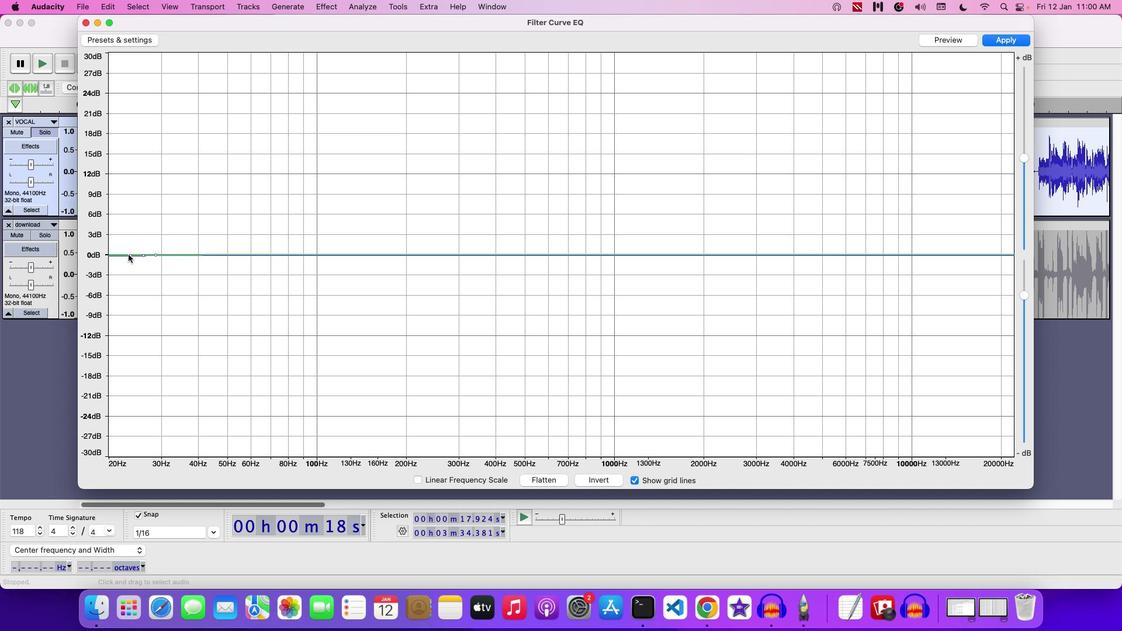 
Action: Mouse pressed left at (128, 254)
Screenshot: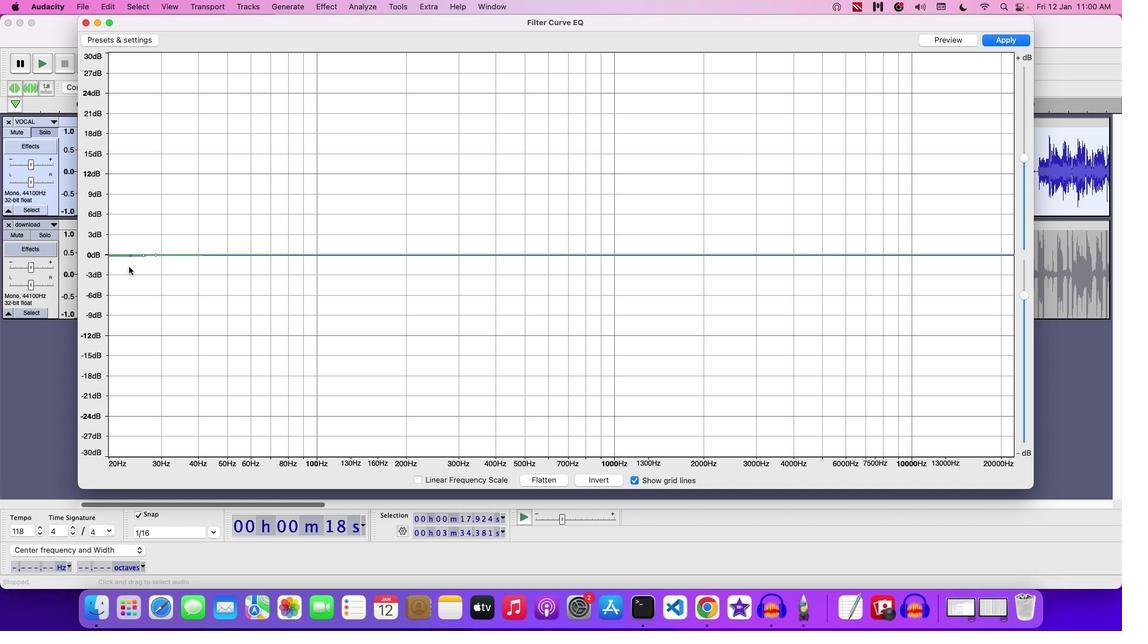 
Action: Mouse moved to (142, 257)
Screenshot: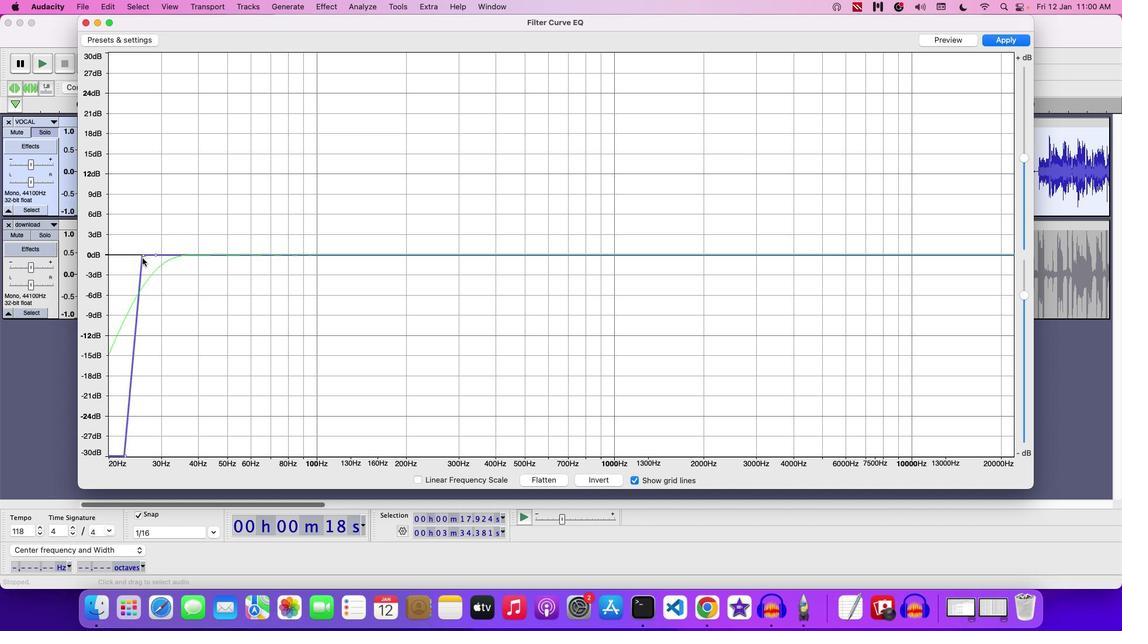 
Action: Mouse pressed left at (142, 257)
Screenshot: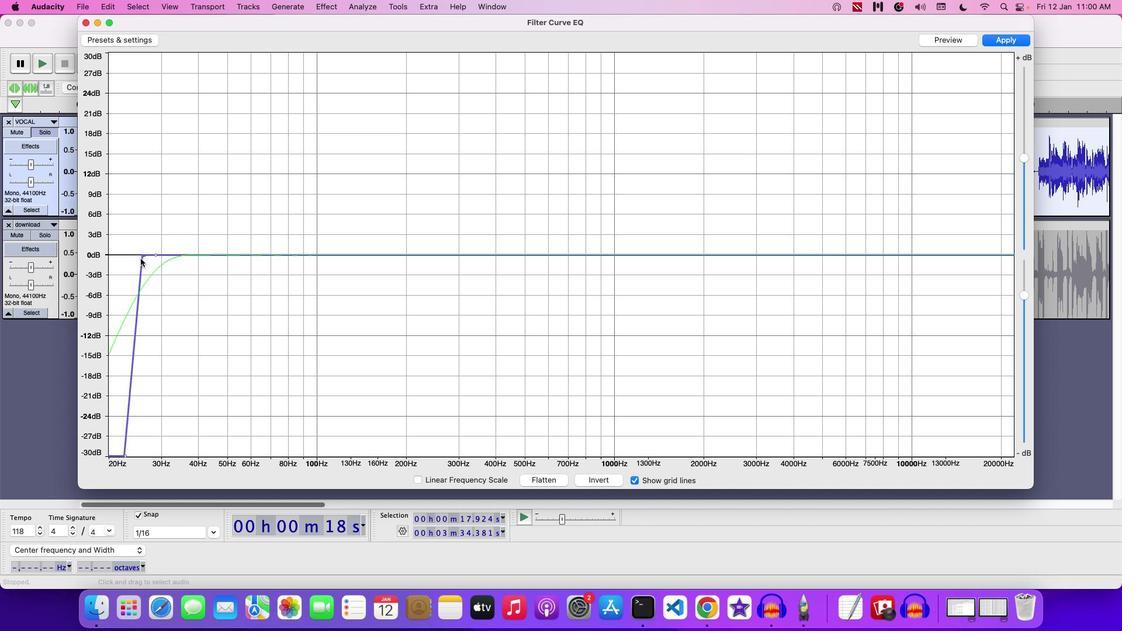 
Action: Mouse moved to (1000, 255)
Screenshot: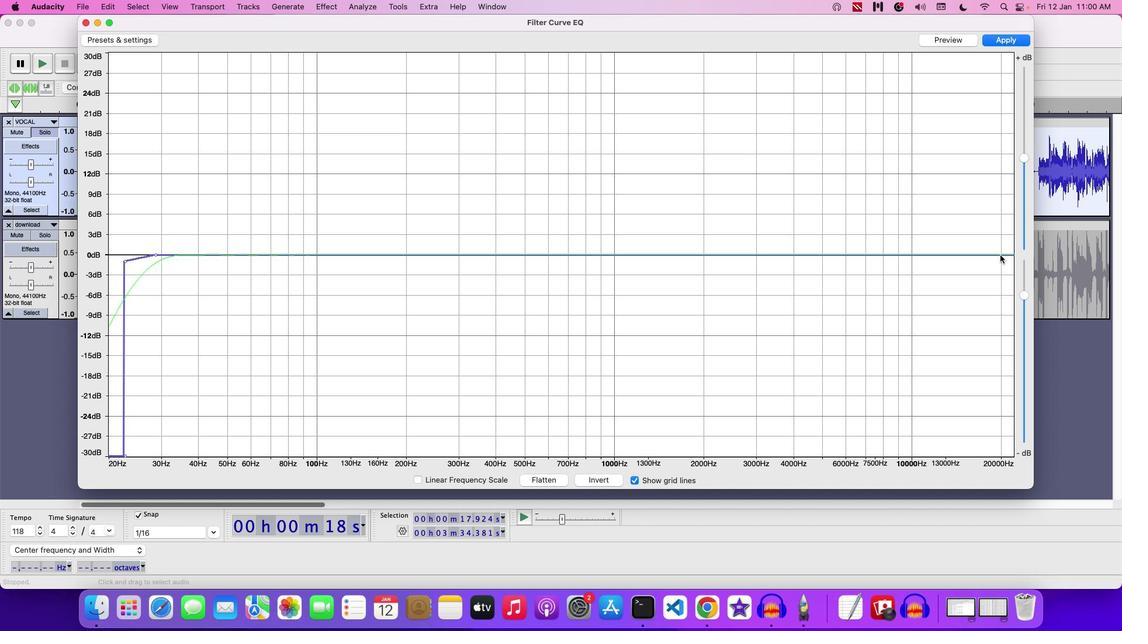 
Action: Mouse pressed left at (1000, 255)
Screenshot: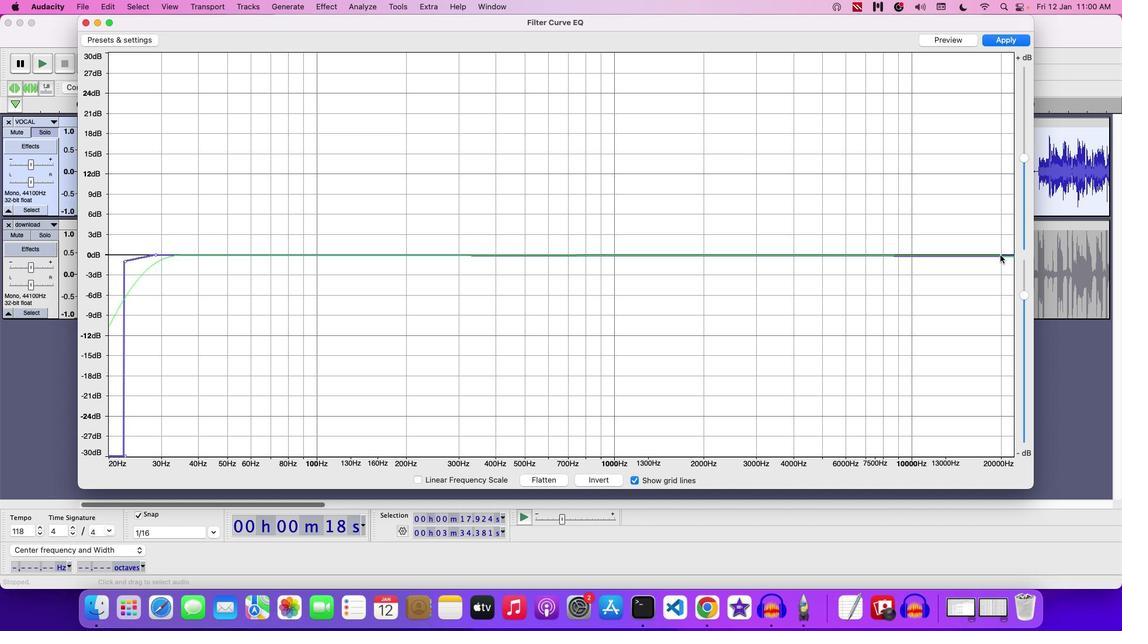 
Action: Mouse moved to (993, 255)
Screenshot: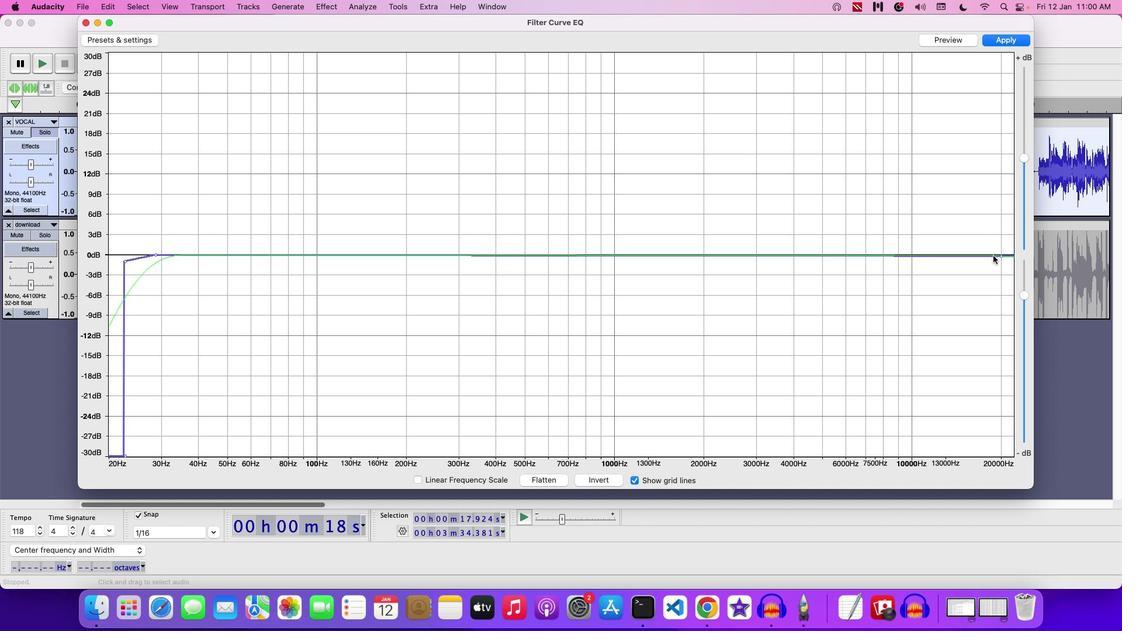 
Action: Mouse pressed left at (993, 255)
Screenshot: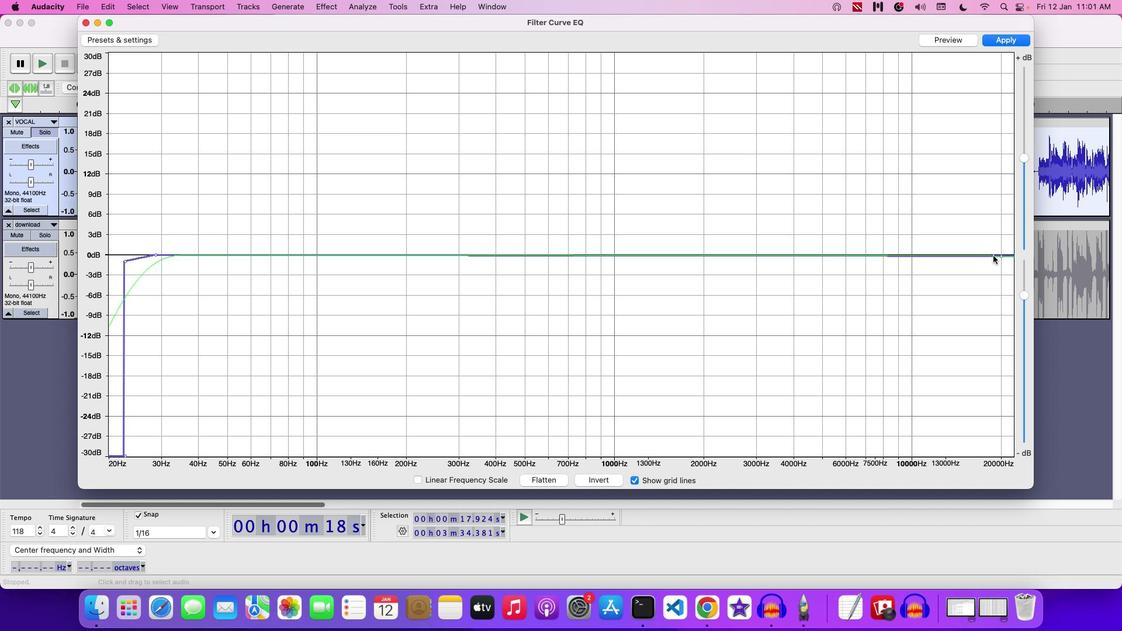 
Action: Mouse moved to (981, 257)
Screenshot: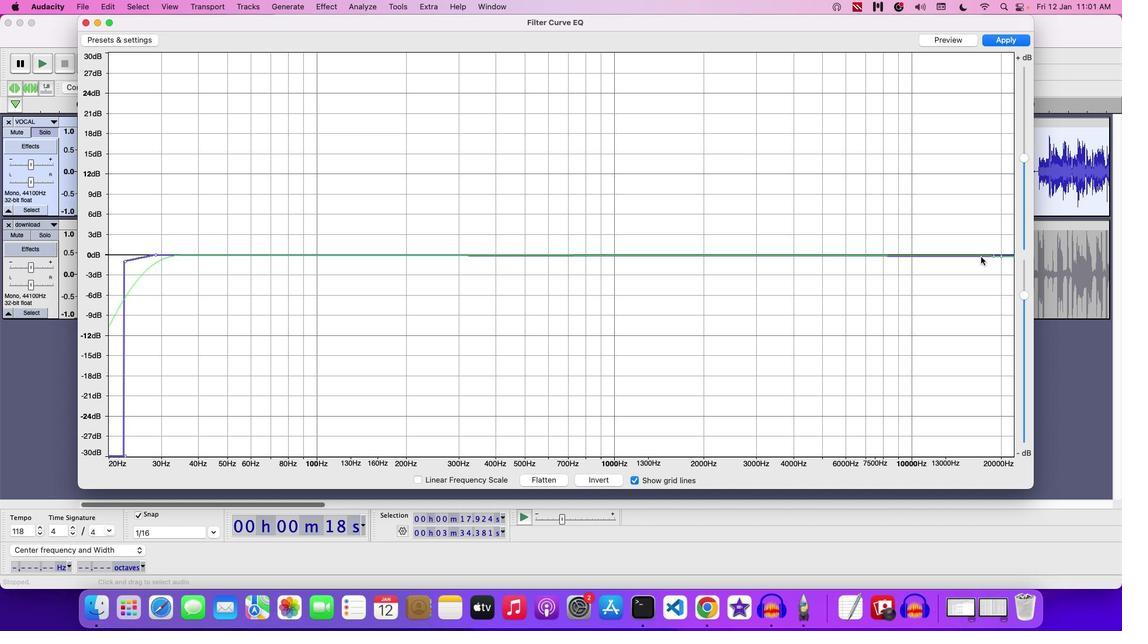 
Action: Mouse pressed left at (981, 257)
Screenshot: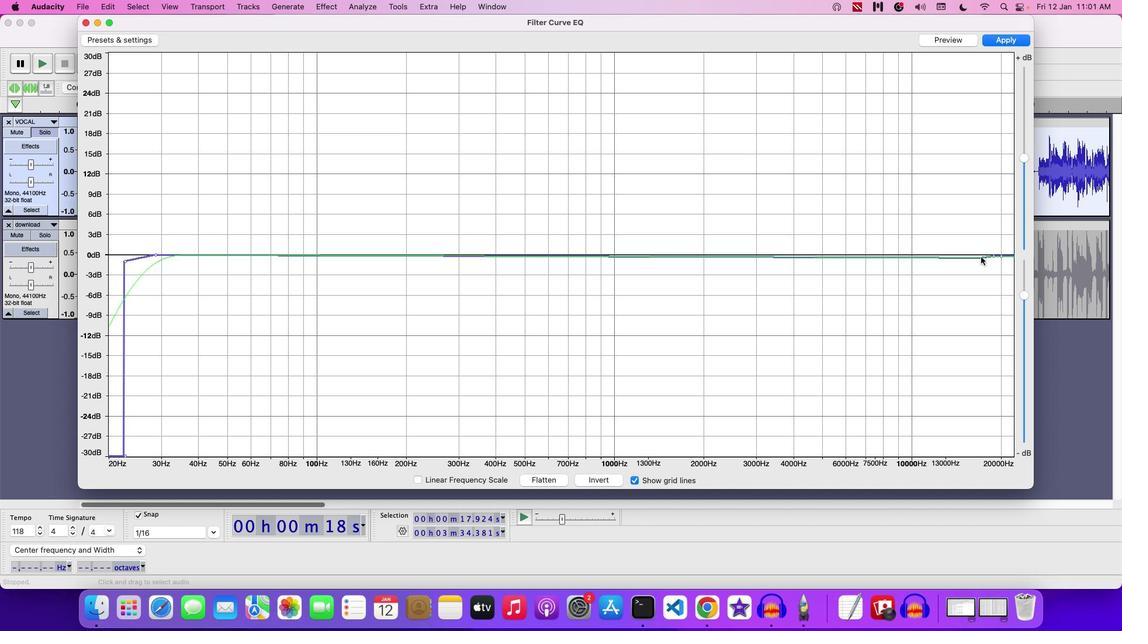 
Action: Mouse moved to (1000, 255)
Screenshot: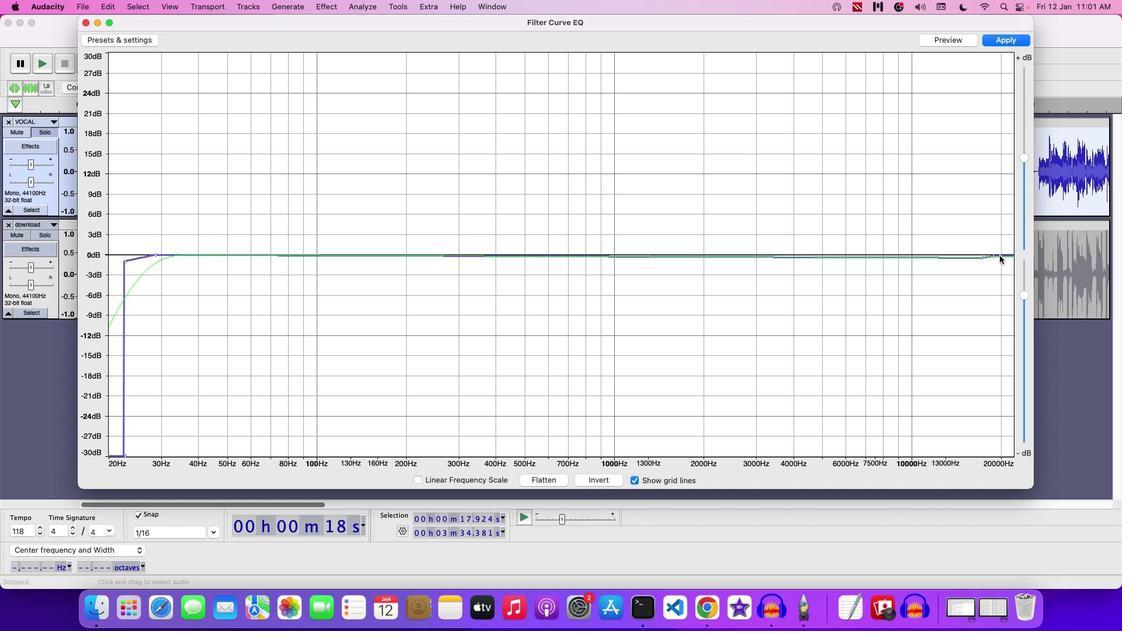 
Action: Mouse pressed left at (1000, 255)
Screenshot: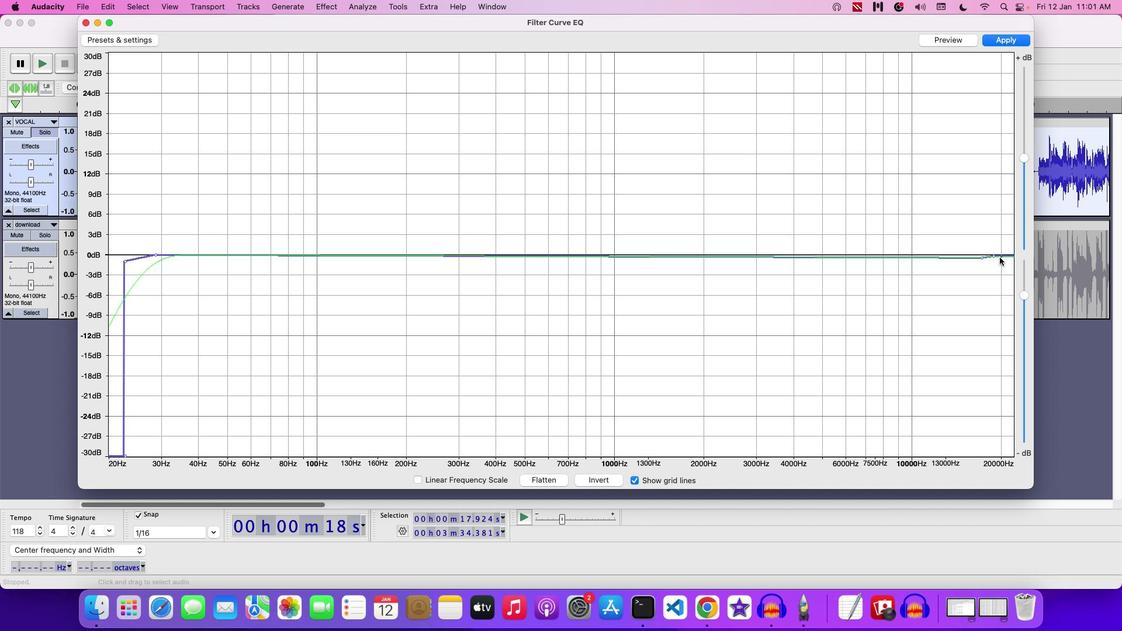 
Action: Mouse moved to (981, 258)
Screenshot: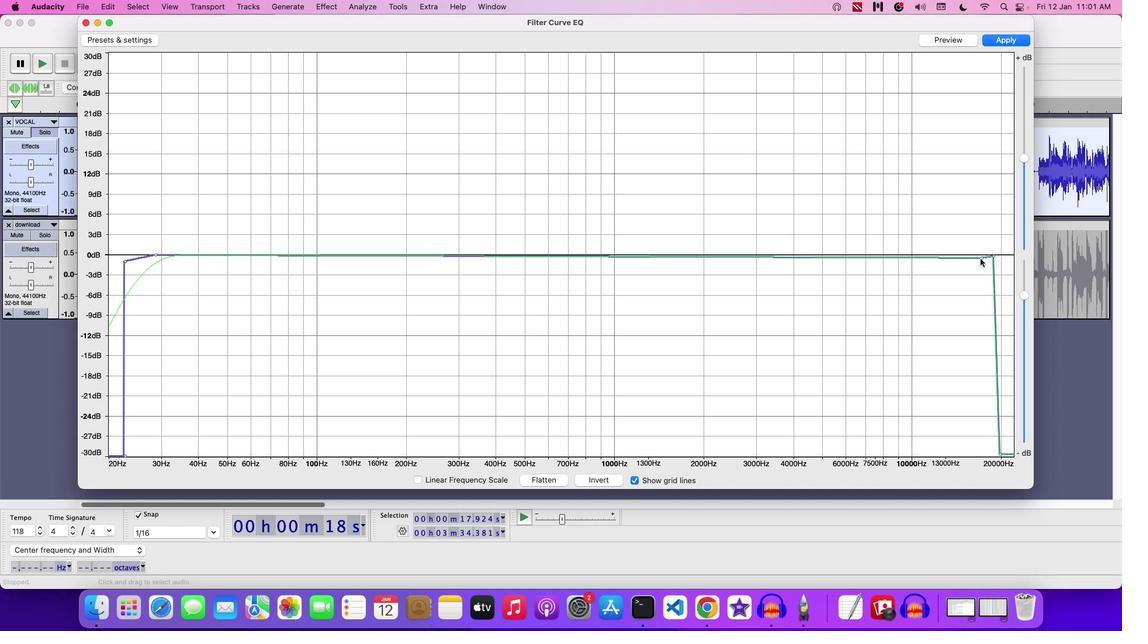 
Action: Mouse pressed left at (981, 258)
Screenshot: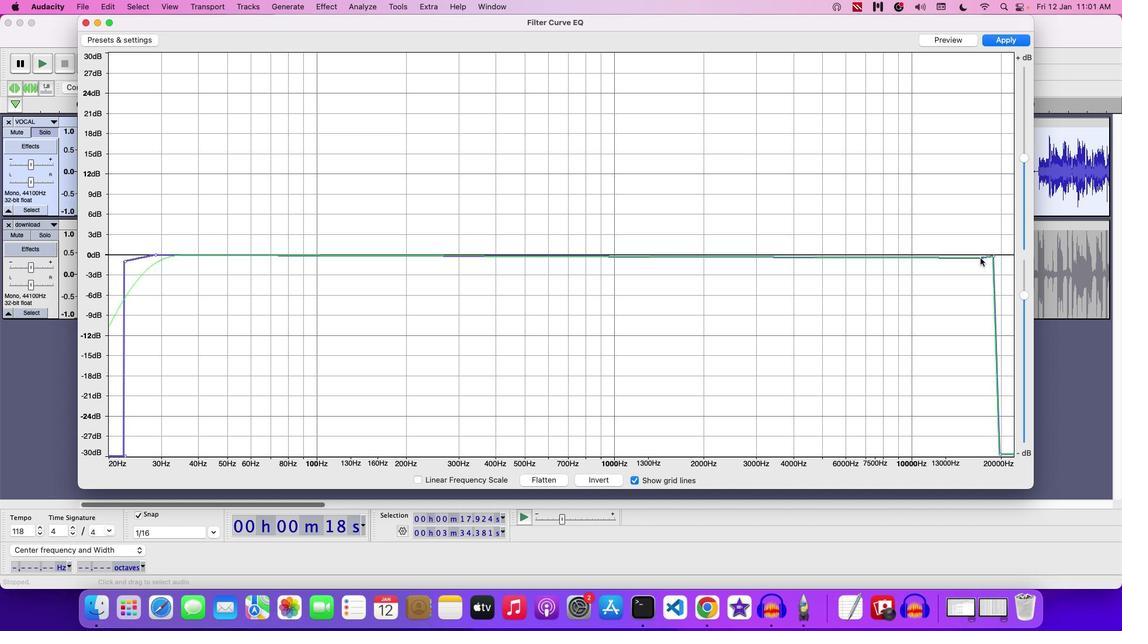 
Action: Mouse moved to (995, 256)
Screenshot: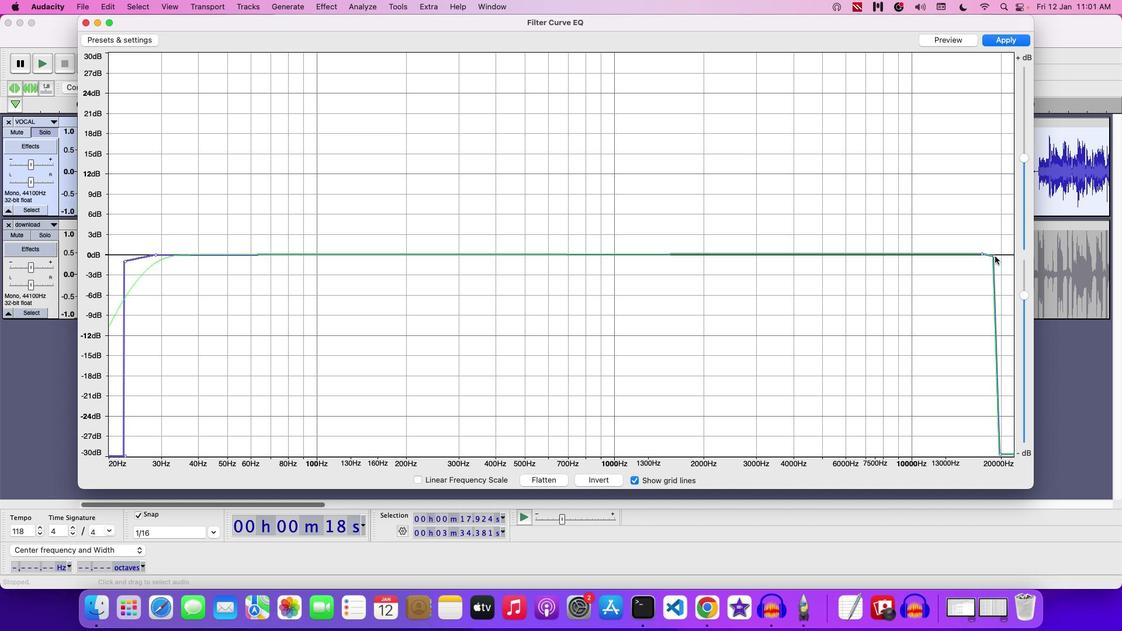 
Action: Mouse pressed left at (995, 256)
Screenshot: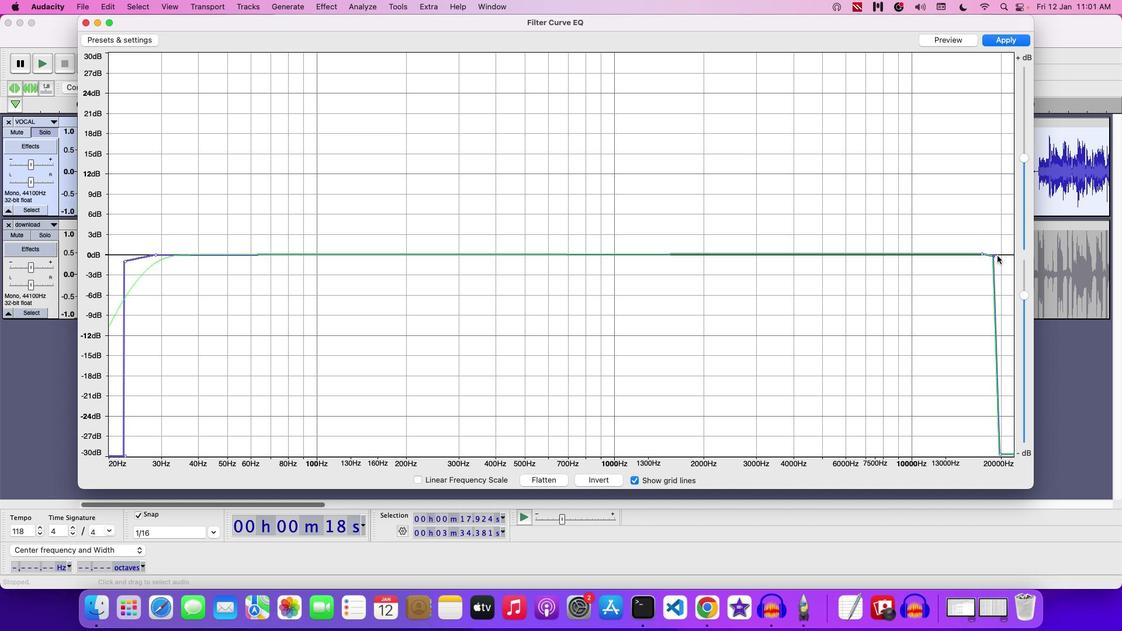 
Action: Mouse moved to (935, 40)
Screenshot: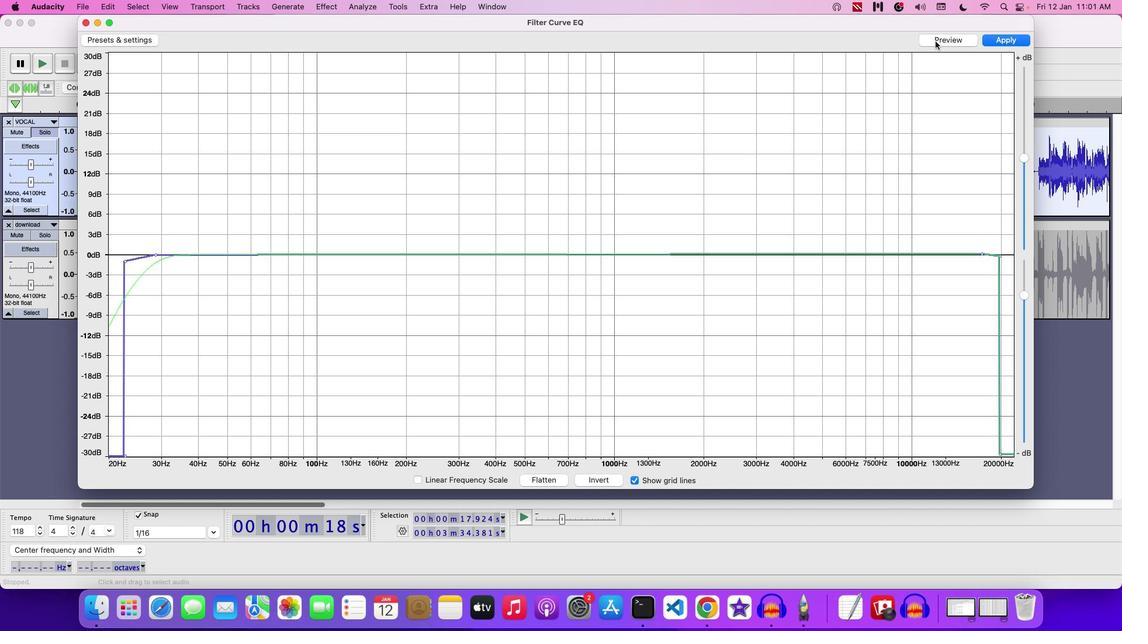 
Action: Mouse pressed left at (935, 40)
Screenshot: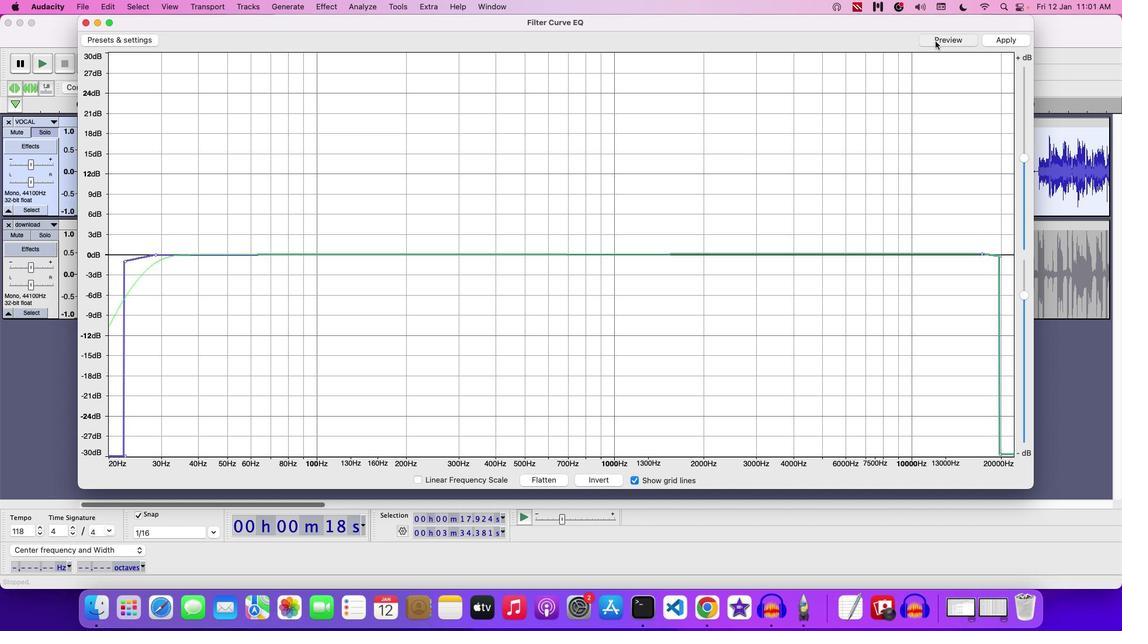 
Action: Mouse moved to (899, 254)
Screenshot: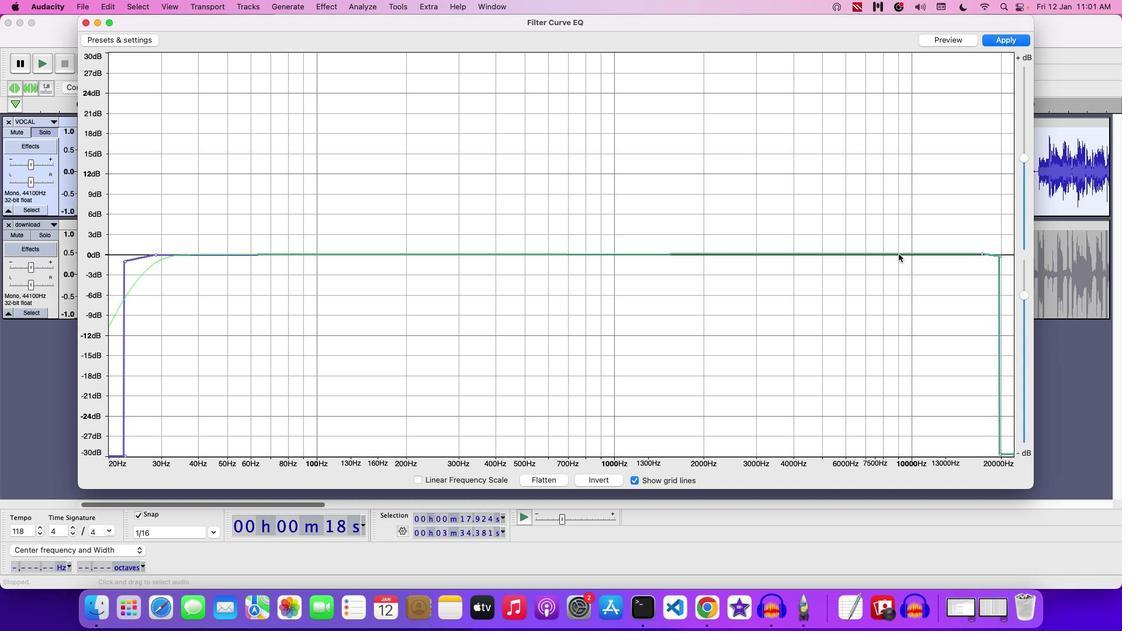 
Action: Mouse pressed left at (899, 254)
Screenshot: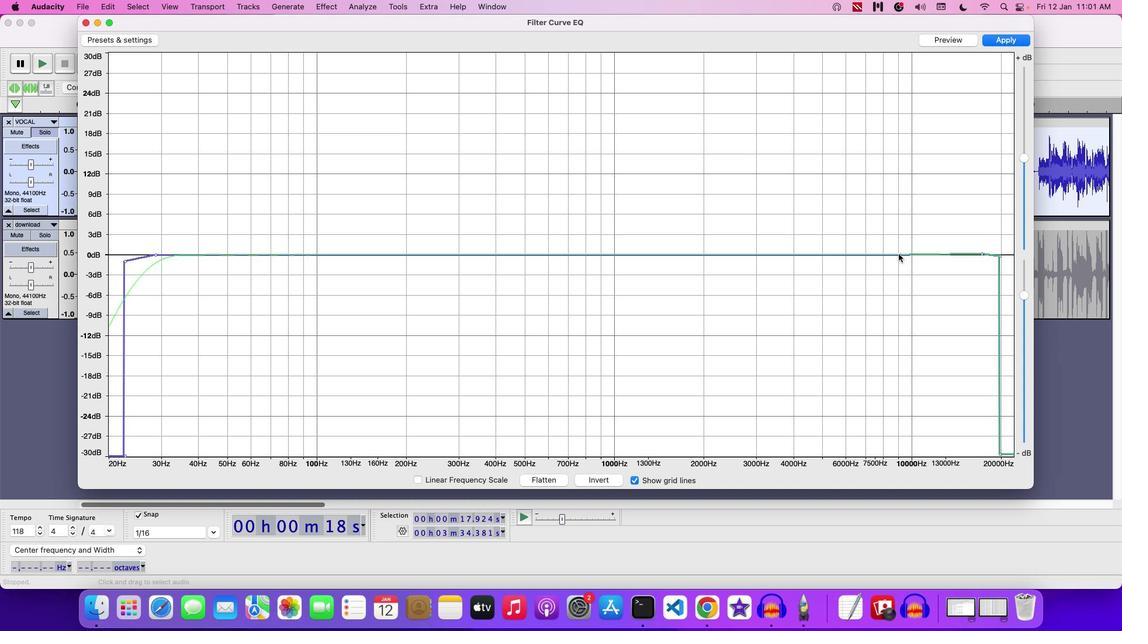
Action: Mouse moved to (909, 253)
Screenshot: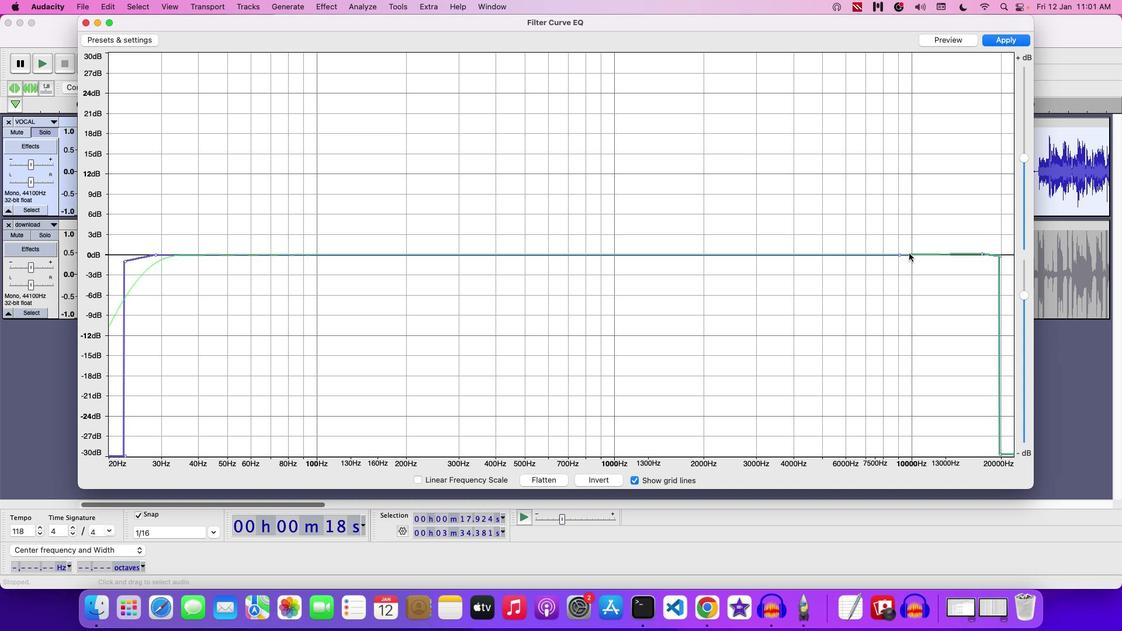 
Action: Mouse pressed left at (909, 253)
Screenshot: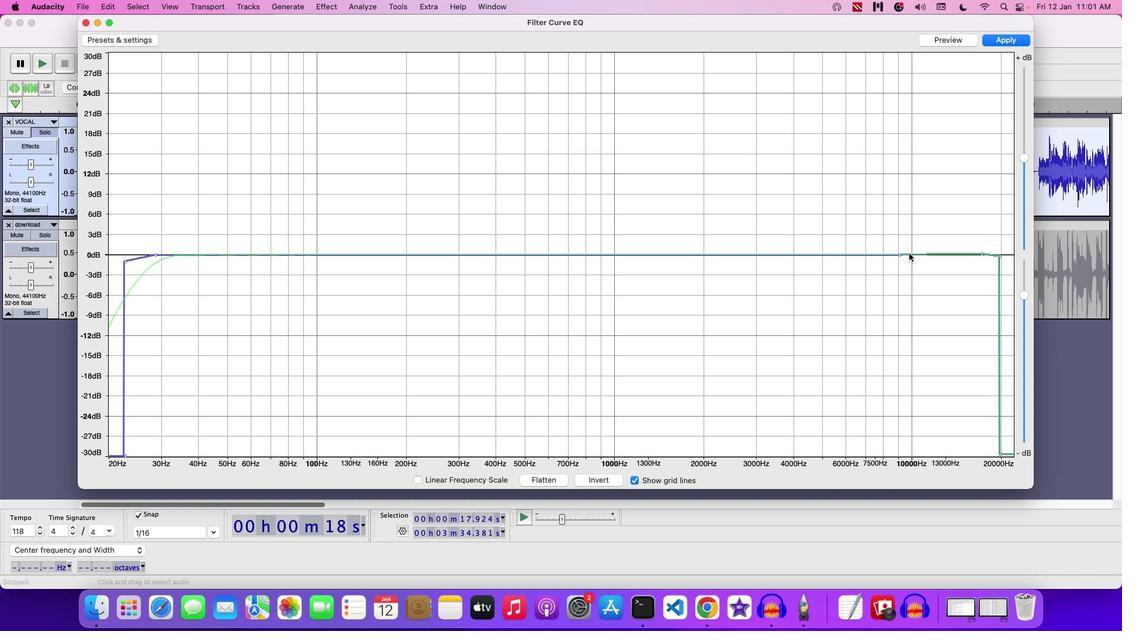 
Action: Mouse moved to (917, 251)
Screenshot: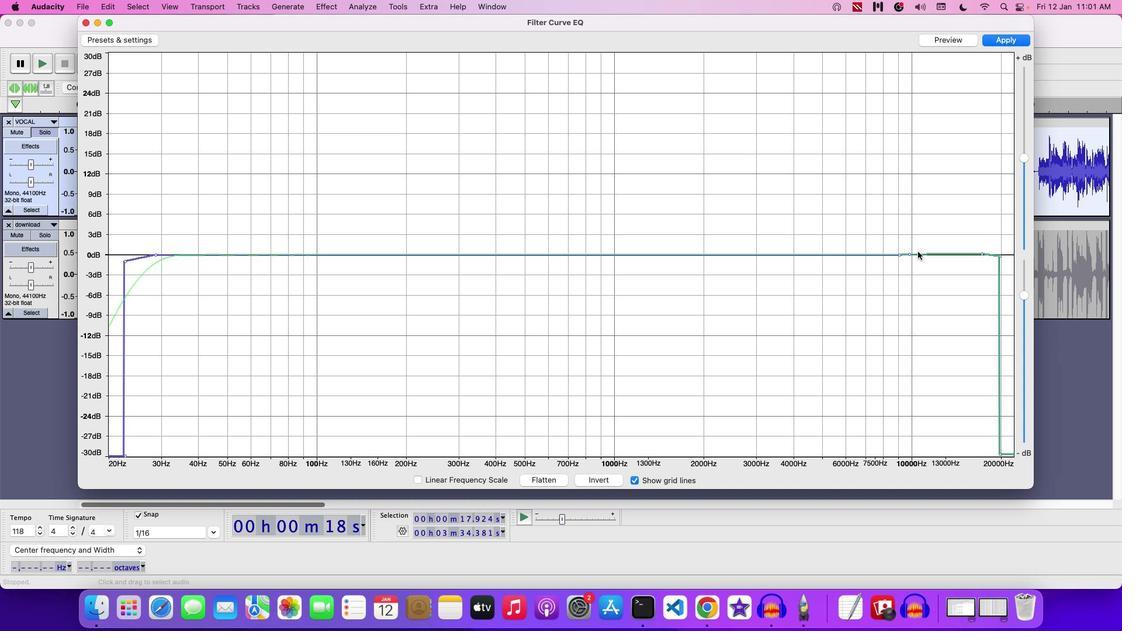 
Action: Mouse pressed left at (917, 251)
Screenshot: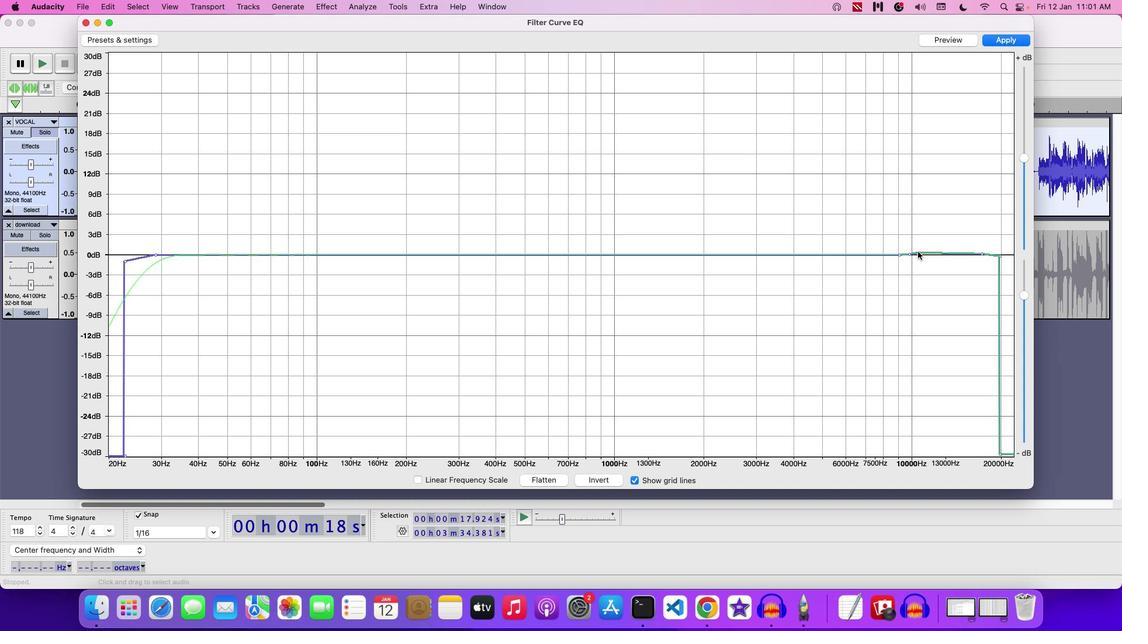 
Action: Mouse moved to (910, 253)
Screenshot: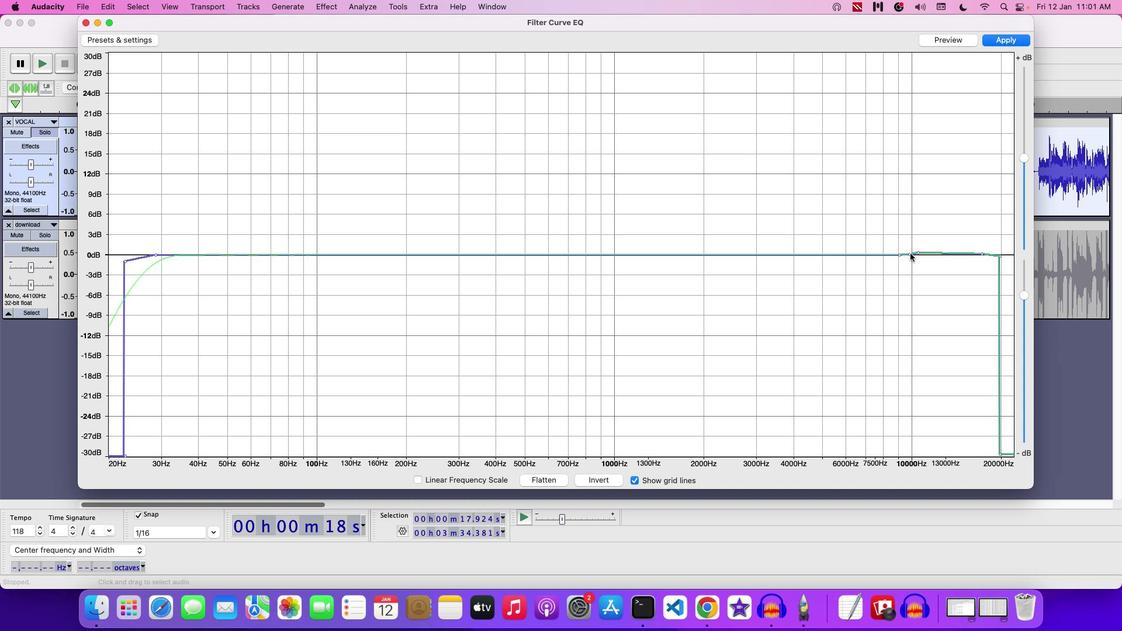 
Action: Mouse pressed left at (910, 253)
Screenshot: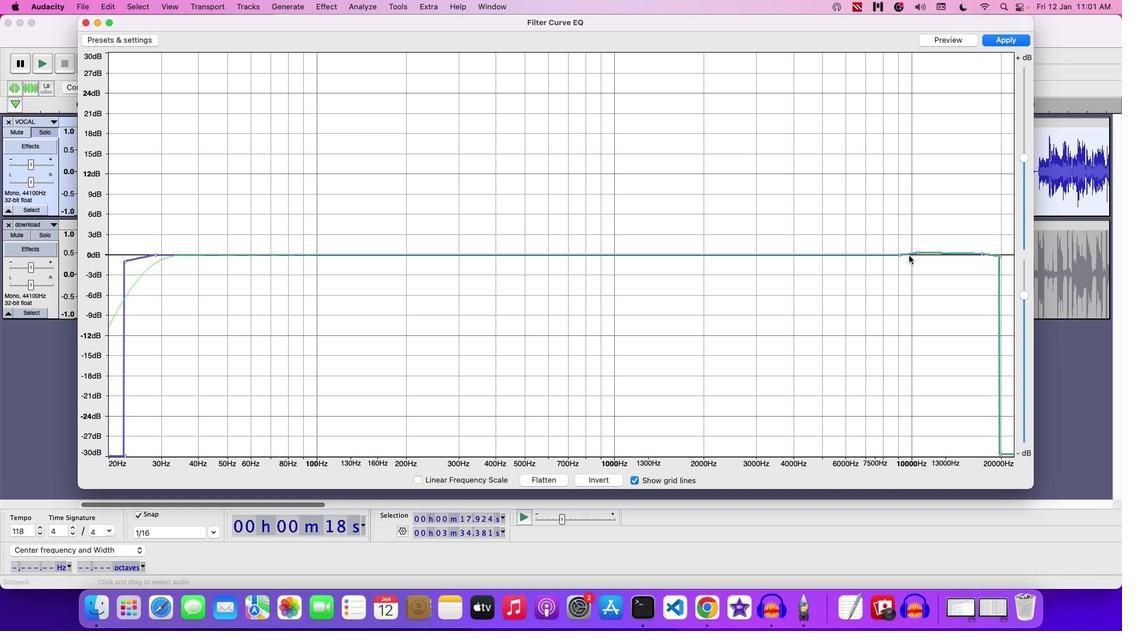 
Action: Mouse moved to (916, 254)
Screenshot: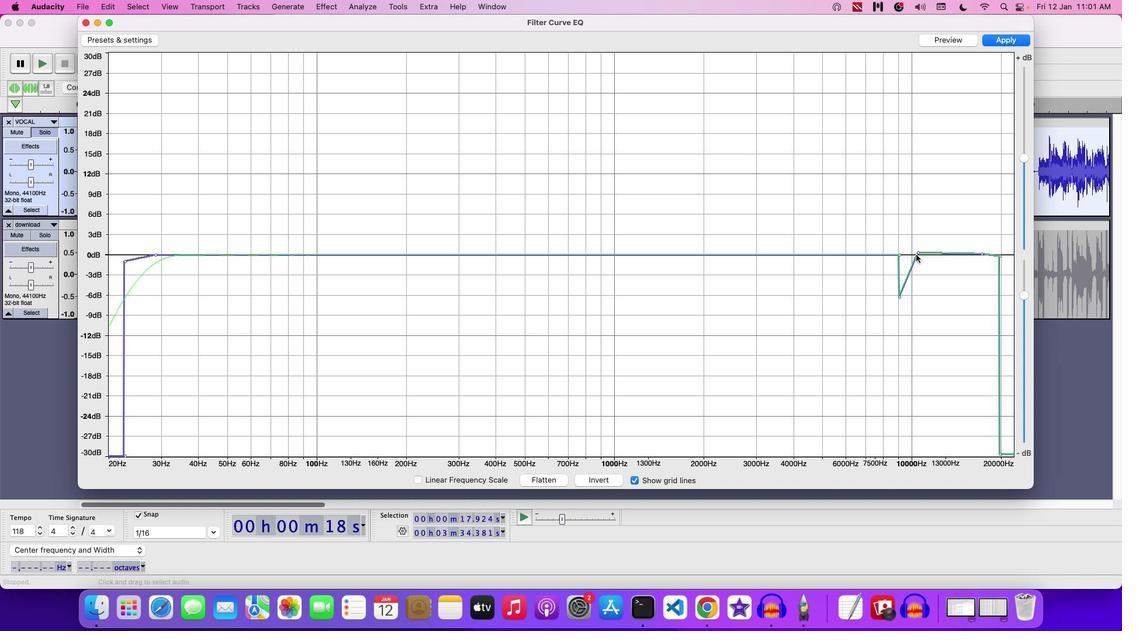 
Action: Mouse pressed left at (916, 254)
Screenshot: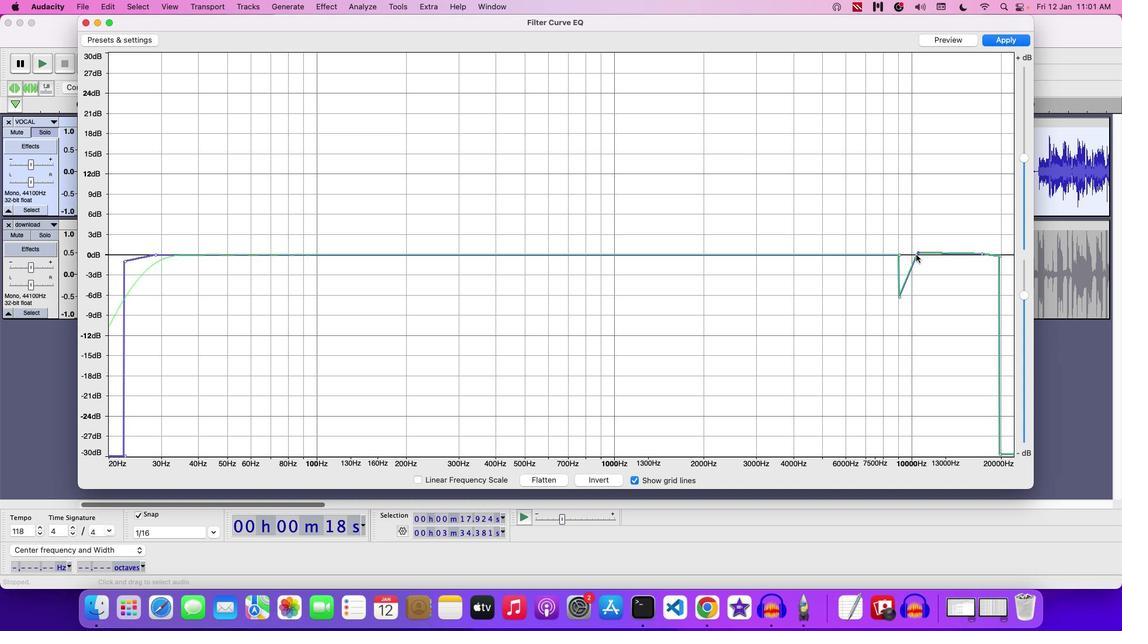 
Action: Mouse moved to (899, 296)
Screenshot: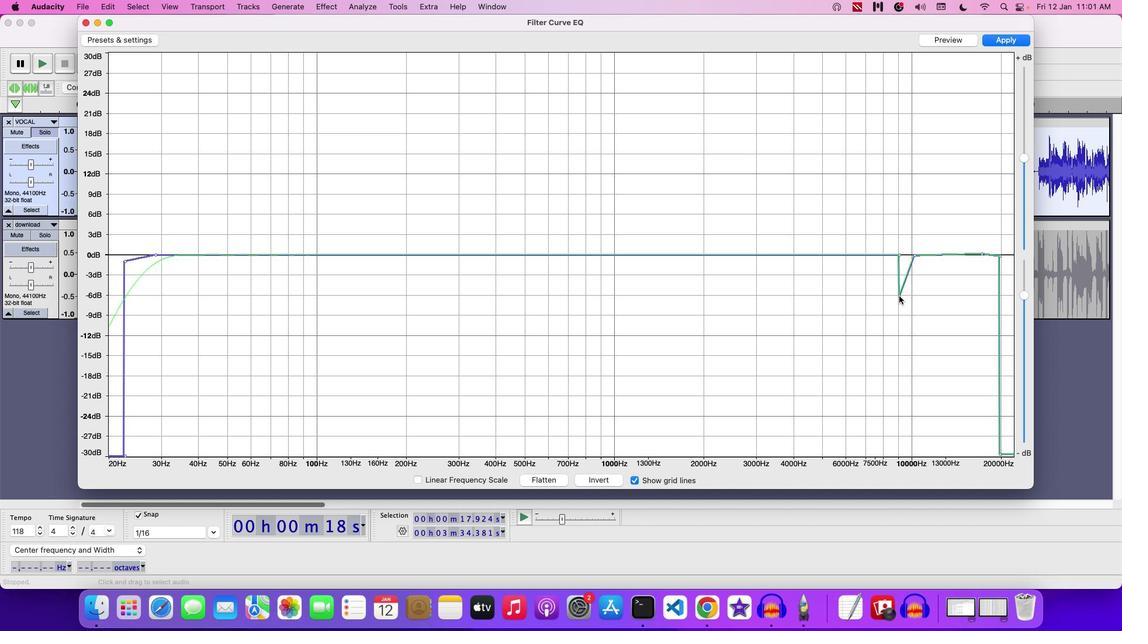 
Action: Mouse pressed left at (899, 296)
Screenshot: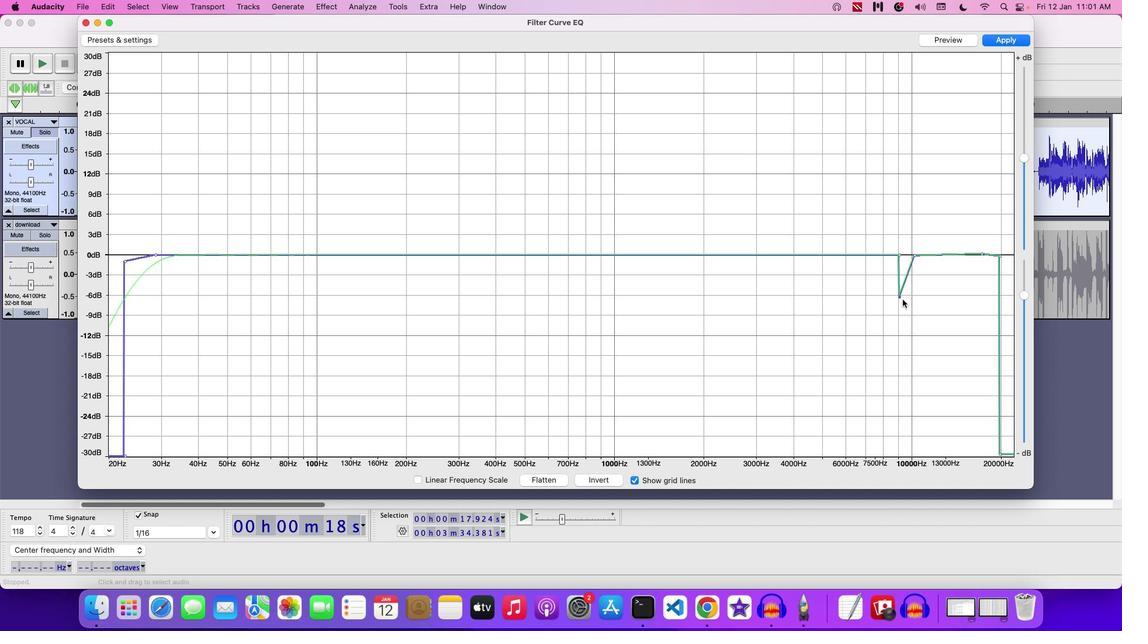 
Action: Mouse moved to (899, 253)
Screenshot: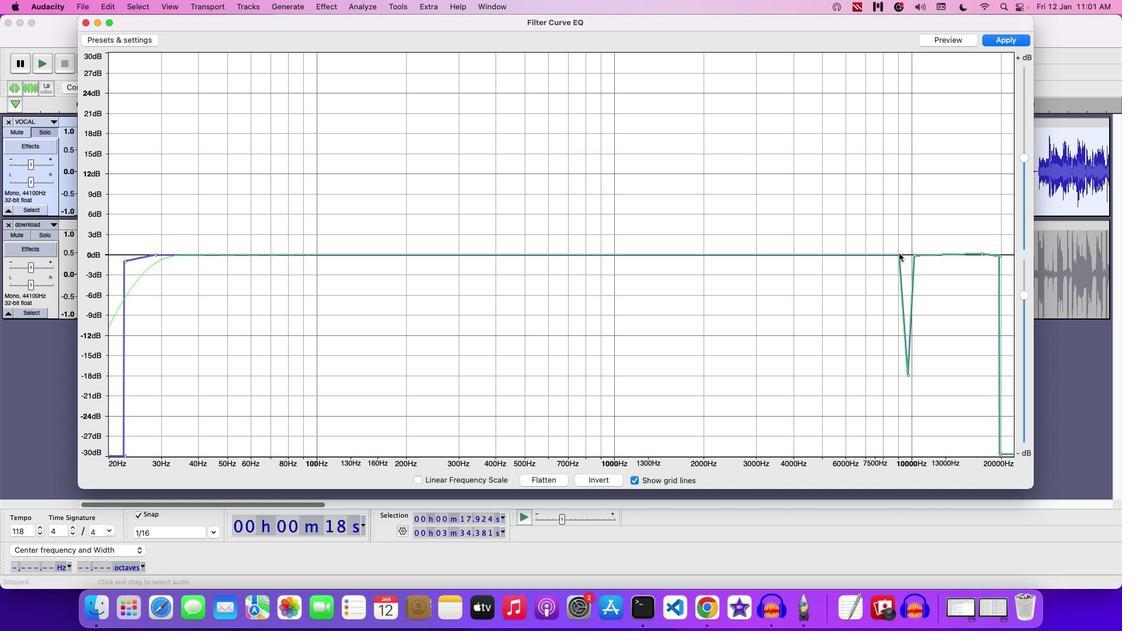 
Action: Mouse pressed left at (899, 253)
Screenshot: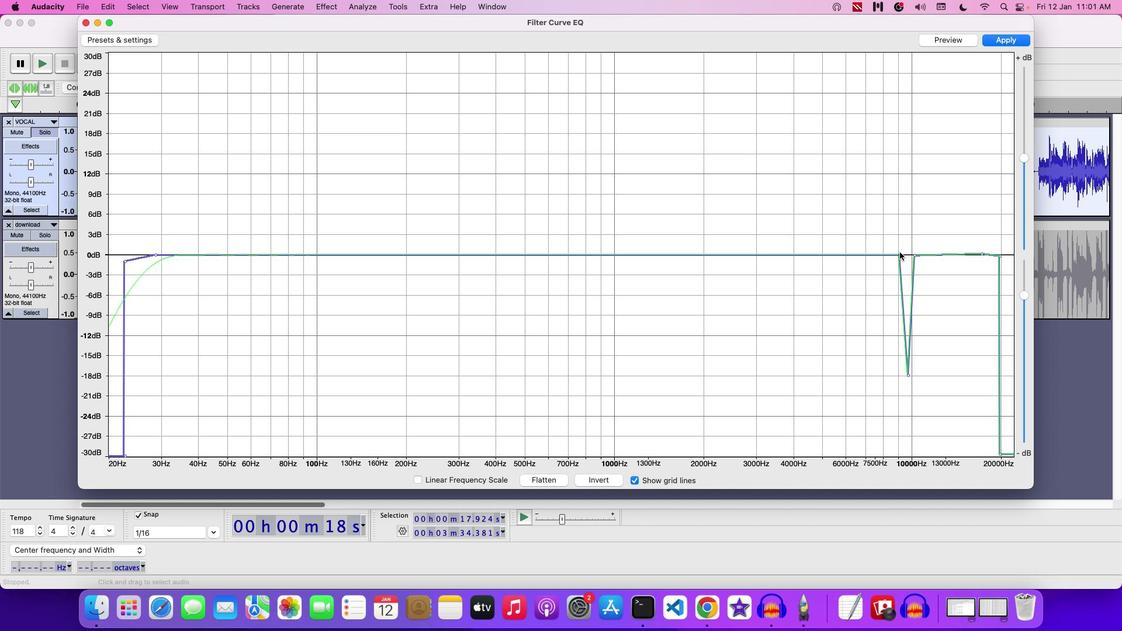 
Action: Mouse moved to (914, 256)
Screenshot: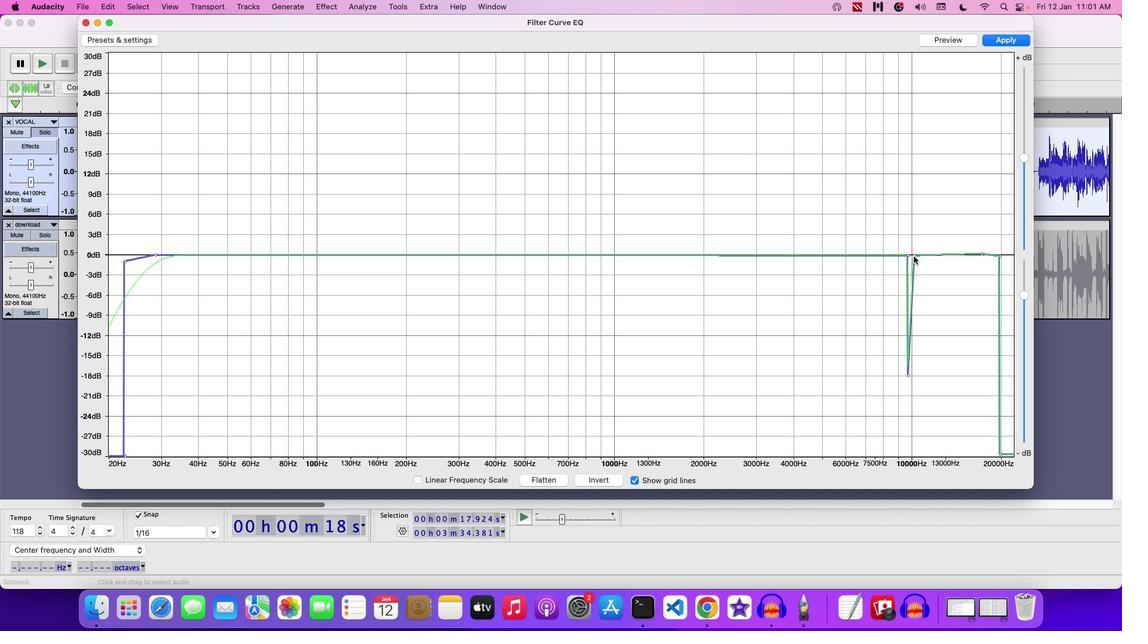 
Action: Mouse pressed left at (914, 256)
Screenshot: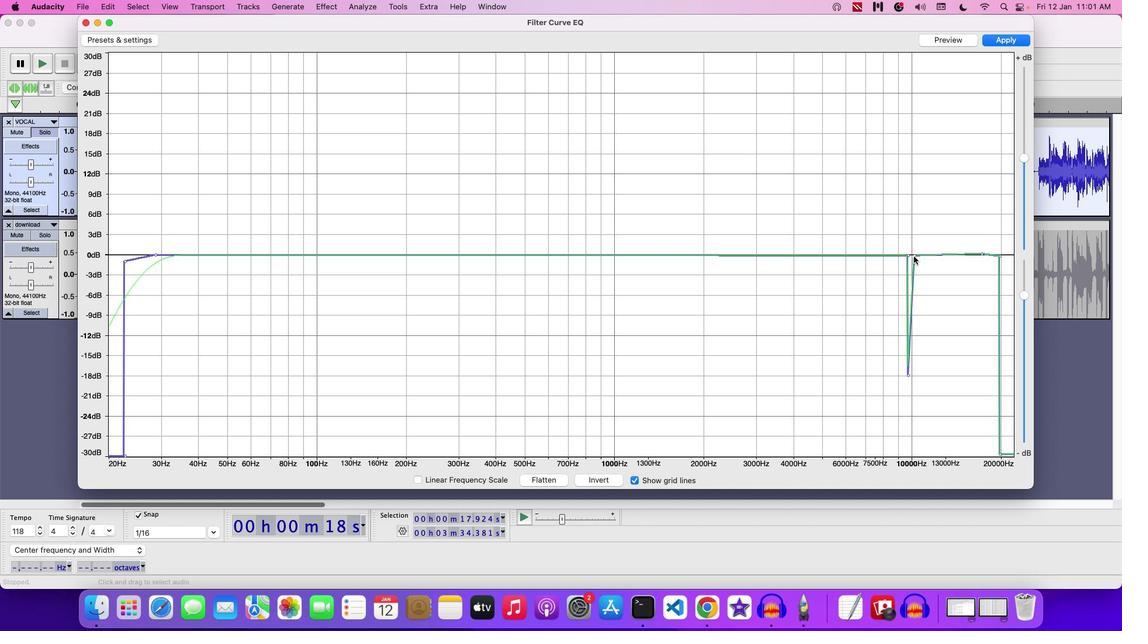 
Action: Mouse moved to (926, 256)
Screenshot: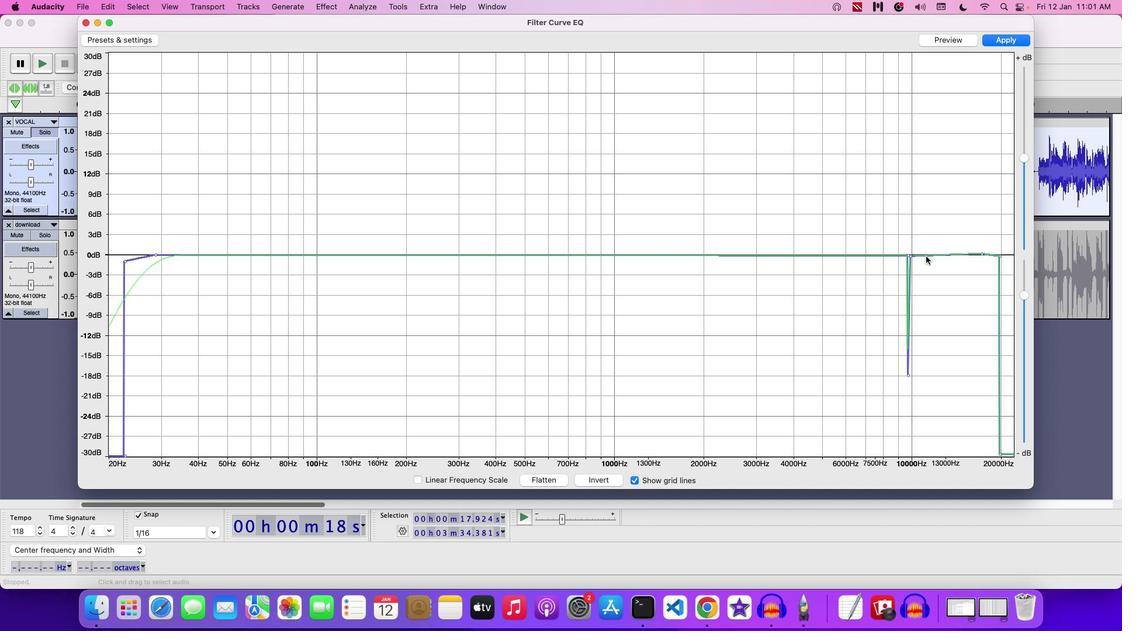 
Action: Mouse pressed left at (926, 256)
Screenshot: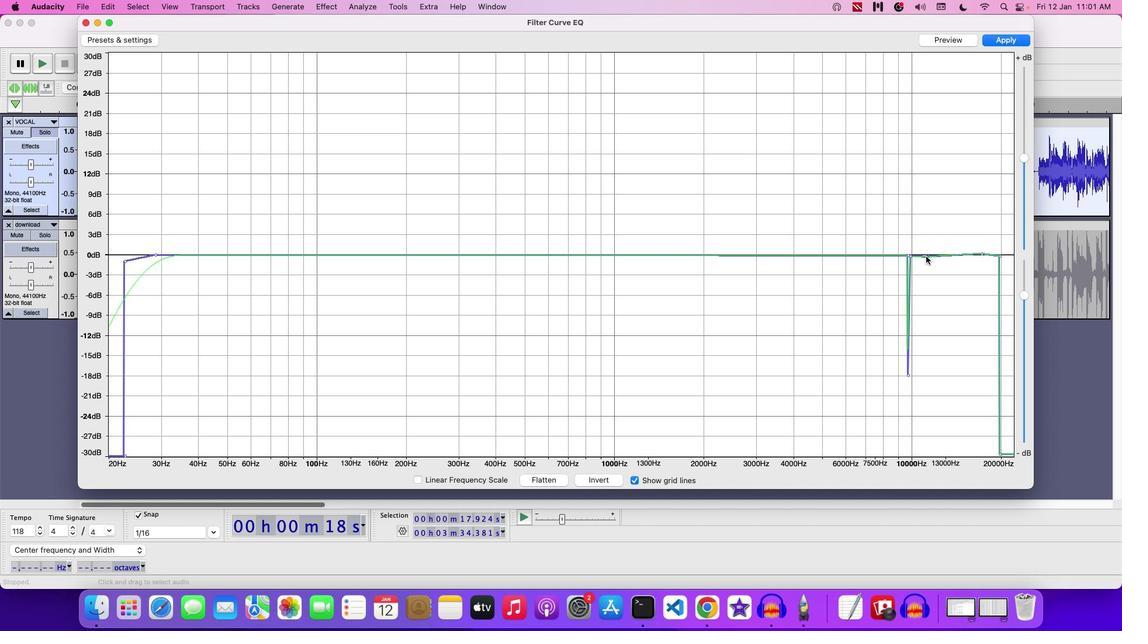 
Action: Mouse moved to (949, 255)
Screenshot: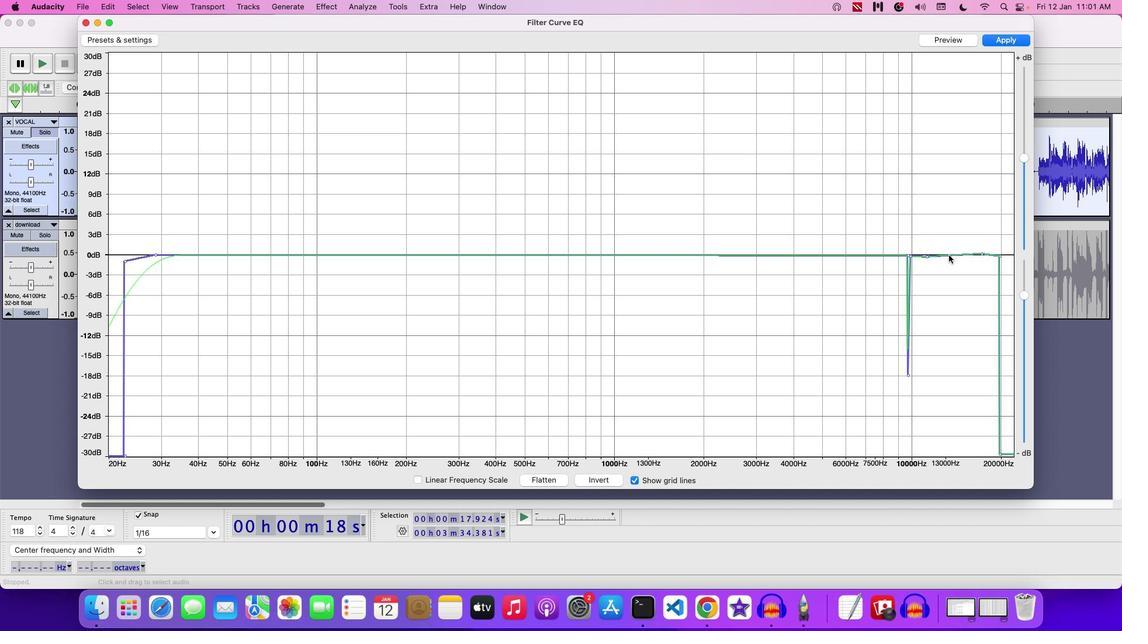 
Action: Mouse pressed left at (949, 255)
Screenshot: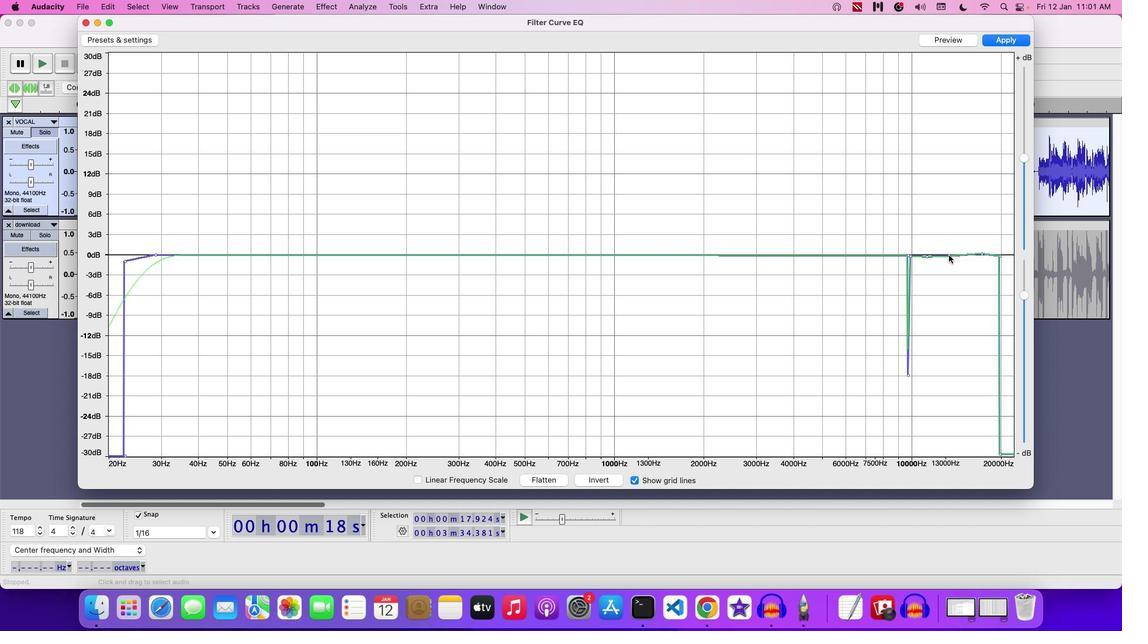 
Action: Mouse moved to (978, 252)
Screenshot: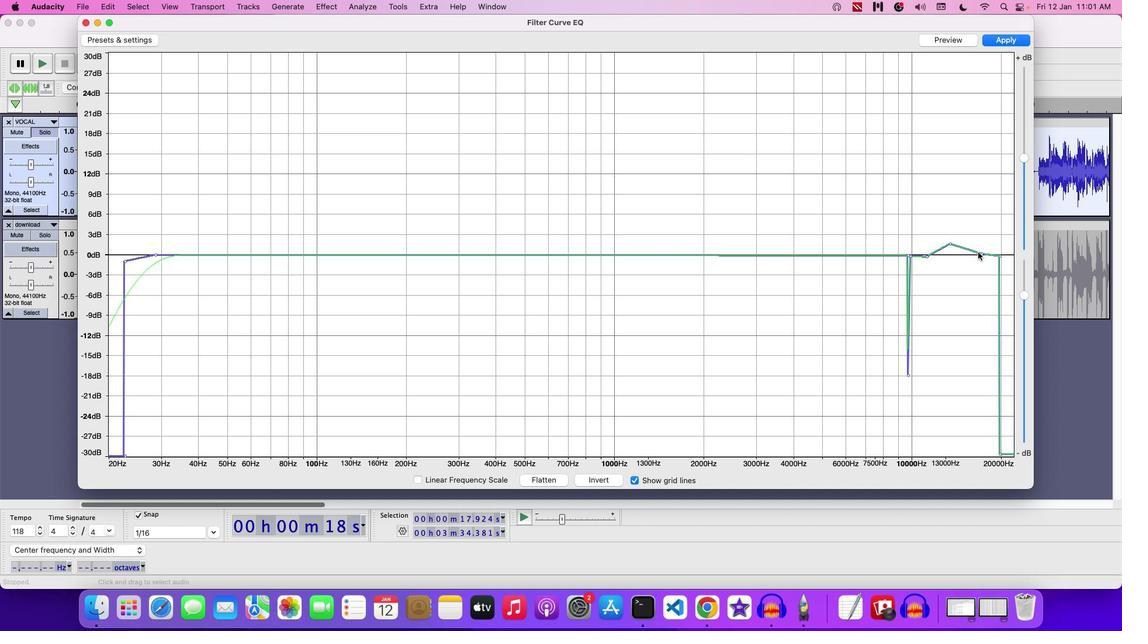 
Action: Mouse pressed left at (978, 252)
Screenshot: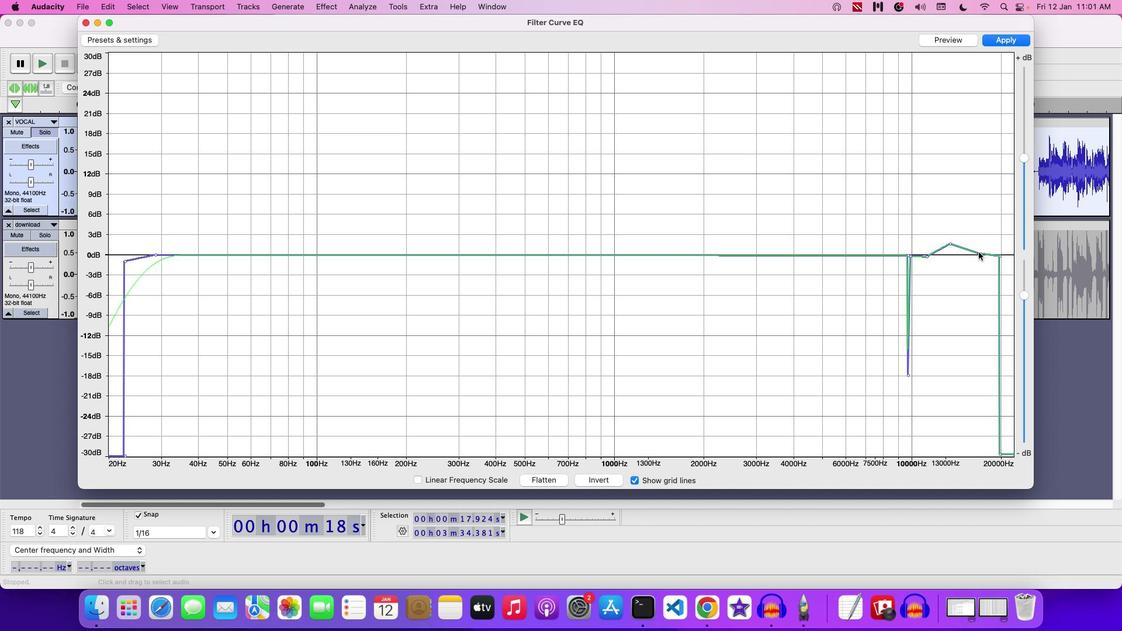 
Action: Mouse moved to (937, 247)
Screenshot: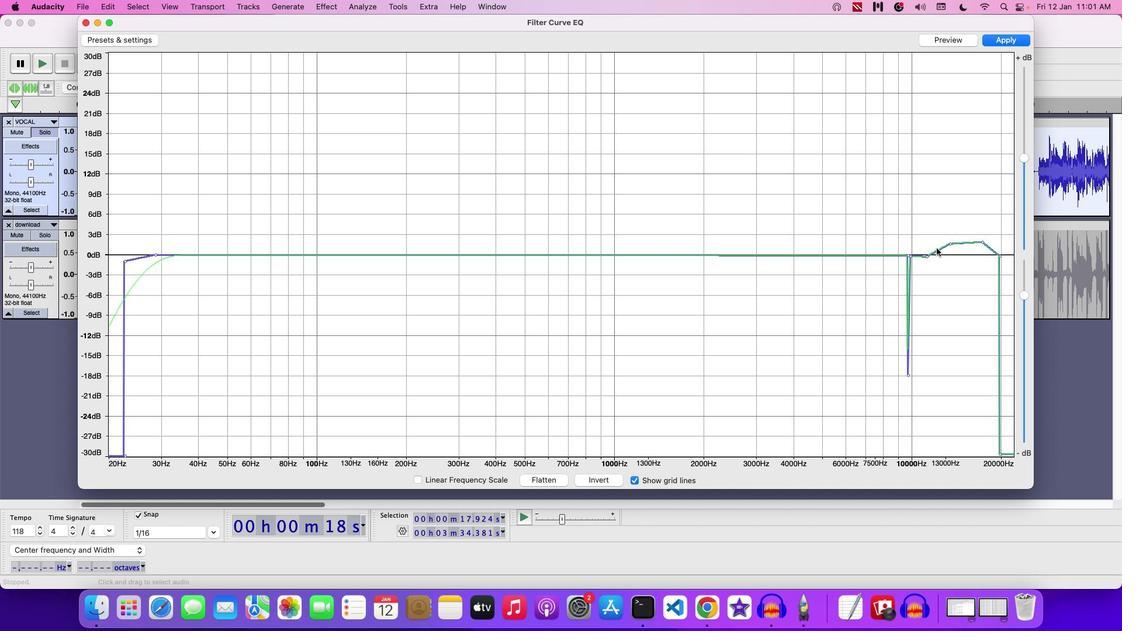 
Action: Mouse pressed left at (937, 247)
Screenshot: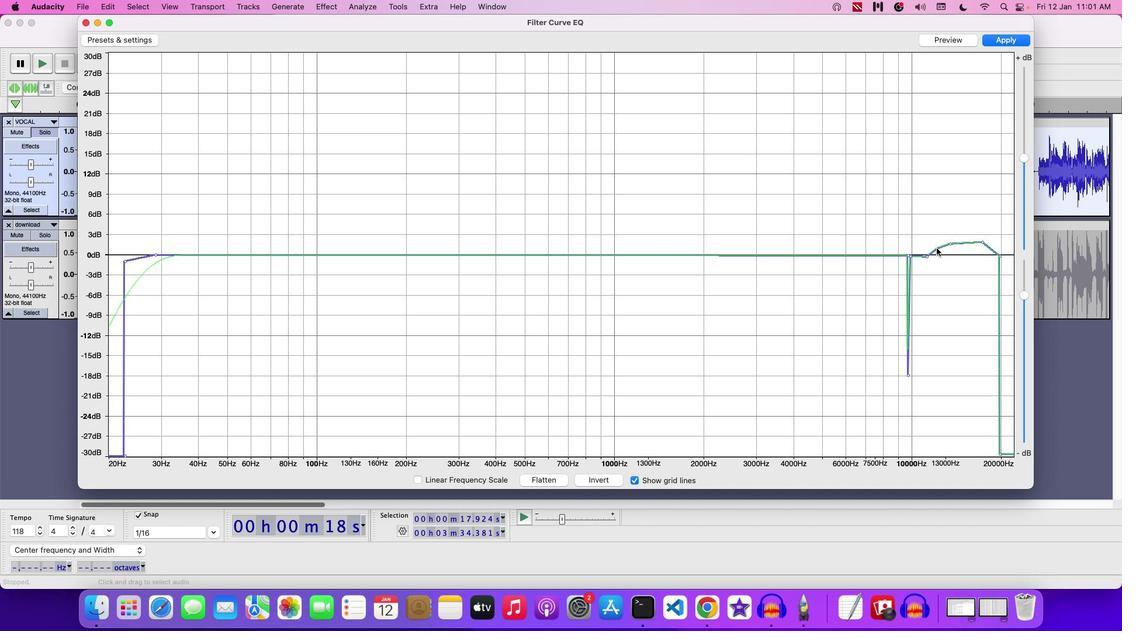 
Action: Mouse moved to (950, 244)
Screenshot: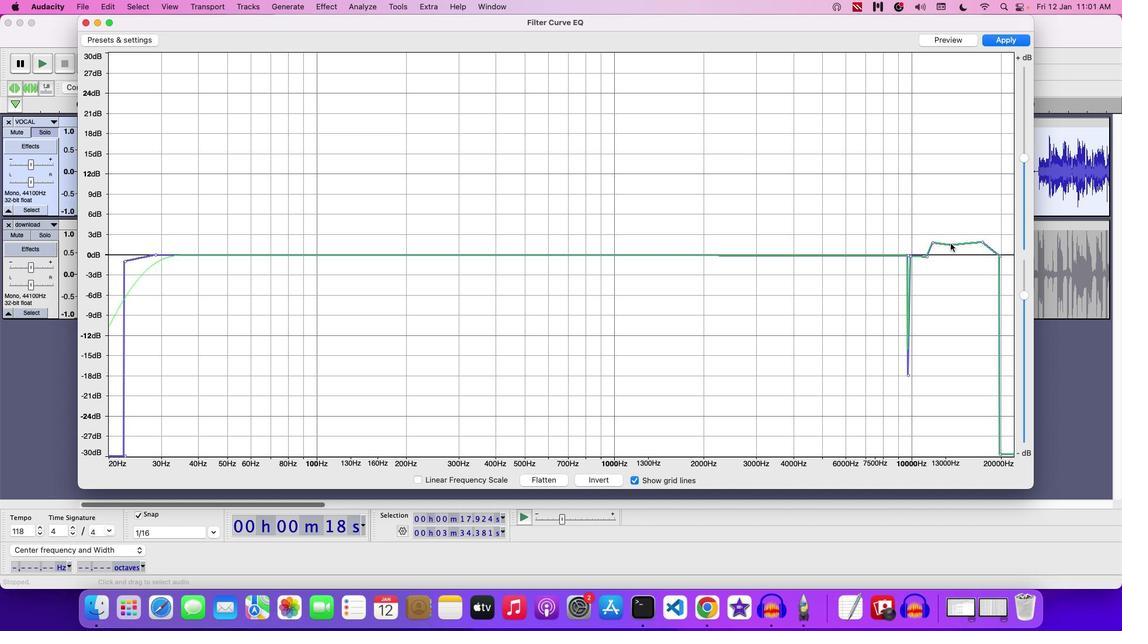 
Action: Mouse pressed left at (950, 244)
Screenshot: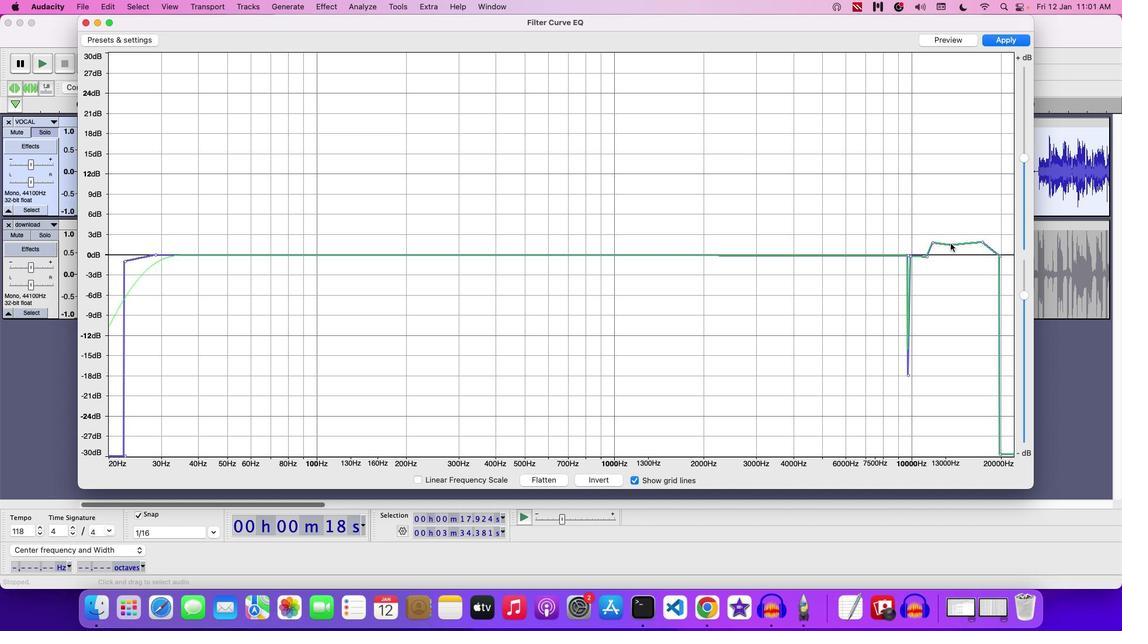 
Action: Mouse moved to (951, 241)
Screenshot: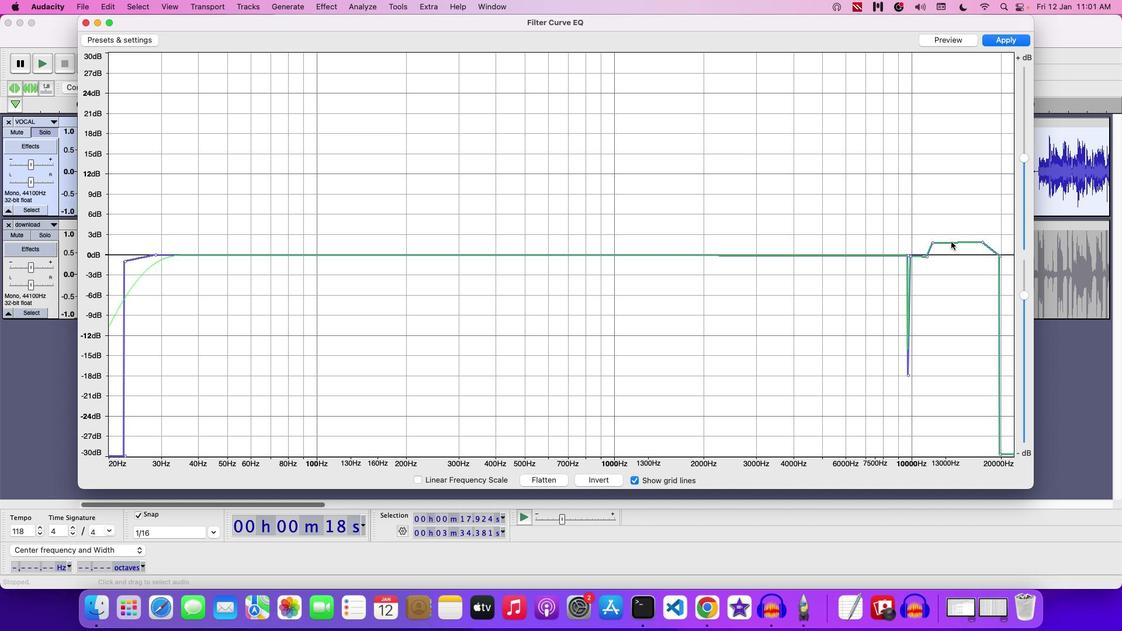 
Action: Mouse pressed left at (951, 241)
Screenshot: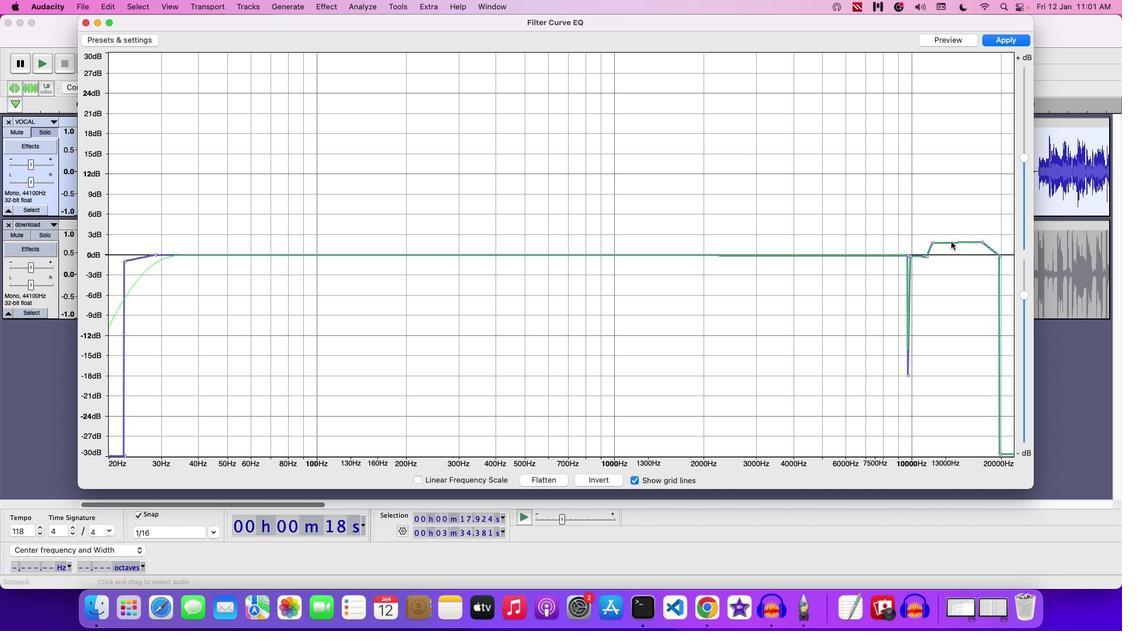 
Action: Mouse moved to (989, 246)
Screenshot: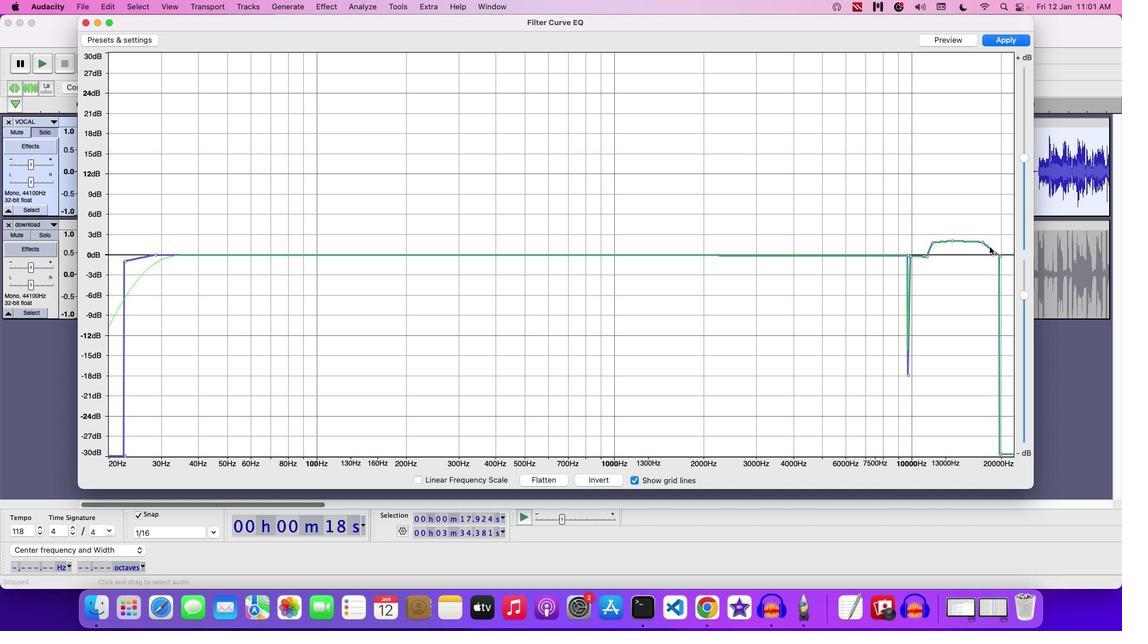
Action: Mouse pressed left at (989, 246)
Screenshot: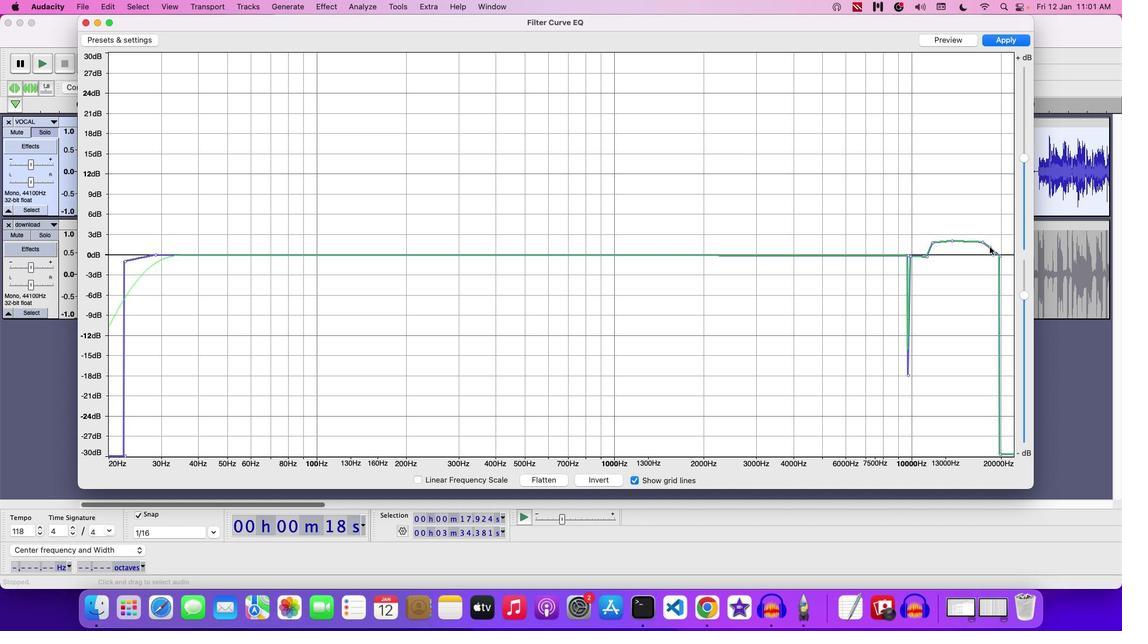 
Action: Mouse moved to (956, 38)
Screenshot: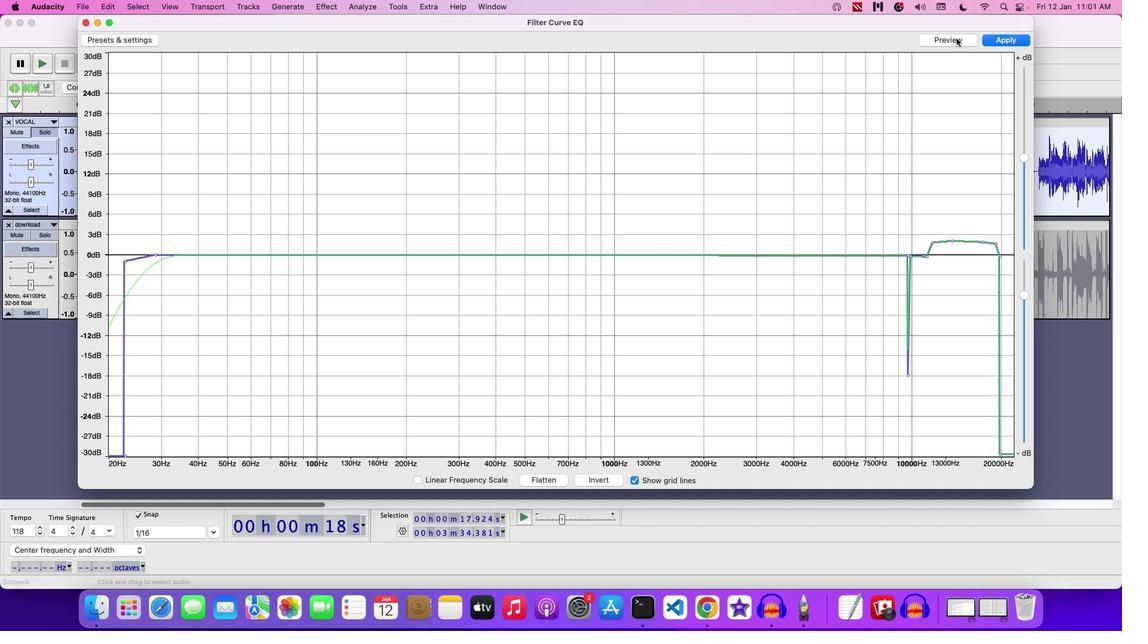 
Action: Mouse pressed left at (956, 38)
Screenshot: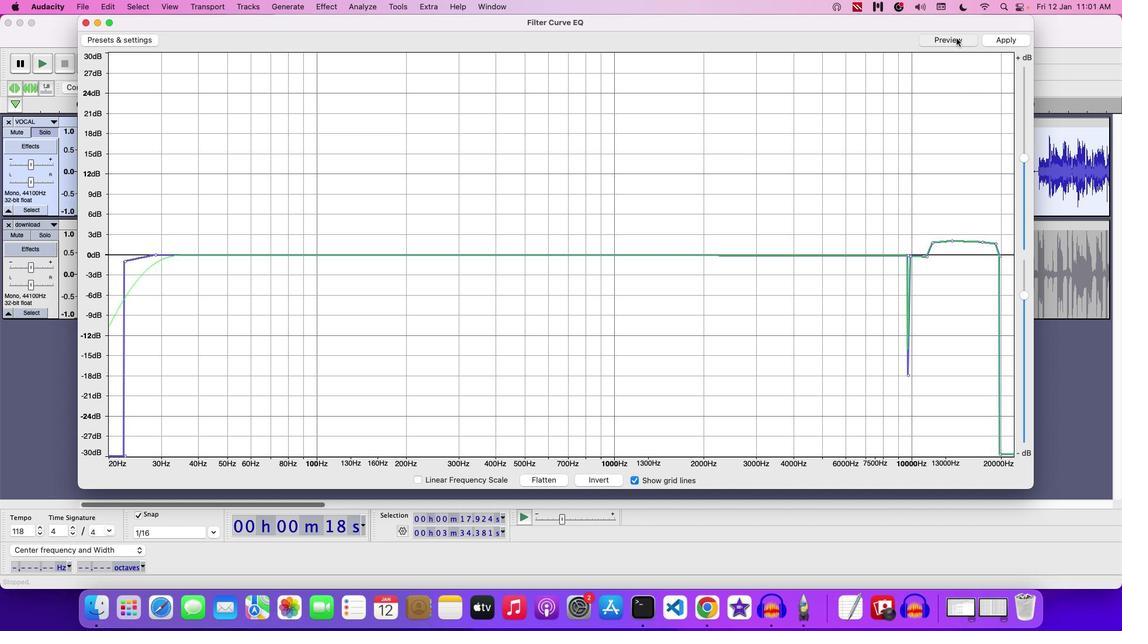 
Action: Mouse moved to (197, 254)
Screenshot: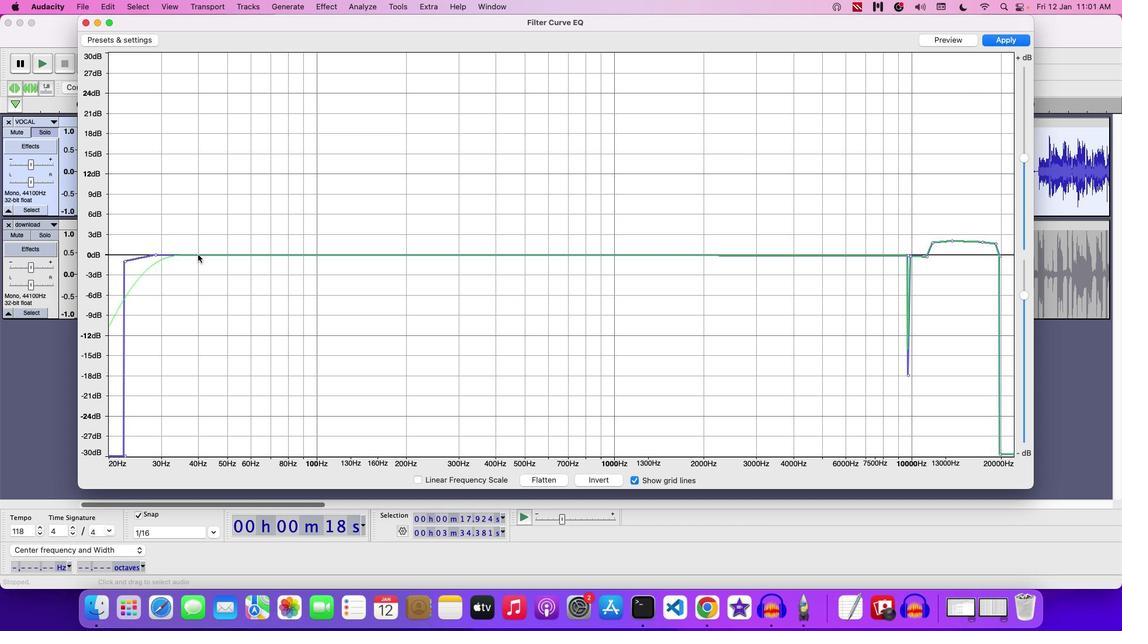 
Action: Mouse pressed left at (197, 254)
Screenshot: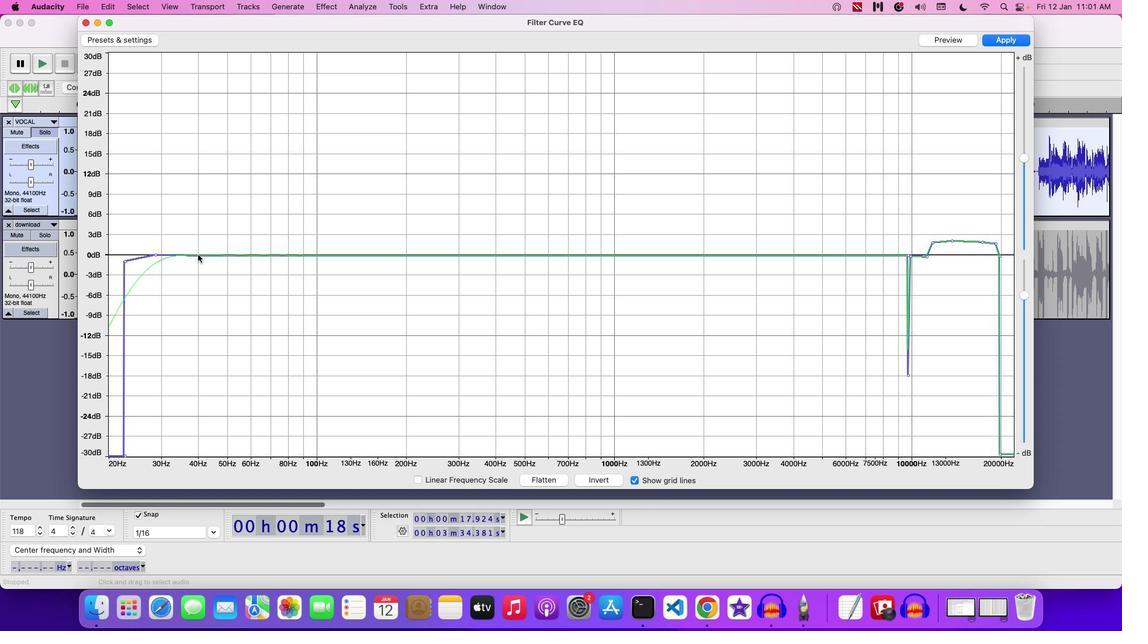 
Action: Mouse moved to (205, 254)
Screenshot: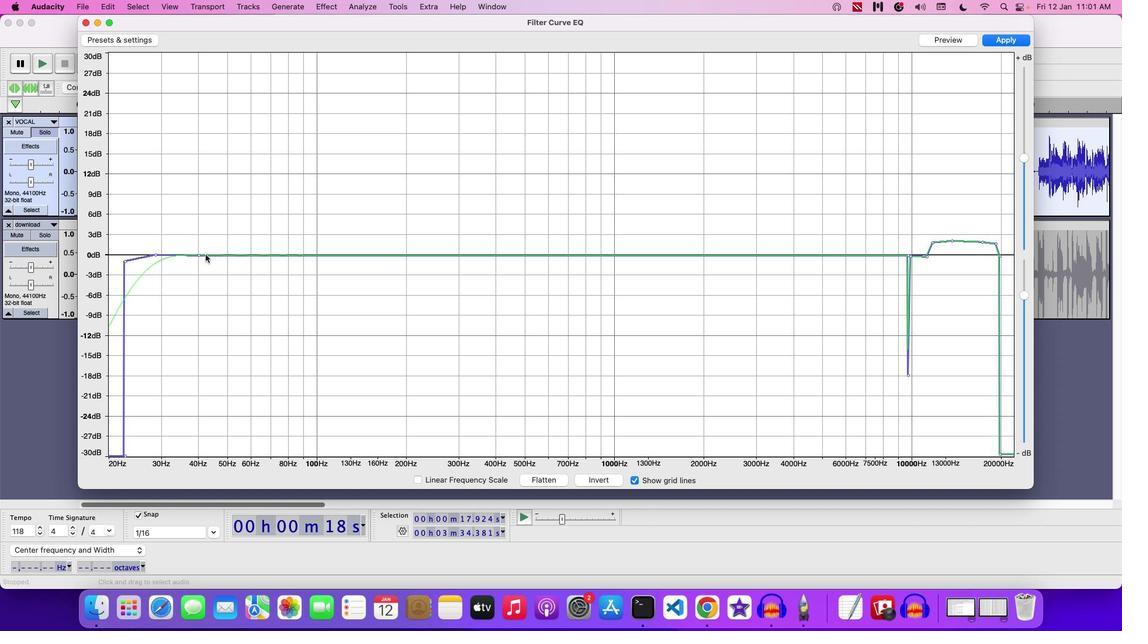 
Action: Mouse pressed left at (205, 254)
Screenshot: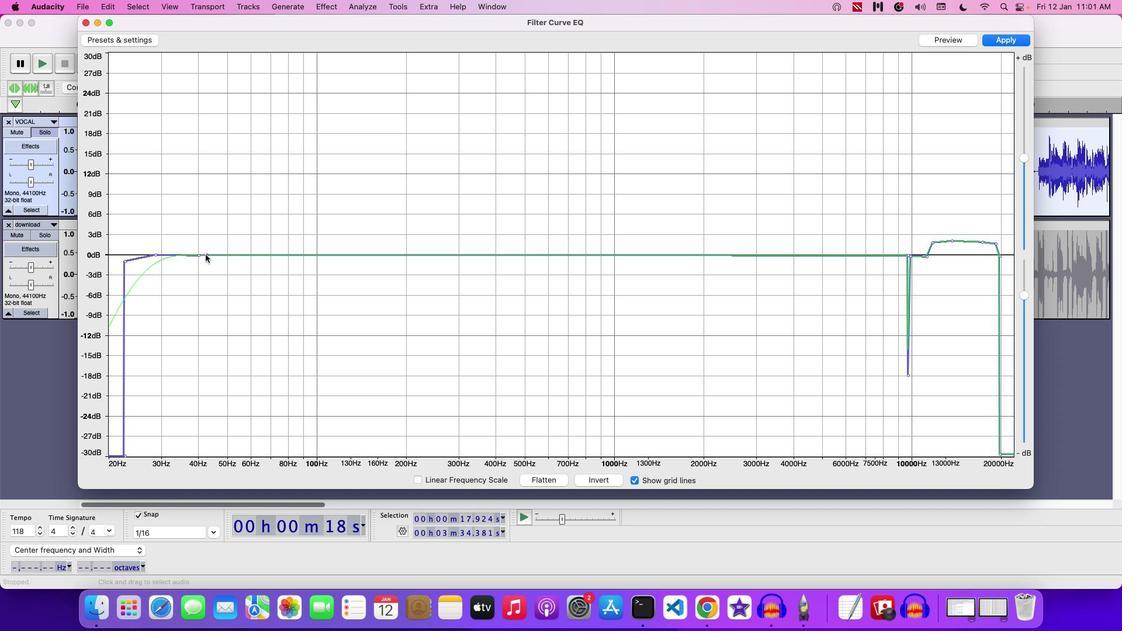 
Action: Mouse moved to (219, 252)
Screenshot: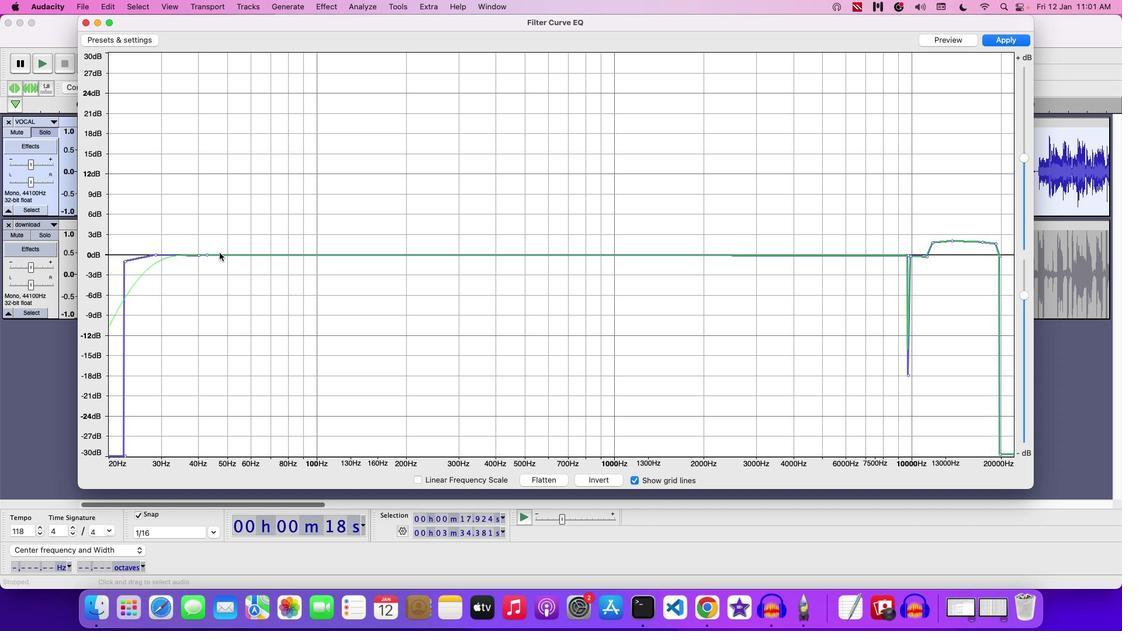
Action: Mouse pressed left at (219, 252)
Screenshot: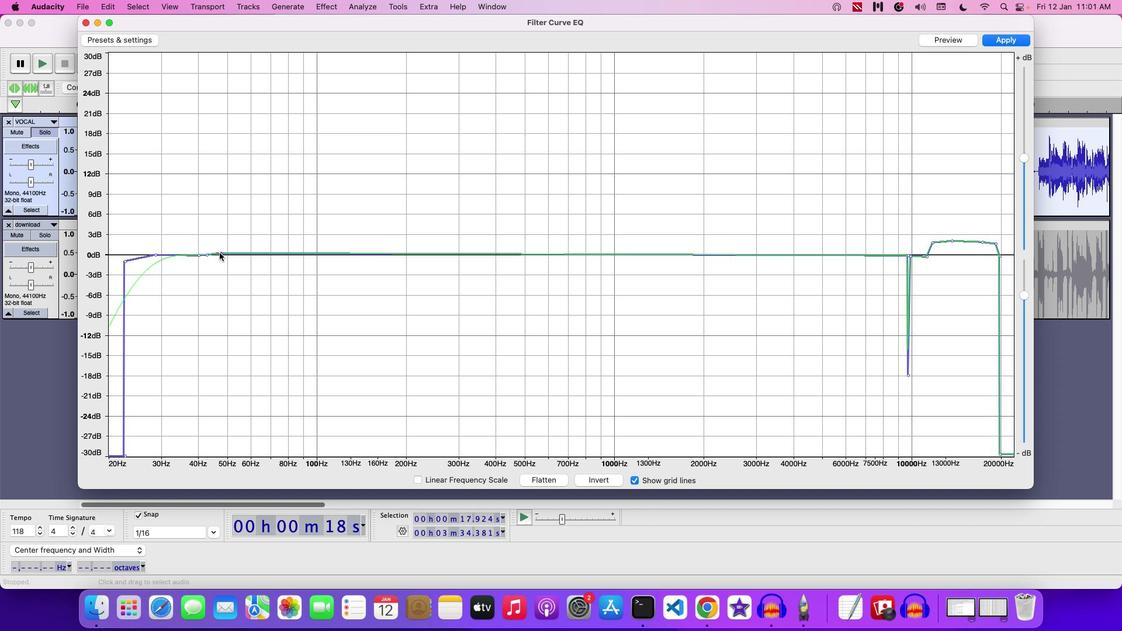
Action: Mouse moved to (208, 253)
Screenshot: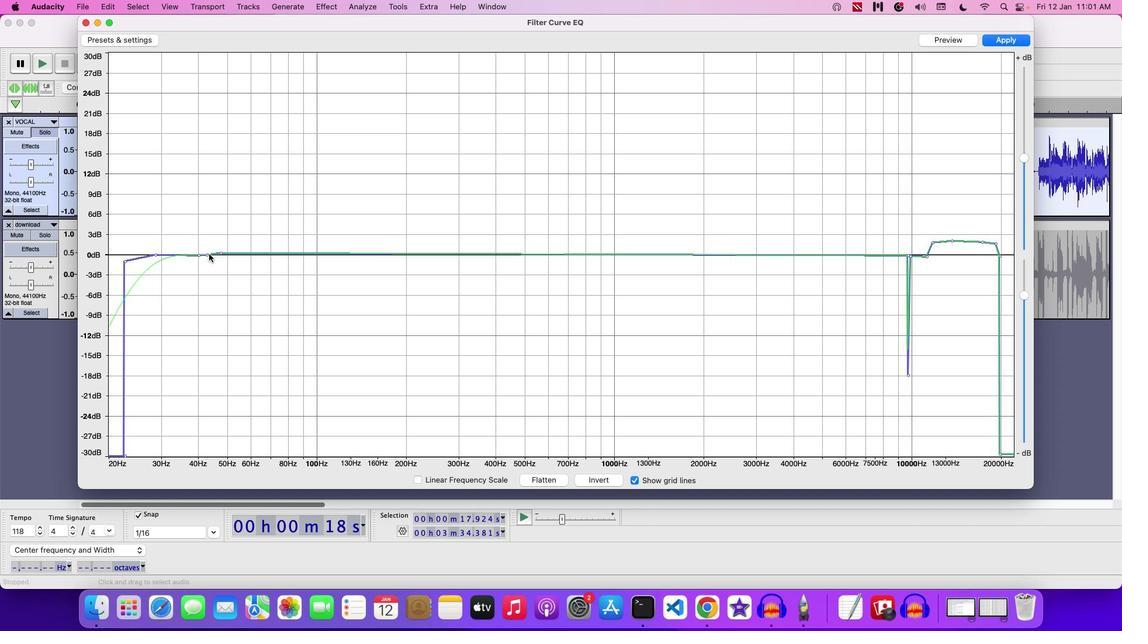 
Action: Mouse pressed left at (208, 253)
Screenshot: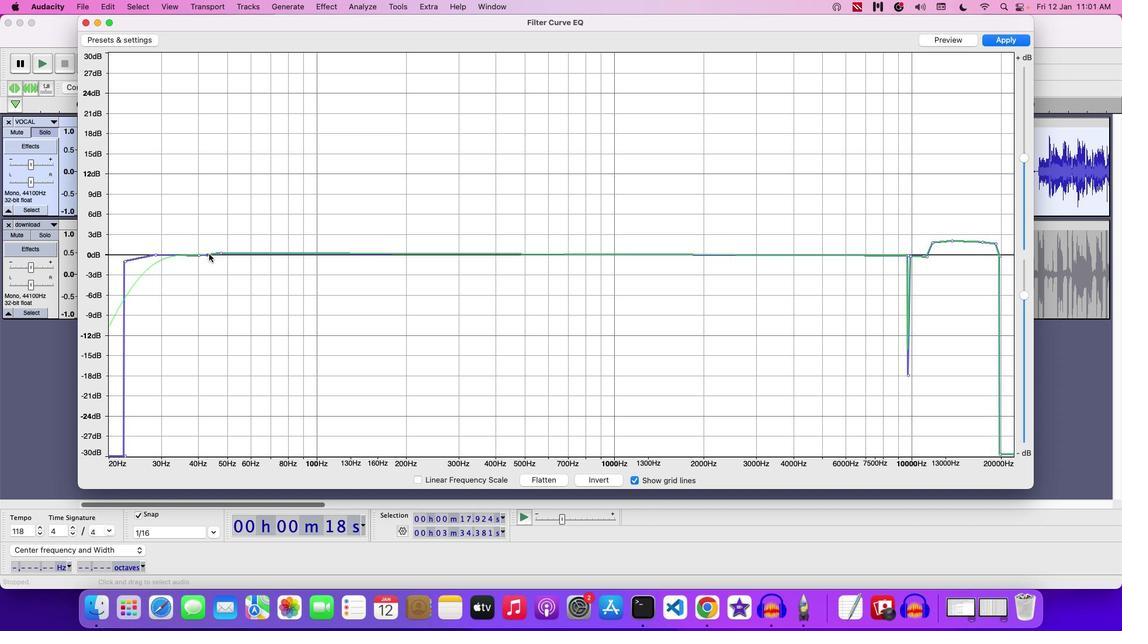 
Action: Mouse moved to (219, 254)
Screenshot: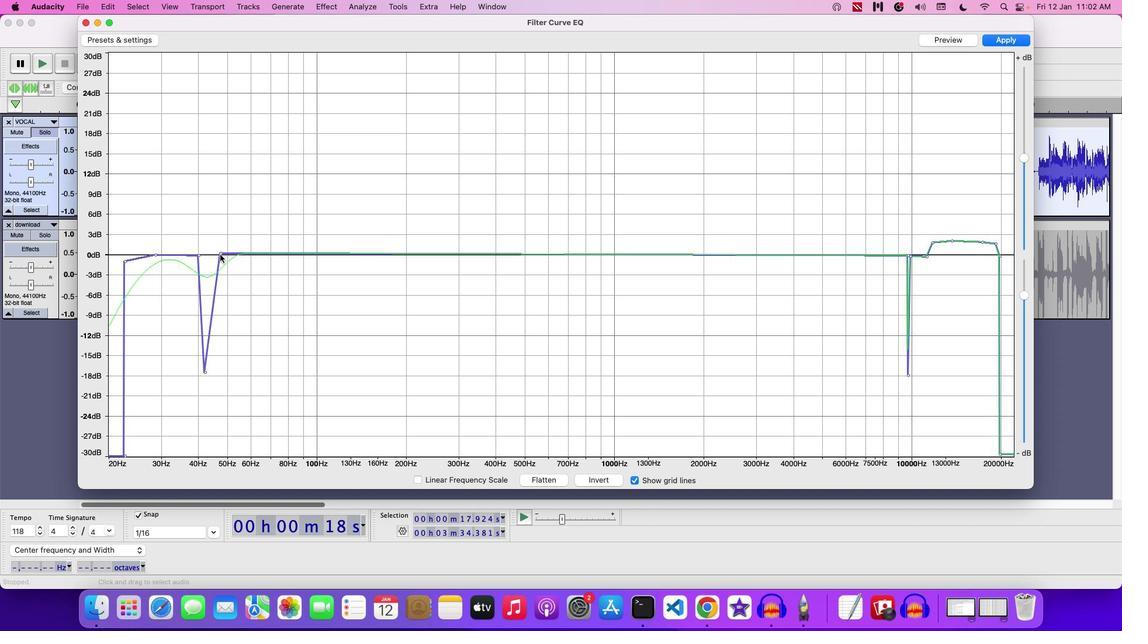 
Action: Mouse pressed left at (219, 254)
Screenshot: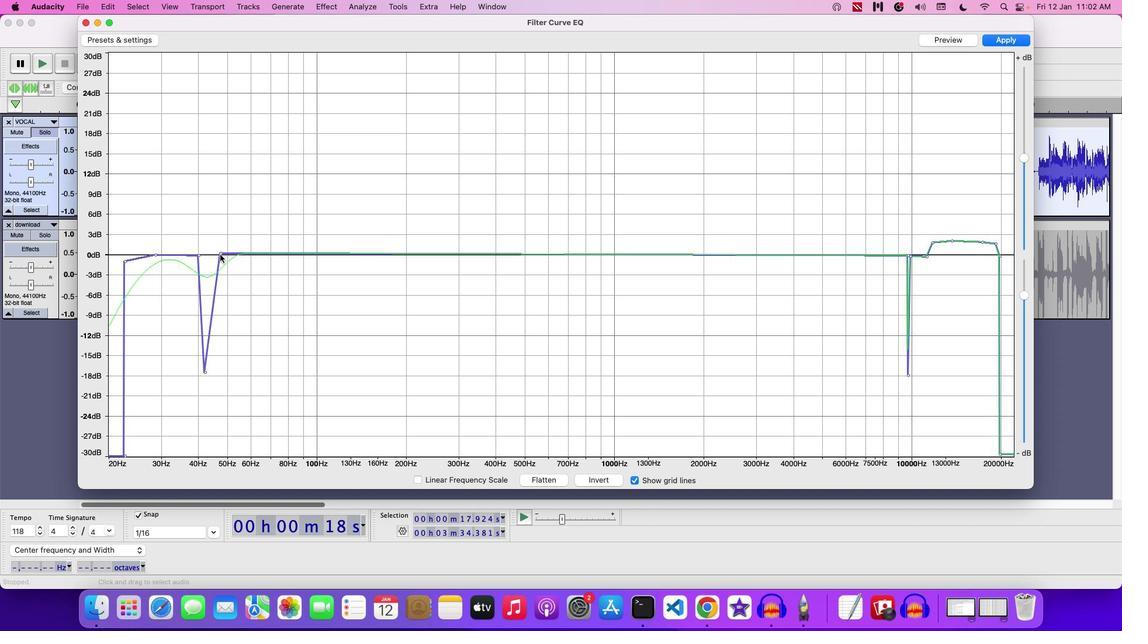 
Action: Mouse moved to (197, 256)
Screenshot: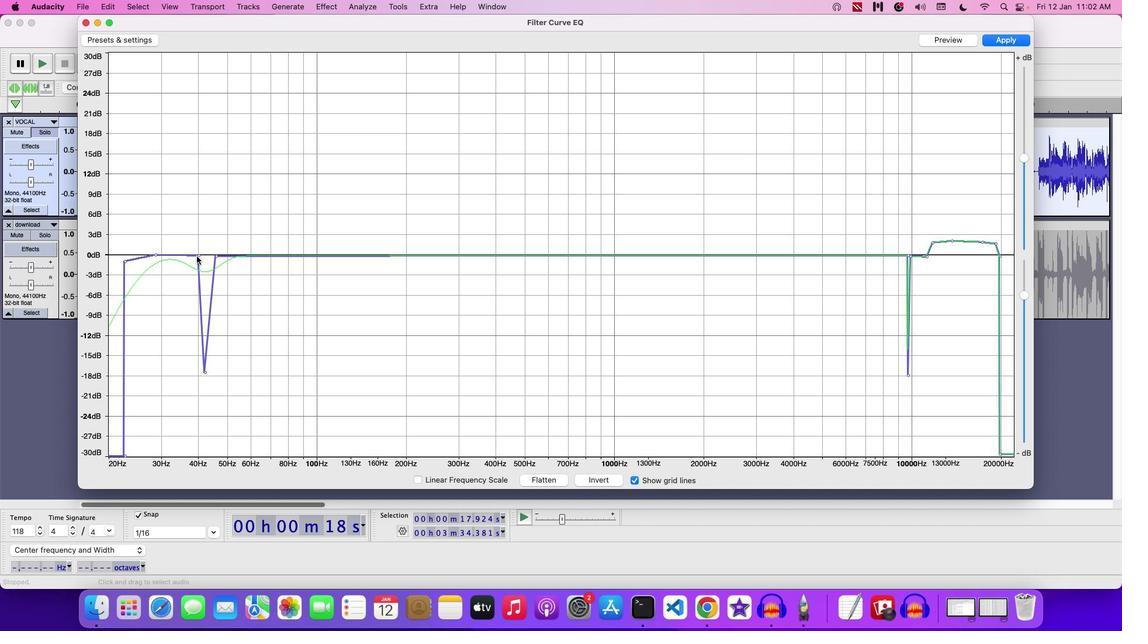 
Action: Mouse pressed left at (197, 256)
Screenshot: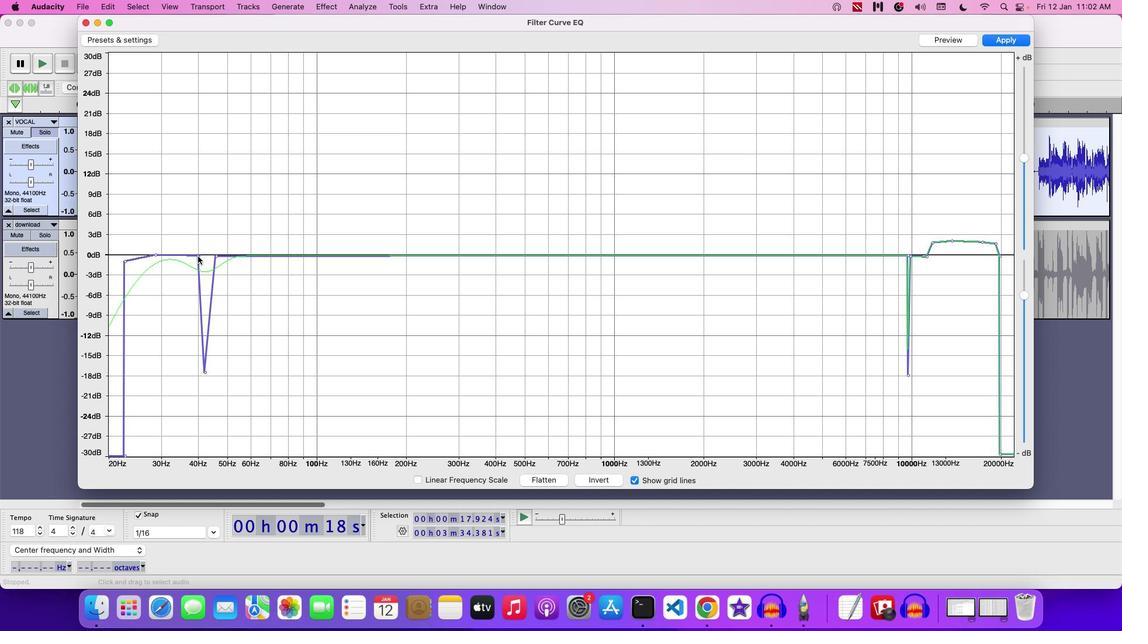 
Action: Mouse moved to (204, 371)
Screenshot: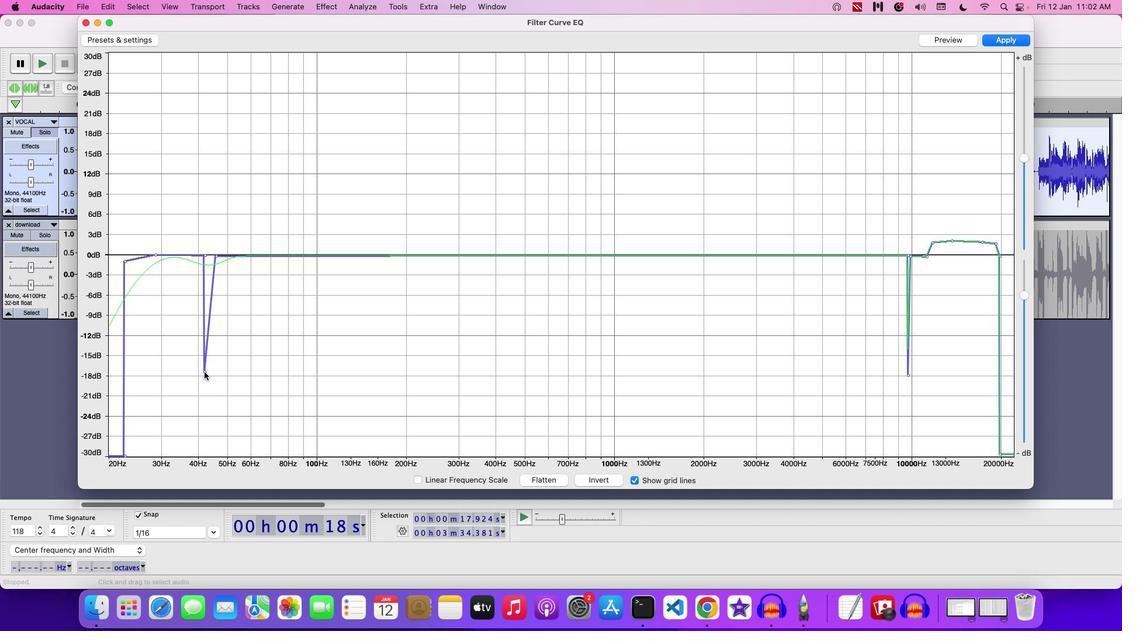 
Action: Mouse pressed left at (204, 371)
Screenshot: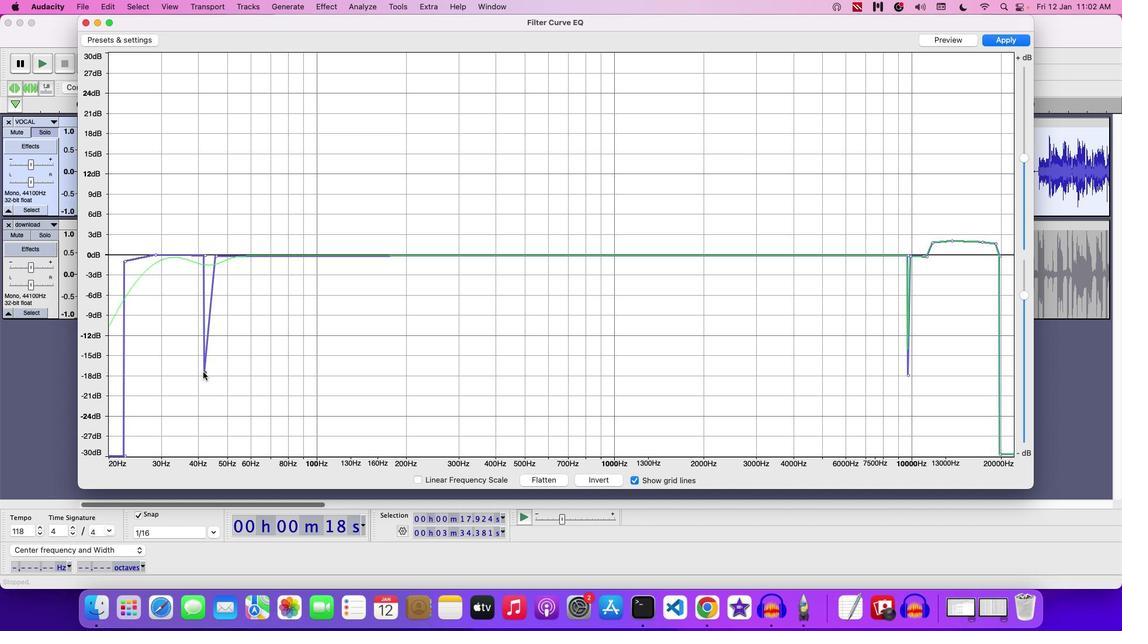 
Action: Mouse moved to (247, 254)
Screenshot: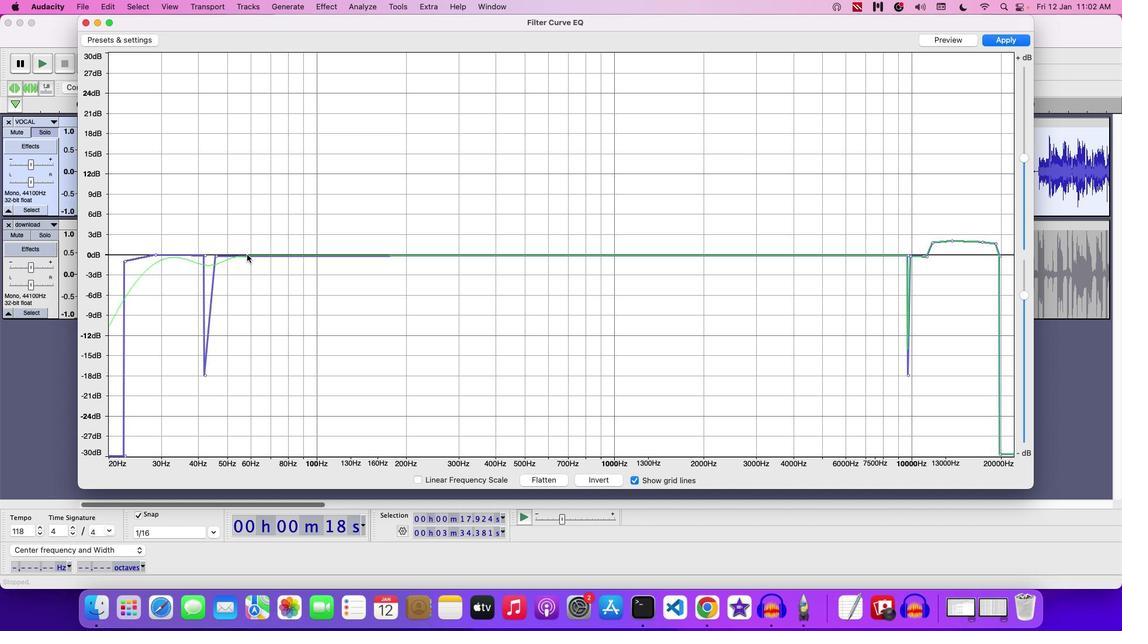 
Action: Mouse pressed left at (247, 254)
Screenshot: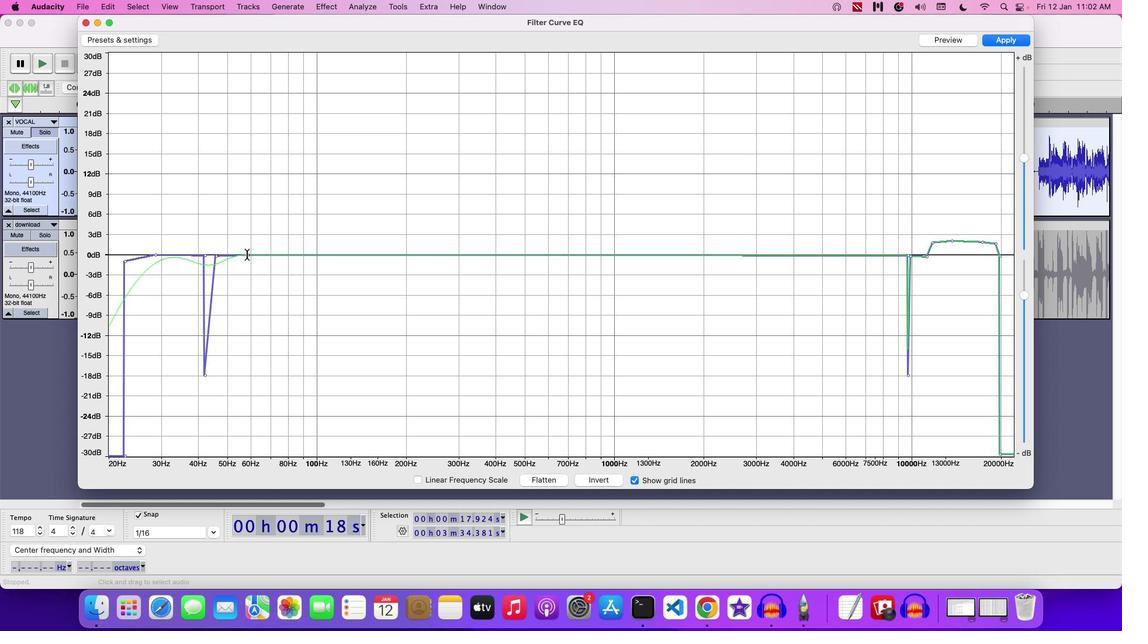 
Action: Mouse moved to (254, 254)
Screenshot: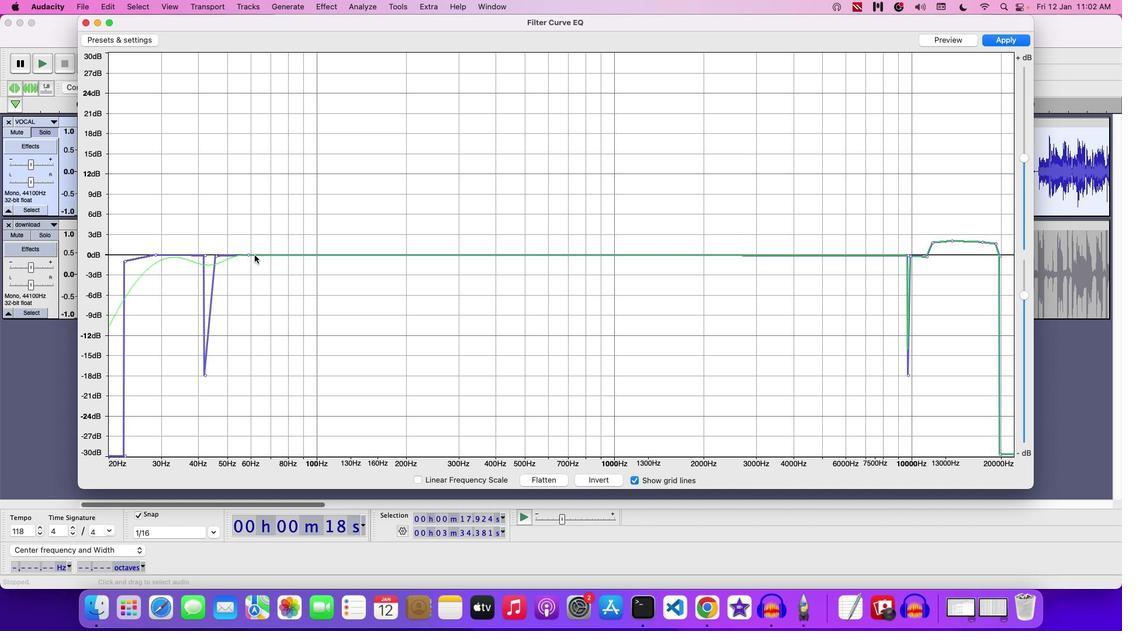 
Action: Mouse pressed left at (254, 254)
Screenshot: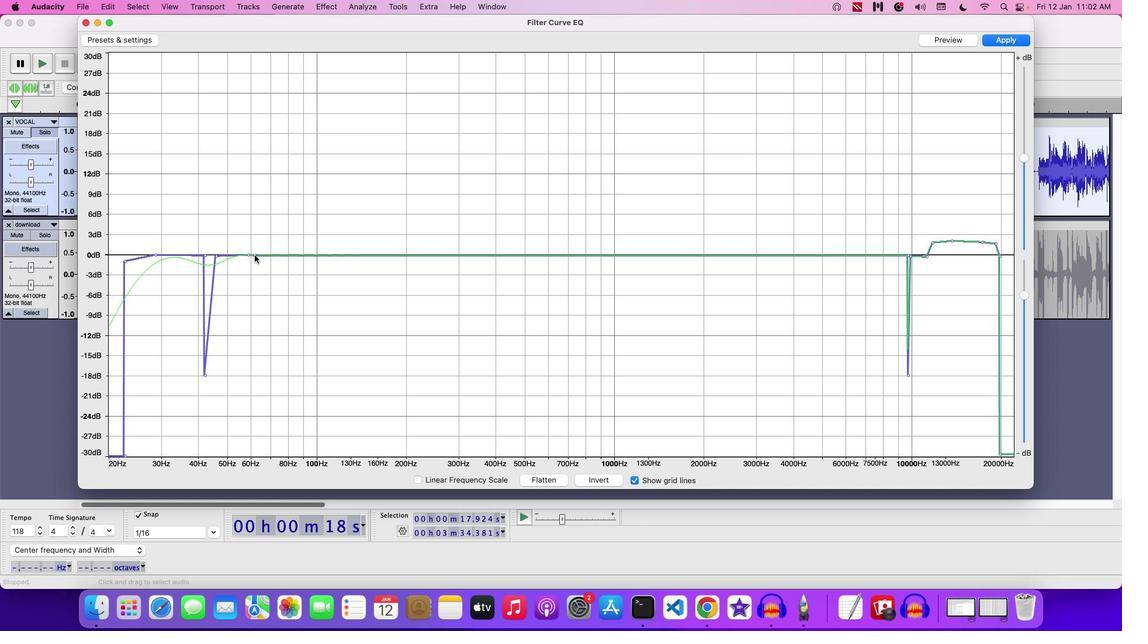 
Action: Mouse moved to (265, 255)
Screenshot: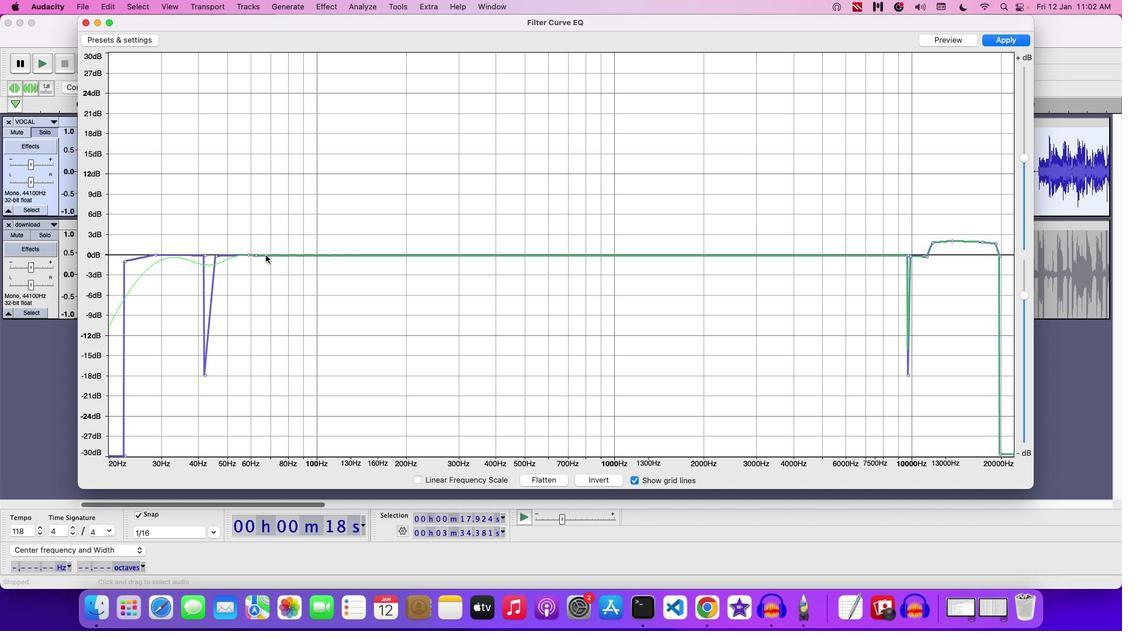 
Action: Mouse pressed left at (265, 255)
